 Task: Research Airbnb accommodation in Asprópyrgos, Greece from 17th November, 2023 to 21st November, 2023 for 2 adults.1  bedroom having 2 beds and 1 bathroom. Property type can be flat. Amenities needed are: wifi, washing machine. Look for 3 properties as per requirement.
Action: Mouse moved to (474, 61)
Screenshot: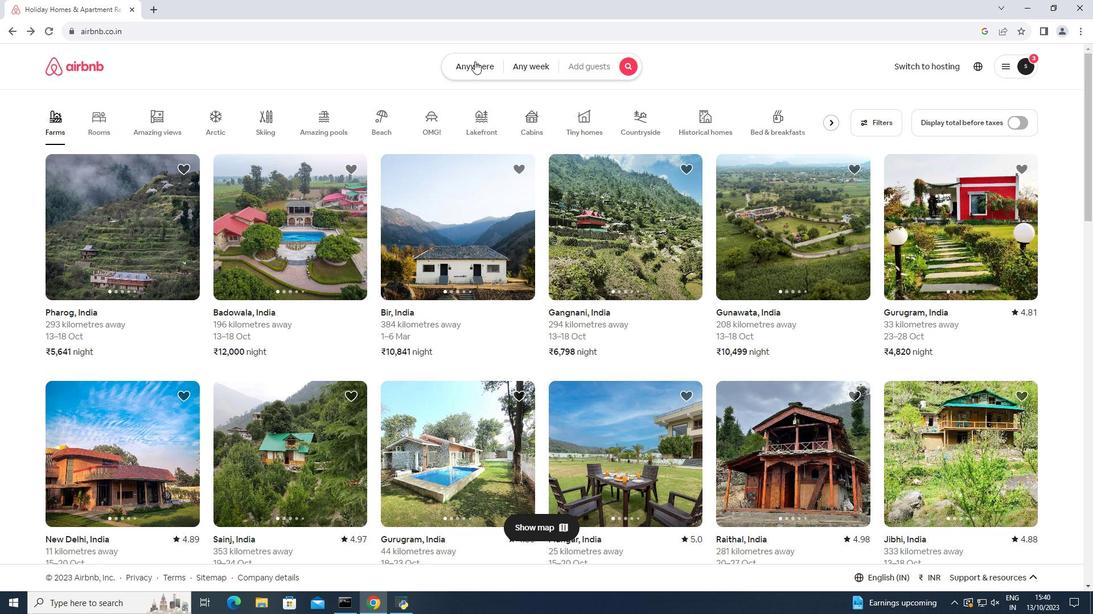 
Action: Mouse pressed left at (474, 61)
Screenshot: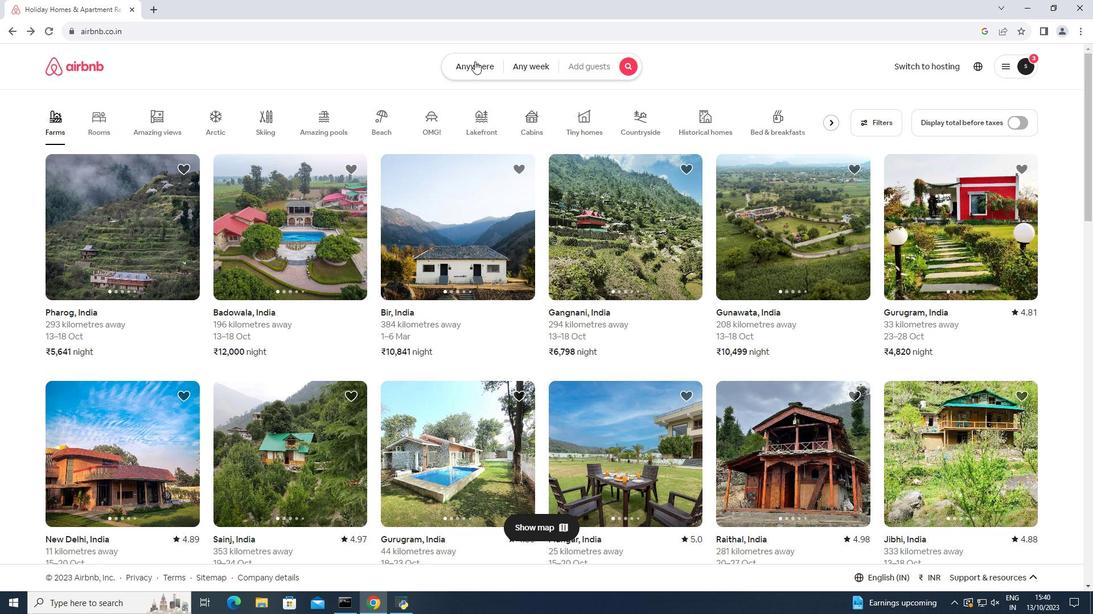 
Action: Mouse moved to (330, 108)
Screenshot: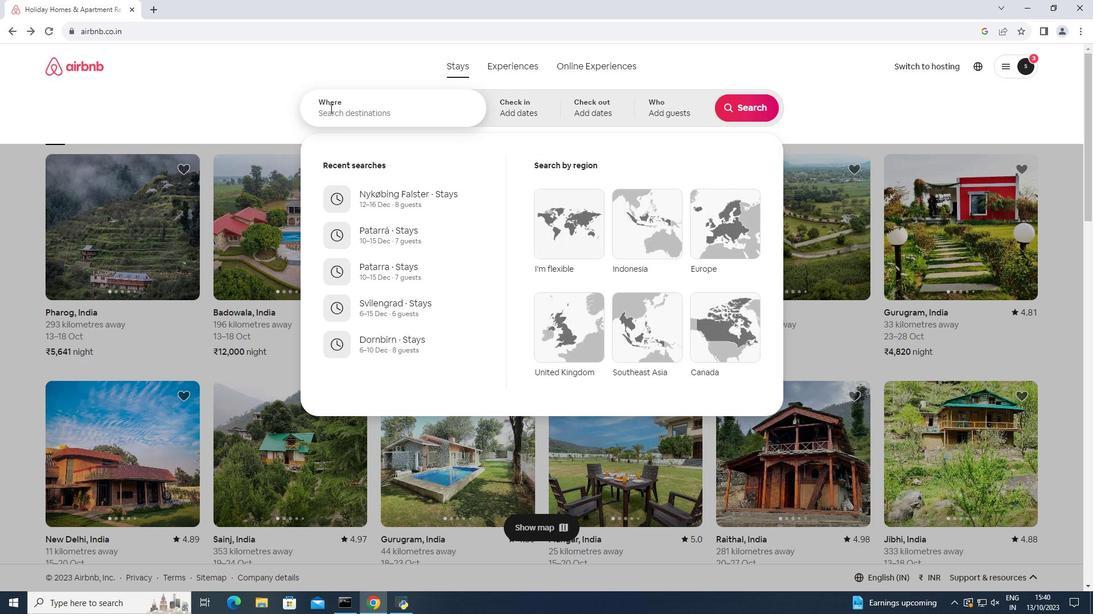 
Action: Mouse pressed left at (330, 108)
Screenshot: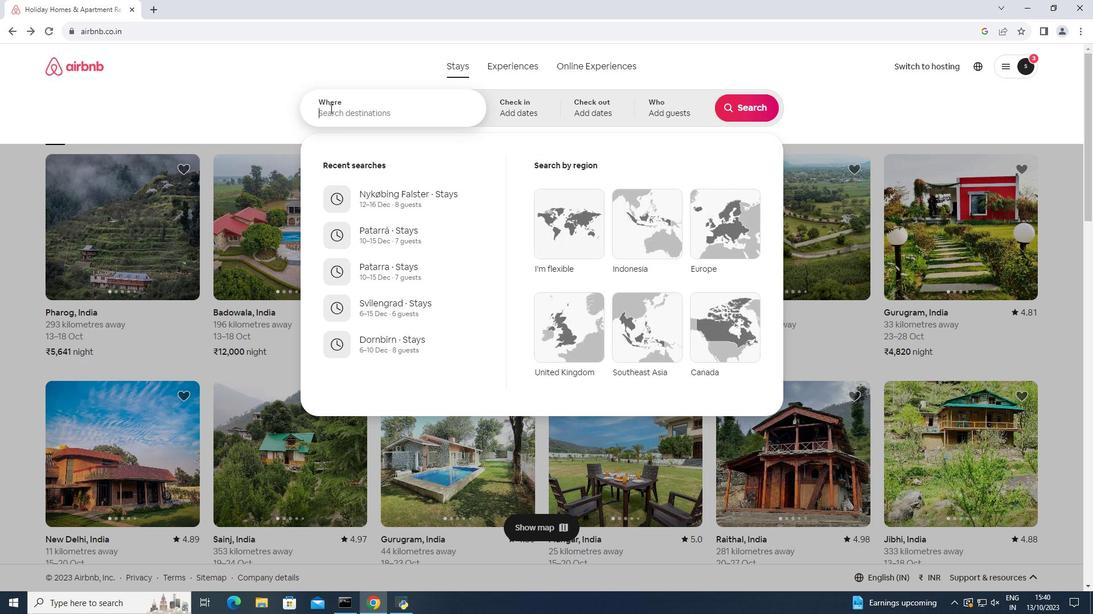 
Action: Key pressed <Key.shift>Aspropyrgos,<Key.space>
Screenshot: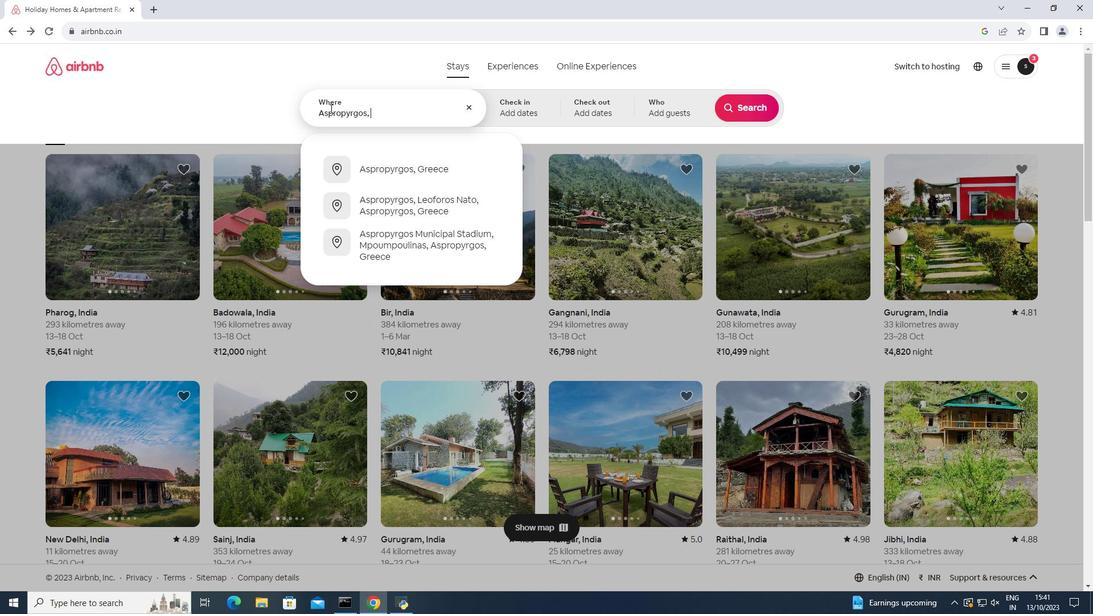 
Action: Mouse moved to (385, 167)
Screenshot: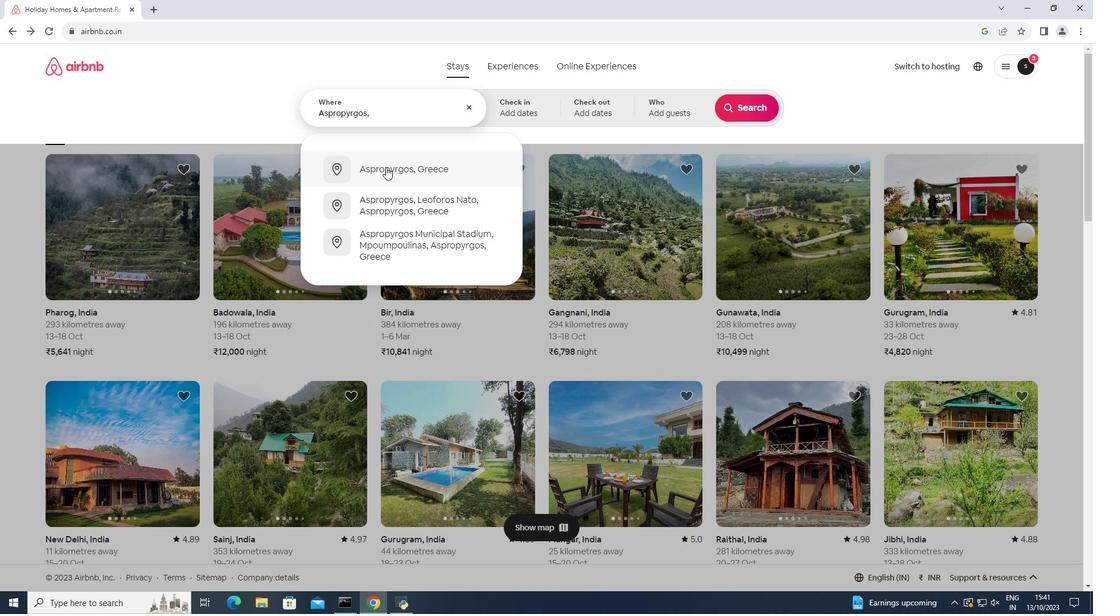
Action: Mouse pressed left at (385, 167)
Screenshot: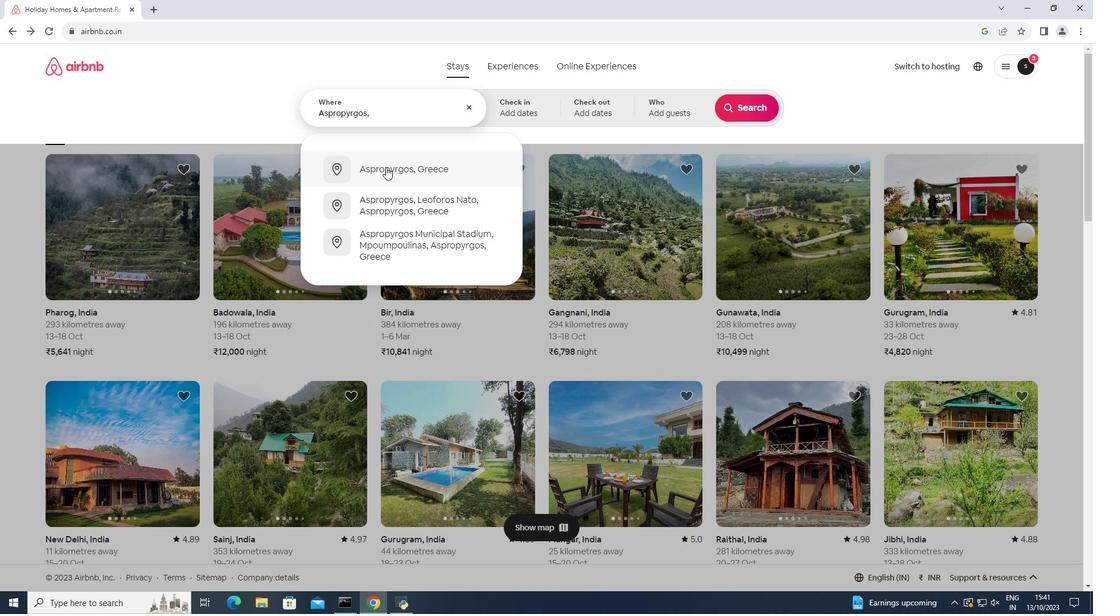 
Action: Mouse moved to (700, 302)
Screenshot: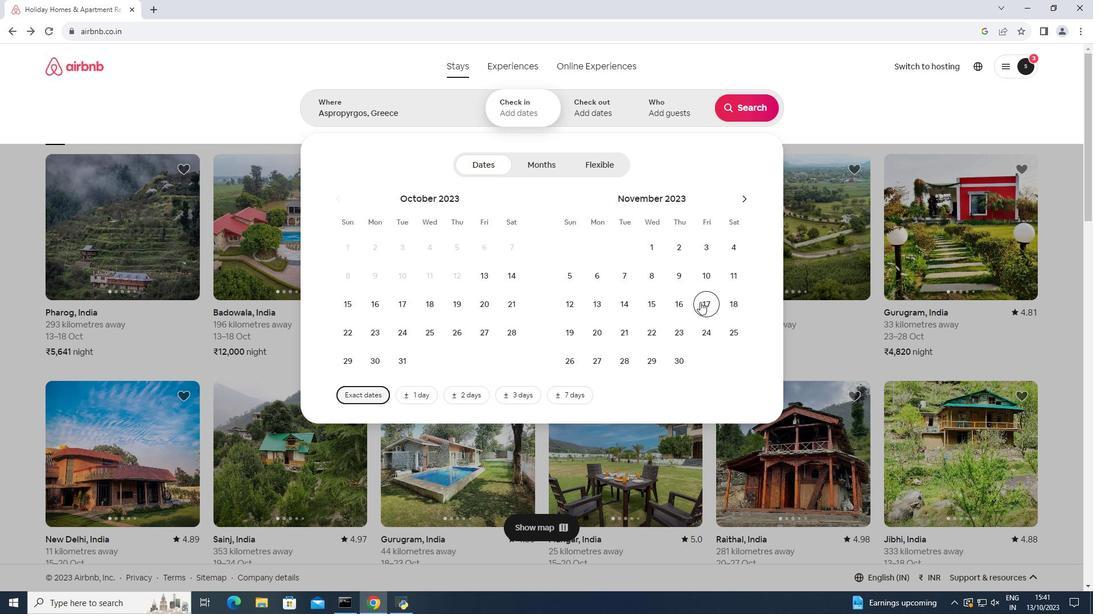 
Action: Mouse pressed left at (700, 302)
Screenshot: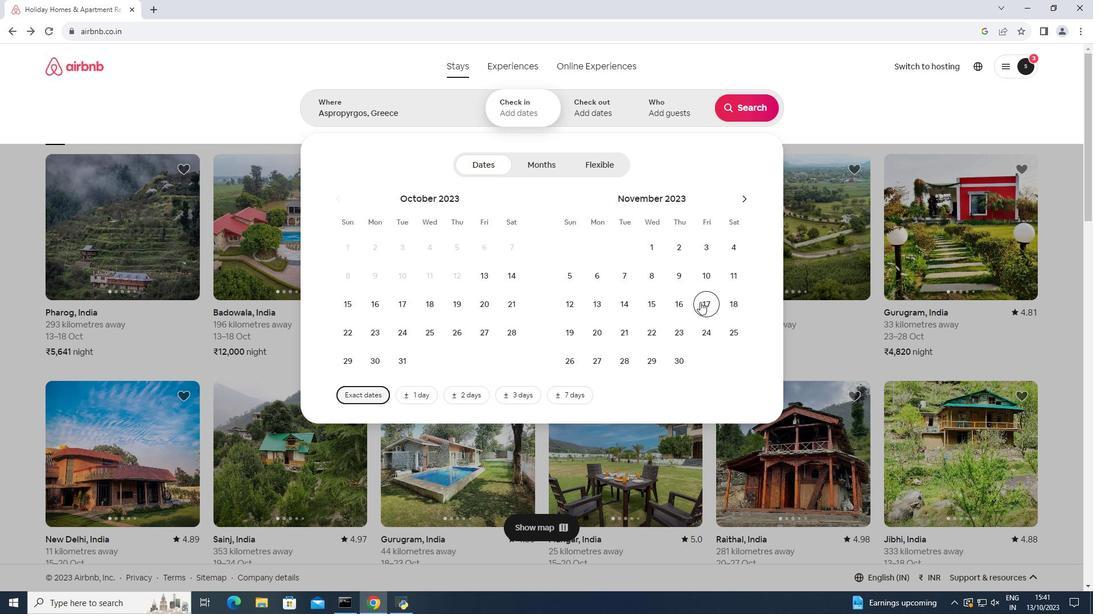 
Action: Mouse moved to (625, 334)
Screenshot: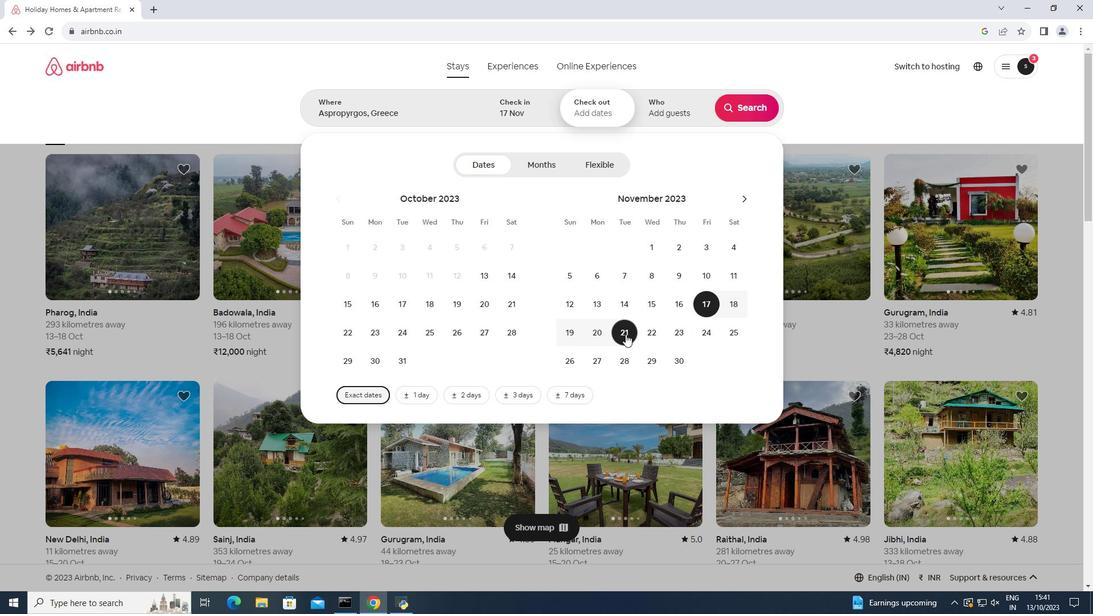 
Action: Mouse pressed left at (625, 334)
Screenshot: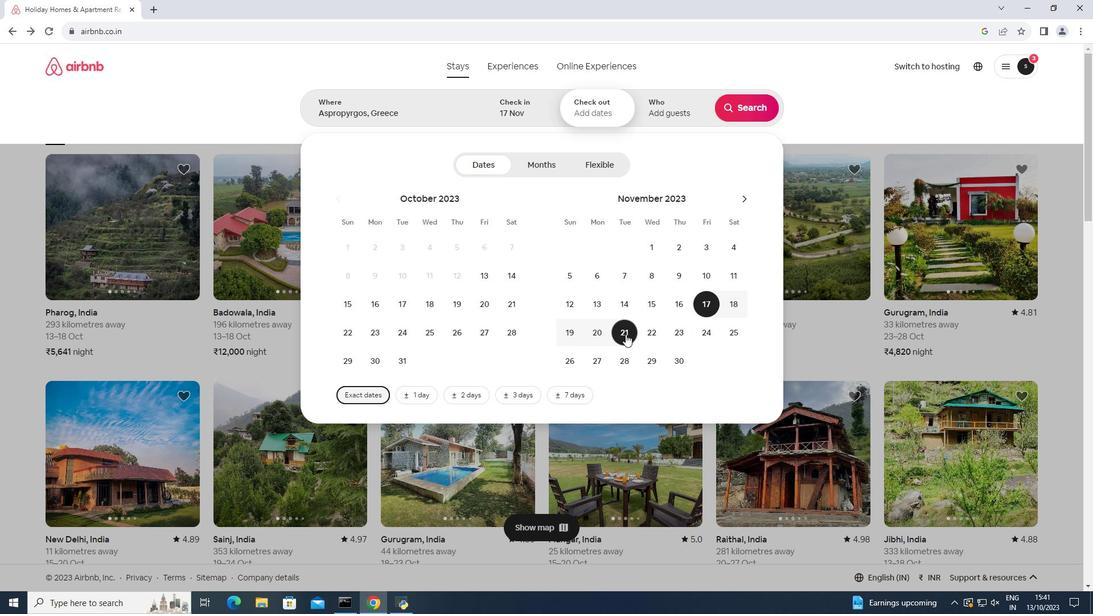 
Action: Mouse moved to (661, 101)
Screenshot: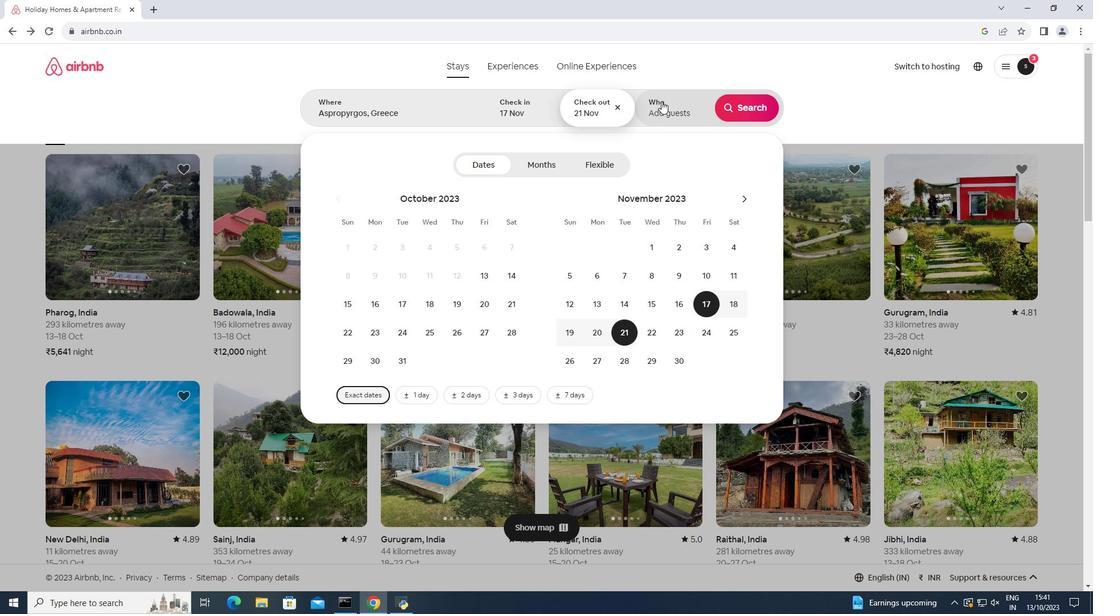 
Action: Mouse pressed left at (661, 101)
Screenshot: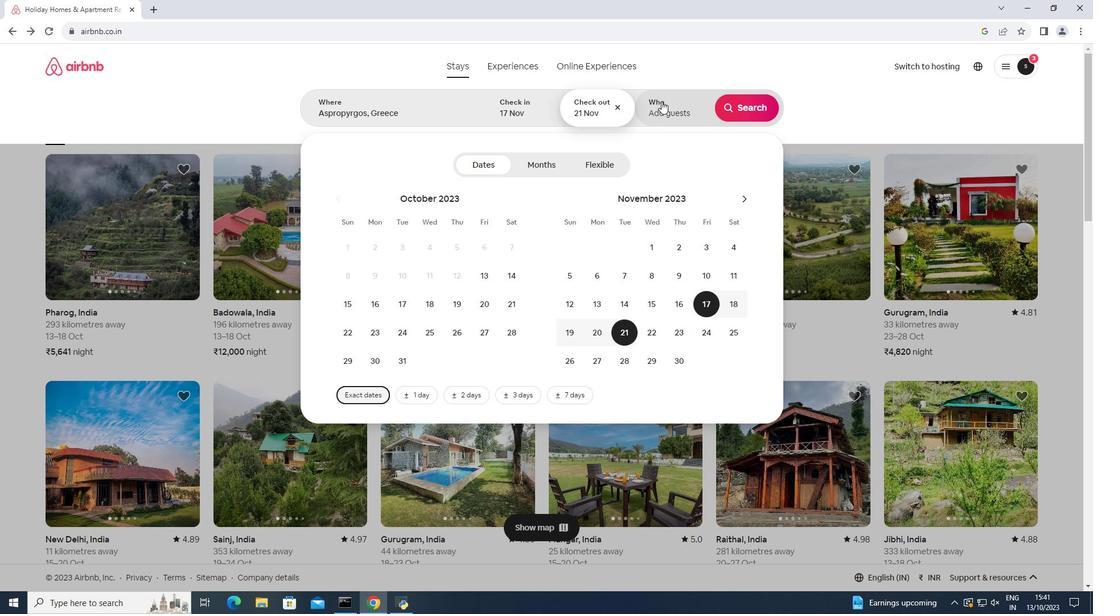 
Action: Mouse moved to (744, 164)
Screenshot: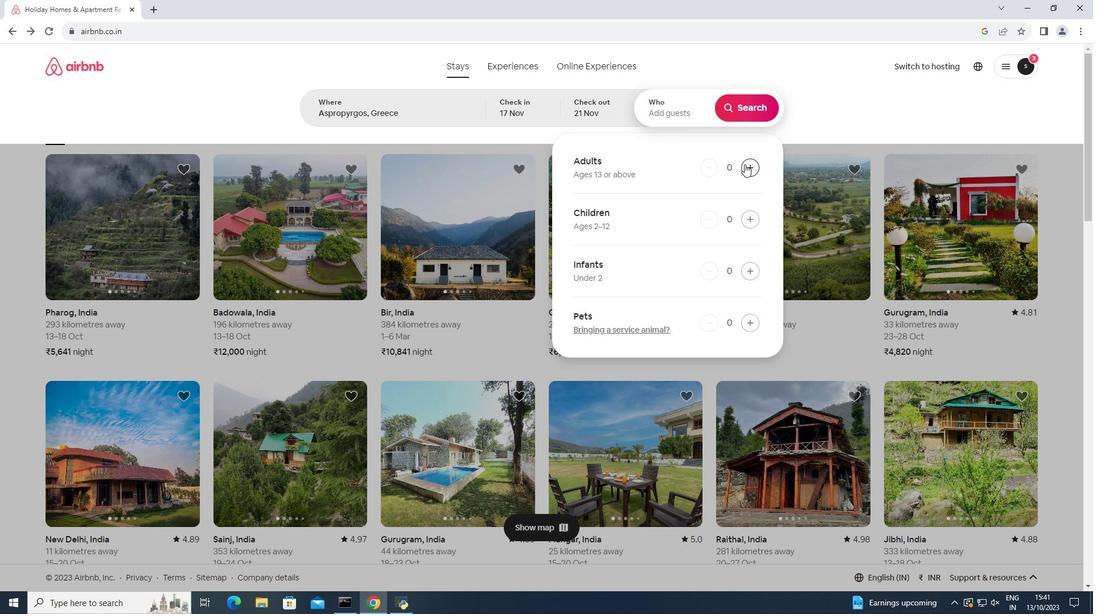
Action: Mouse pressed left at (744, 164)
Screenshot: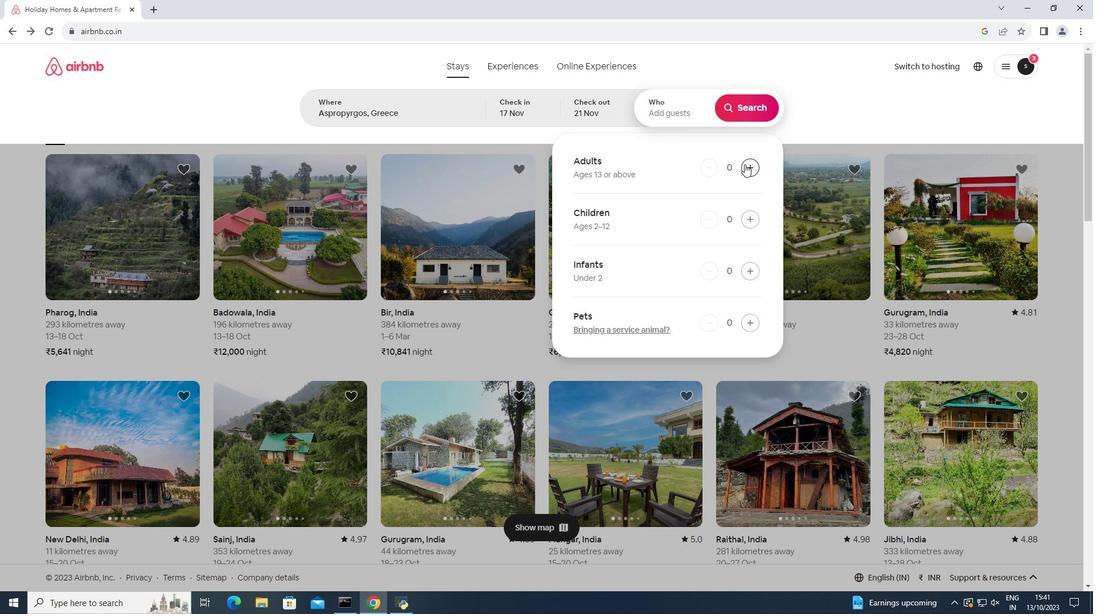 
Action: Mouse pressed left at (744, 164)
Screenshot: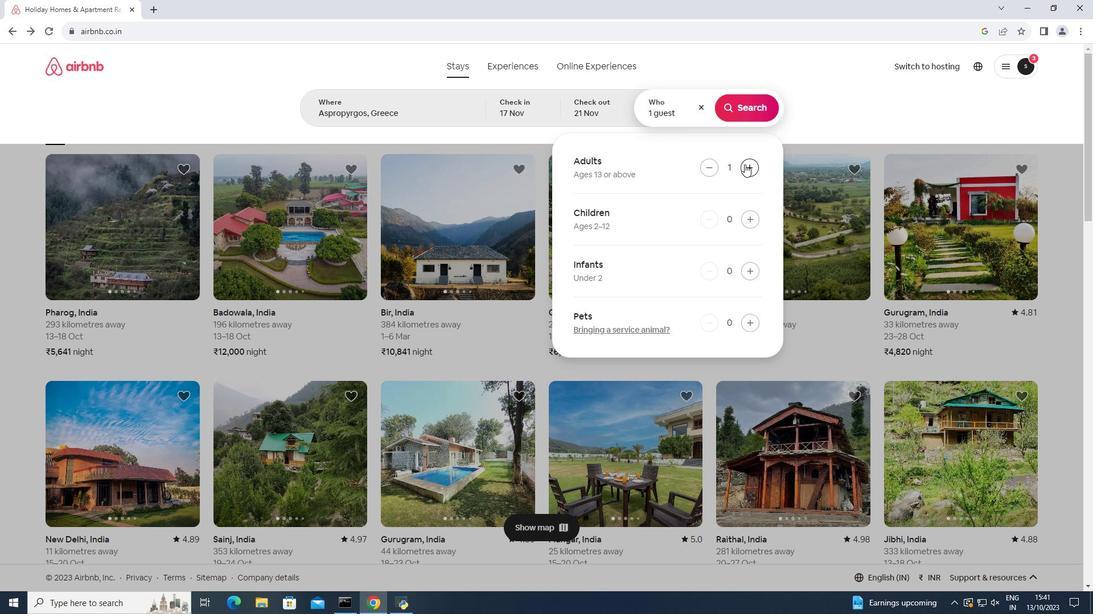 
Action: Mouse moved to (747, 102)
Screenshot: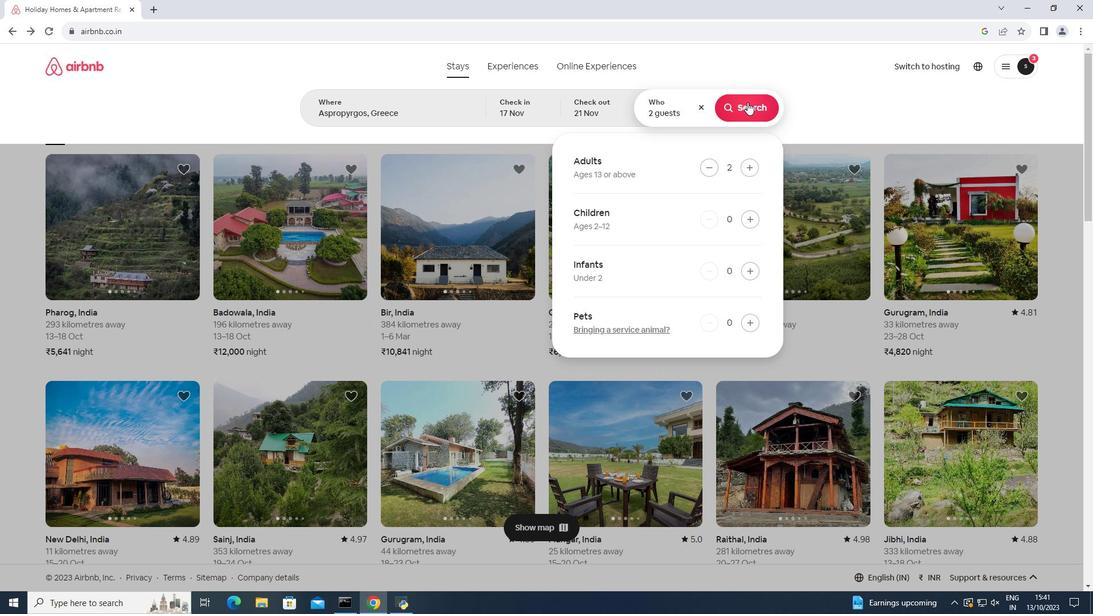 
Action: Mouse pressed left at (747, 102)
Screenshot: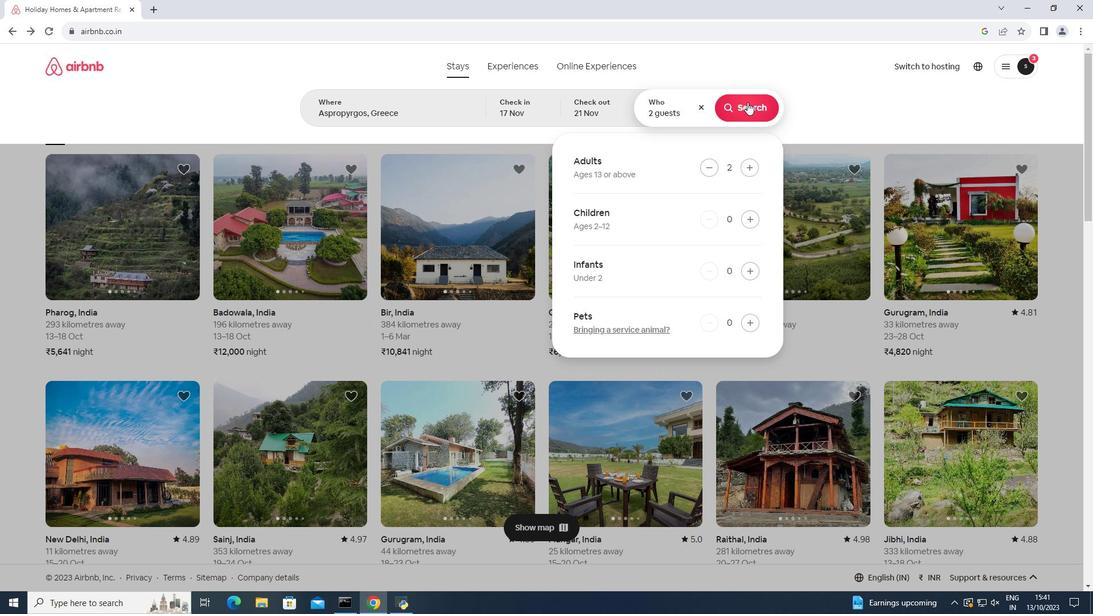 
Action: Mouse moved to (908, 105)
Screenshot: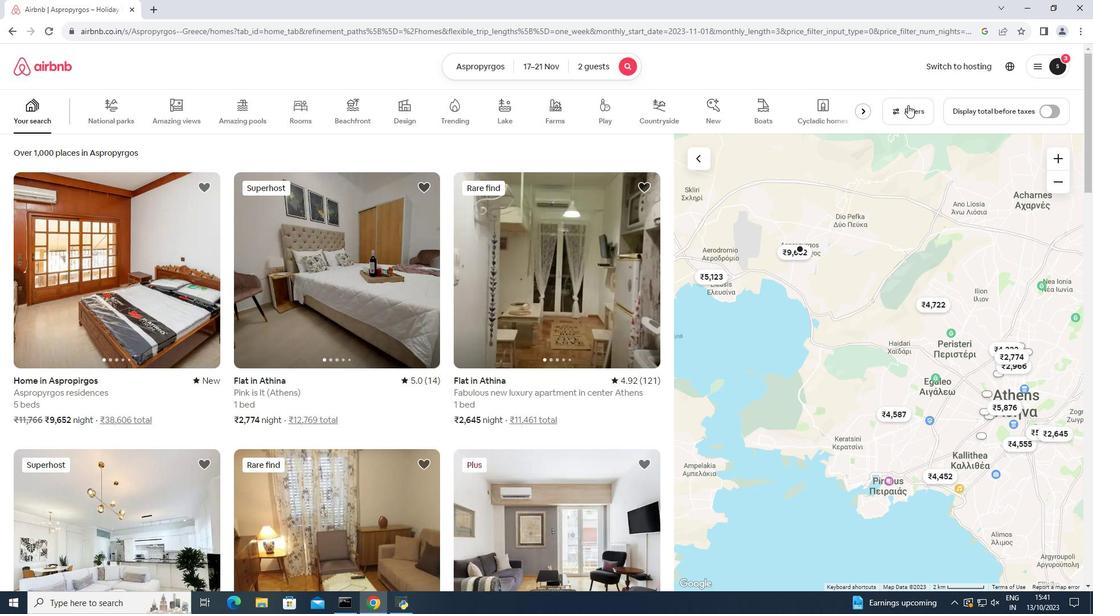 
Action: Mouse pressed left at (908, 105)
Screenshot: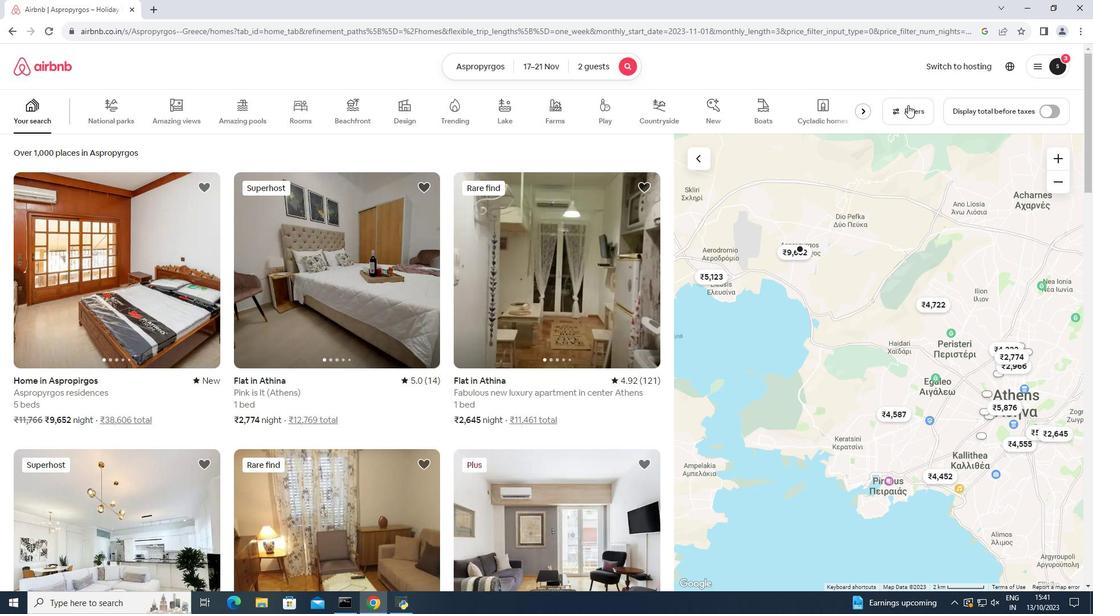 
Action: Mouse moved to (497, 259)
Screenshot: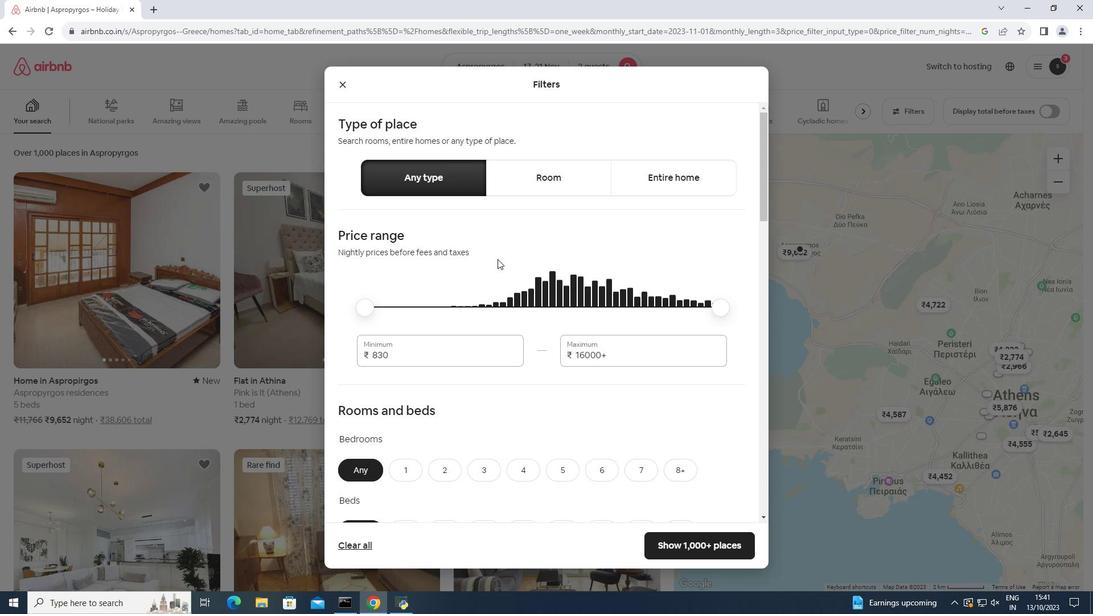 
Action: Mouse scrolled (497, 259) with delta (0, 0)
Screenshot: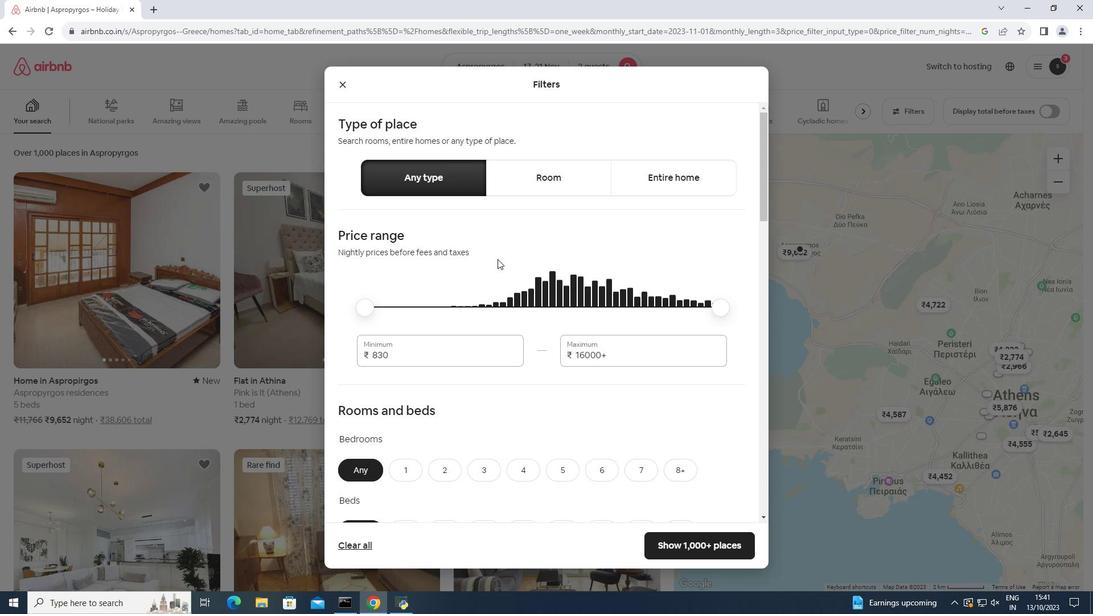
Action: Mouse scrolled (497, 259) with delta (0, 0)
Screenshot: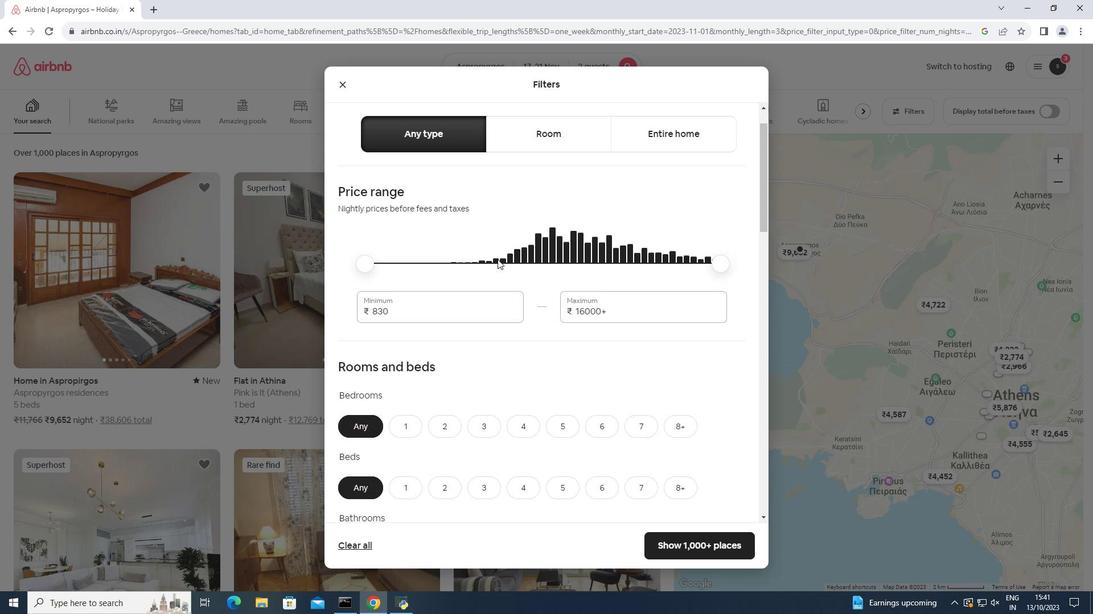 
Action: Mouse moved to (497, 258)
Screenshot: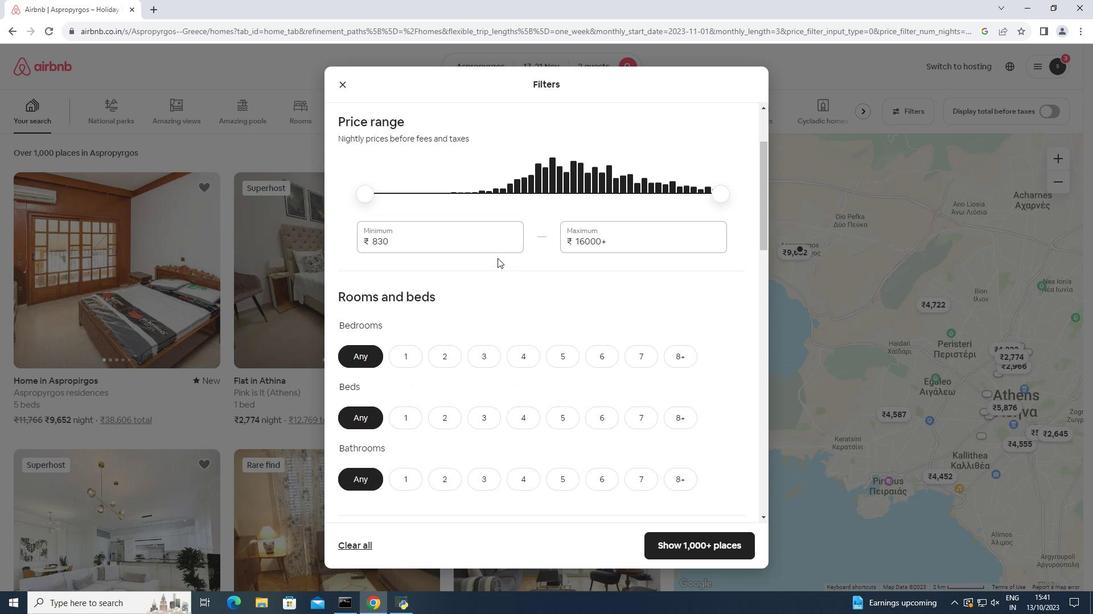 
Action: Mouse scrolled (497, 257) with delta (0, 0)
Screenshot: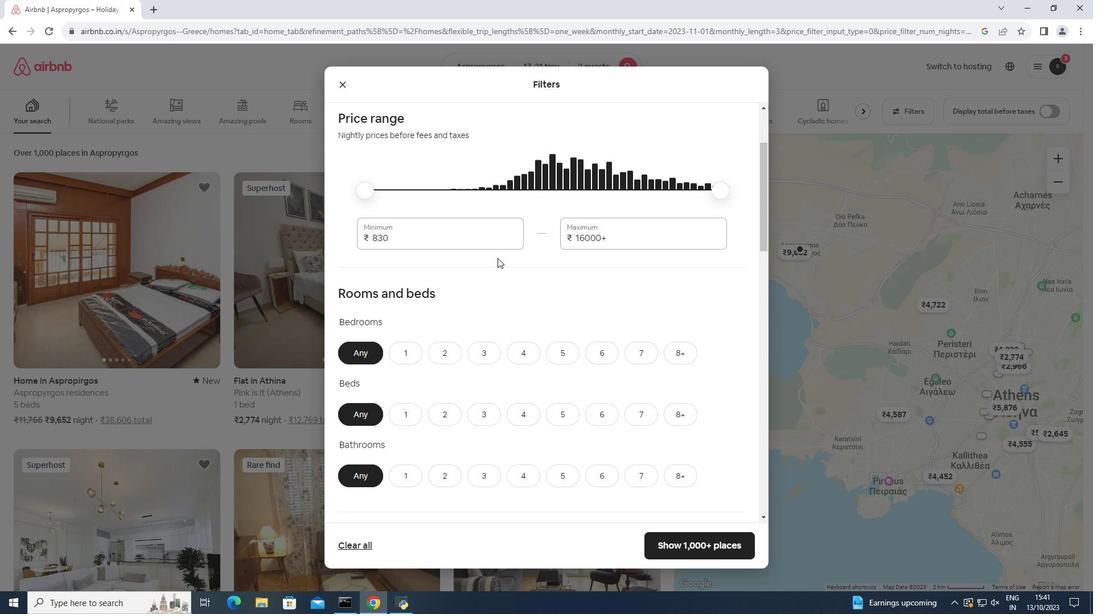 
Action: Mouse moved to (405, 297)
Screenshot: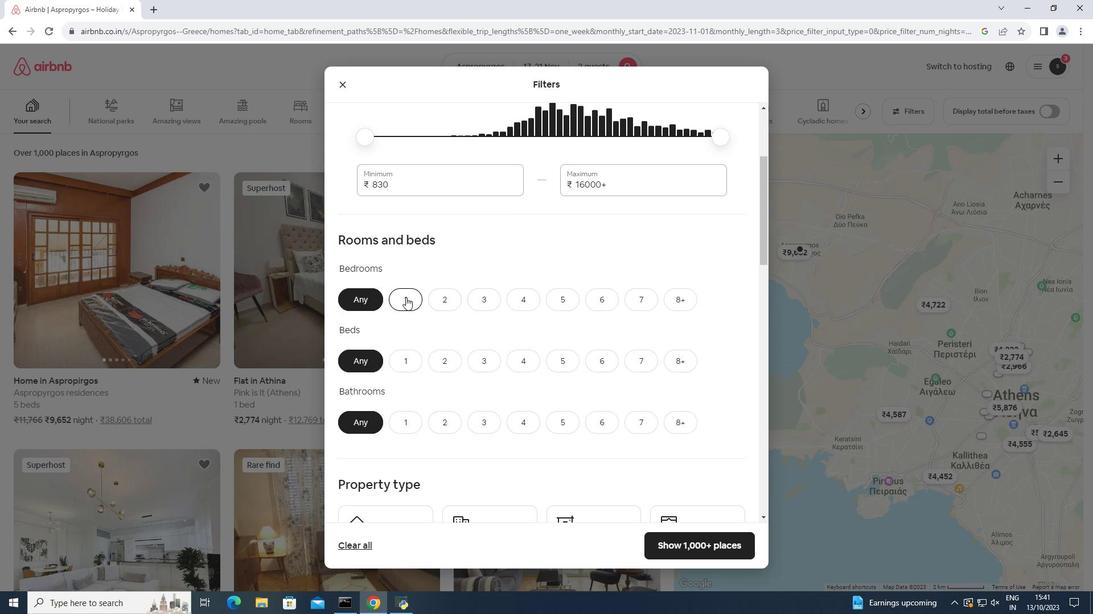 
Action: Mouse pressed left at (405, 297)
Screenshot: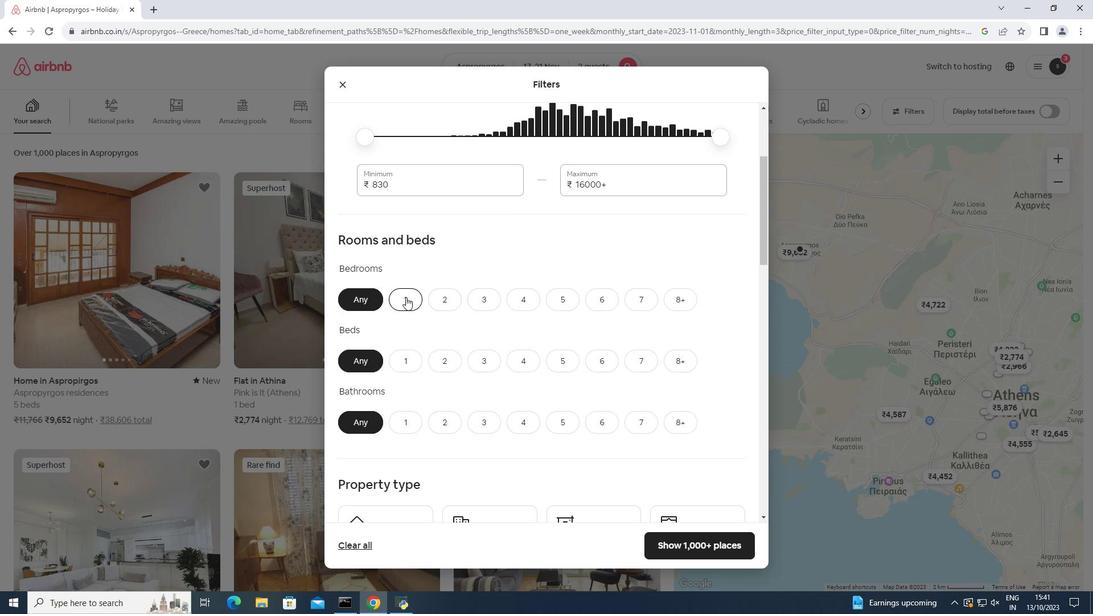 
Action: Mouse moved to (405, 359)
Screenshot: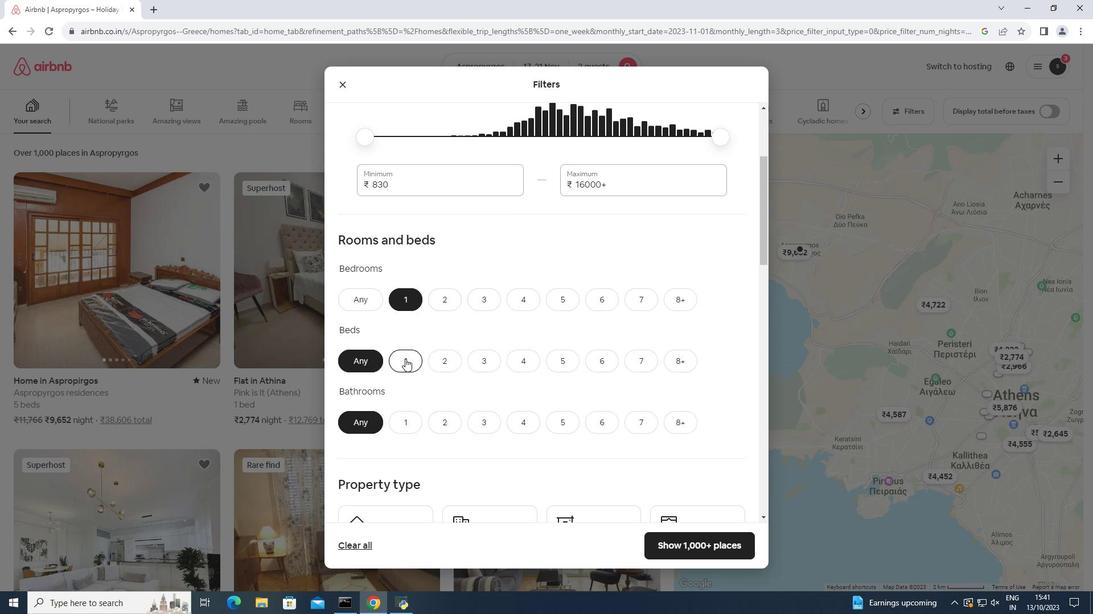 
Action: Mouse pressed left at (405, 359)
Screenshot: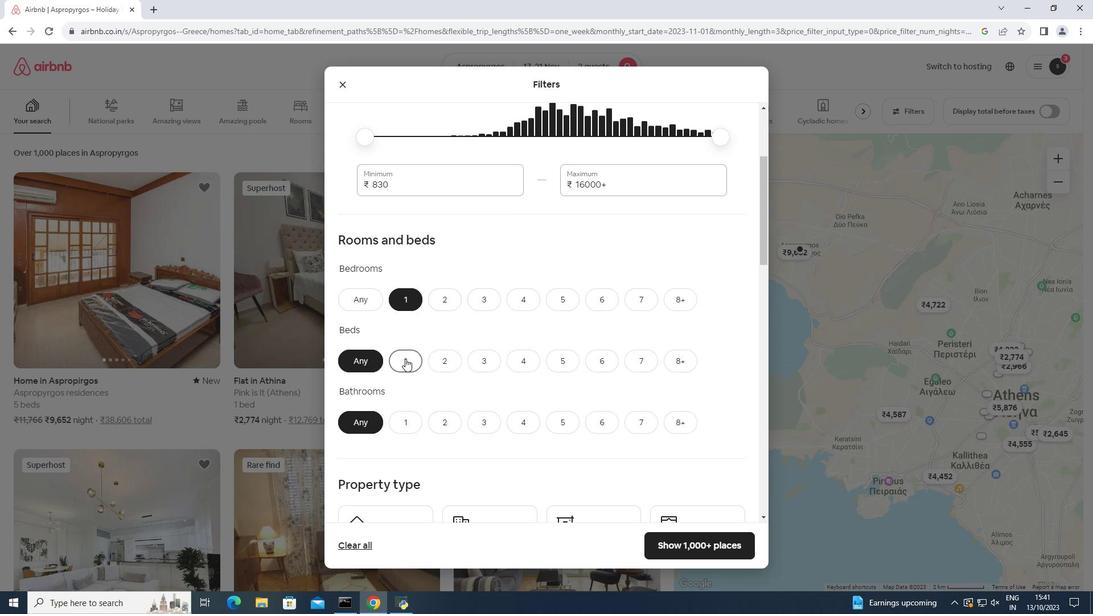 
Action: Mouse moved to (448, 358)
Screenshot: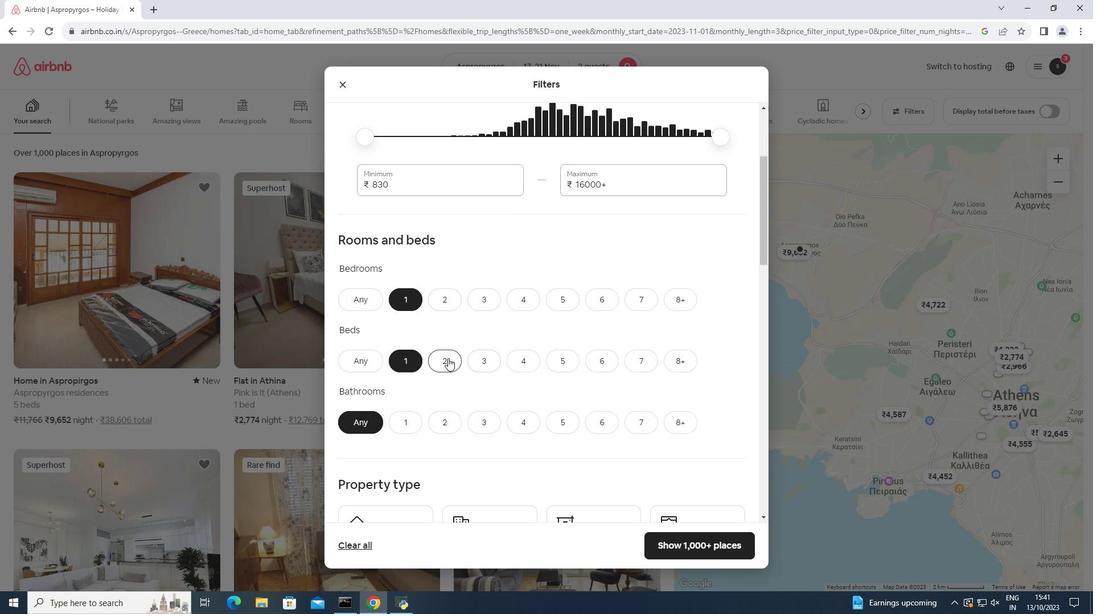 
Action: Mouse pressed left at (448, 358)
Screenshot: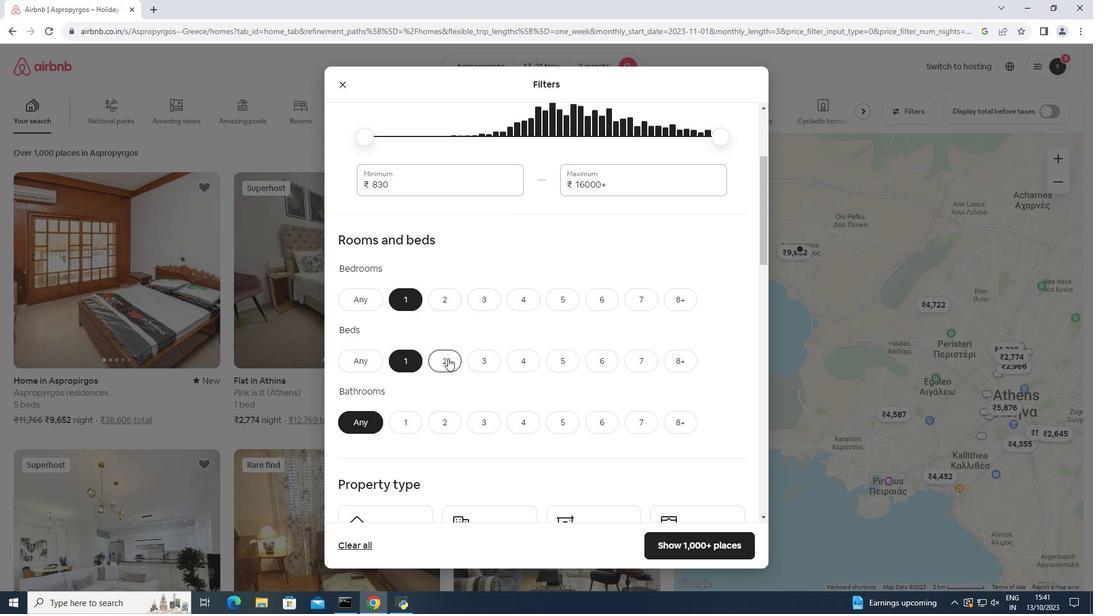 
Action: Mouse moved to (408, 418)
Screenshot: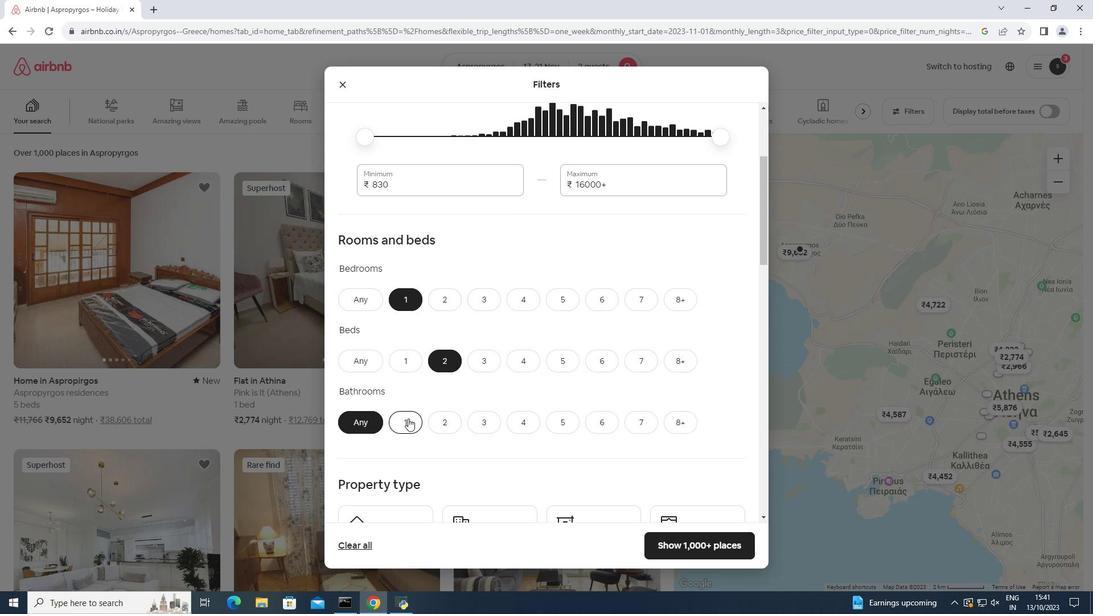 
Action: Mouse pressed left at (408, 418)
Screenshot: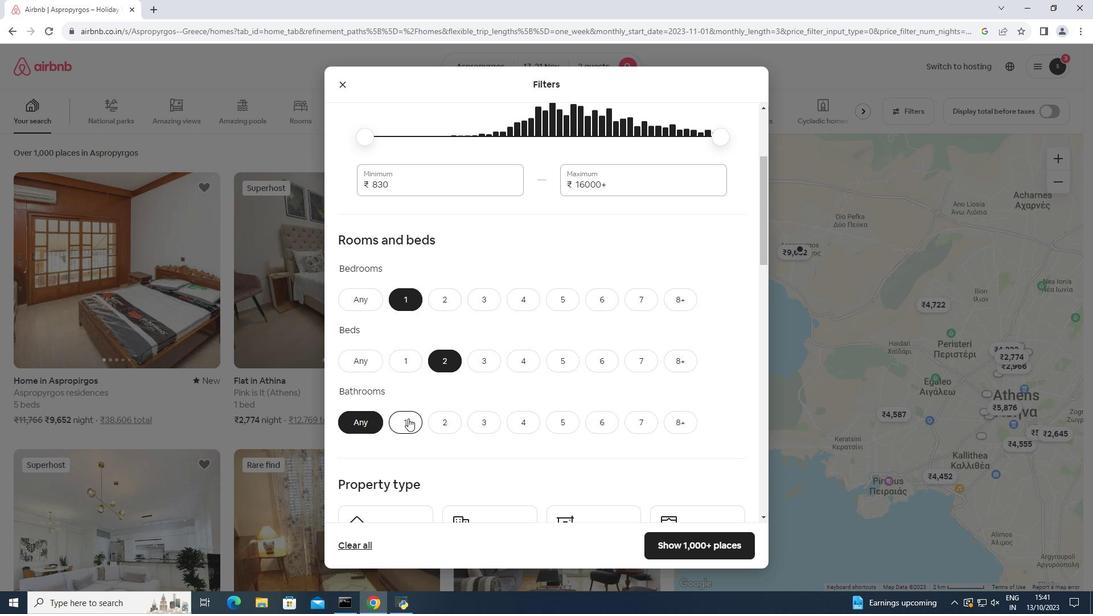 
Action: Mouse moved to (407, 416)
Screenshot: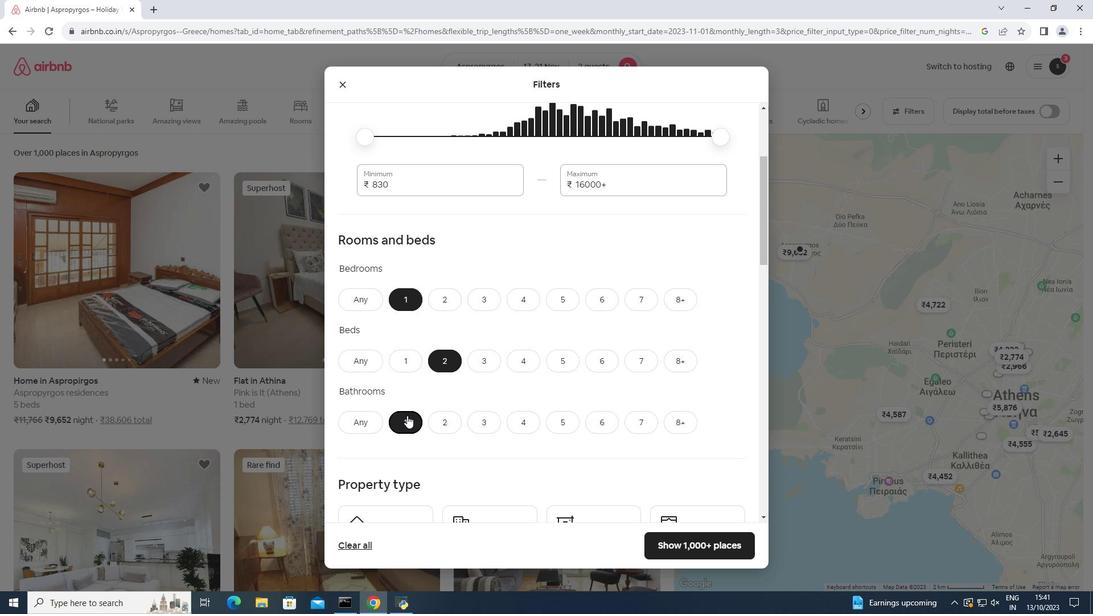 
Action: Mouse scrolled (407, 415) with delta (0, 0)
Screenshot: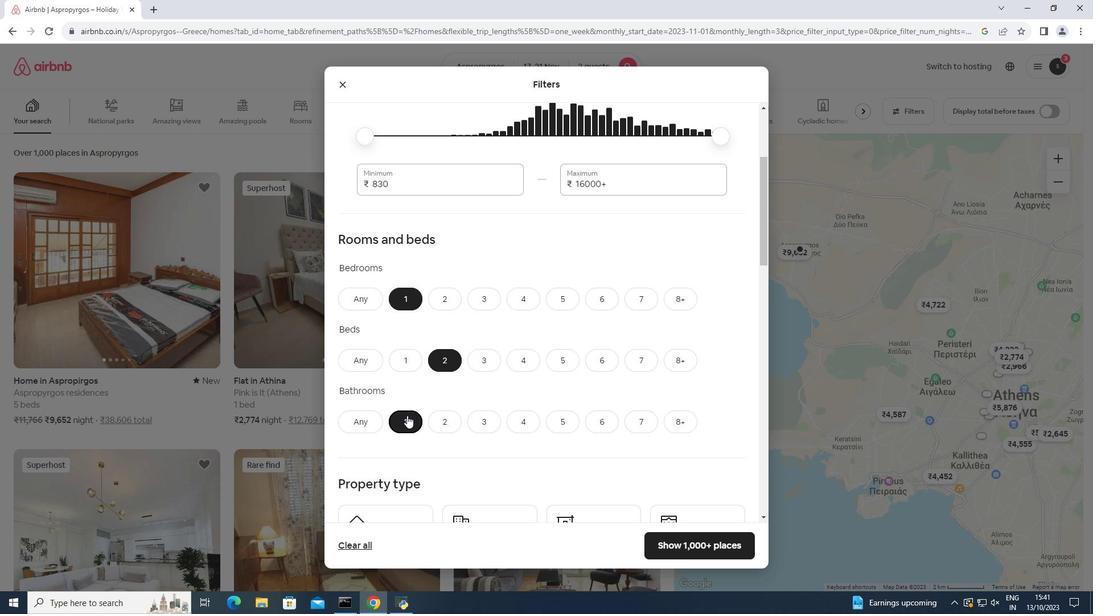 
Action: Mouse scrolled (407, 415) with delta (0, 0)
Screenshot: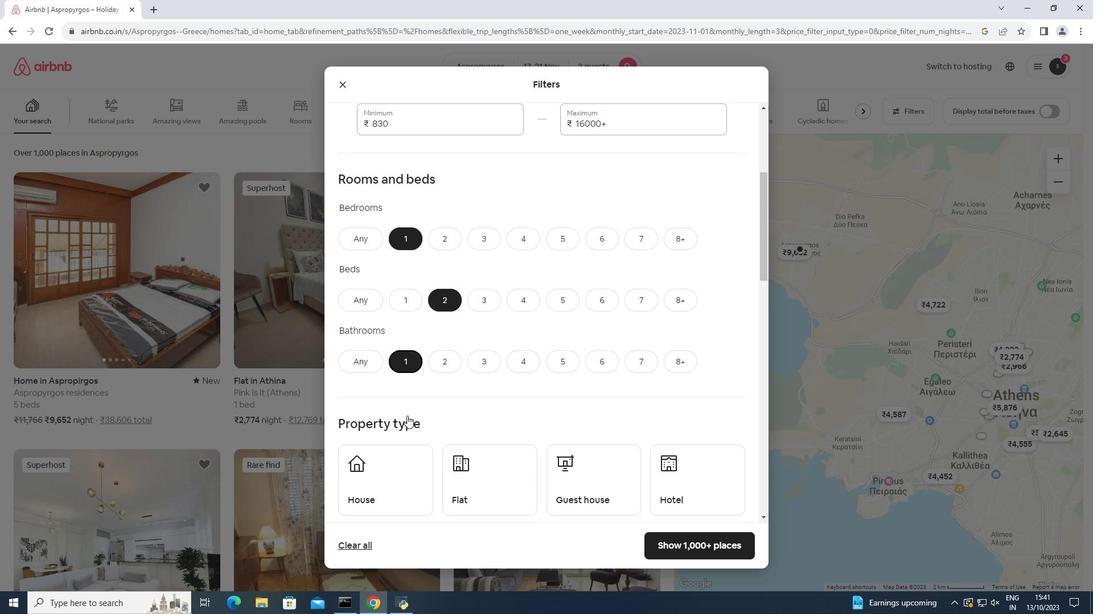 
Action: Mouse moved to (472, 429)
Screenshot: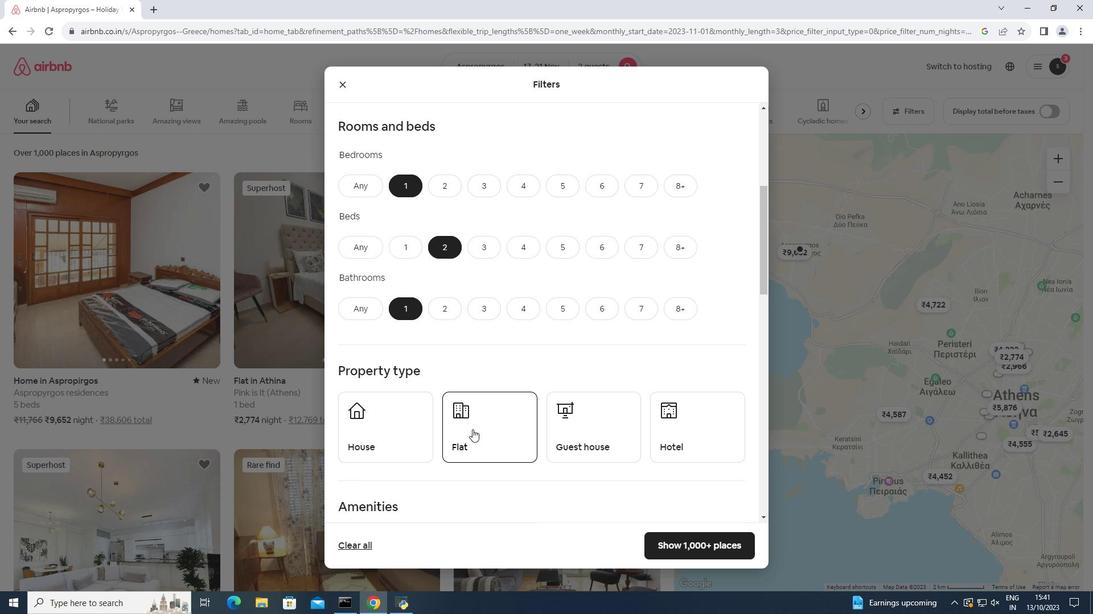 
Action: Mouse pressed left at (472, 429)
Screenshot: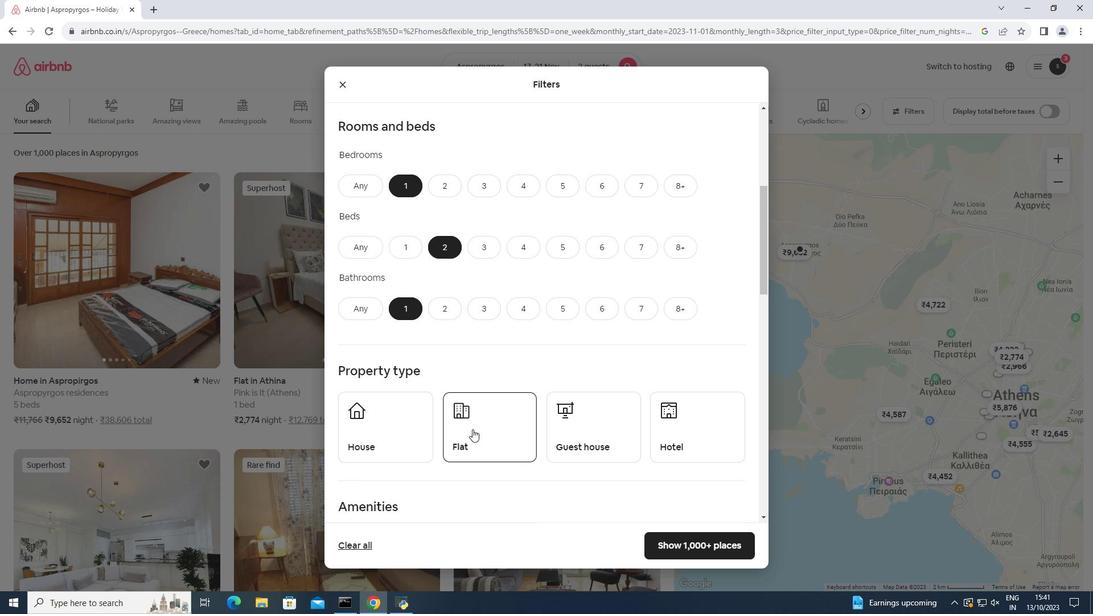 
Action: Mouse moved to (467, 418)
Screenshot: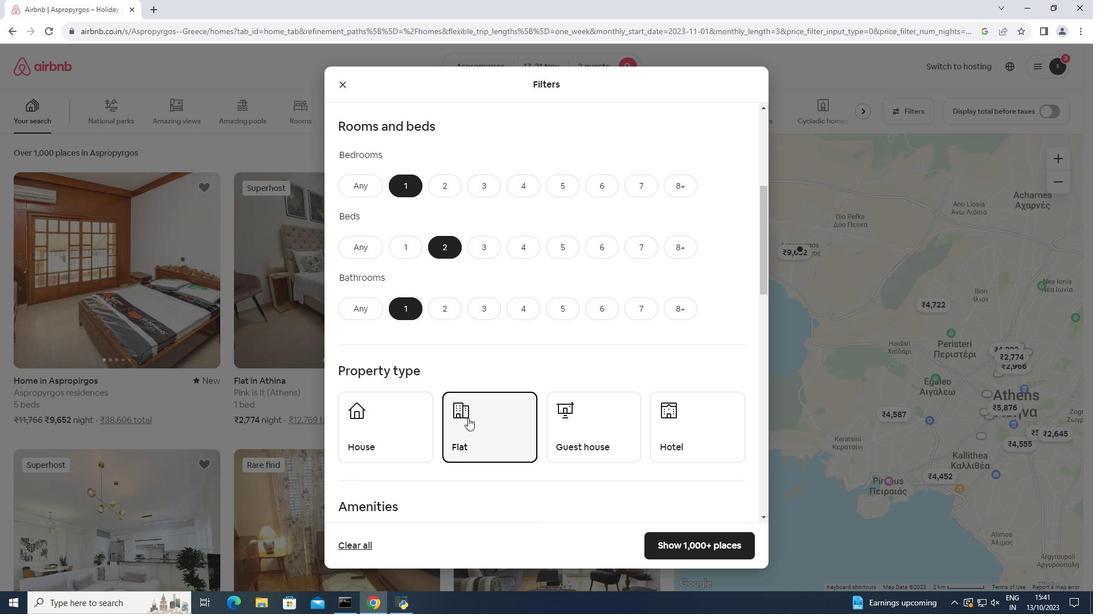 
Action: Mouse scrolled (467, 417) with delta (0, 0)
Screenshot: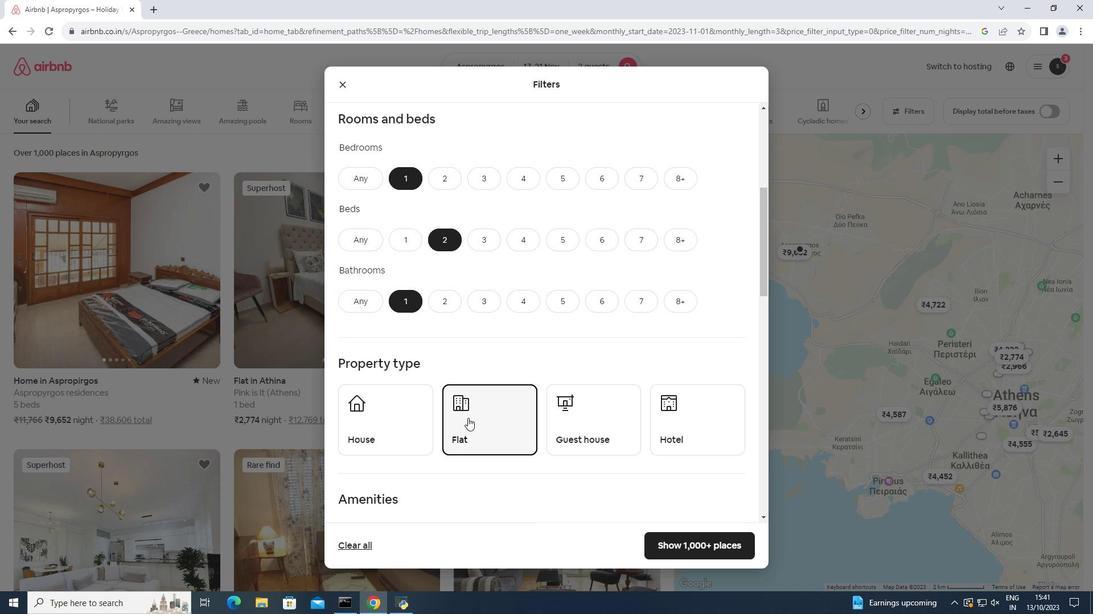 
Action: Mouse moved to (466, 418)
Screenshot: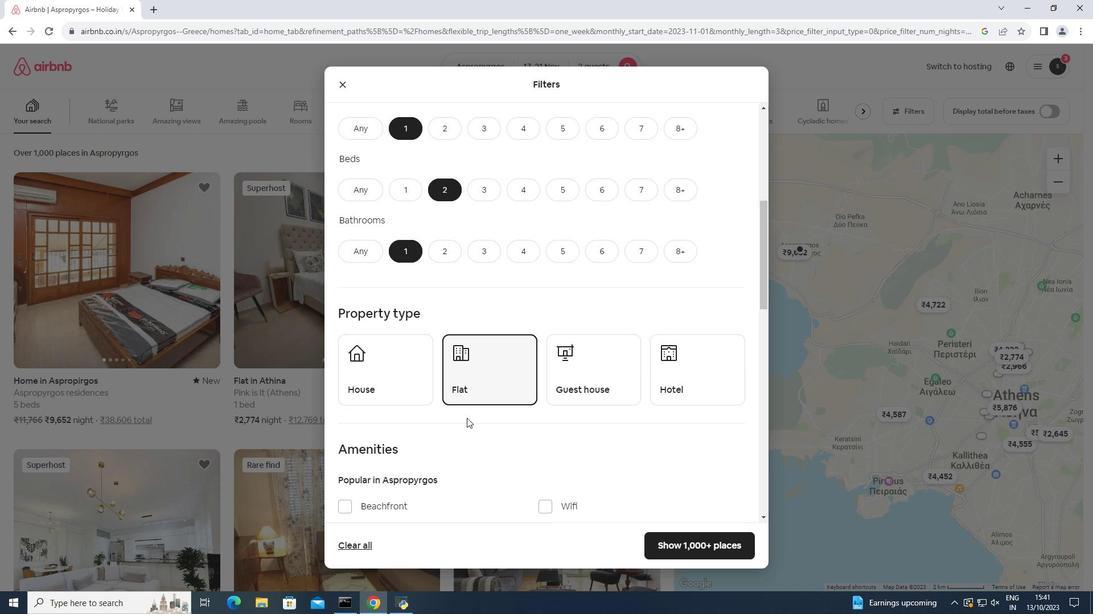 
Action: Mouse scrolled (466, 417) with delta (0, 0)
Screenshot: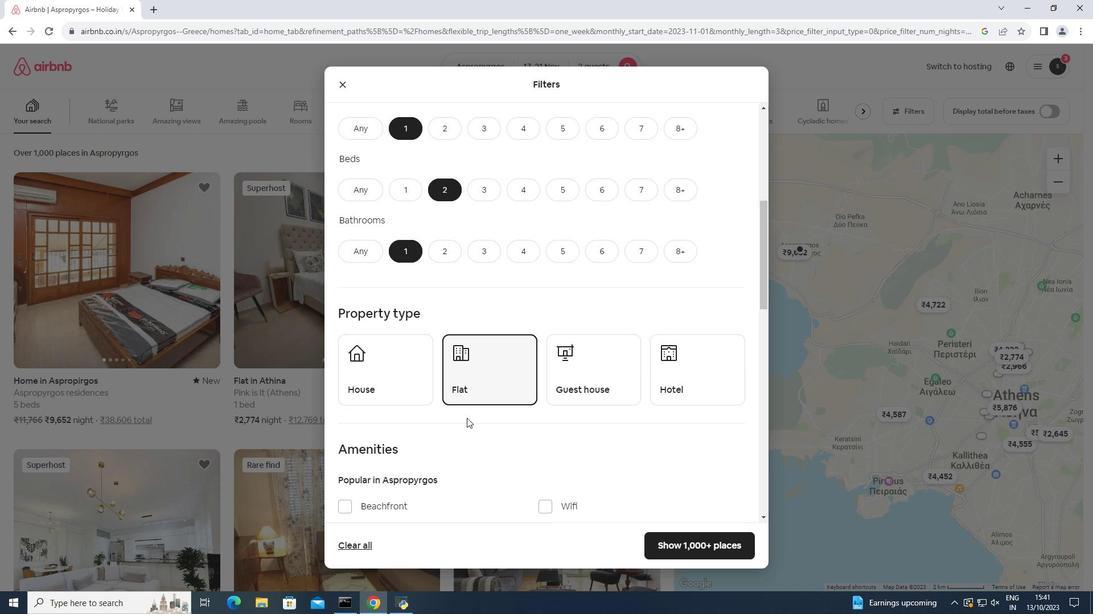 
Action: Mouse scrolled (466, 417) with delta (0, 0)
Screenshot: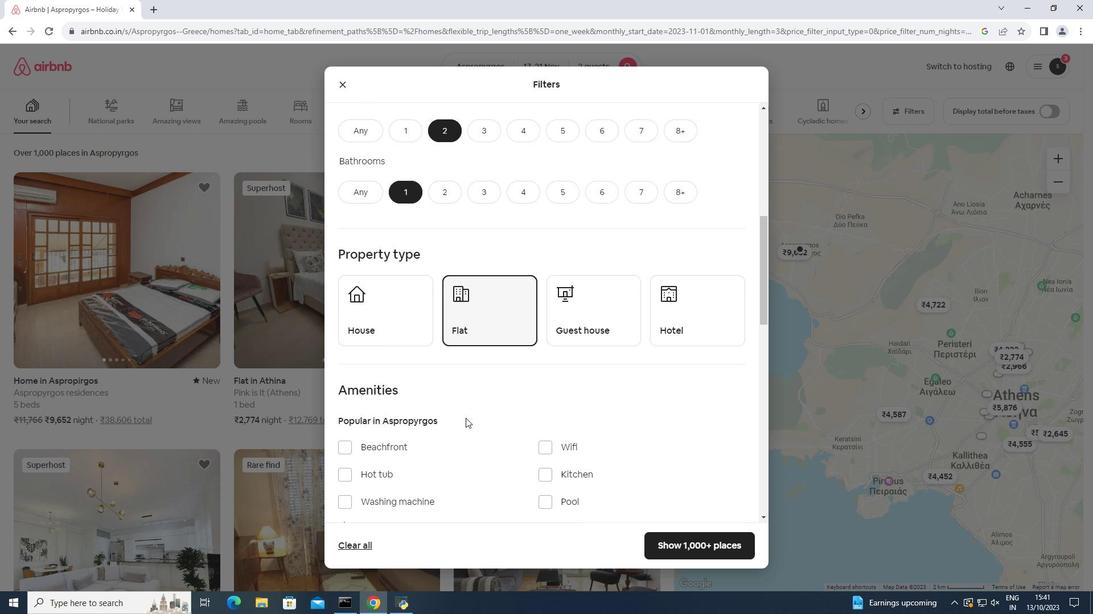 
Action: Mouse moved to (458, 413)
Screenshot: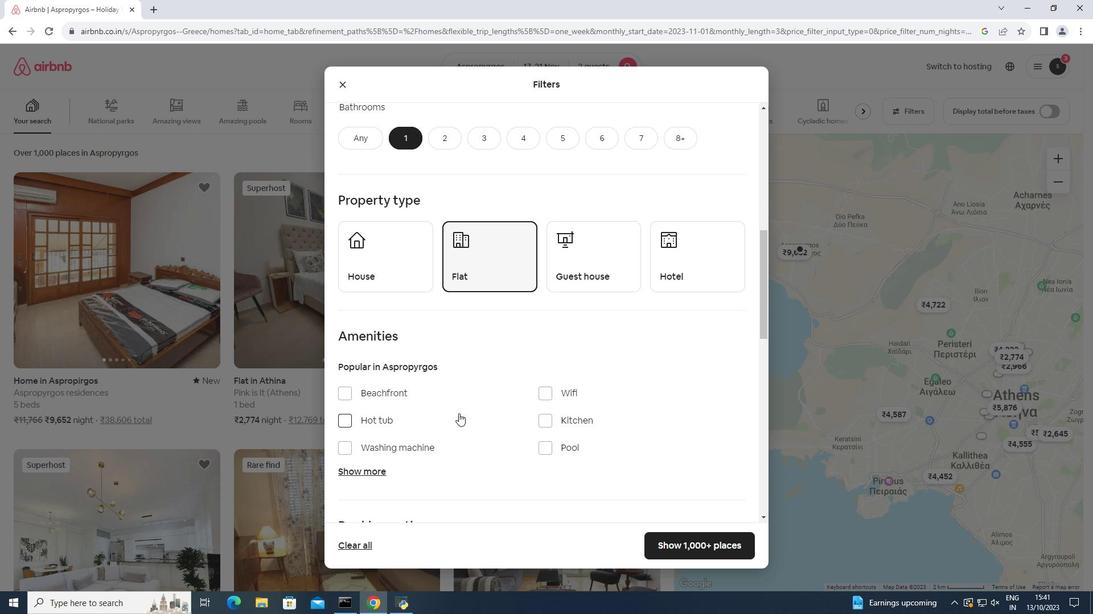 
Action: Mouse scrolled (458, 413) with delta (0, 0)
Screenshot: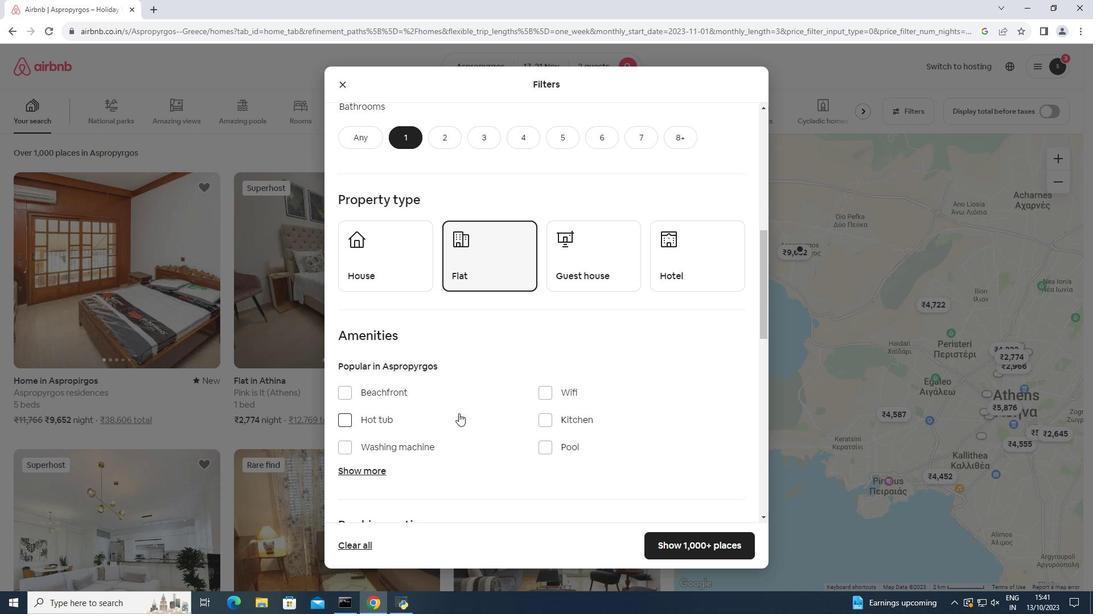 
Action: Mouse moved to (370, 415)
Screenshot: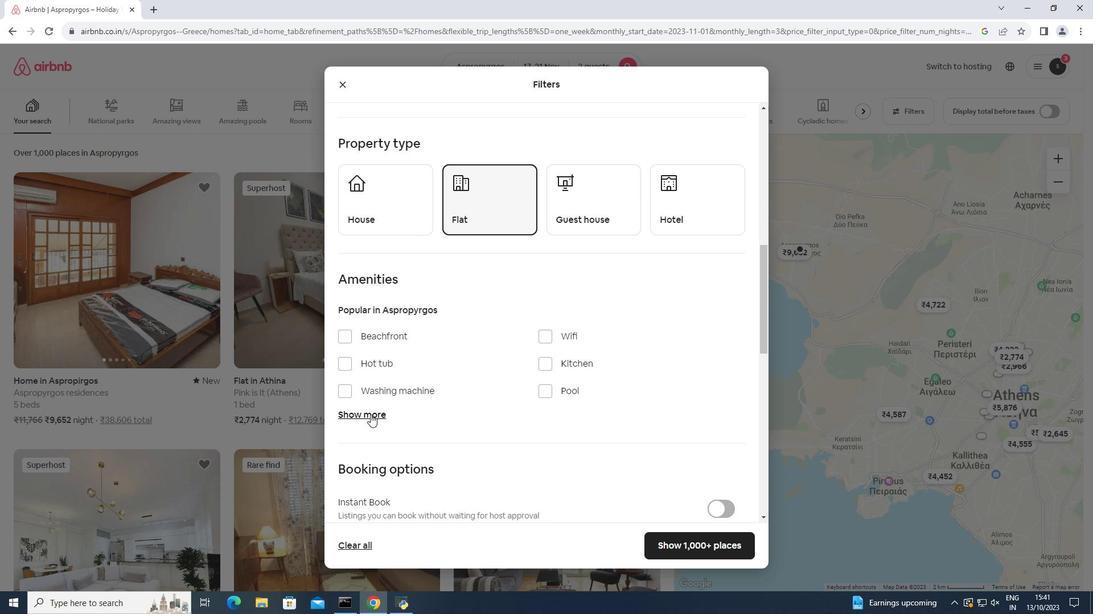 
Action: Mouse pressed left at (370, 415)
Screenshot: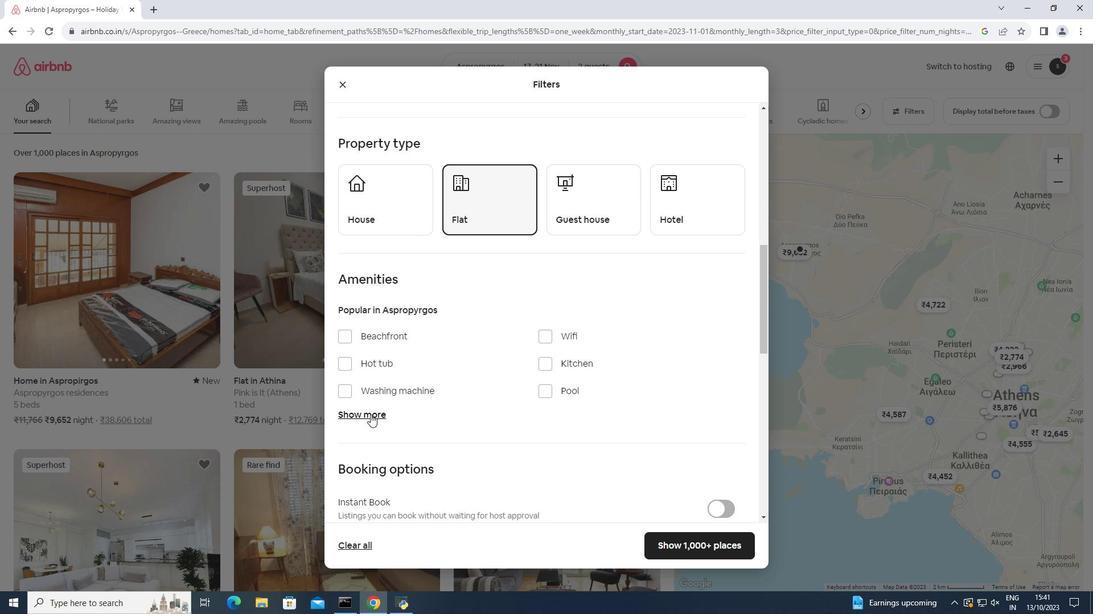 
Action: Mouse moved to (545, 338)
Screenshot: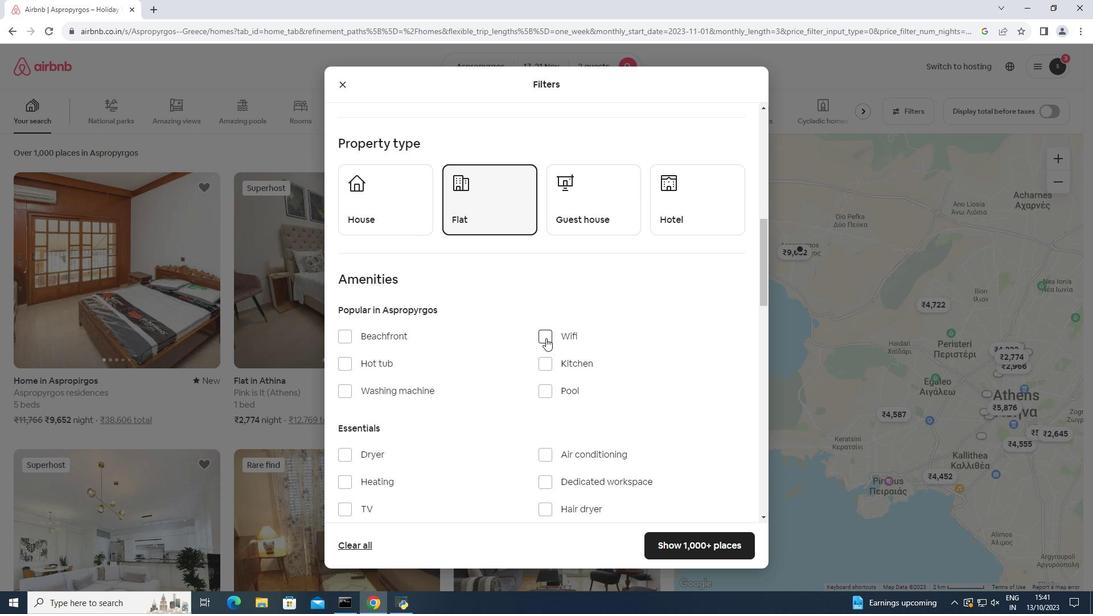 
Action: Mouse pressed left at (545, 338)
Screenshot: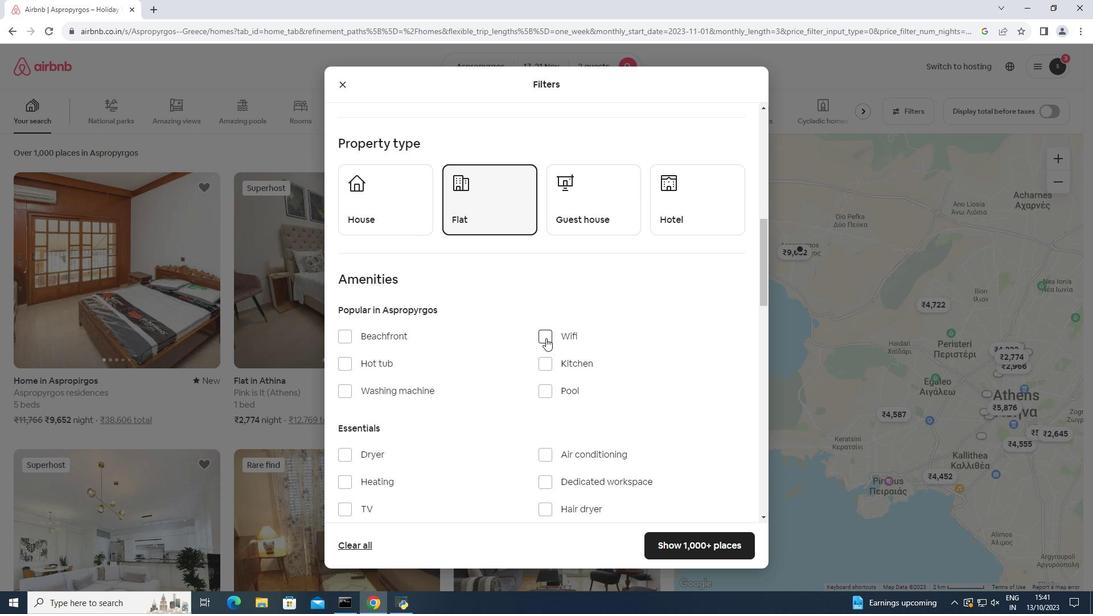 
Action: Mouse moved to (414, 330)
Screenshot: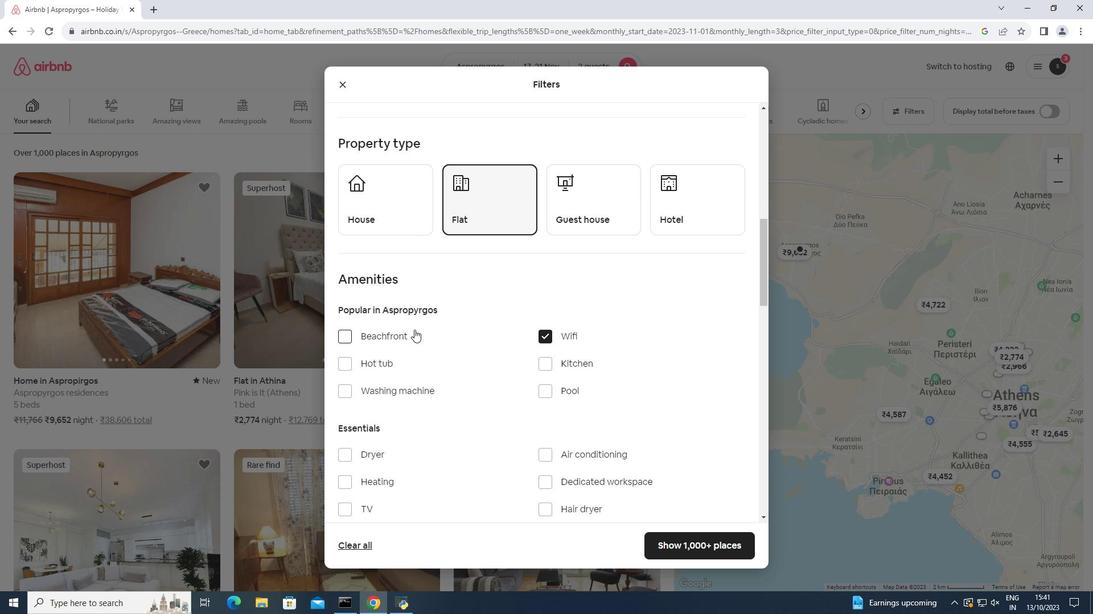 
Action: Mouse scrolled (414, 329) with delta (0, 0)
Screenshot: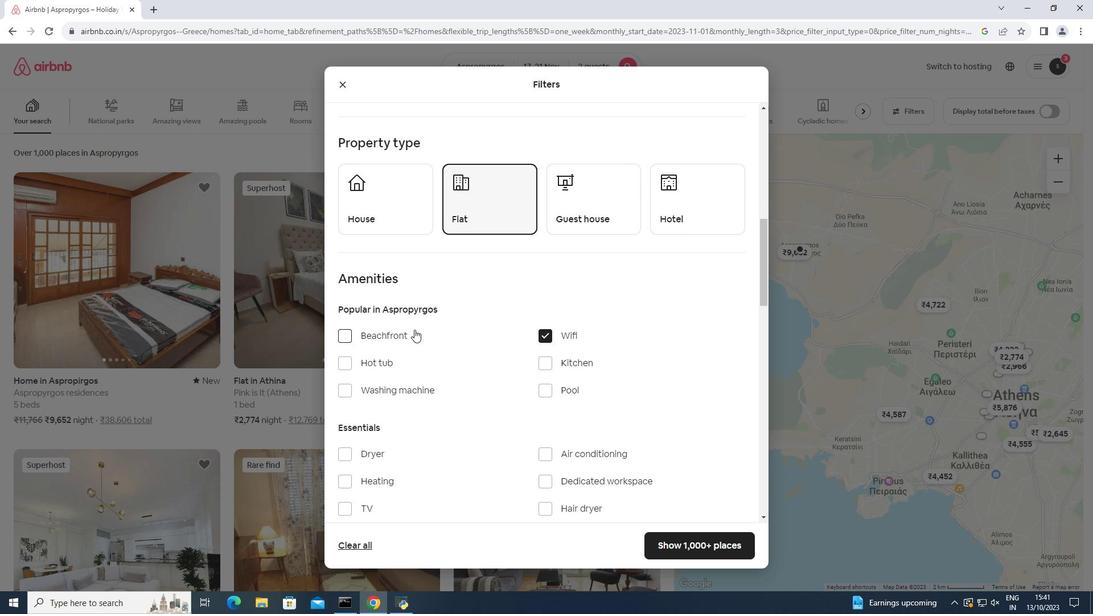 
Action: Mouse scrolled (414, 329) with delta (0, 0)
Screenshot: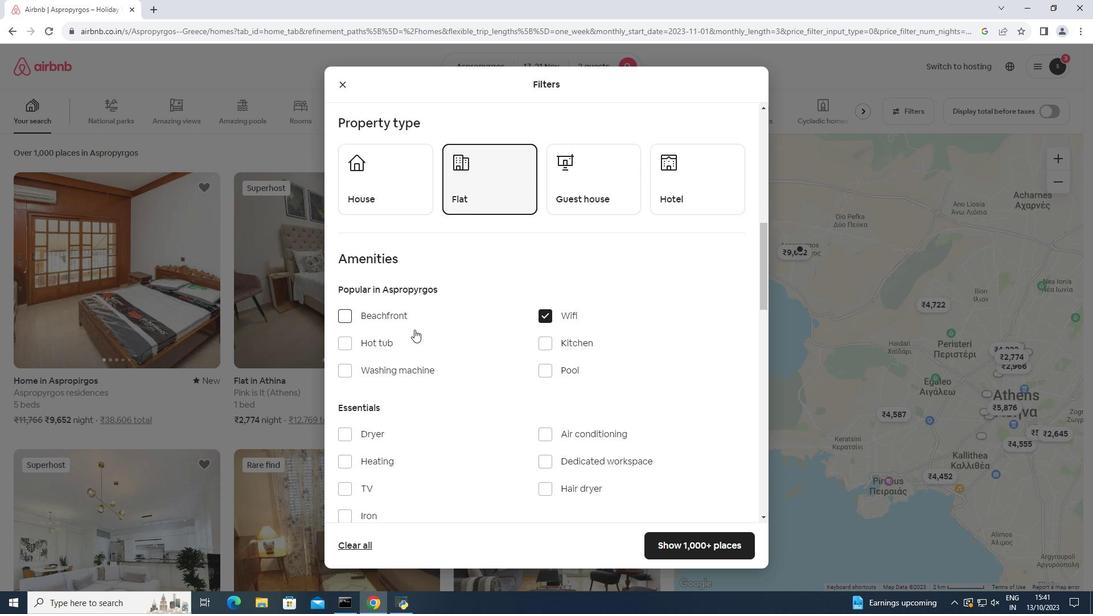 
Action: Mouse moved to (344, 273)
Screenshot: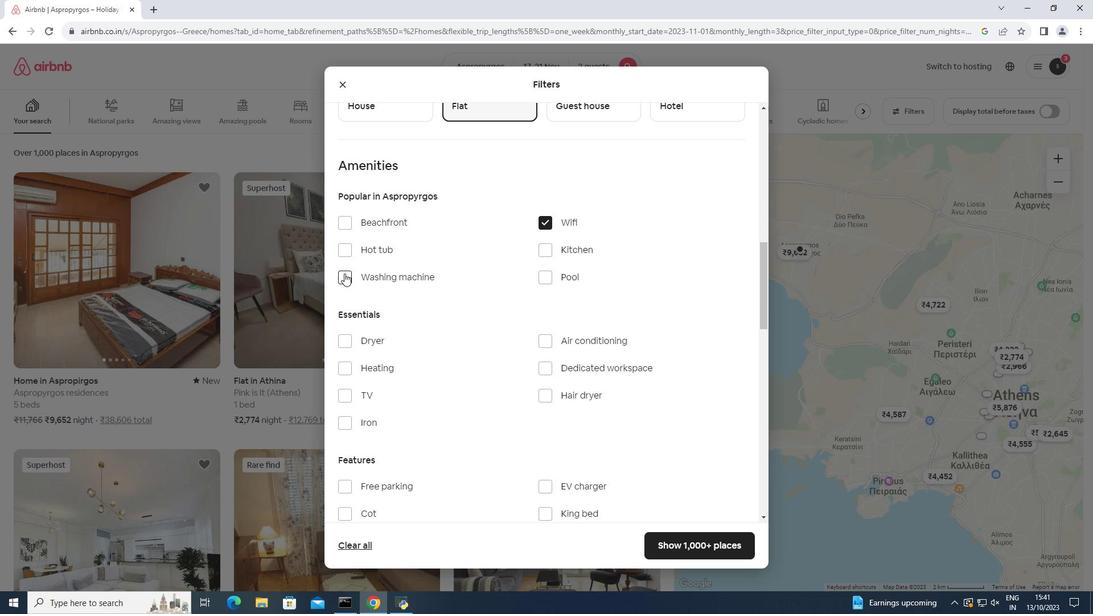 
Action: Mouse pressed left at (344, 273)
Screenshot: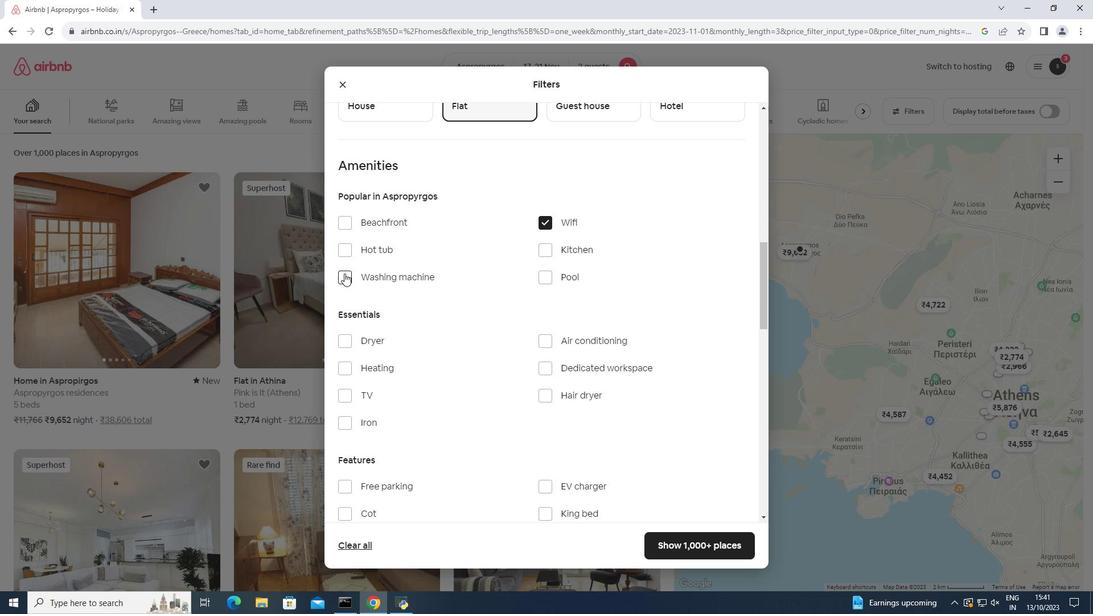 
Action: Mouse moved to (425, 336)
Screenshot: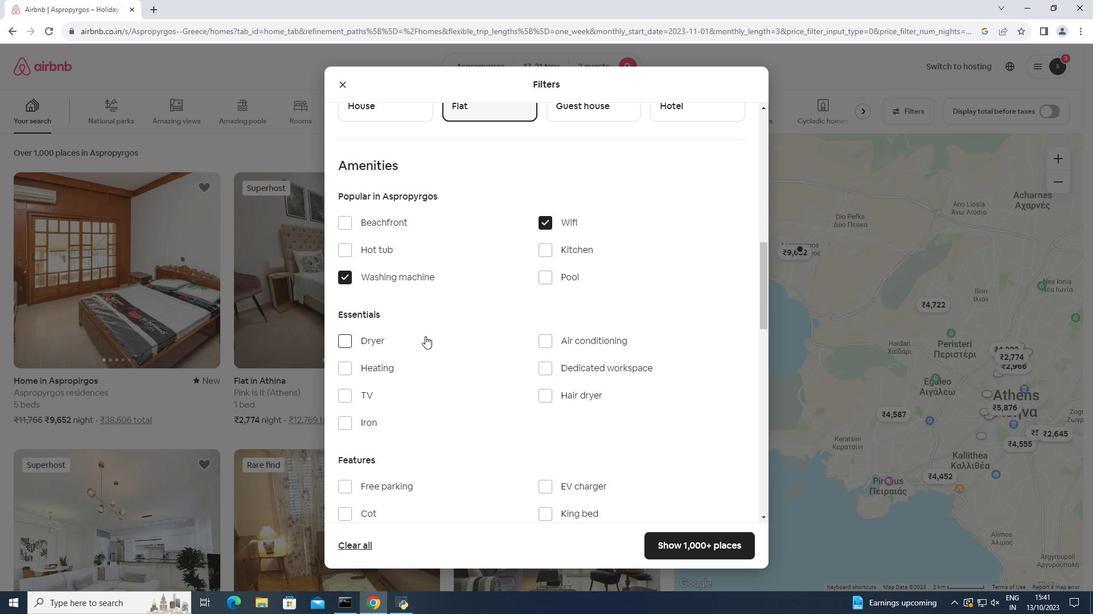 
Action: Mouse scrolled (425, 335) with delta (0, 0)
Screenshot: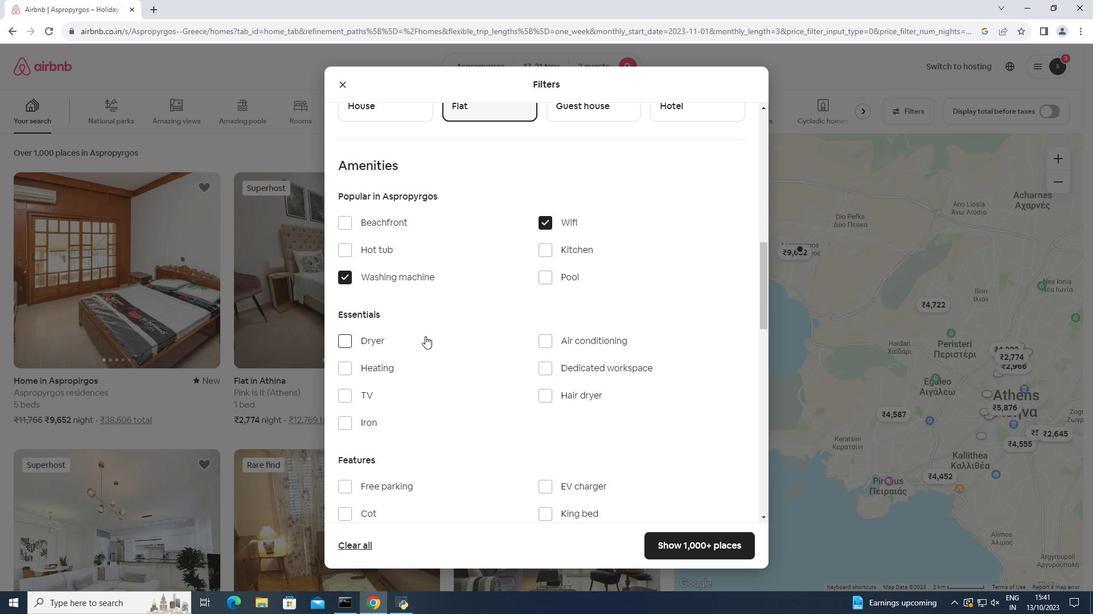 
Action: Mouse moved to (425, 337)
Screenshot: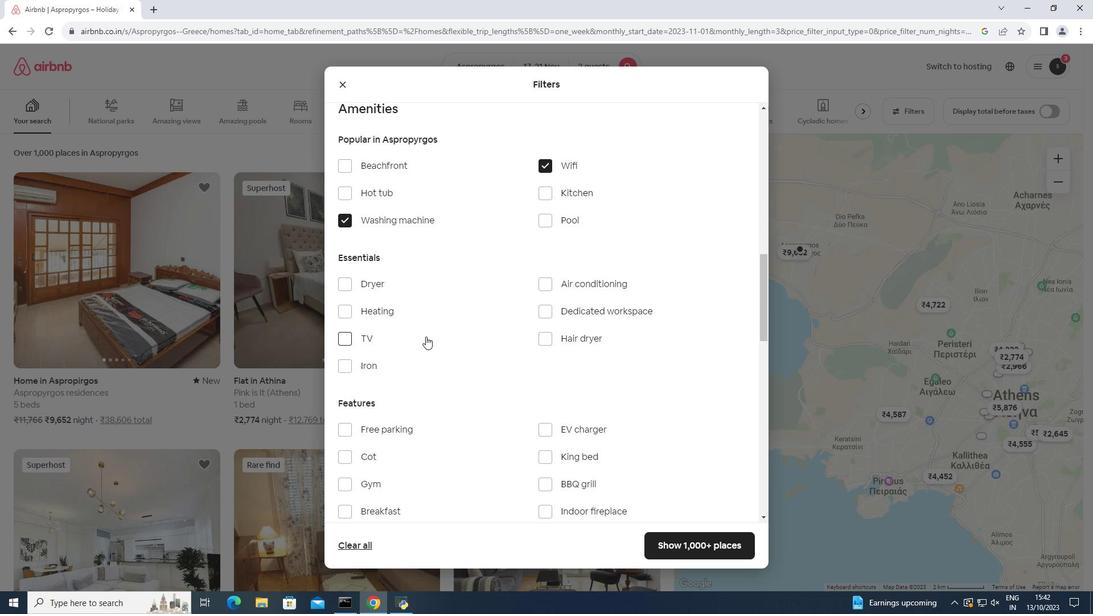 
Action: Mouse scrolled (425, 336) with delta (0, 0)
Screenshot: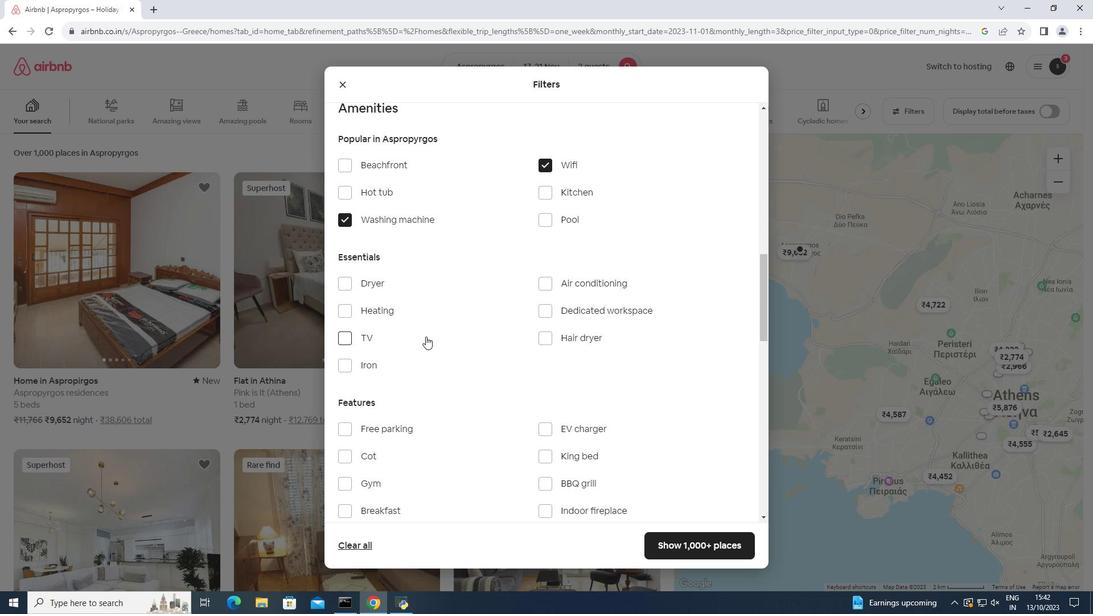 
Action: Mouse moved to (700, 543)
Screenshot: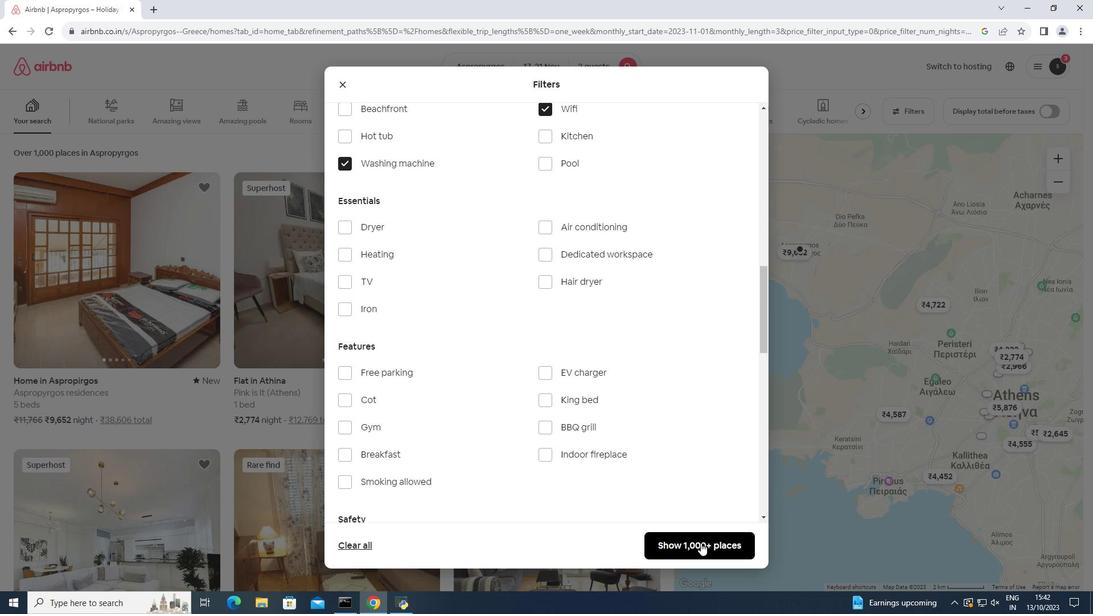 
Action: Mouse pressed left at (700, 543)
Screenshot: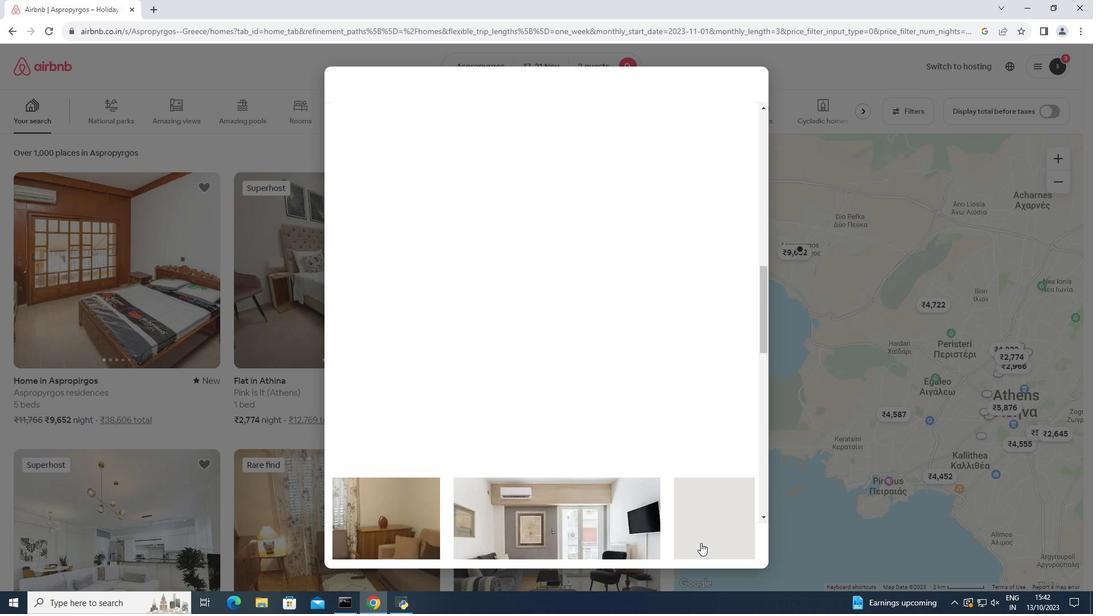 
Action: Mouse moved to (403, 371)
Screenshot: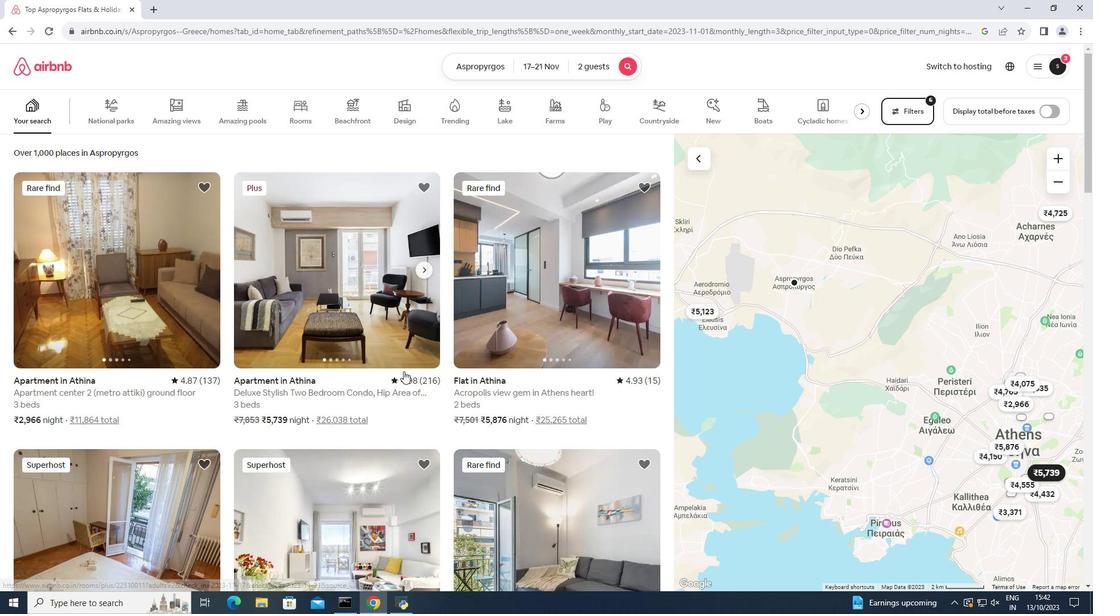 
Action: Mouse scrolled (403, 371) with delta (0, 0)
Screenshot: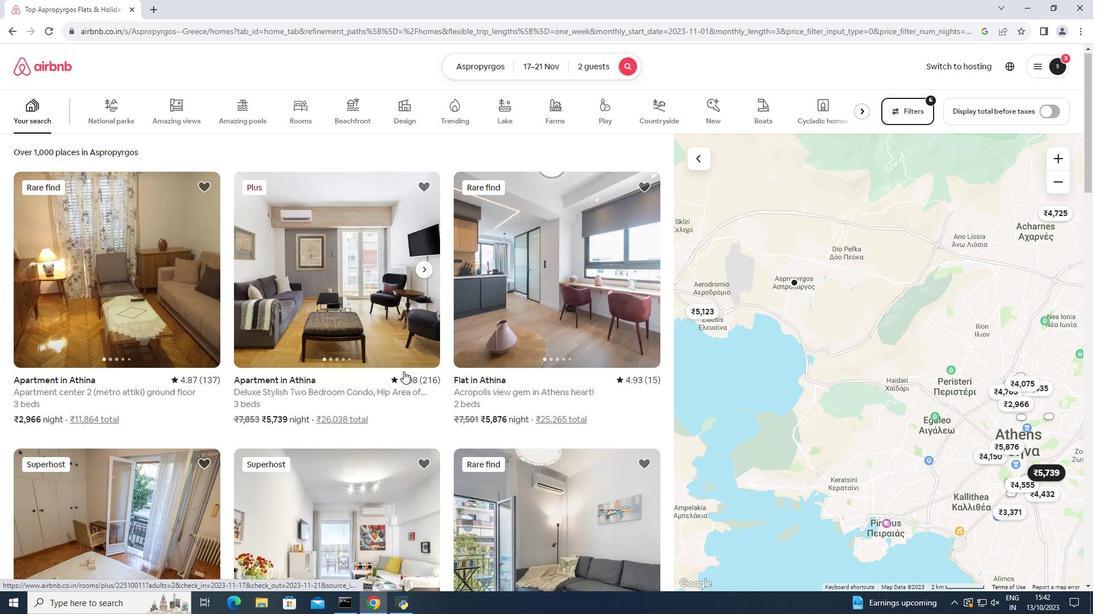 
Action: Mouse moved to (403, 371)
Screenshot: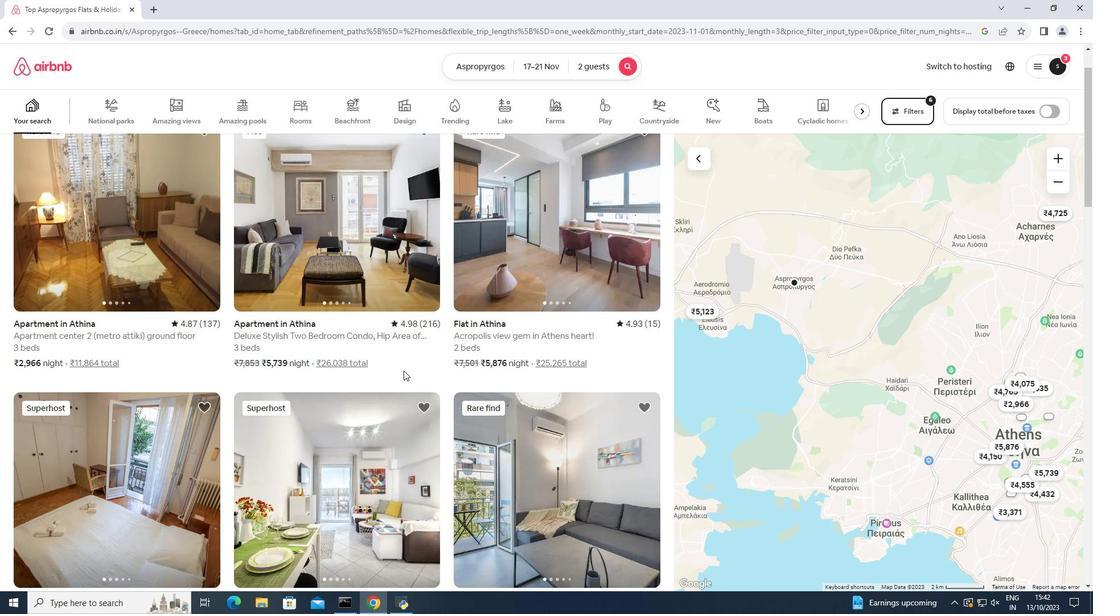 
Action: Mouse scrolled (403, 370) with delta (0, 0)
Screenshot: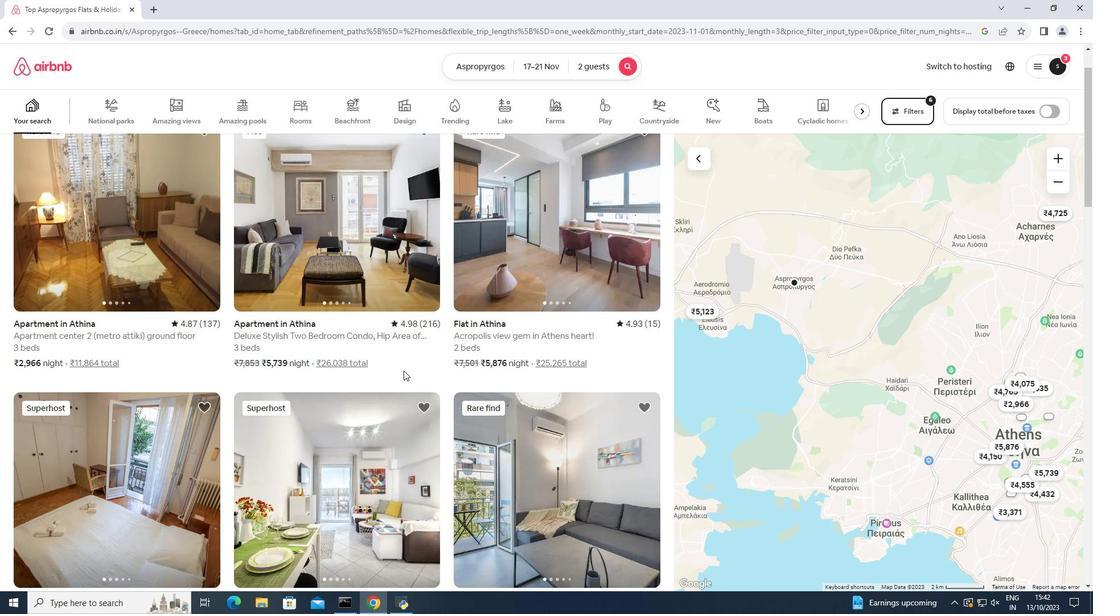 
Action: Mouse scrolled (403, 370) with delta (0, 0)
Screenshot: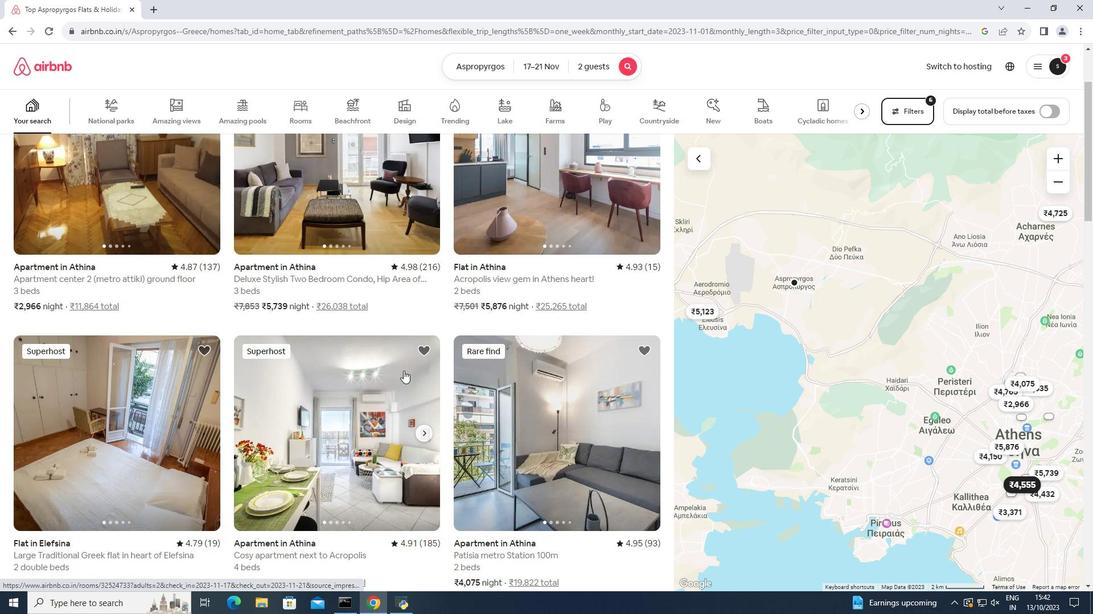 
Action: Mouse moved to (578, 157)
Screenshot: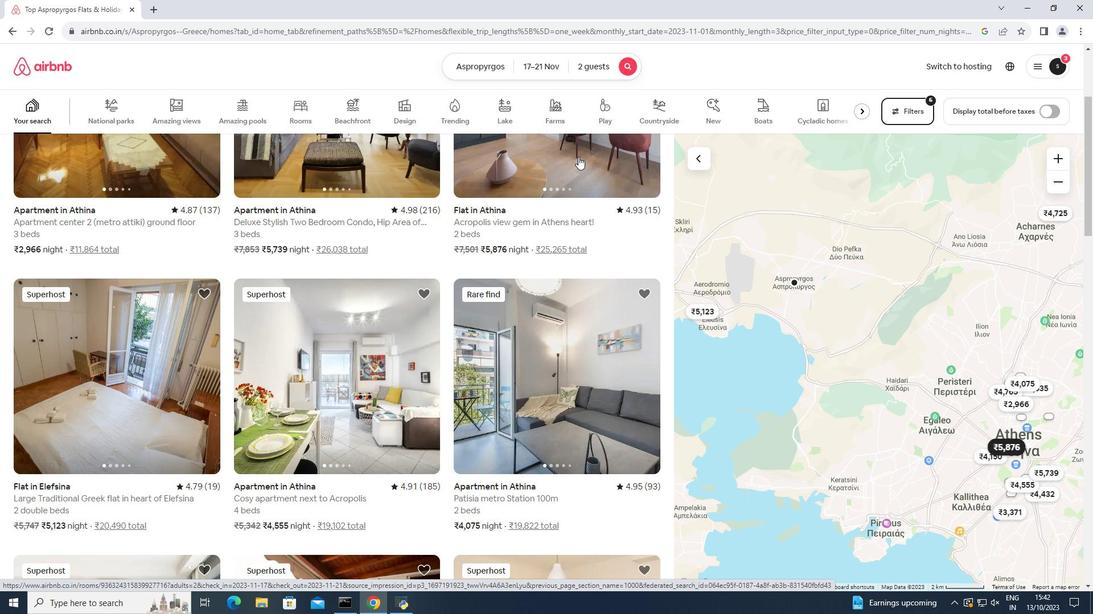 
Action: Mouse pressed left at (578, 157)
Screenshot: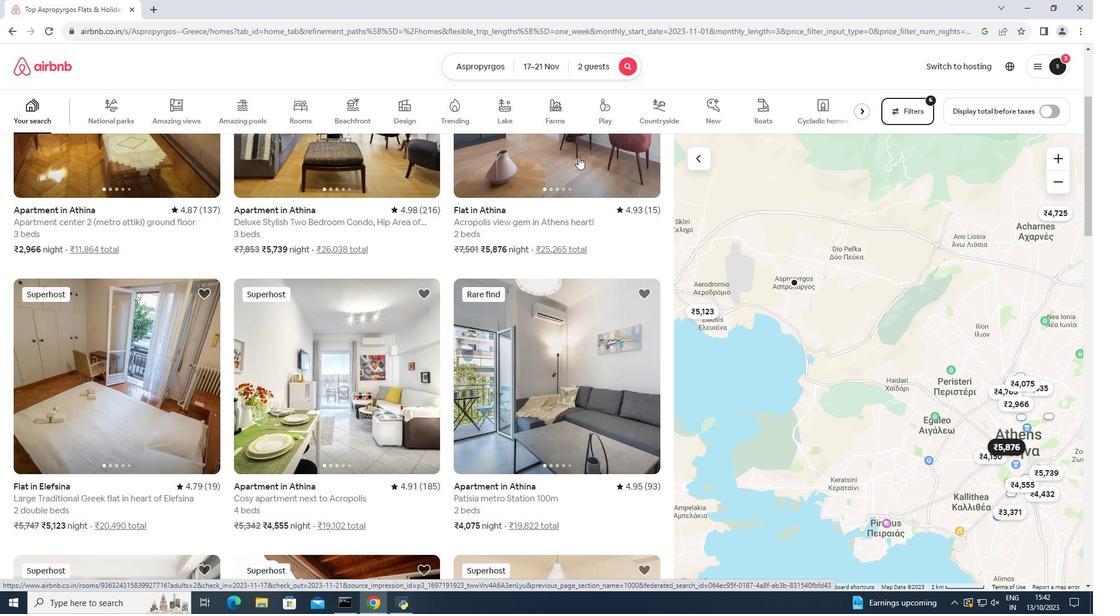 
Action: Mouse moved to (445, 265)
Screenshot: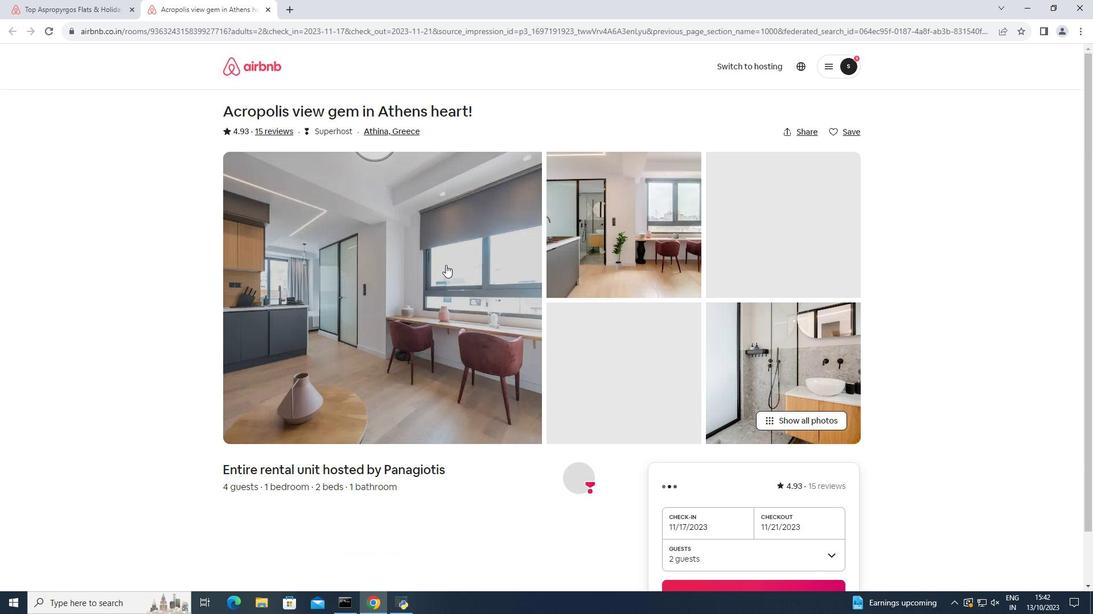 
Action: Mouse pressed left at (445, 265)
Screenshot: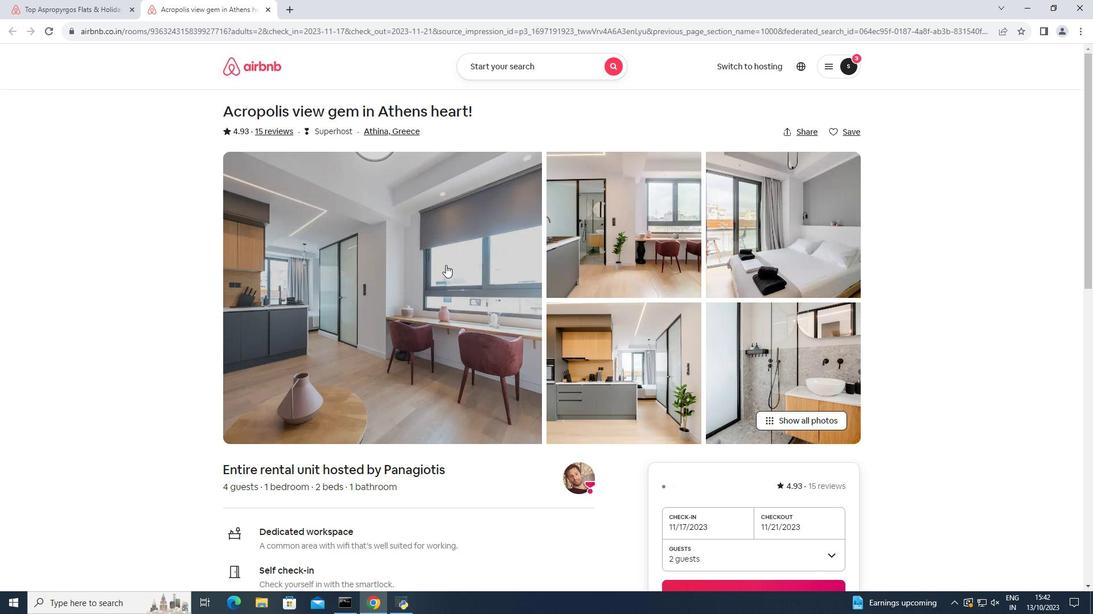 
Action: Mouse moved to (447, 265)
Screenshot: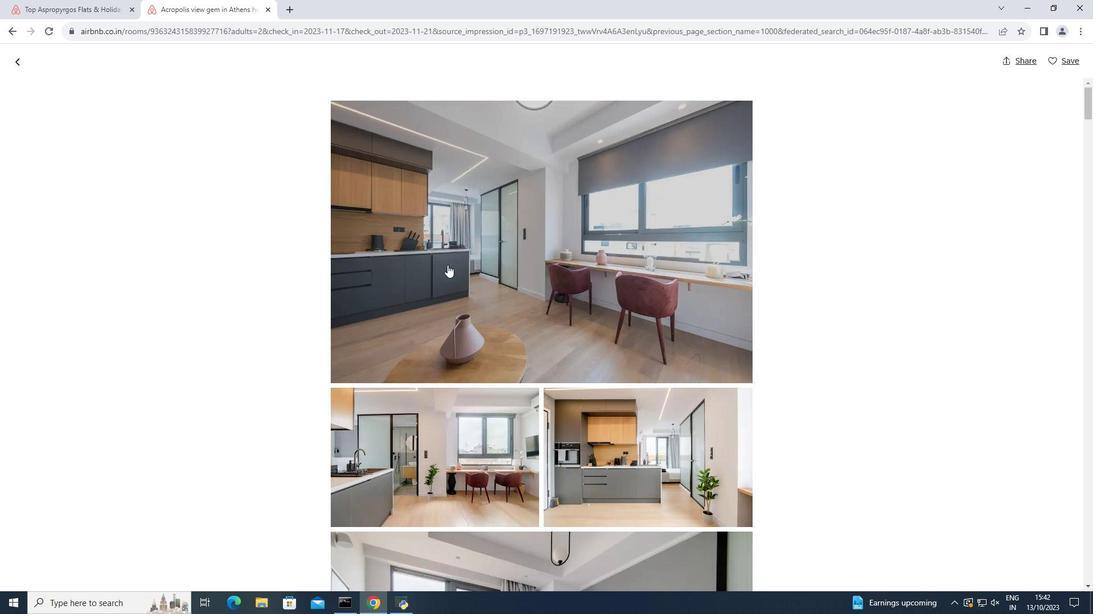 
Action: Mouse scrolled (447, 264) with delta (0, 0)
Screenshot: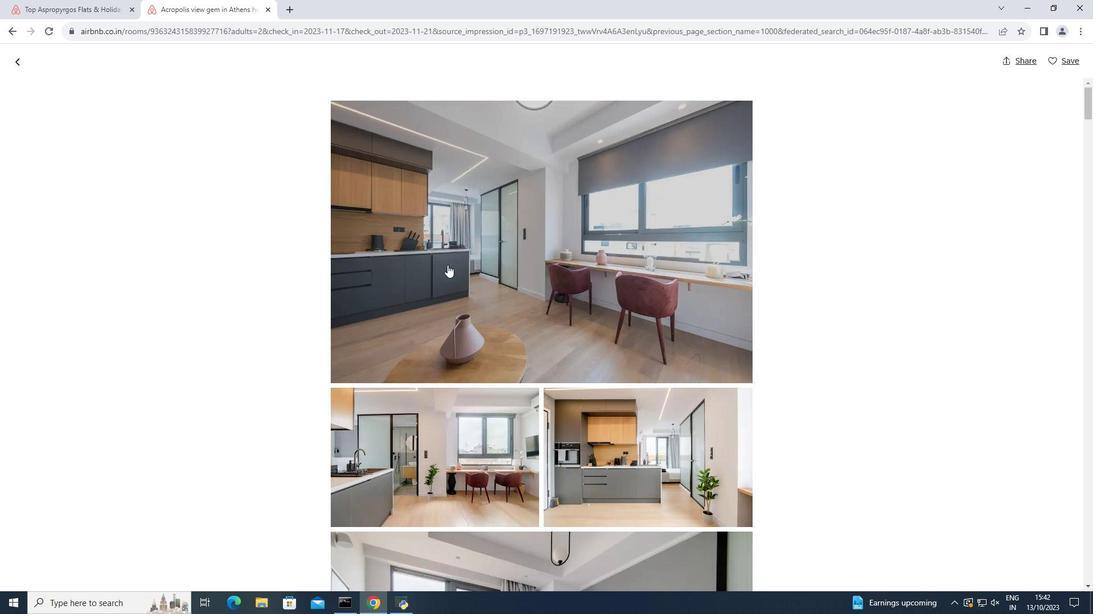 
Action: Mouse scrolled (447, 264) with delta (0, 0)
Screenshot: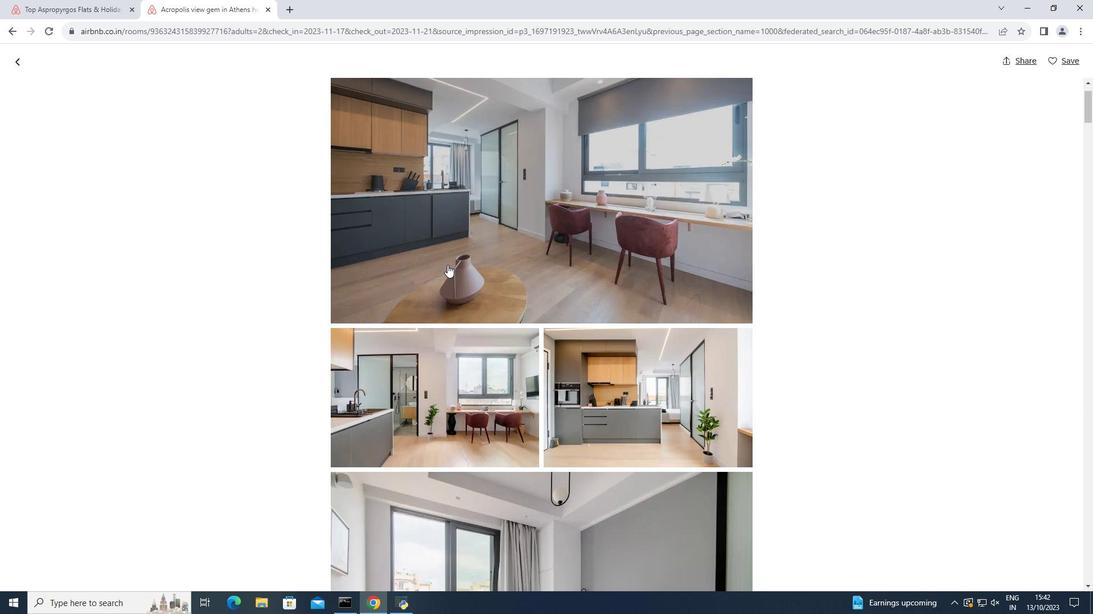 
Action: Mouse scrolled (447, 264) with delta (0, 0)
Screenshot: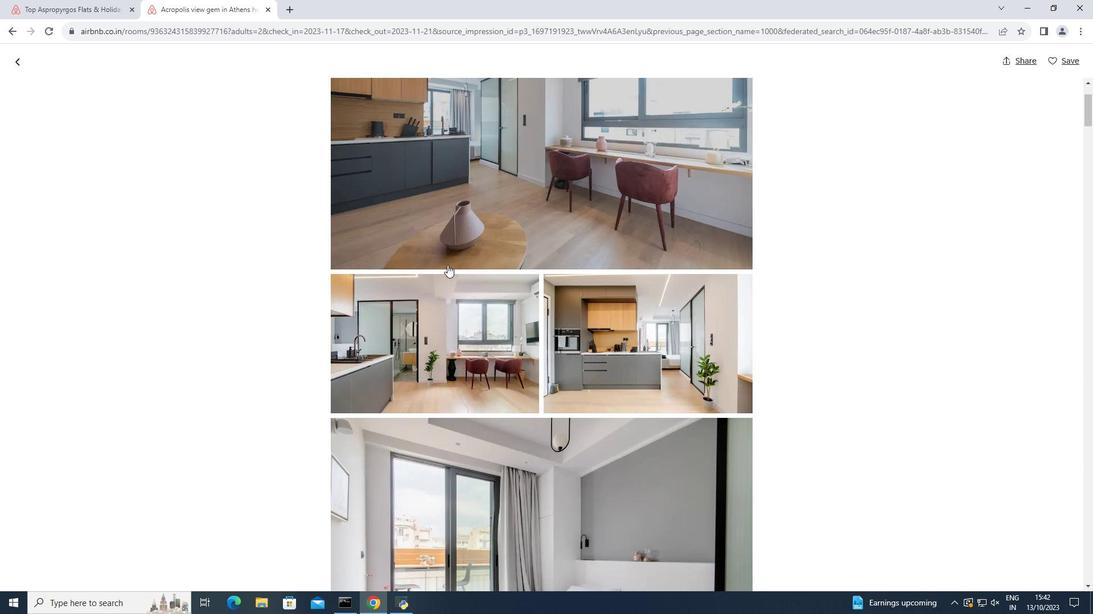 
Action: Mouse scrolled (447, 264) with delta (0, 0)
Screenshot: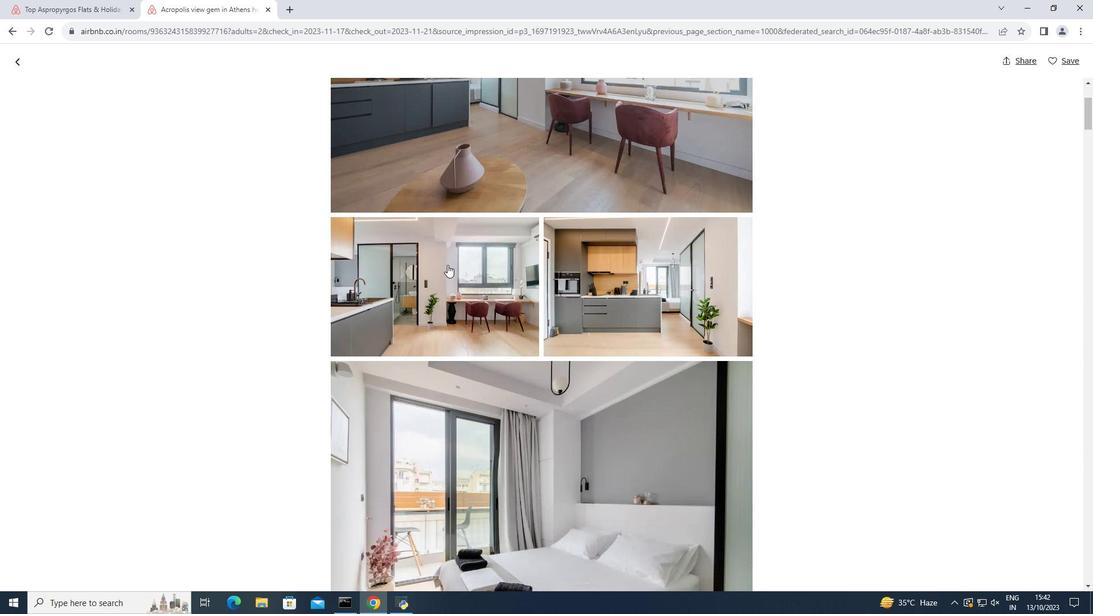 
Action: Mouse scrolled (447, 264) with delta (0, 0)
Screenshot: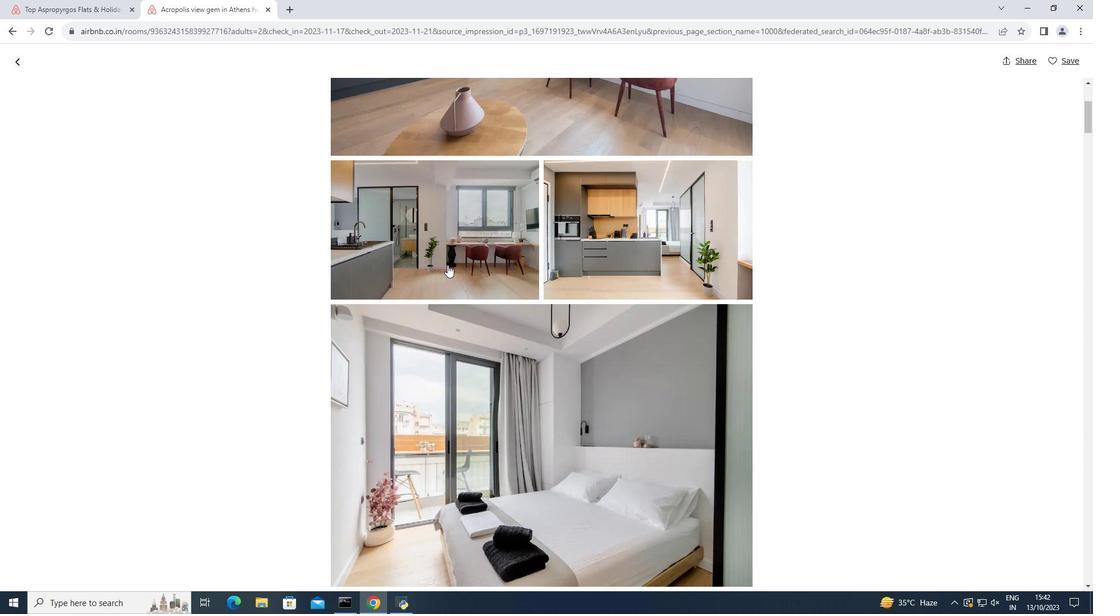 
Action: Mouse scrolled (447, 264) with delta (0, 0)
Screenshot: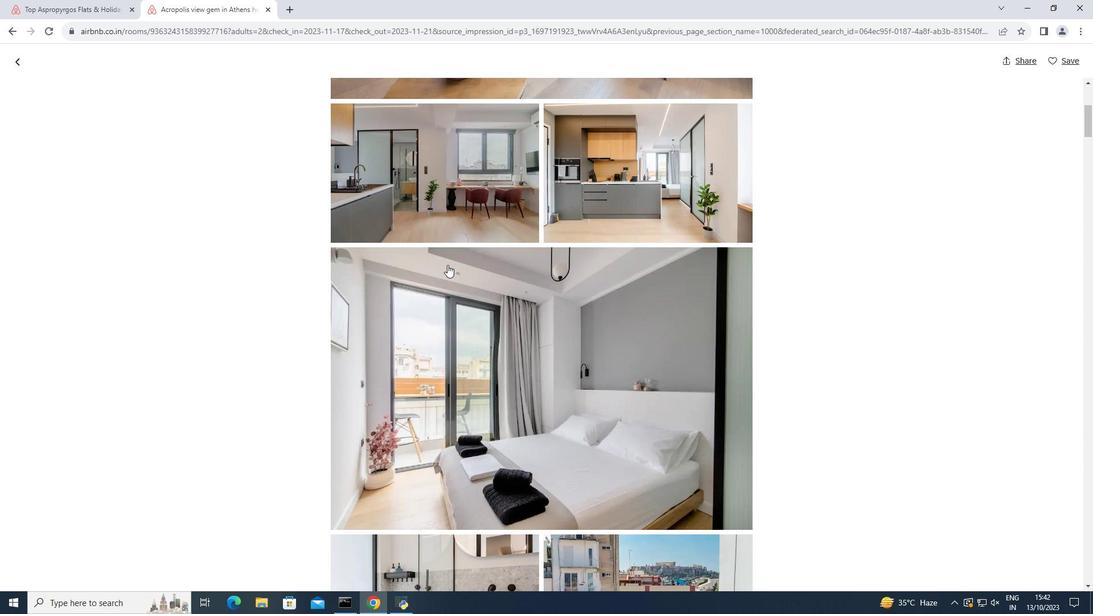 
Action: Mouse moved to (447, 265)
Screenshot: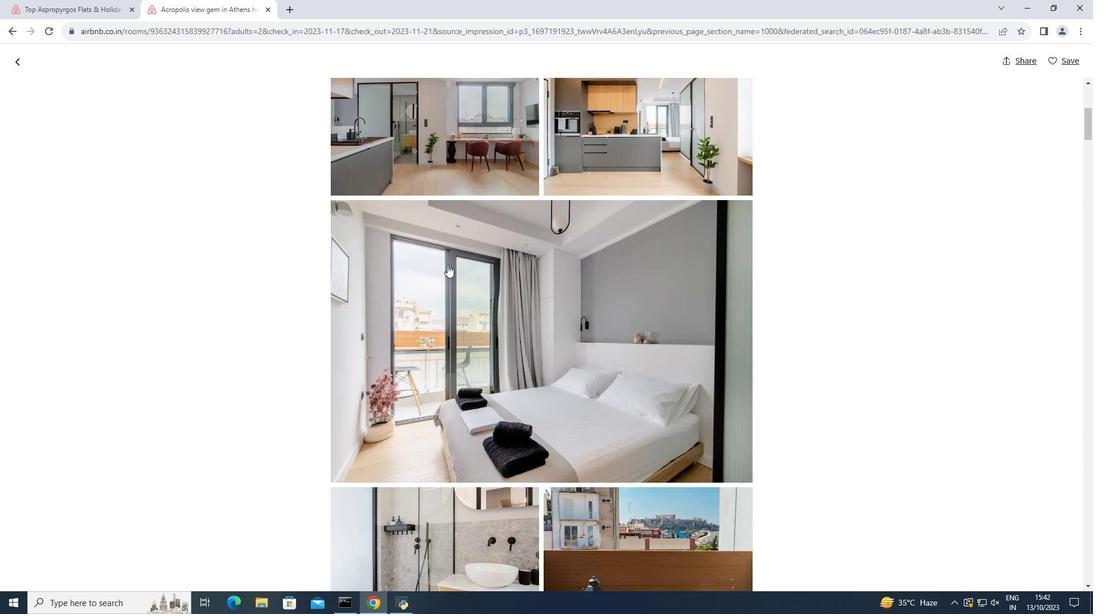 
Action: Mouse scrolled (447, 264) with delta (0, 0)
Screenshot: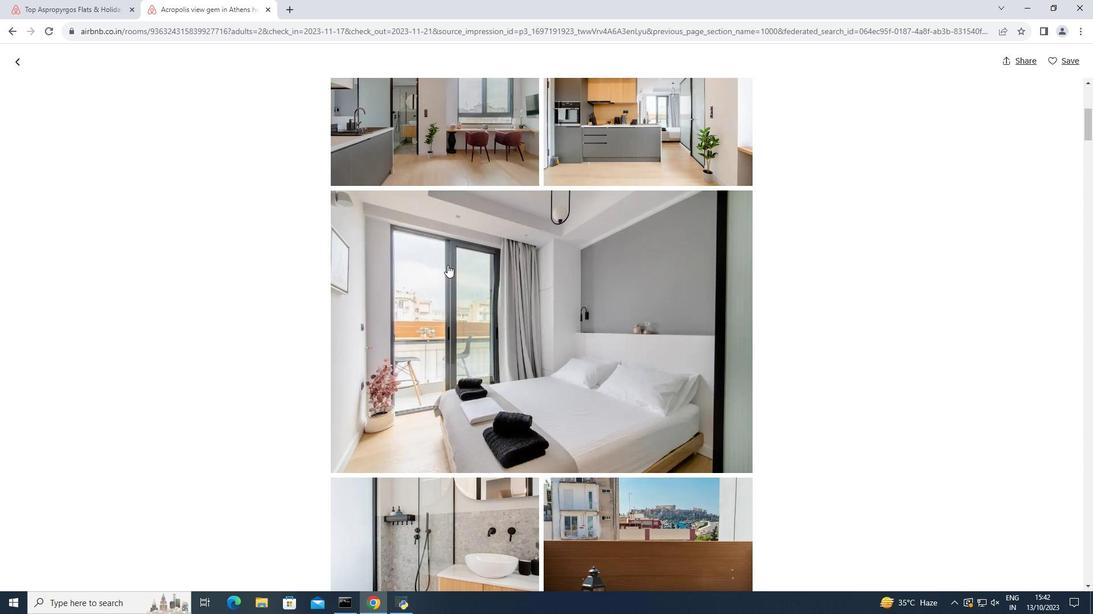 
Action: Mouse scrolled (447, 264) with delta (0, 0)
Screenshot: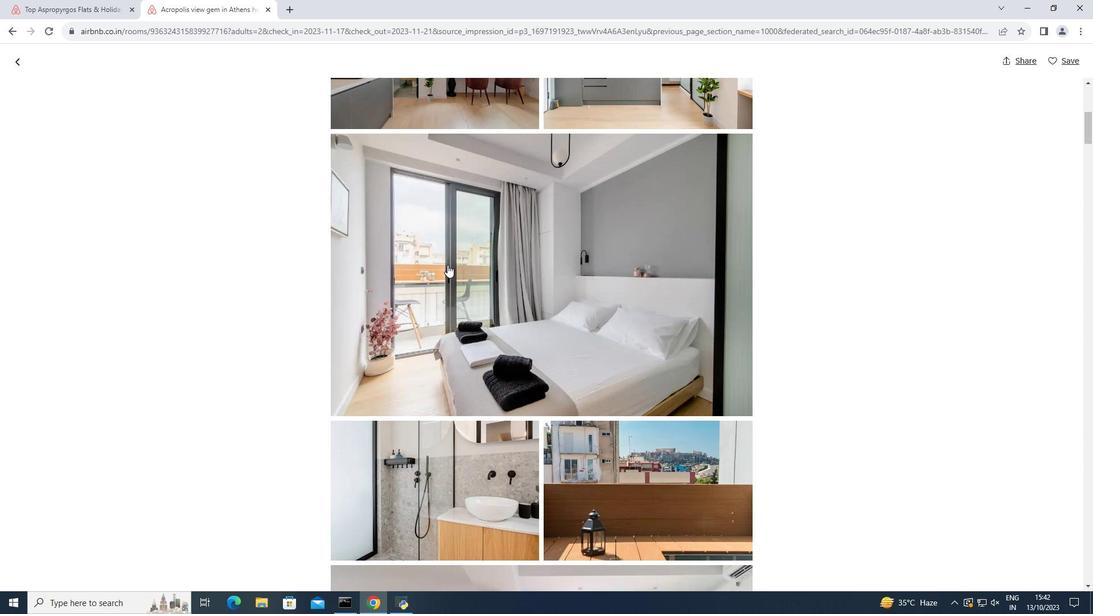 
Action: Mouse scrolled (447, 264) with delta (0, 0)
Screenshot: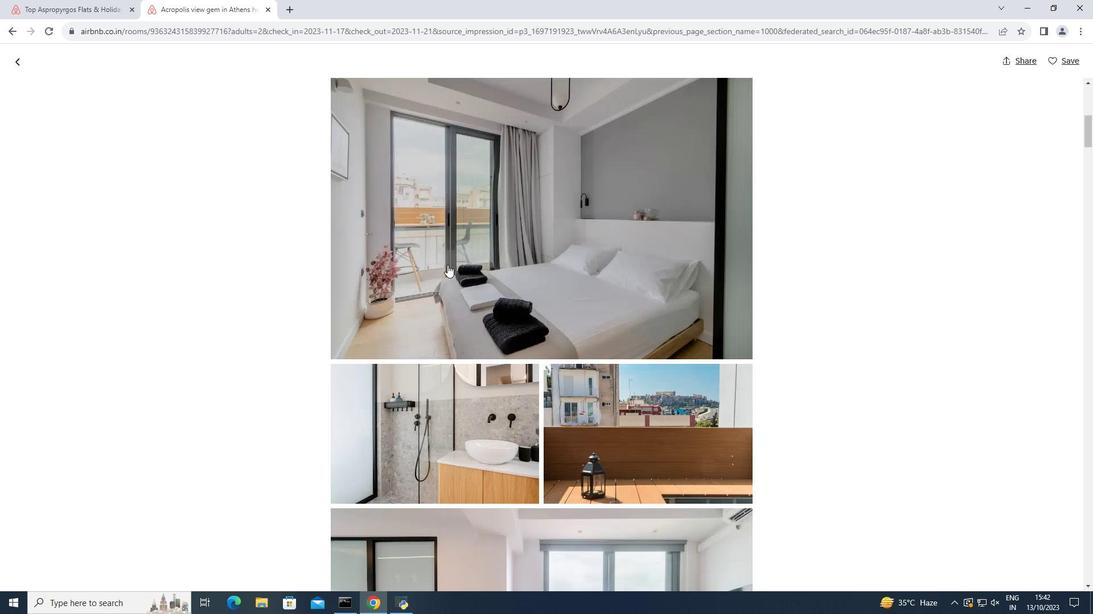 
Action: Mouse scrolled (447, 264) with delta (0, 0)
Screenshot: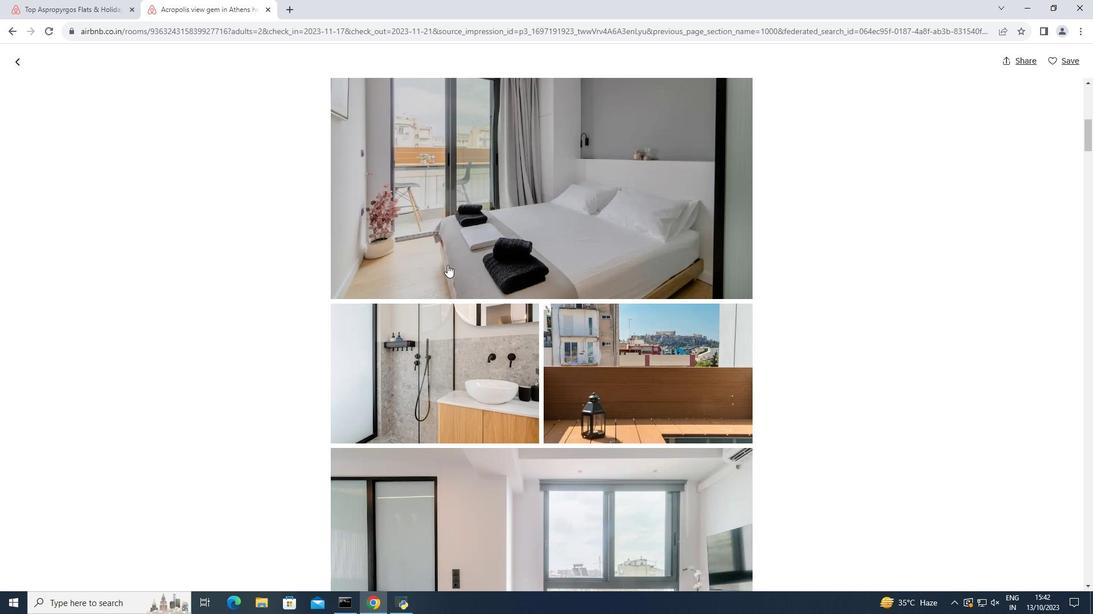 
Action: Mouse scrolled (447, 264) with delta (0, 0)
Screenshot: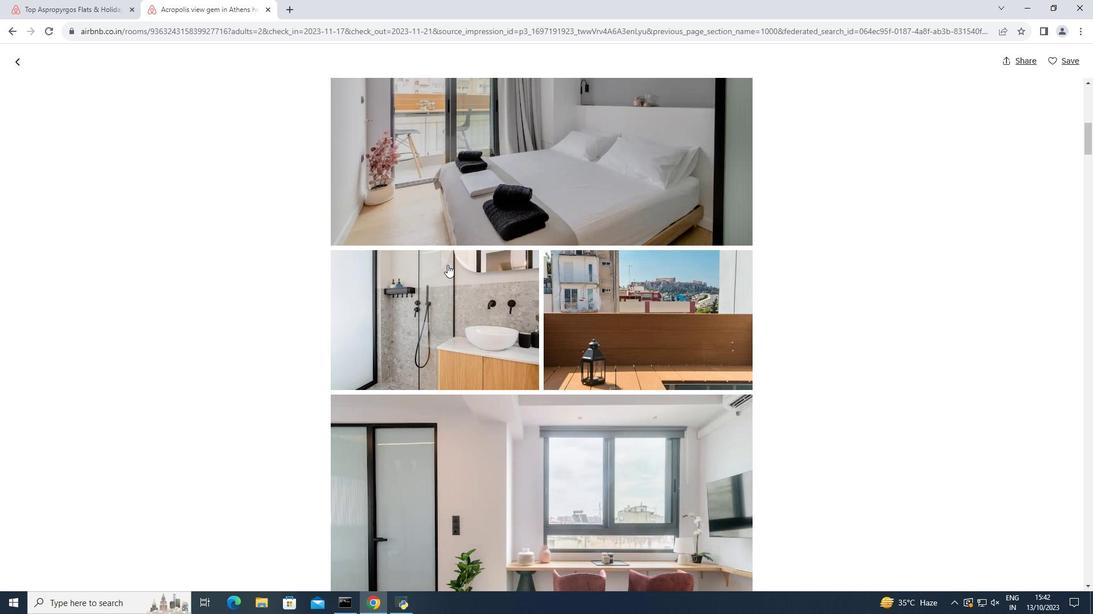 
Action: Mouse scrolled (447, 264) with delta (0, 0)
Screenshot: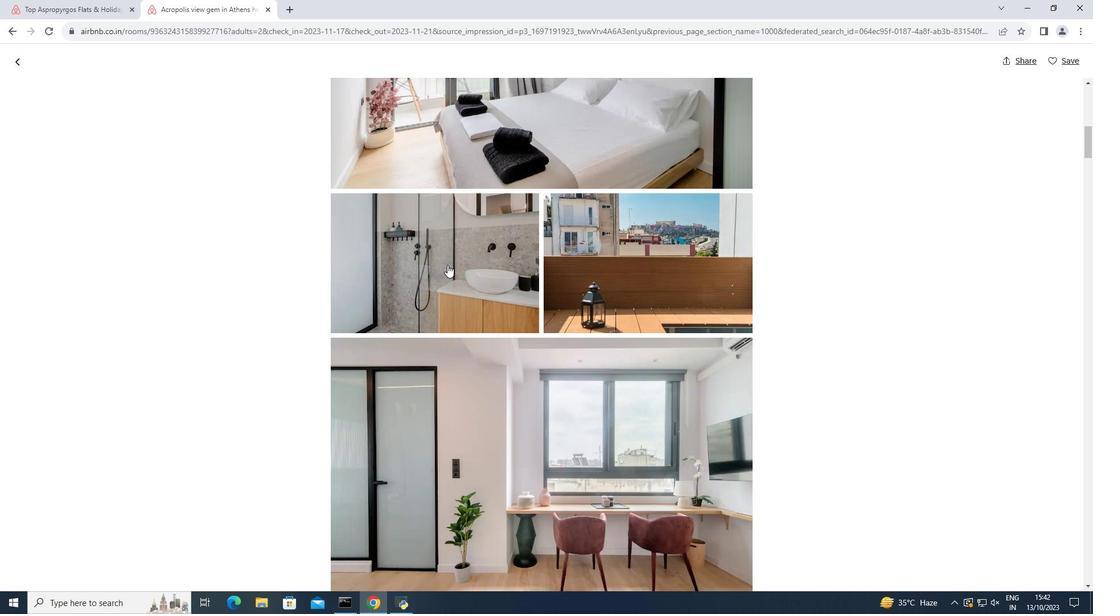 
Action: Mouse scrolled (447, 264) with delta (0, 0)
Screenshot: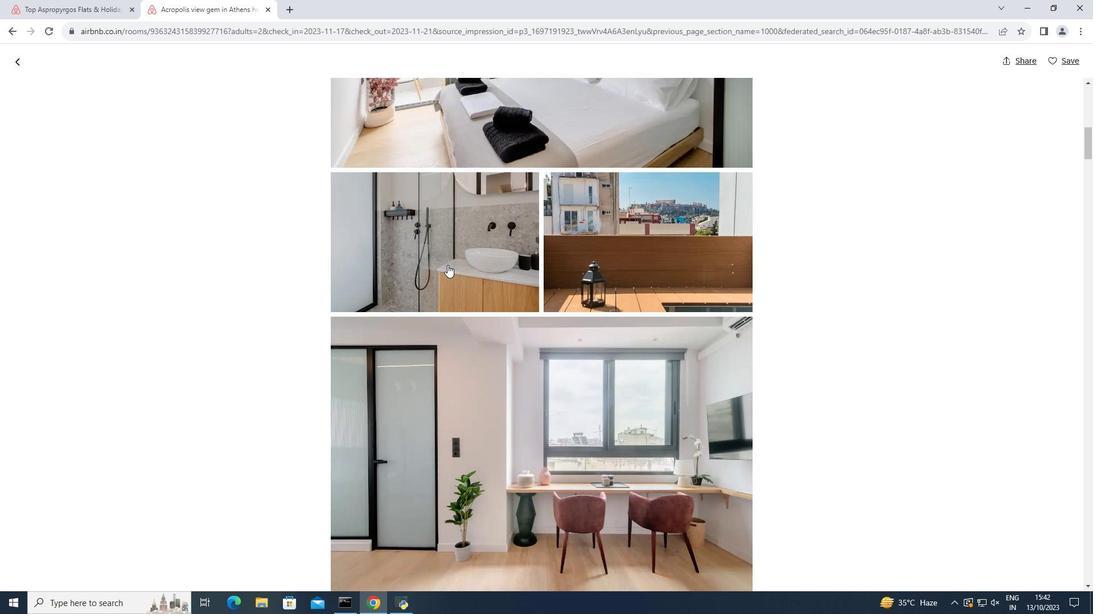 
Action: Mouse scrolled (447, 264) with delta (0, 0)
Screenshot: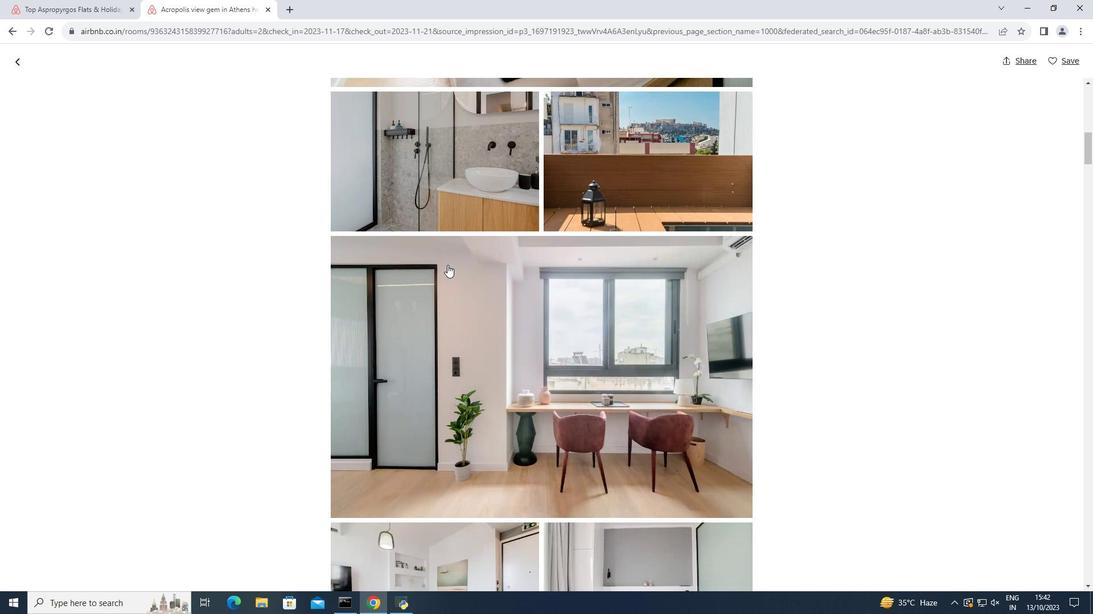 
Action: Mouse scrolled (447, 264) with delta (0, 0)
Screenshot: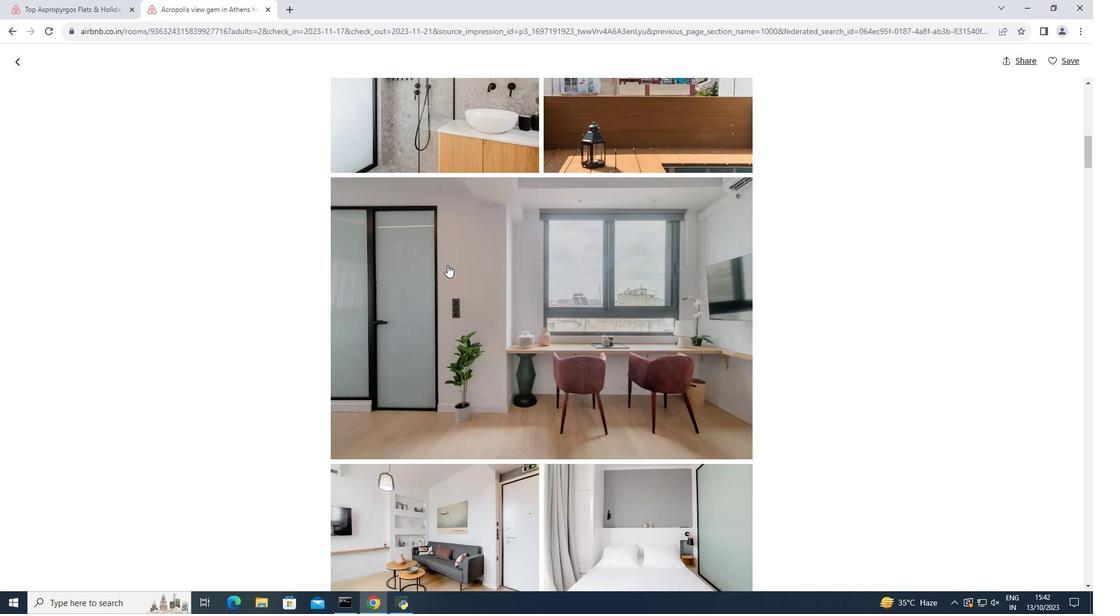 
Action: Mouse scrolled (447, 264) with delta (0, 0)
Screenshot: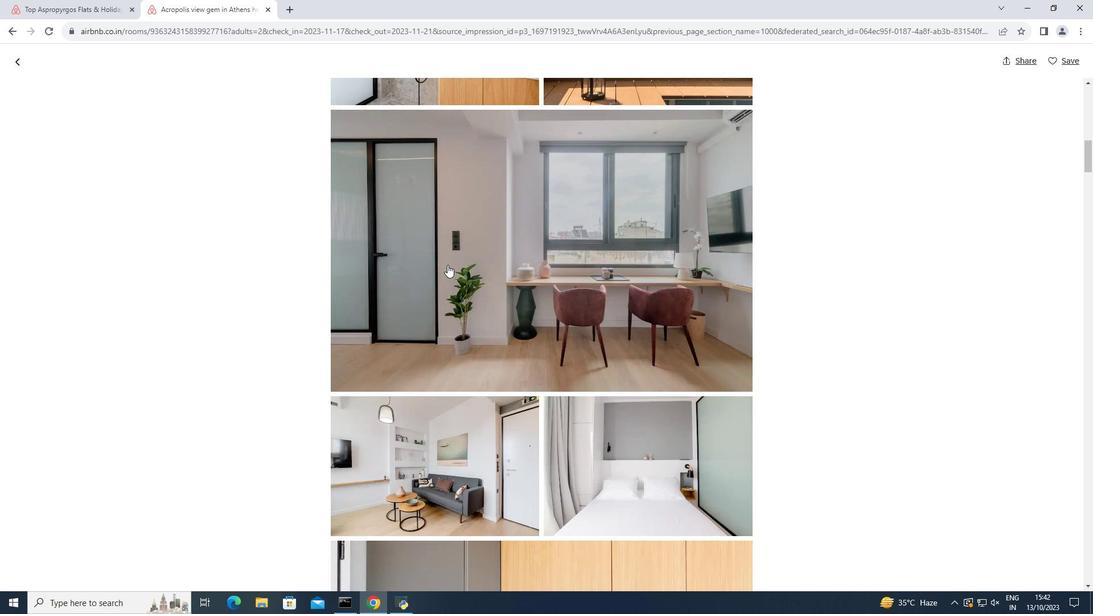 
Action: Mouse scrolled (447, 264) with delta (0, 0)
Screenshot: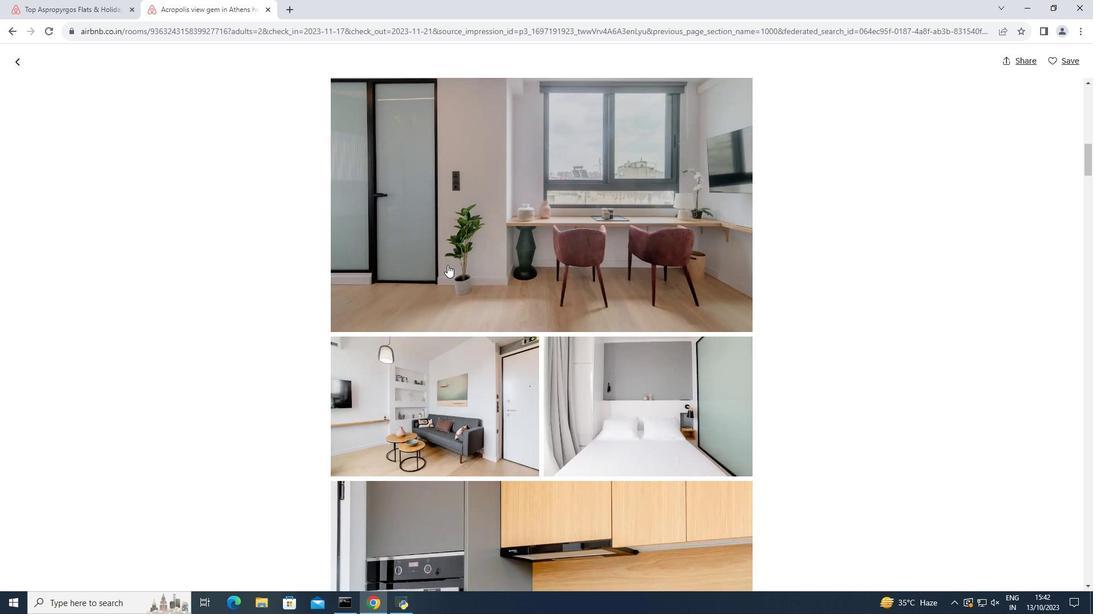 
Action: Mouse moved to (447, 265)
Screenshot: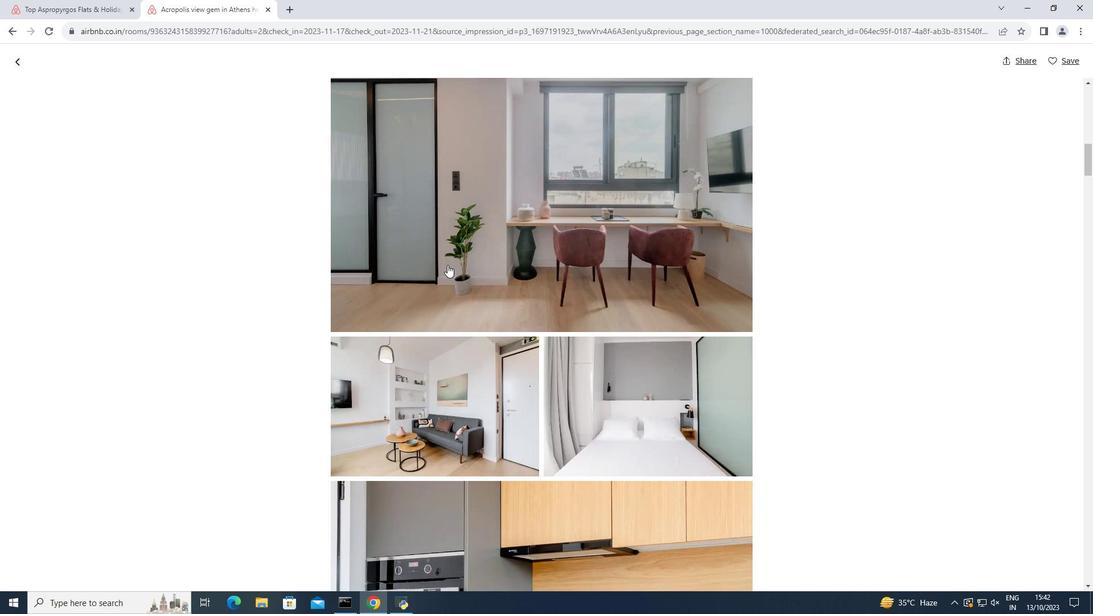 
Action: Mouse scrolled (447, 264) with delta (0, 0)
Screenshot: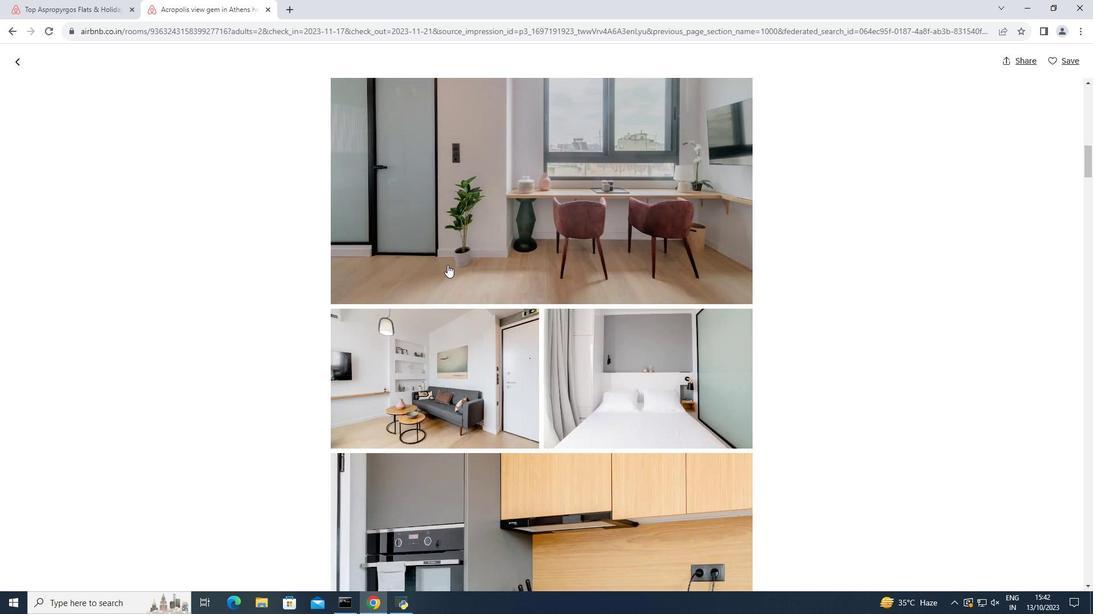 
Action: Mouse scrolled (447, 264) with delta (0, 0)
Screenshot: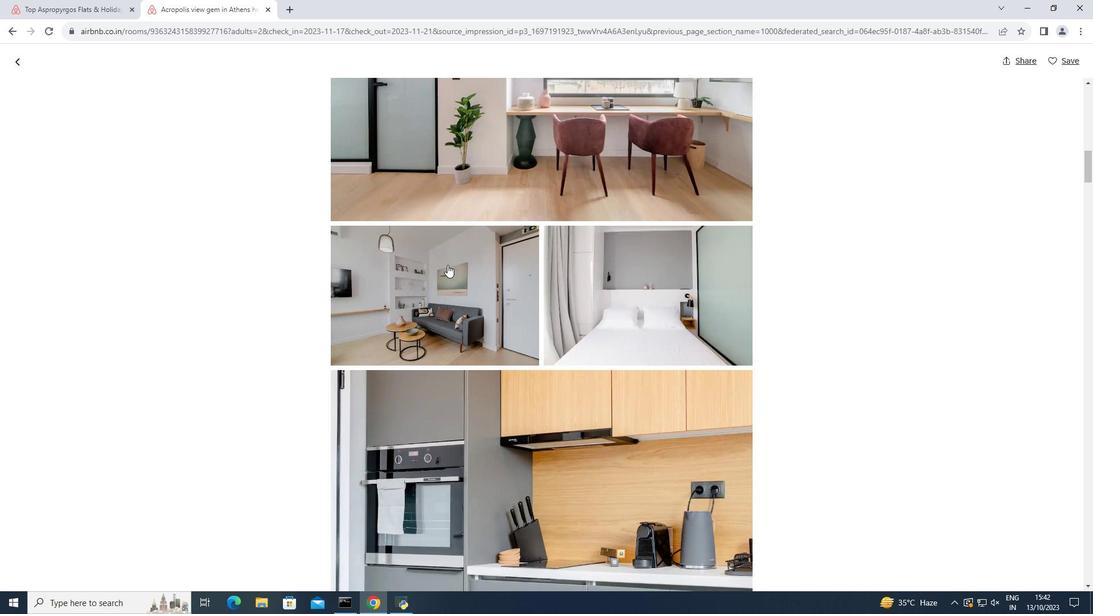 
Action: Mouse scrolled (447, 264) with delta (0, 0)
Screenshot: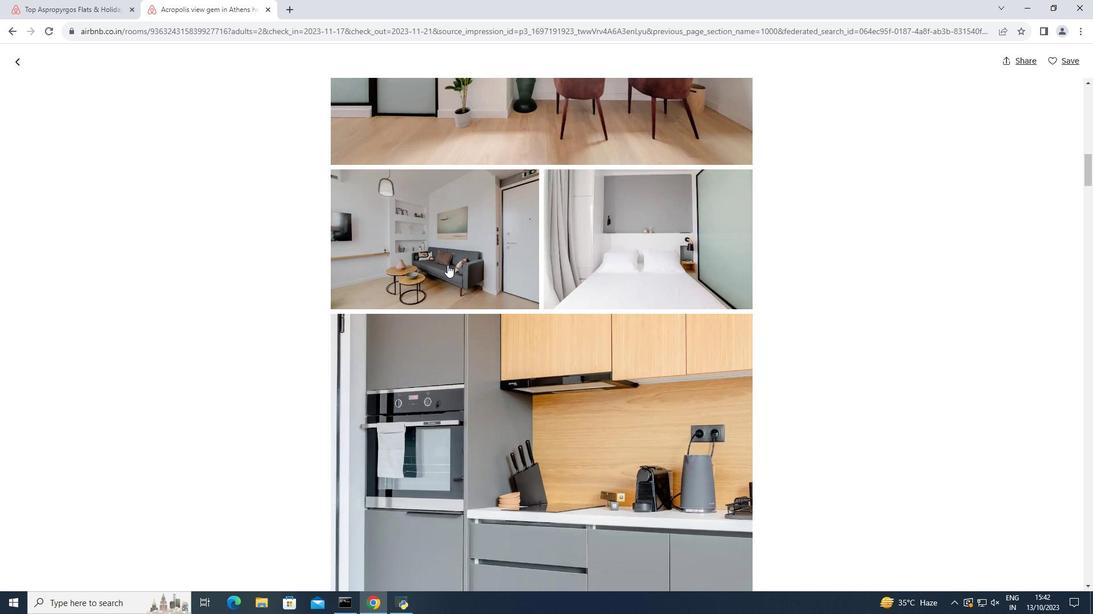 
Action: Mouse moved to (447, 265)
Screenshot: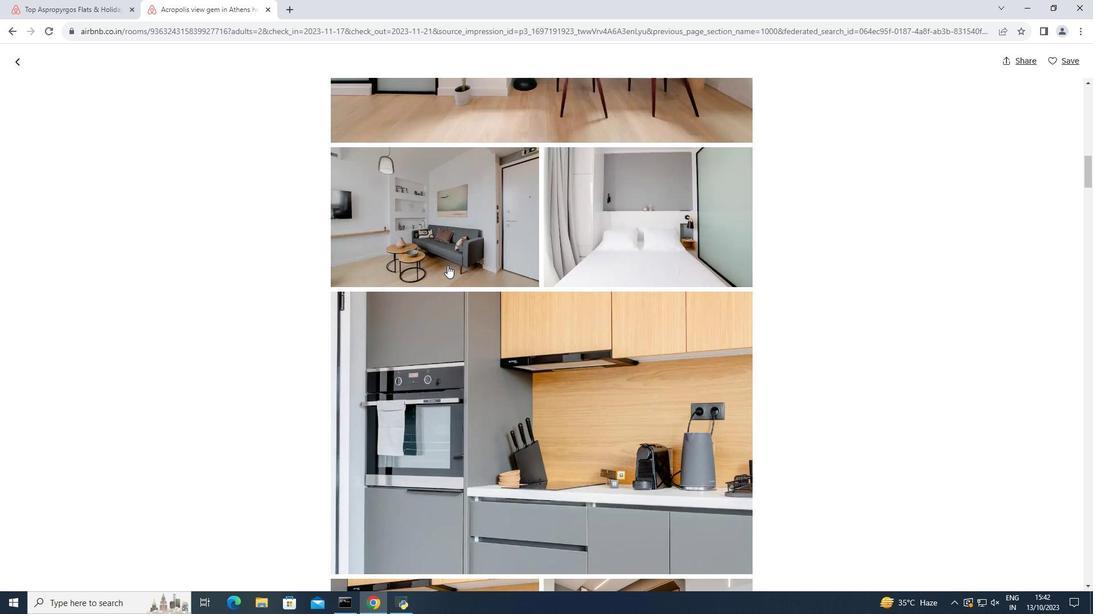 
Action: Mouse scrolled (447, 265) with delta (0, 0)
Screenshot: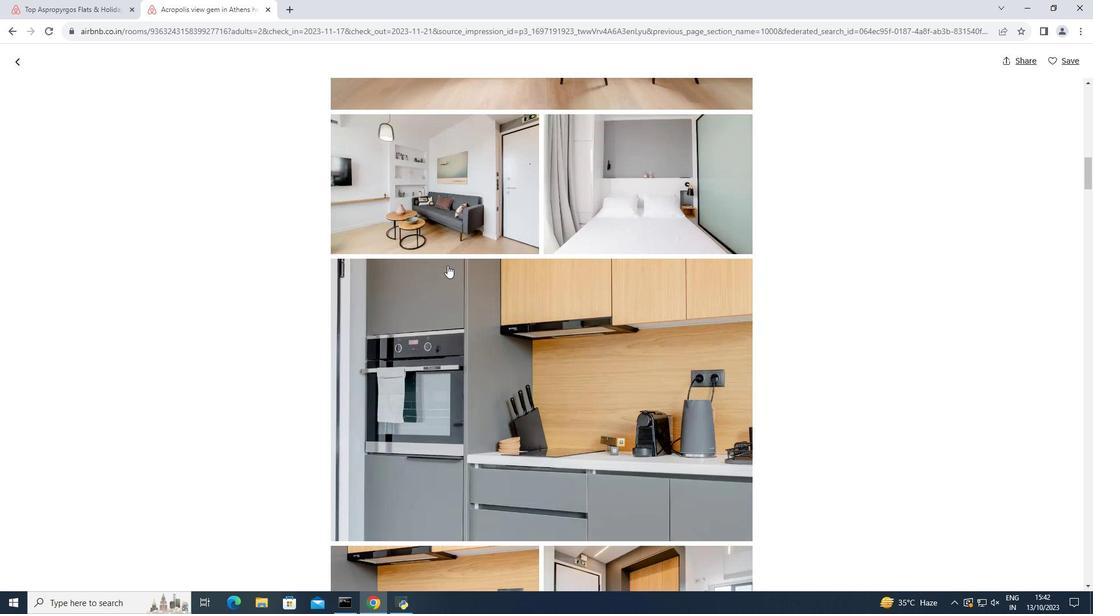 
Action: Mouse scrolled (447, 265) with delta (0, 0)
Screenshot: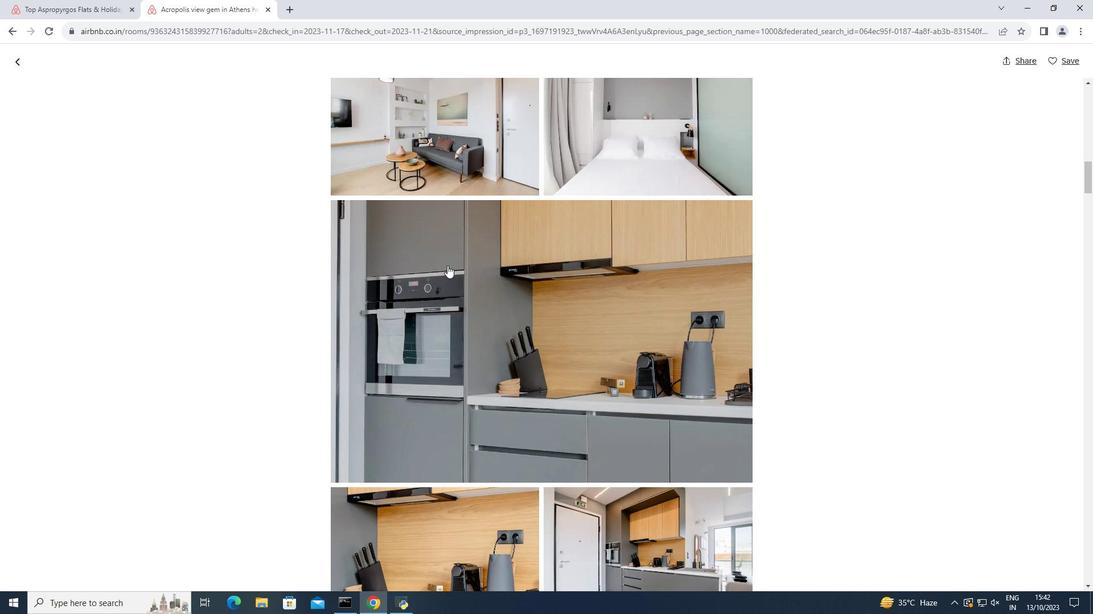 
Action: Mouse scrolled (447, 265) with delta (0, 0)
Screenshot: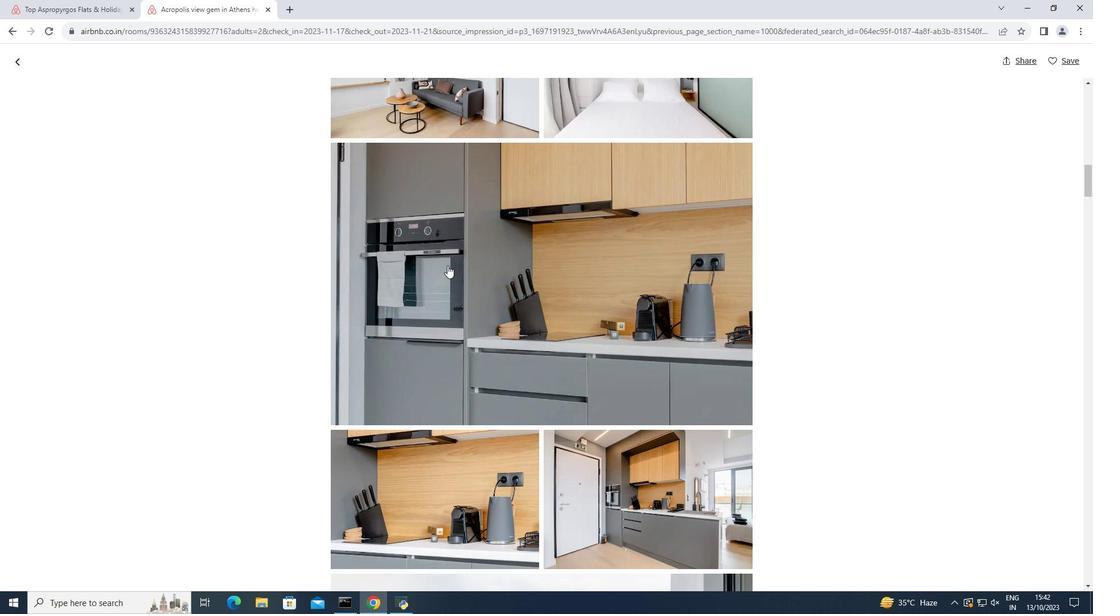 
Action: Mouse scrolled (447, 265) with delta (0, 0)
Screenshot: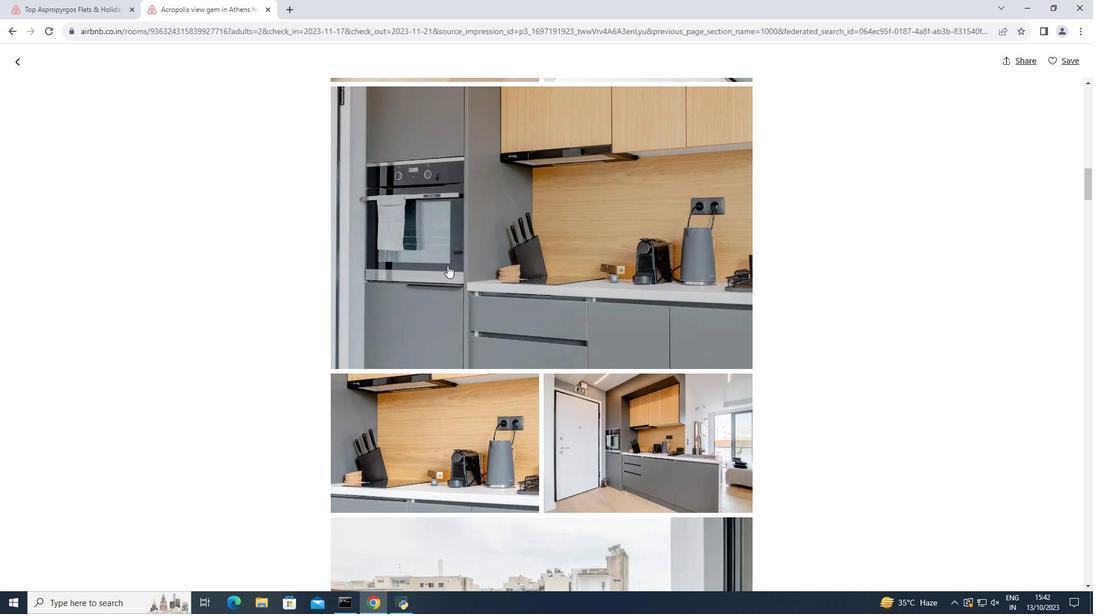 
Action: Mouse scrolled (447, 265) with delta (0, 0)
Screenshot: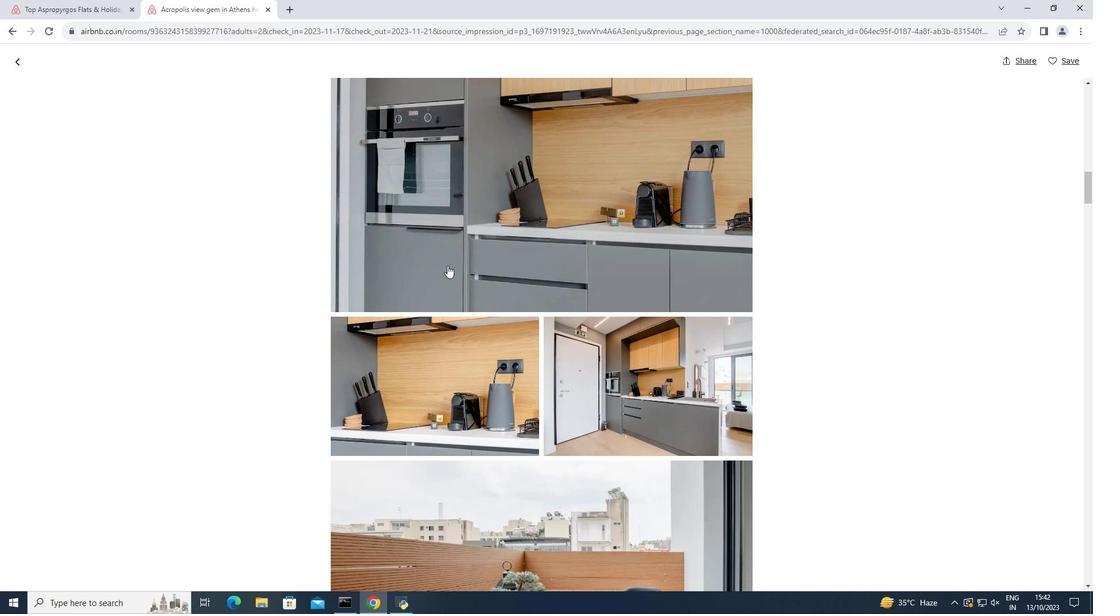 
Action: Mouse scrolled (447, 265) with delta (0, 0)
Screenshot: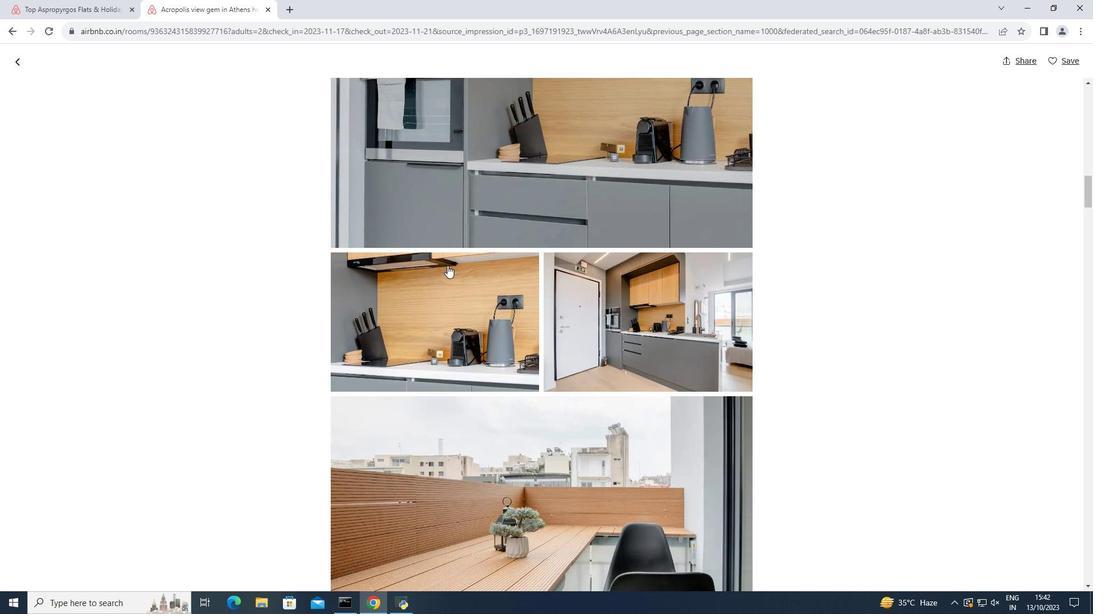 
Action: Mouse scrolled (447, 265) with delta (0, 0)
Screenshot: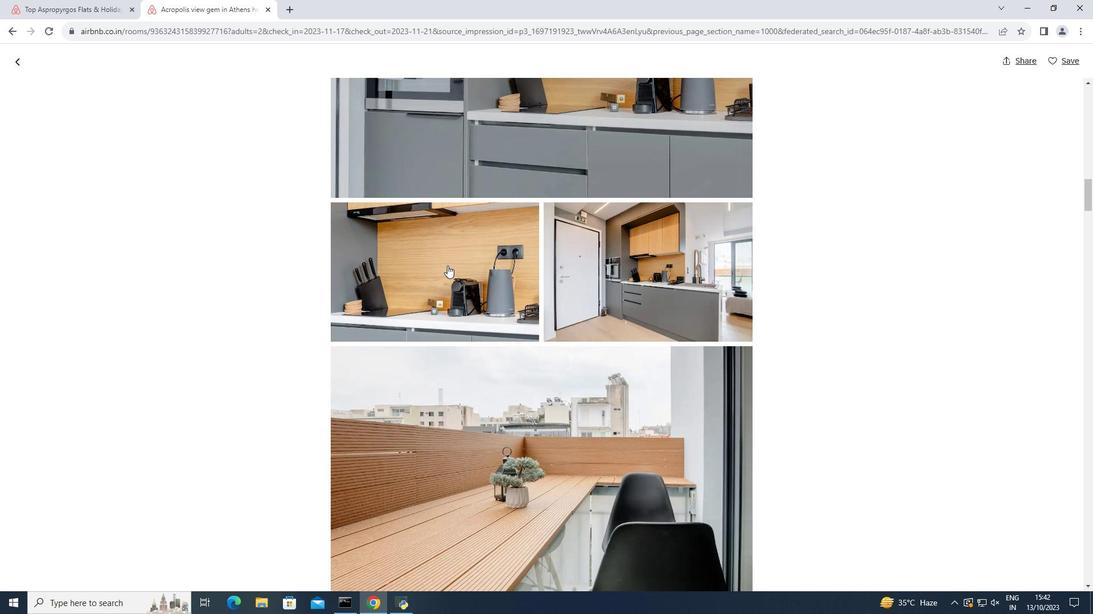 
Action: Mouse scrolled (447, 265) with delta (0, 0)
Screenshot: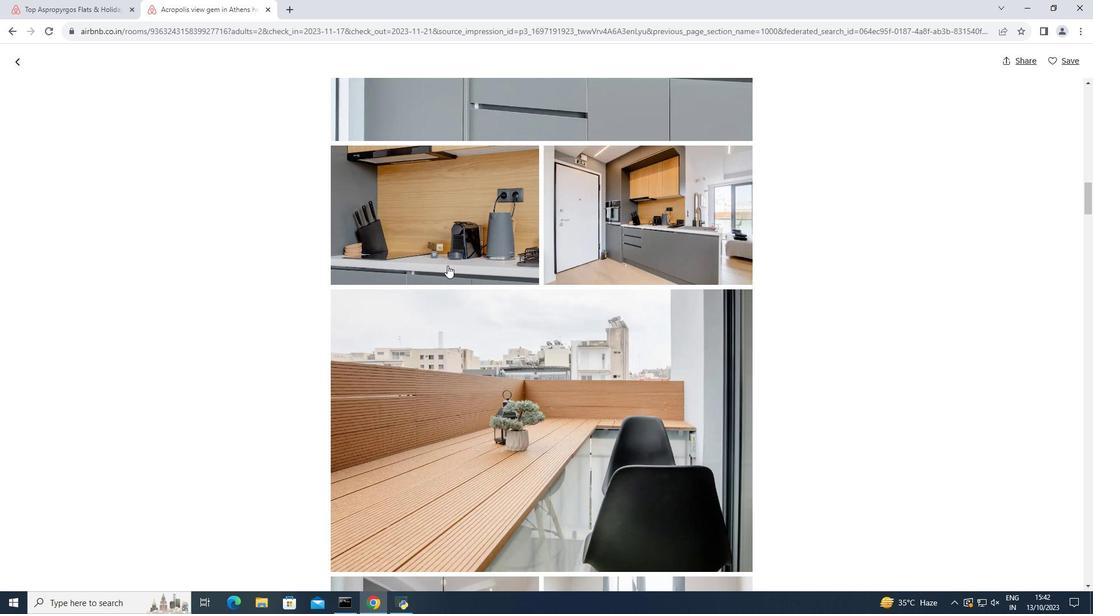 
Action: Mouse scrolled (447, 265) with delta (0, 0)
Screenshot: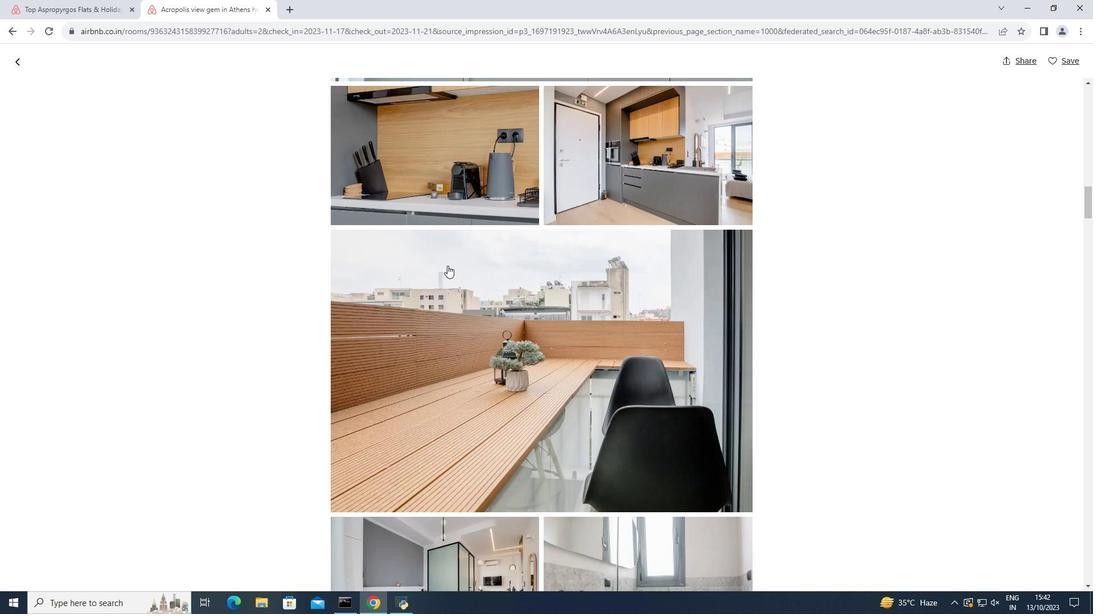 
Action: Mouse scrolled (447, 265) with delta (0, 0)
Screenshot: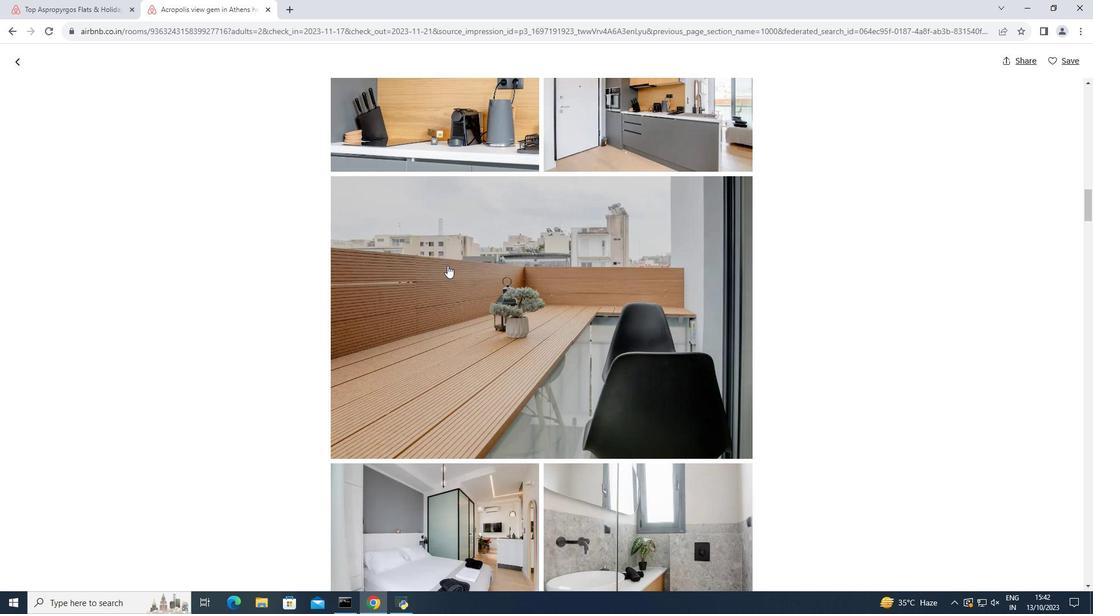 
Action: Mouse scrolled (447, 265) with delta (0, 0)
Screenshot: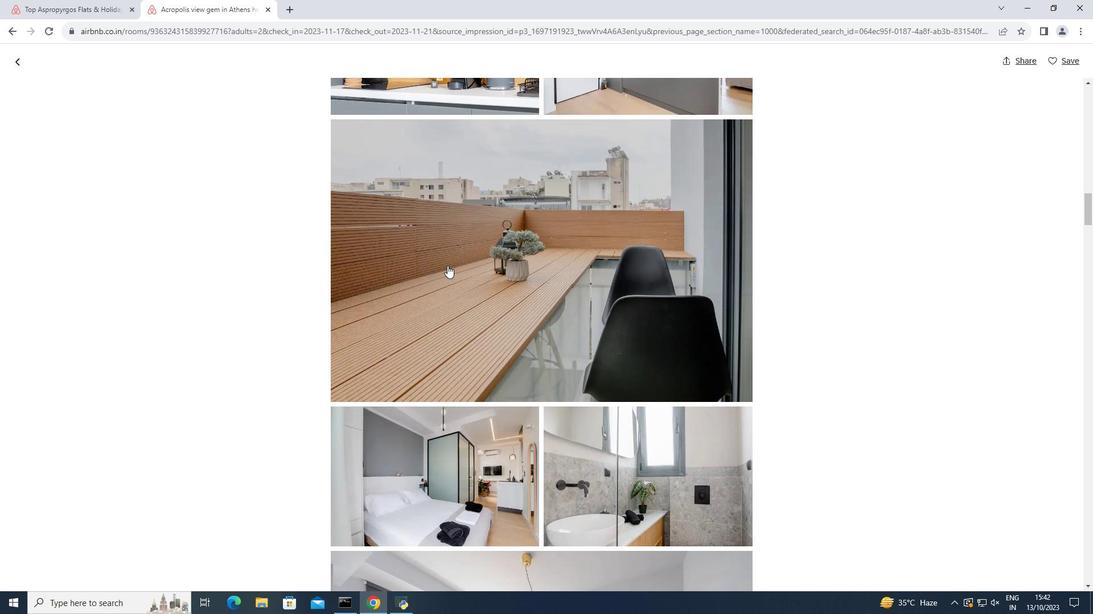 
Action: Mouse scrolled (447, 265) with delta (0, 0)
Screenshot: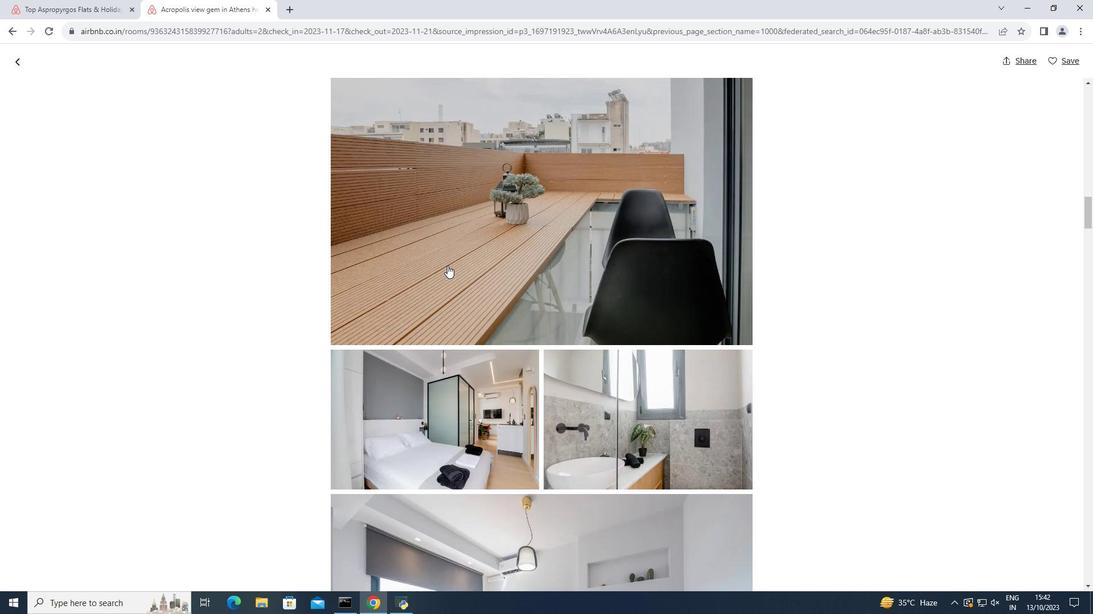 
Action: Mouse scrolled (447, 265) with delta (0, 0)
Screenshot: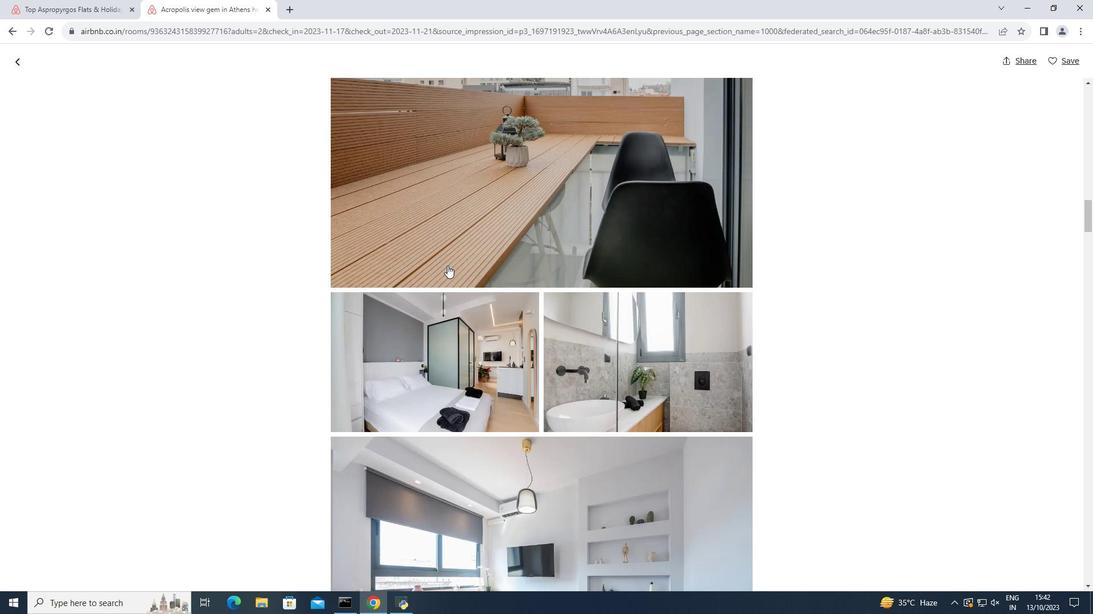 
Action: Mouse scrolled (447, 265) with delta (0, 0)
Screenshot: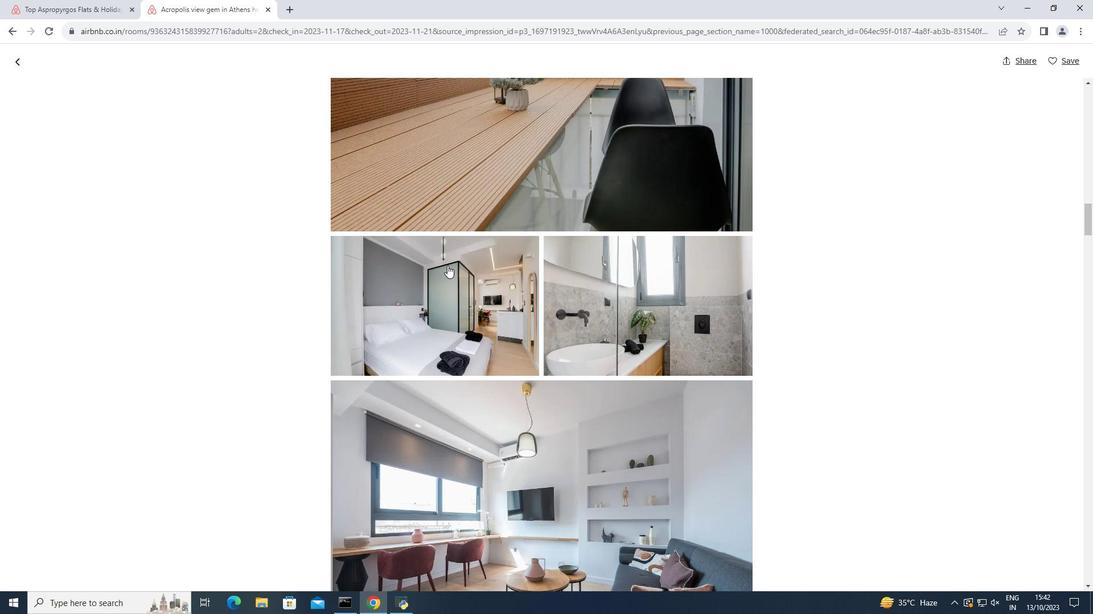 
Action: Mouse scrolled (447, 265) with delta (0, 0)
Screenshot: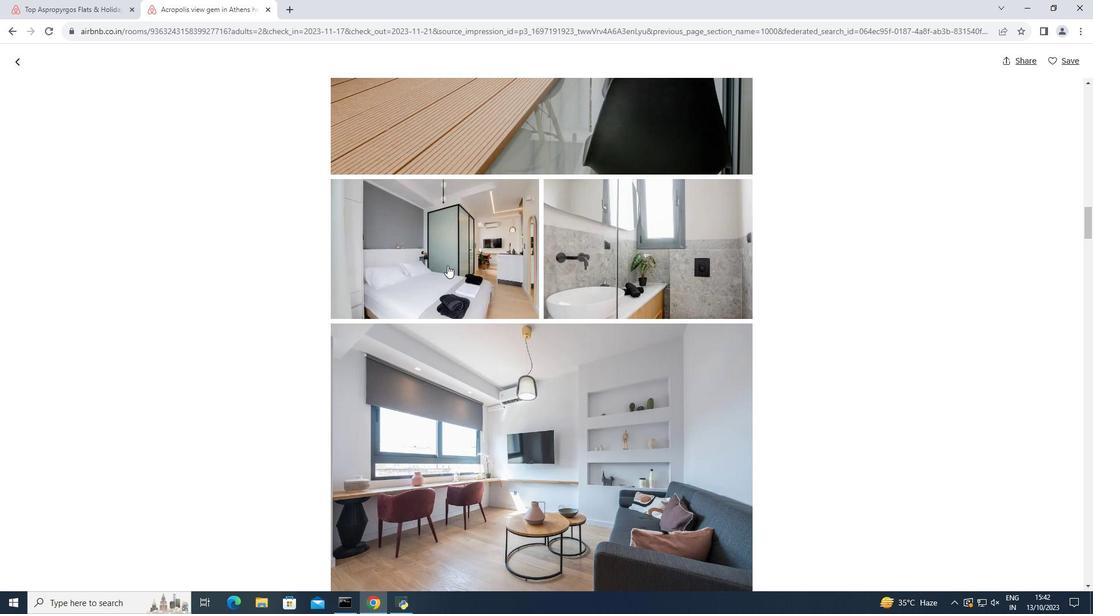 
Action: Mouse scrolled (447, 265) with delta (0, 0)
Screenshot: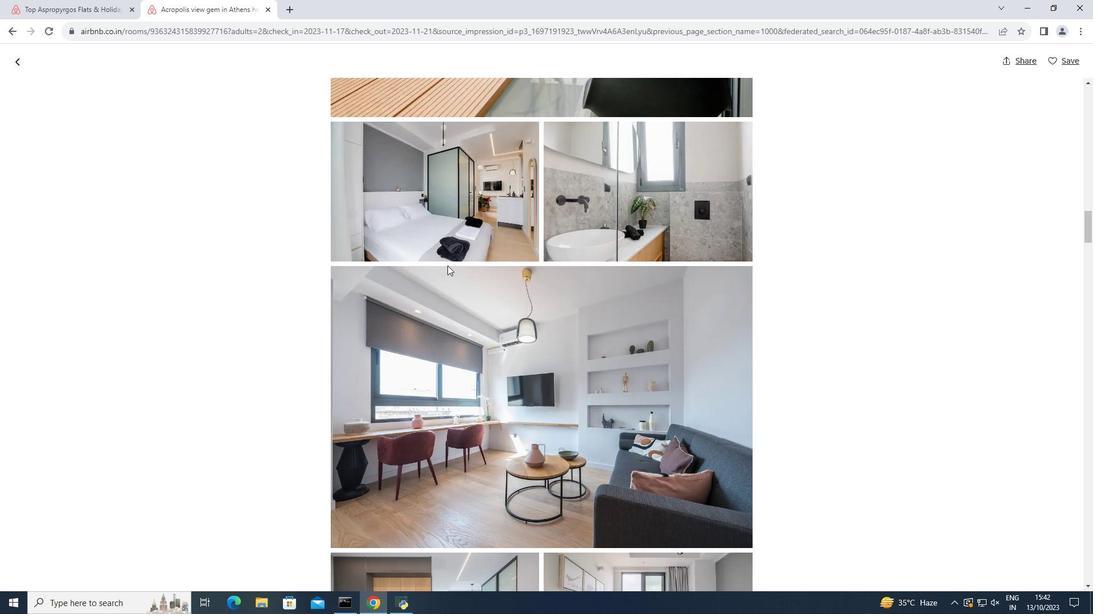 
Action: Mouse scrolled (447, 265) with delta (0, 0)
Screenshot: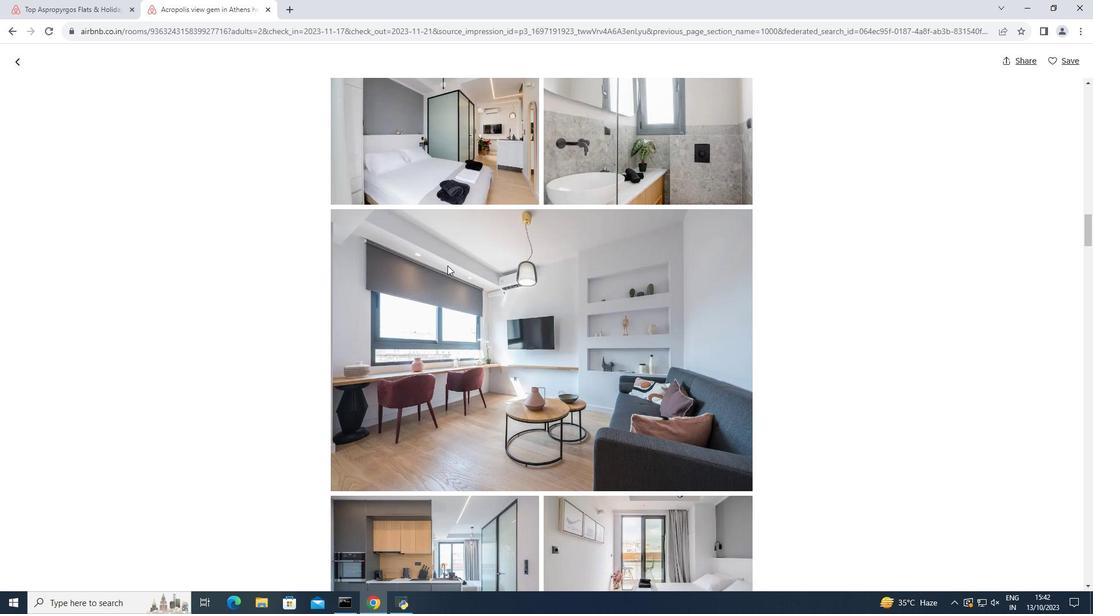 
Action: Mouse scrolled (447, 265) with delta (0, 0)
Screenshot: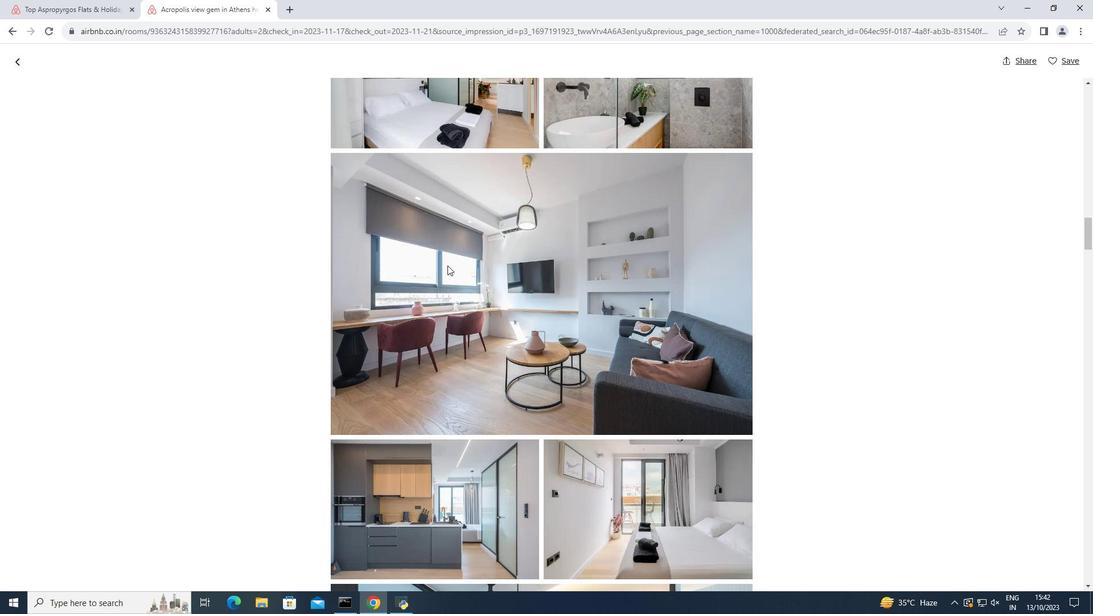 
Action: Mouse scrolled (447, 265) with delta (0, 0)
Screenshot: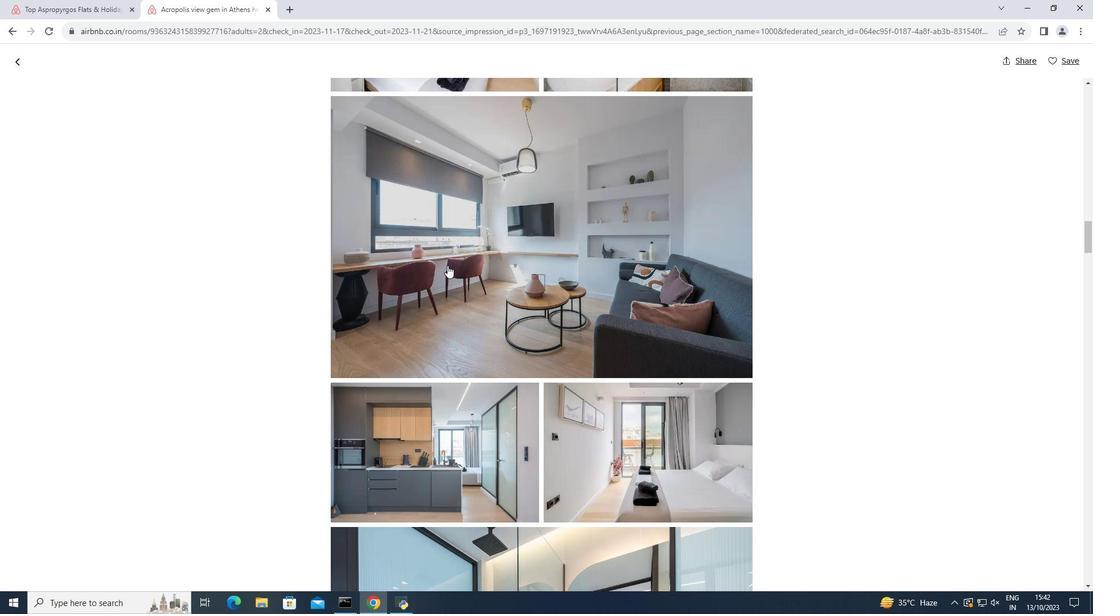 
Action: Mouse scrolled (447, 265) with delta (0, 0)
Screenshot: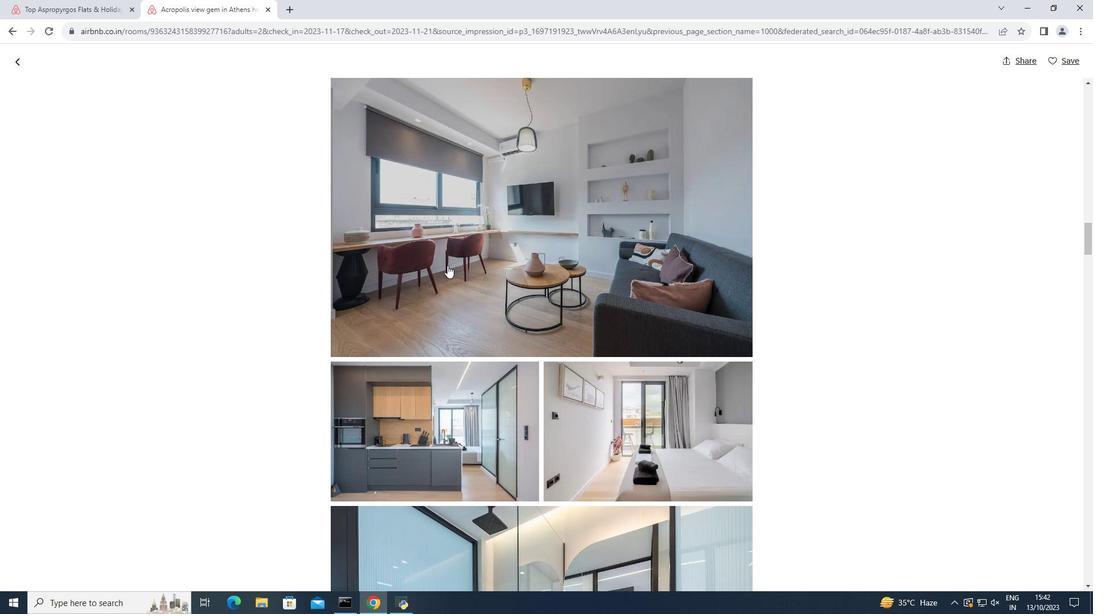 
Action: Mouse scrolled (447, 265) with delta (0, 0)
Screenshot: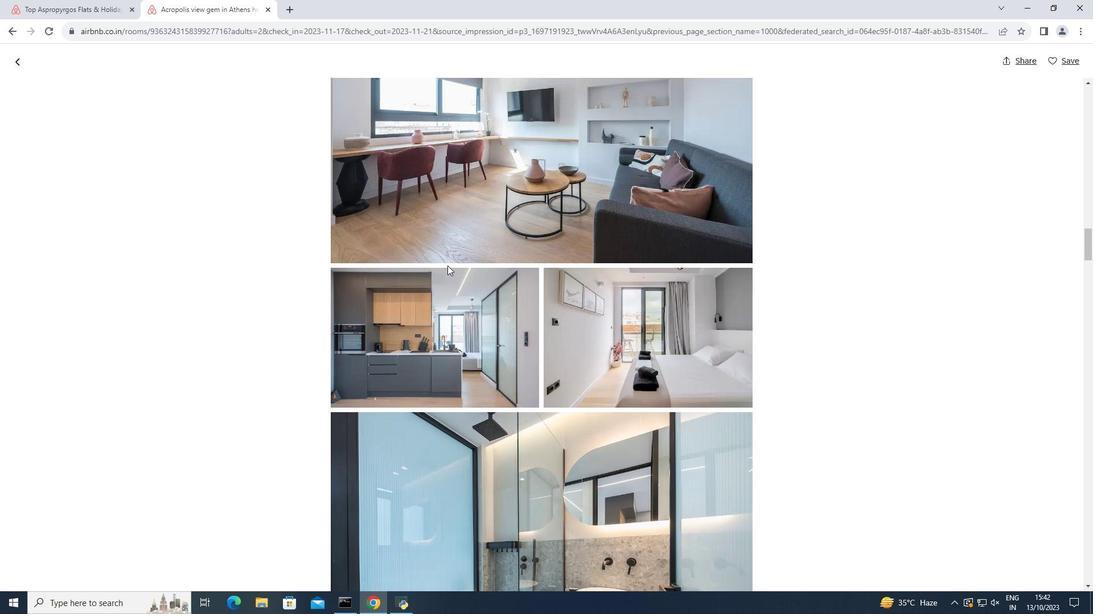 
Action: Mouse scrolled (447, 265) with delta (0, 0)
Screenshot: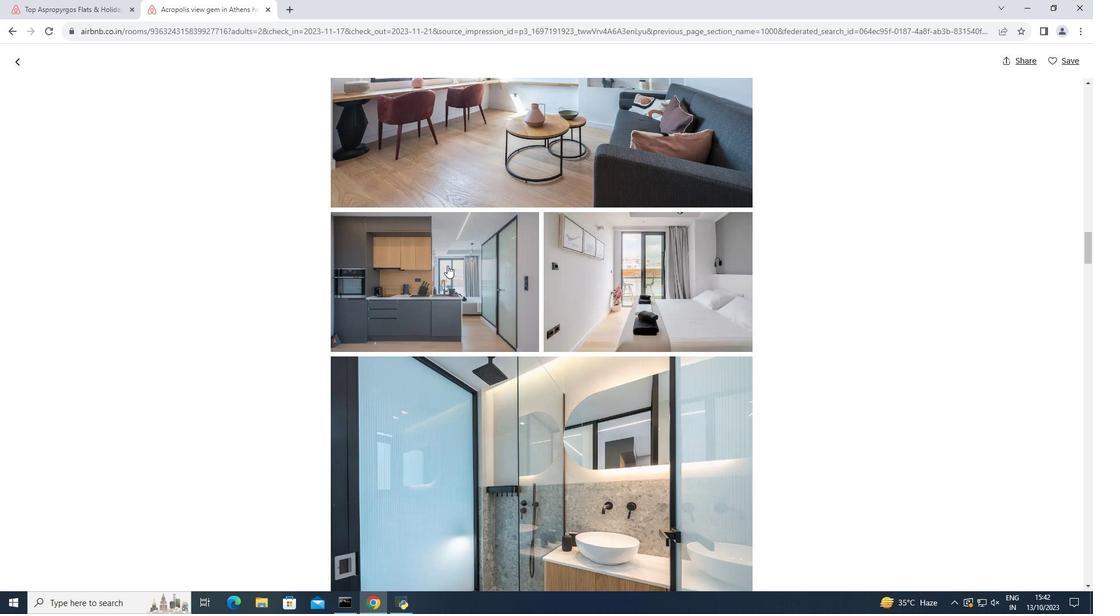 
Action: Mouse scrolled (447, 265) with delta (0, 0)
Screenshot: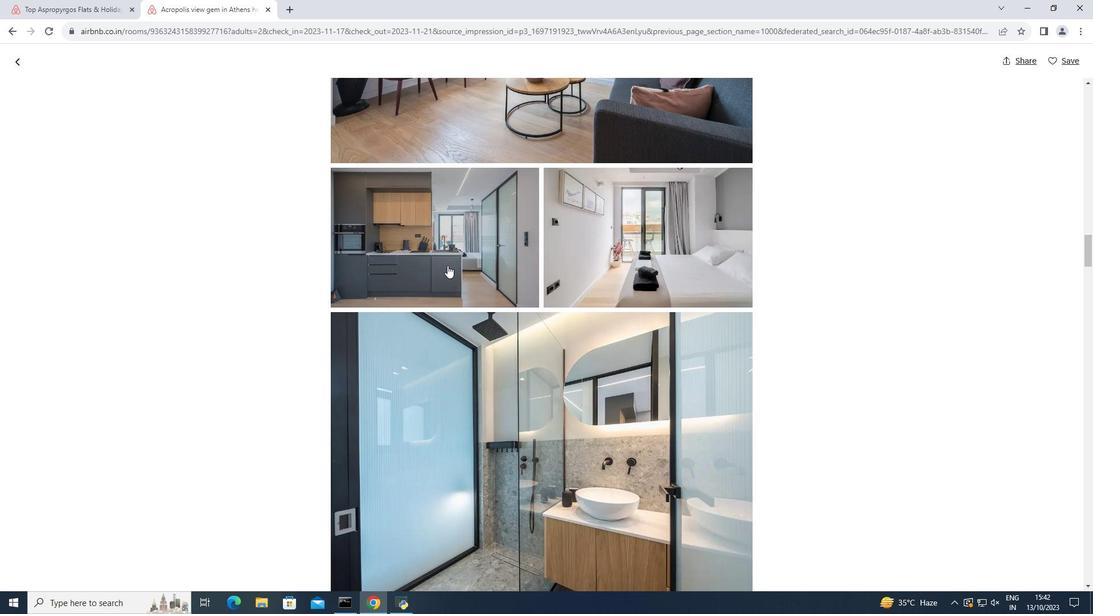
Action: Mouse scrolled (447, 265) with delta (0, 0)
Screenshot: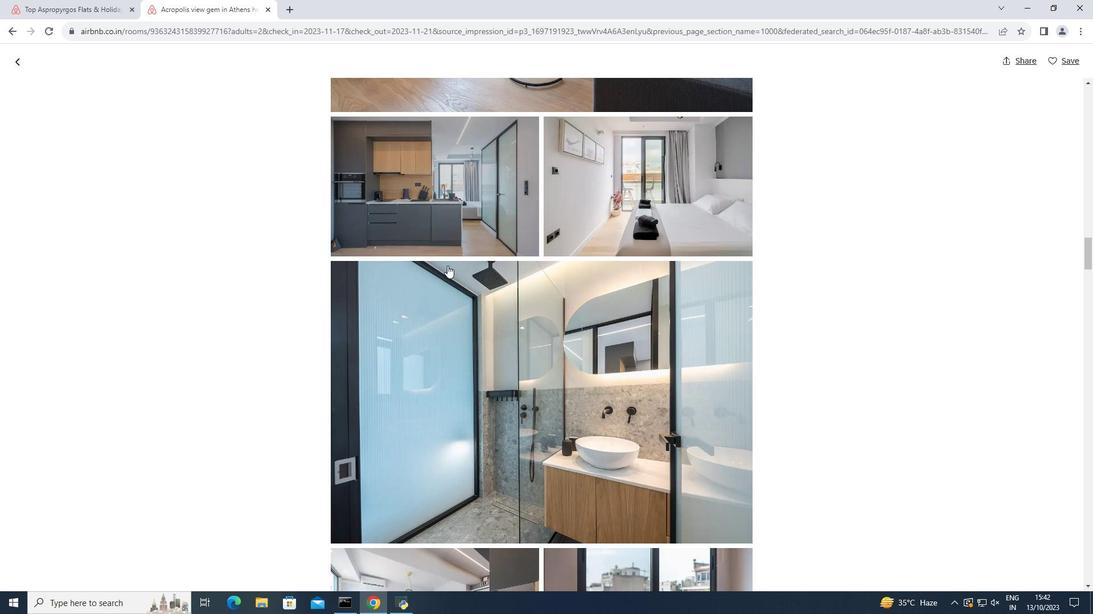 
Action: Mouse scrolled (447, 265) with delta (0, 0)
Screenshot: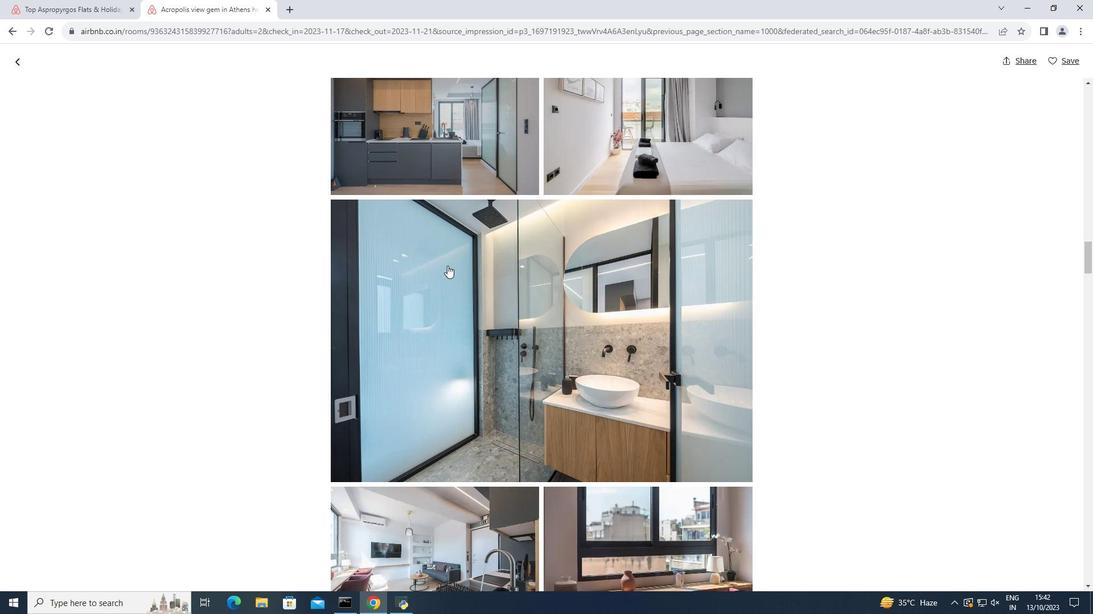 
Action: Mouse scrolled (447, 265) with delta (0, 0)
Screenshot: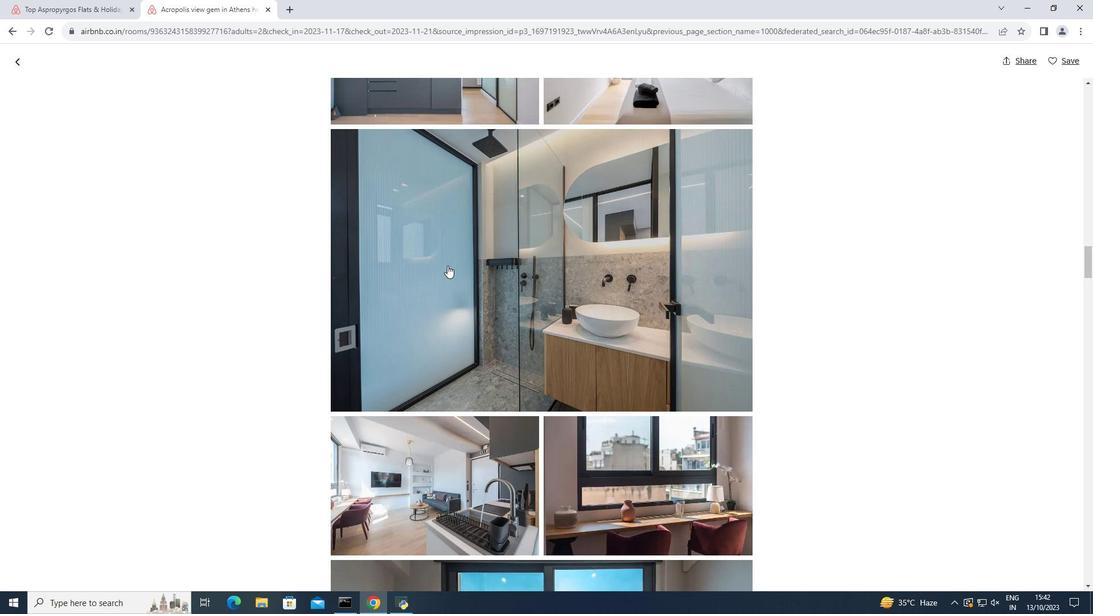 
Action: Mouse scrolled (447, 265) with delta (0, 0)
Screenshot: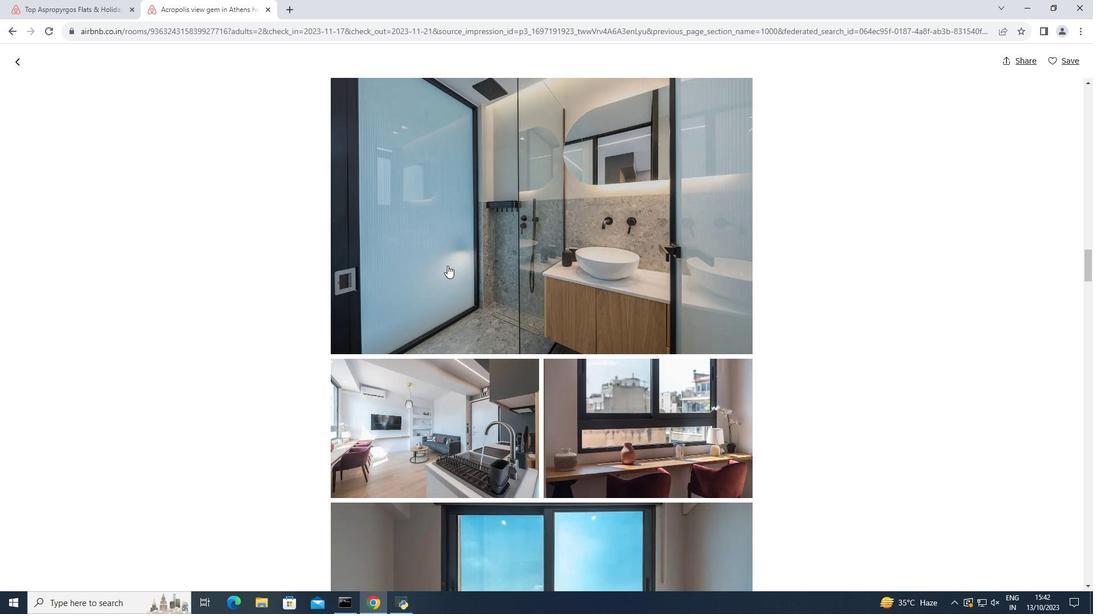 
Action: Mouse scrolled (447, 265) with delta (0, 0)
Screenshot: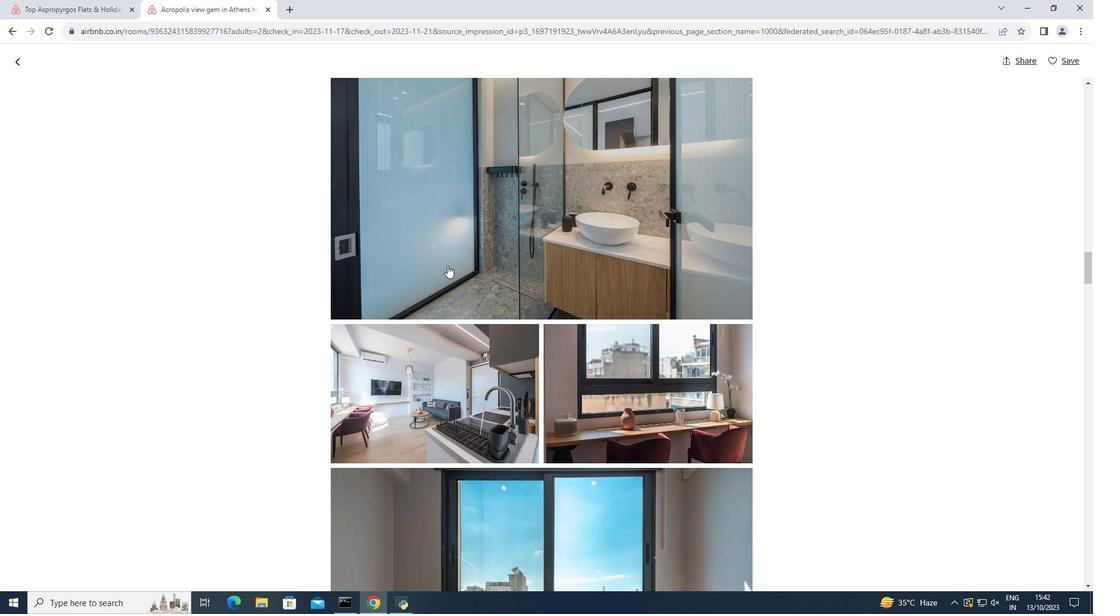 
Action: Mouse scrolled (447, 265) with delta (0, 0)
Screenshot: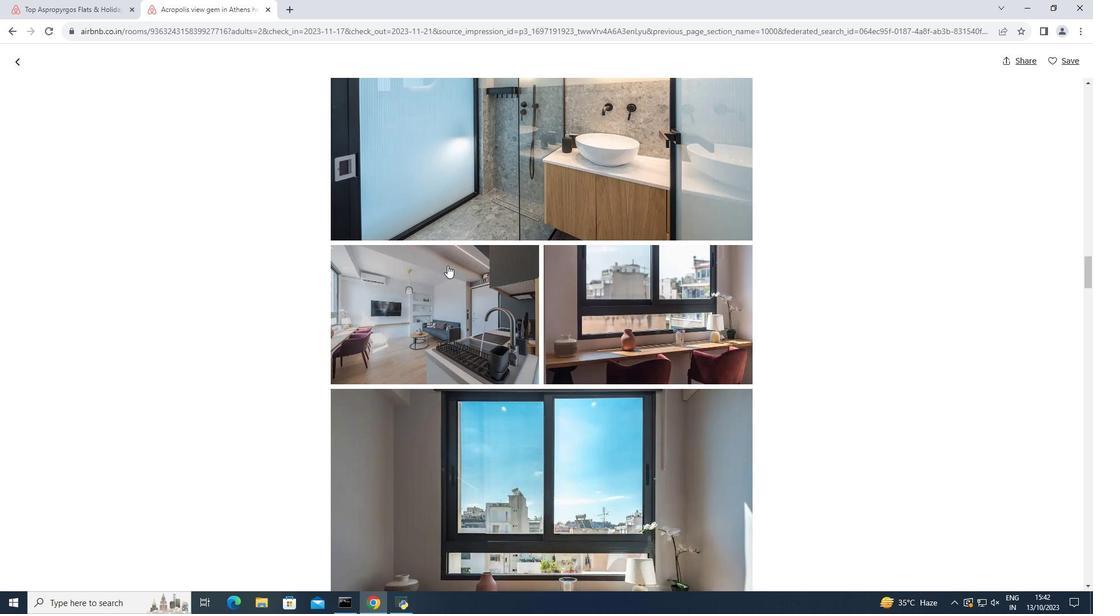 
Action: Mouse scrolled (447, 265) with delta (0, 0)
Screenshot: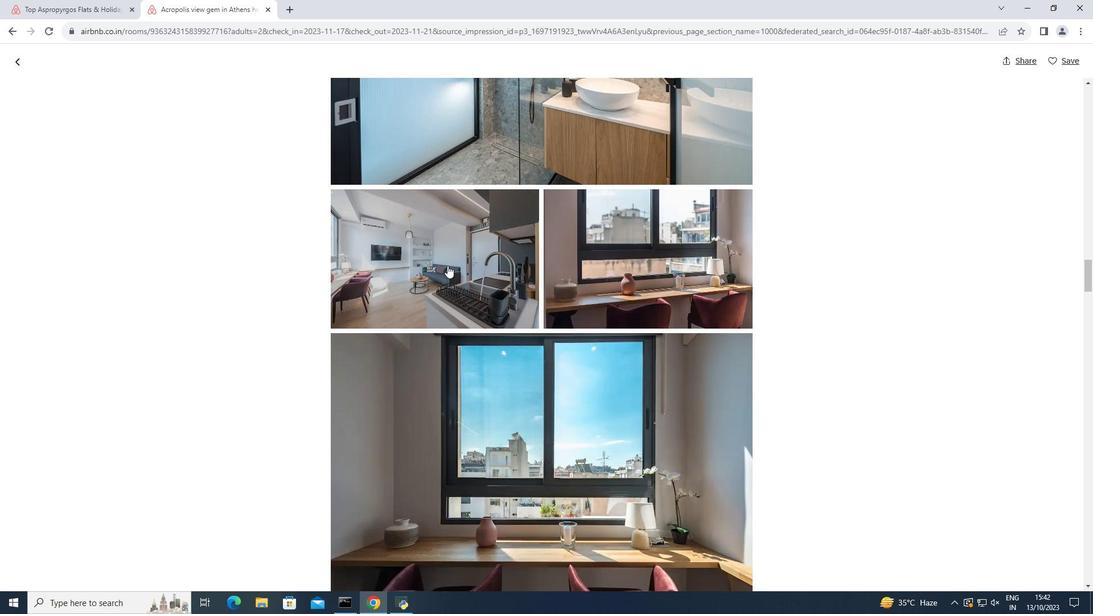 
Action: Mouse scrolled (447, 265) with delta (0, 0)
Screenshot: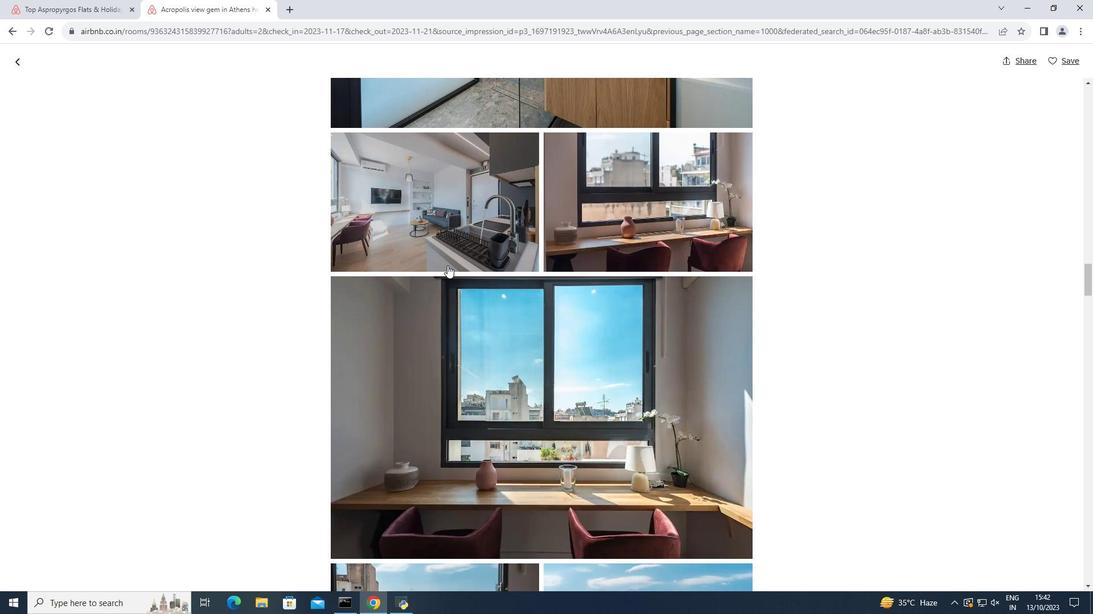 
Action: Mouse scrolled (447, 265) with delta (0, 0)
Screenshot: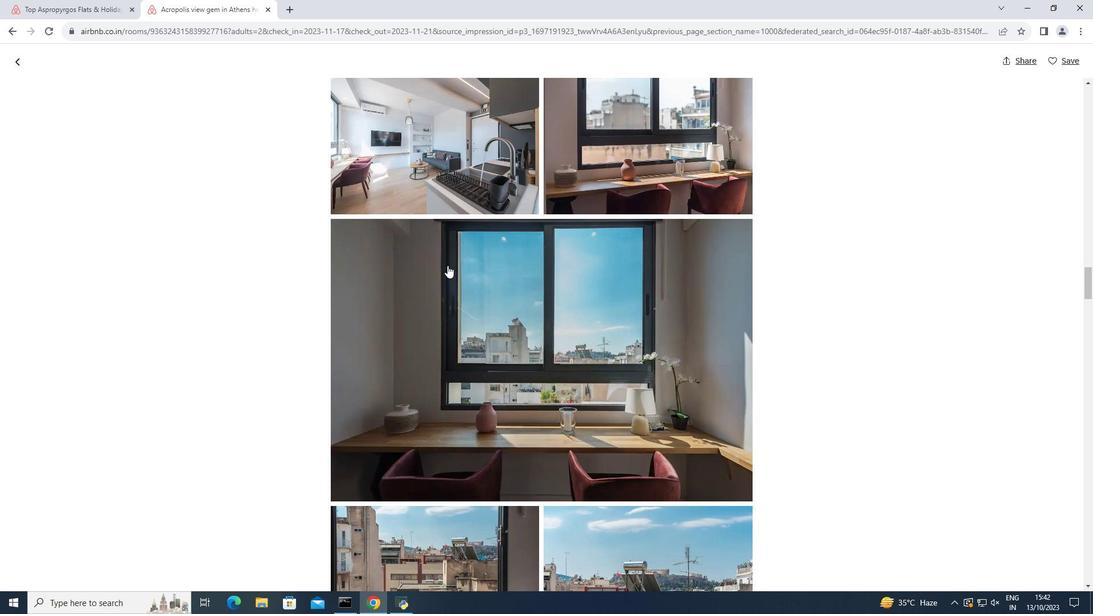 
Action: Mouse scrolled (447, 265) with delta (0, 0)
Screenshot: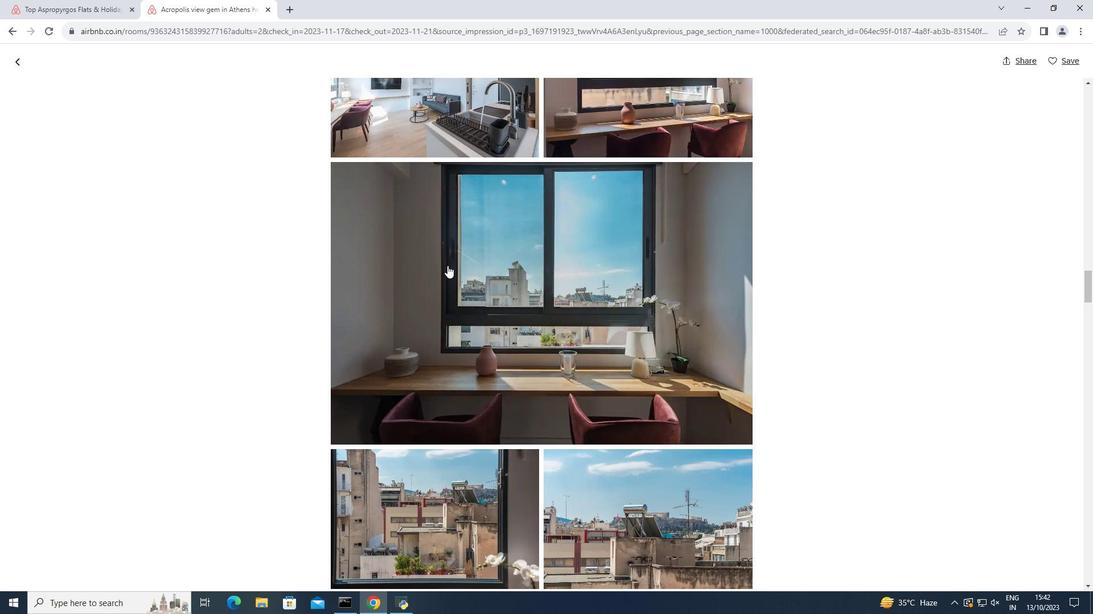 
Action: Mouse scrolled (447, 265) with delta (0, 0)
Screenshot: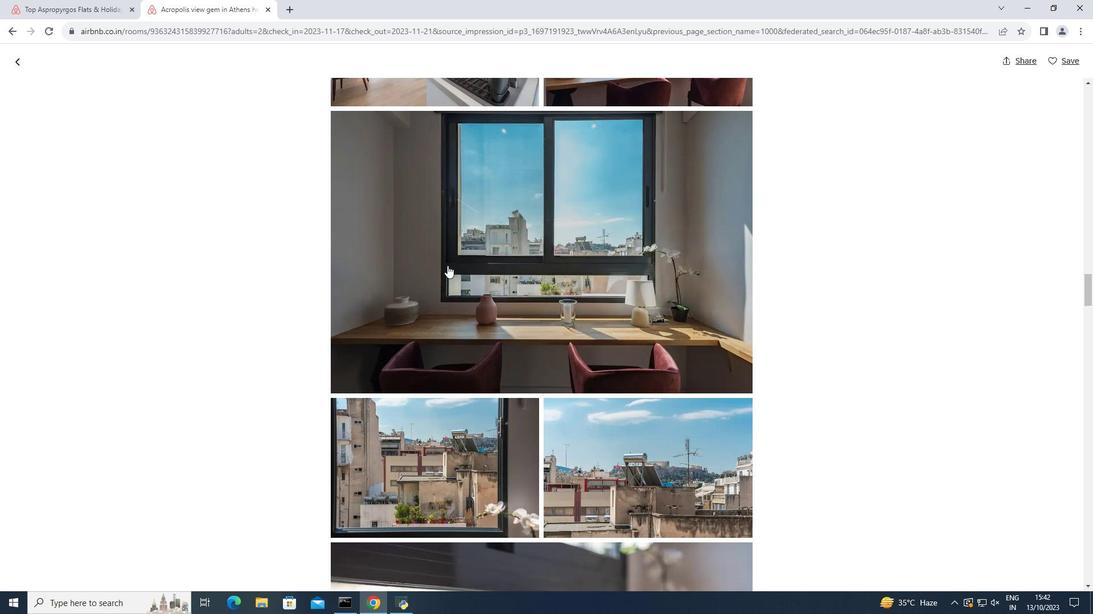 
Action: Mouse scrolled (447, 265) with delta (0, 0)
Screenshot: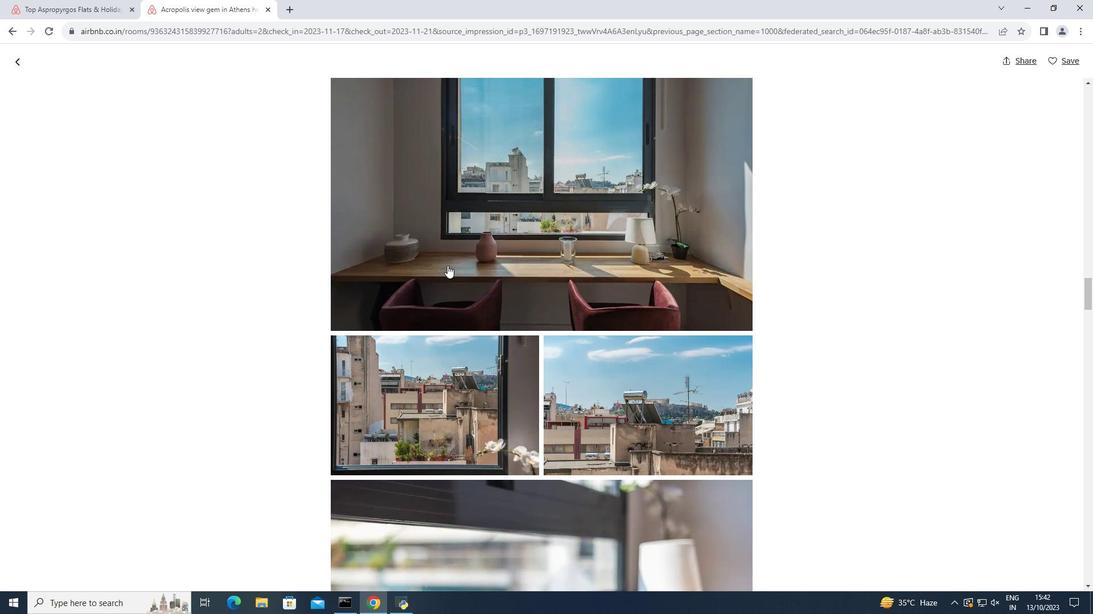 
Action: Mouse scrolled (447, 265) with delta (0, 0)
Screenshot: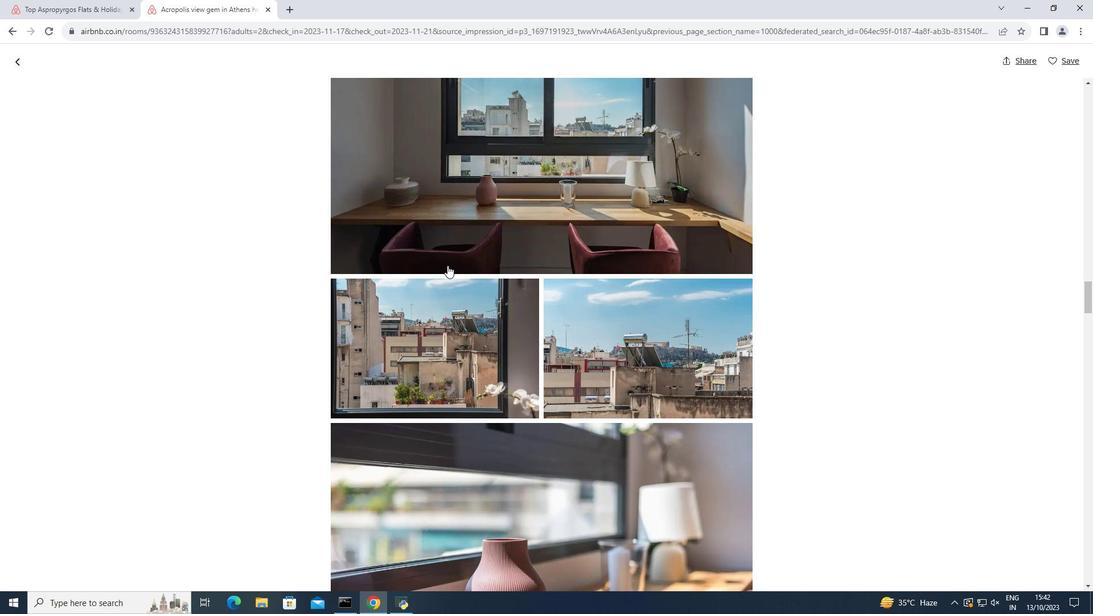 
Action: Mouse scrolled (447, 265) with delta (0, 0)
Screenshot: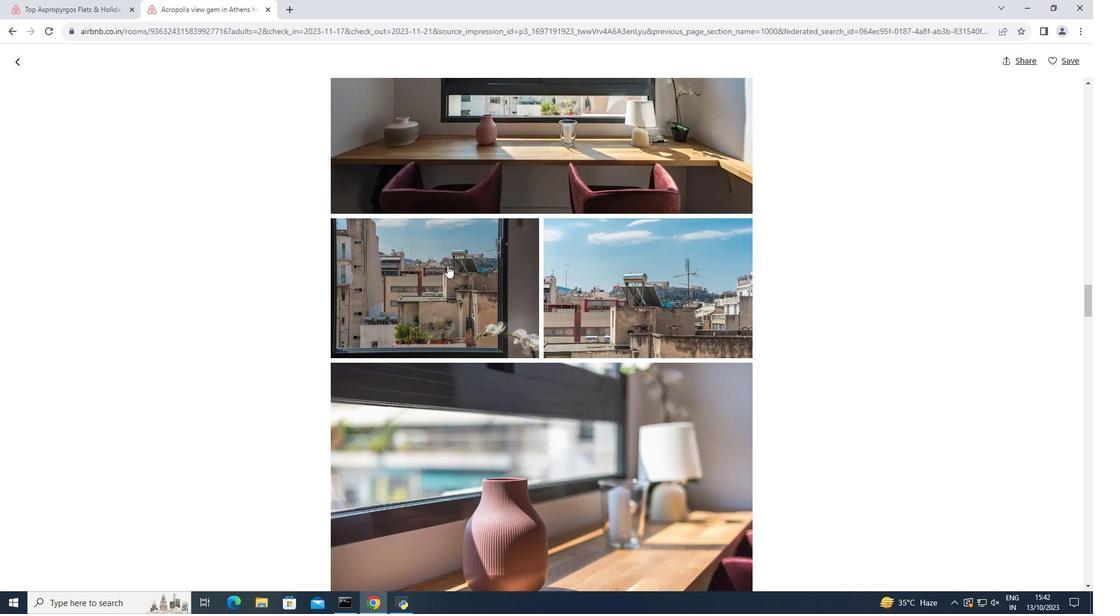 
Action: Mouse scrolled (447, 265) with delta (0, 0)
Screenshot: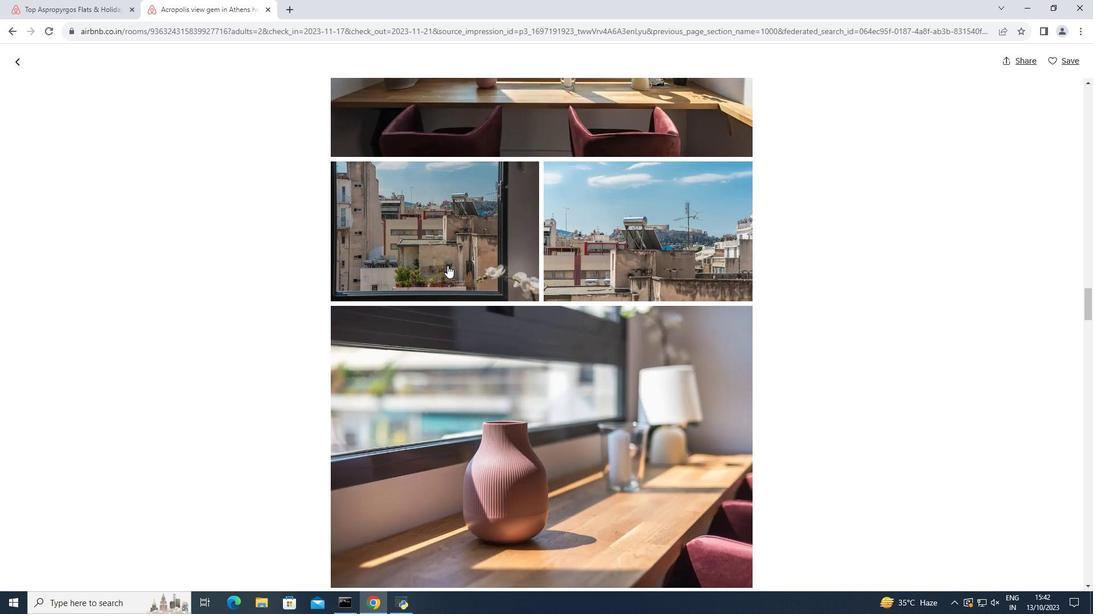 
Action: Mouse scrolled (447, 265) with delta (0, 0)
Screenshot: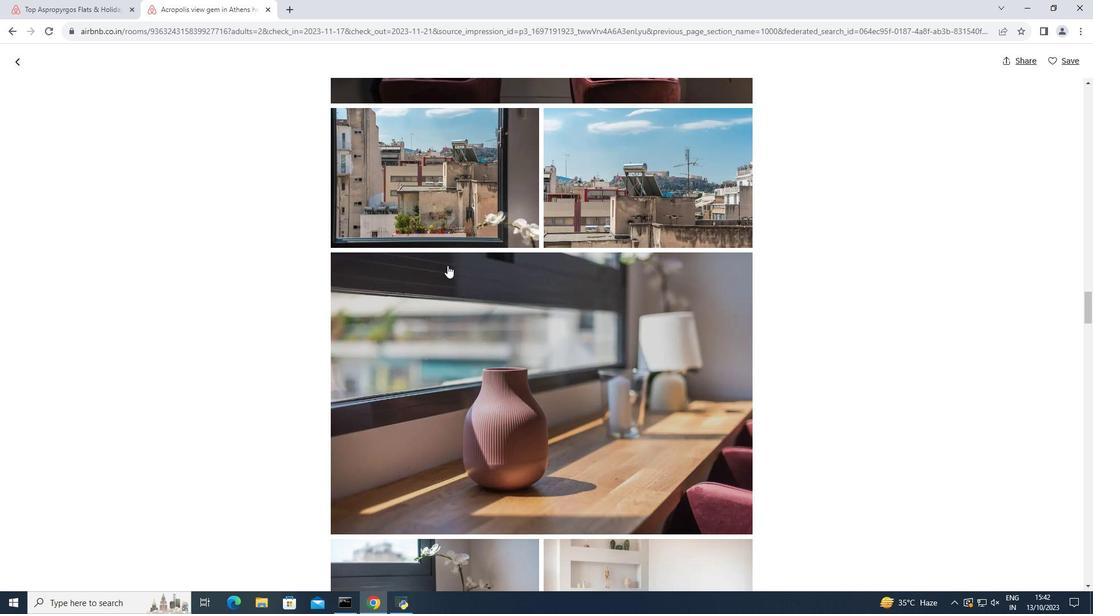 
Action: Mouse scrolled (447, 265) with delta (0, 0)
Screenshot: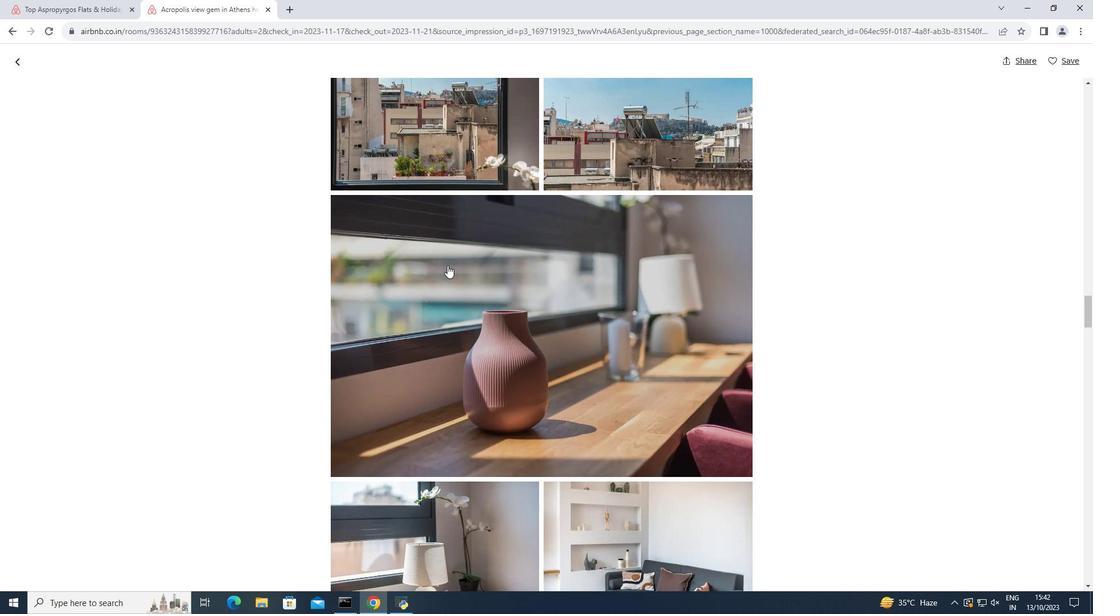 
Action: Mouse scrolled (447, 265) with delta (0, 0)
Screenshot: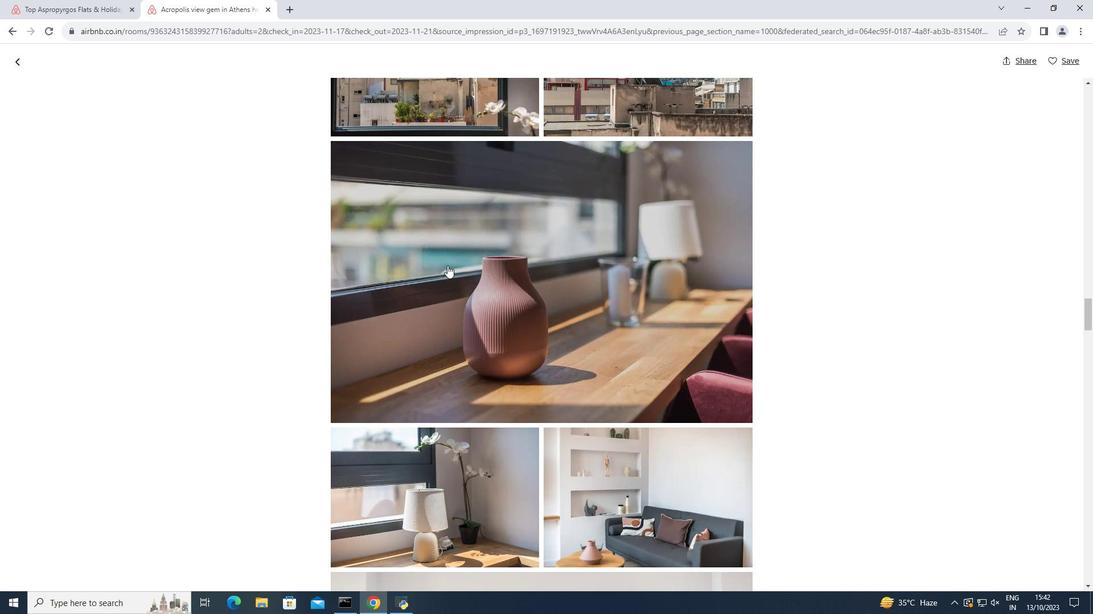 
Action: Mouse scrolled (447, 265) with delta (0, 0)
Screenshot: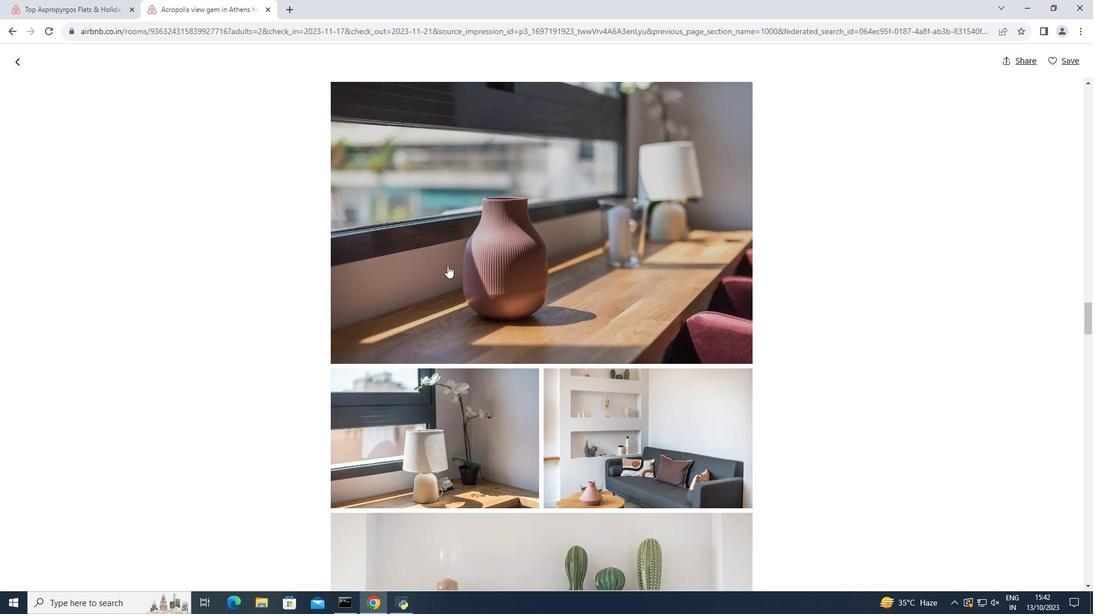 
Action: Mouse scrolled (447, 265) with delta (0, 0)
Screenshot: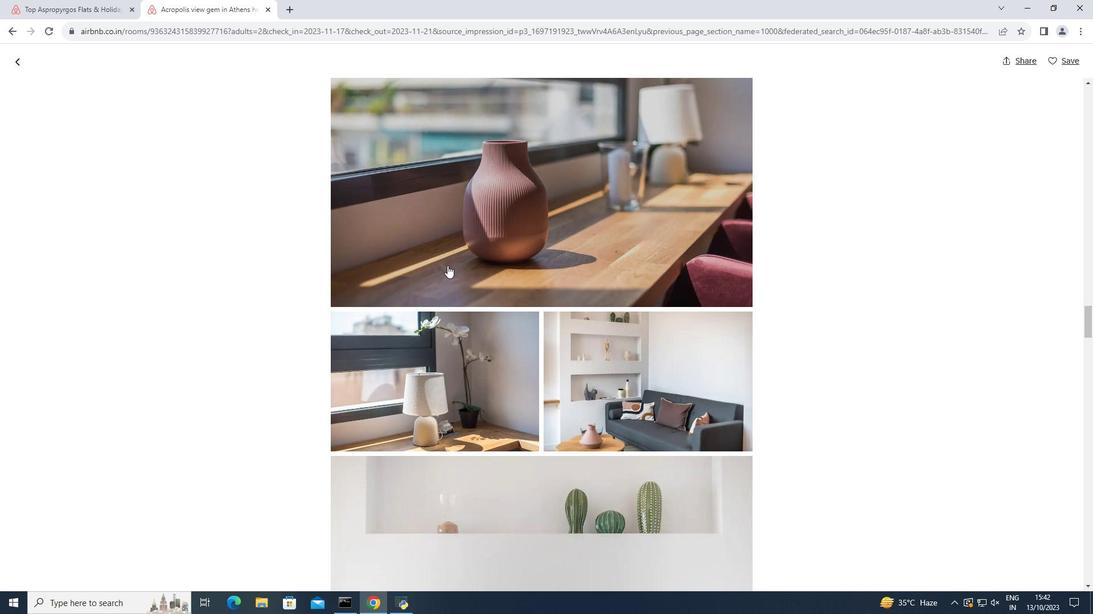
Action: Mouse scrolled (447, 265) with delta (0, 0)
Screenshot: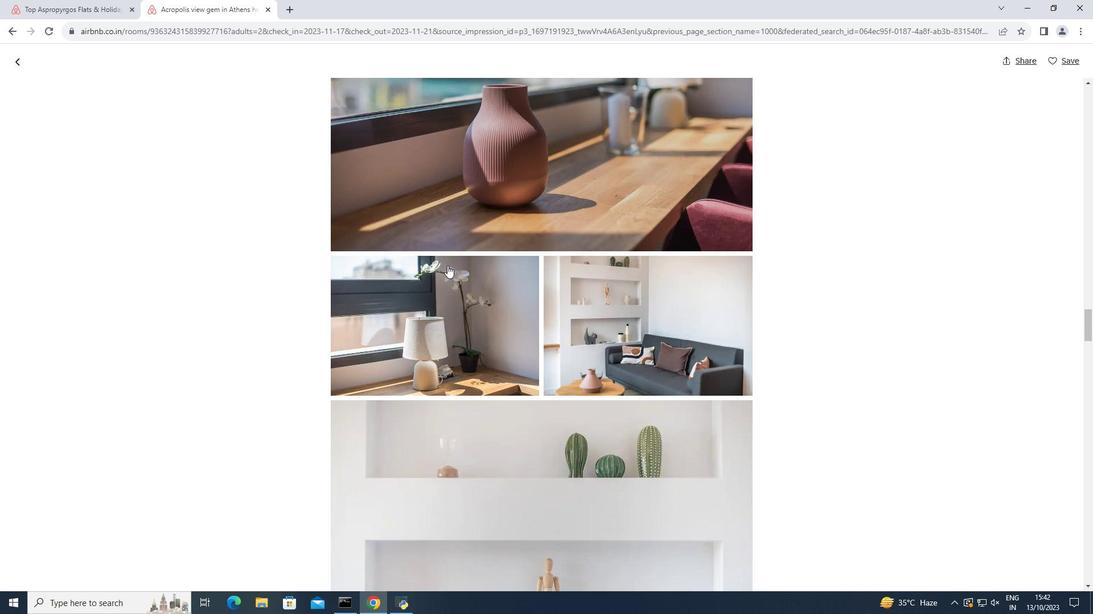 
Action: Mouse scrolled (447, 265) with delta (0, 0)
Screenshot: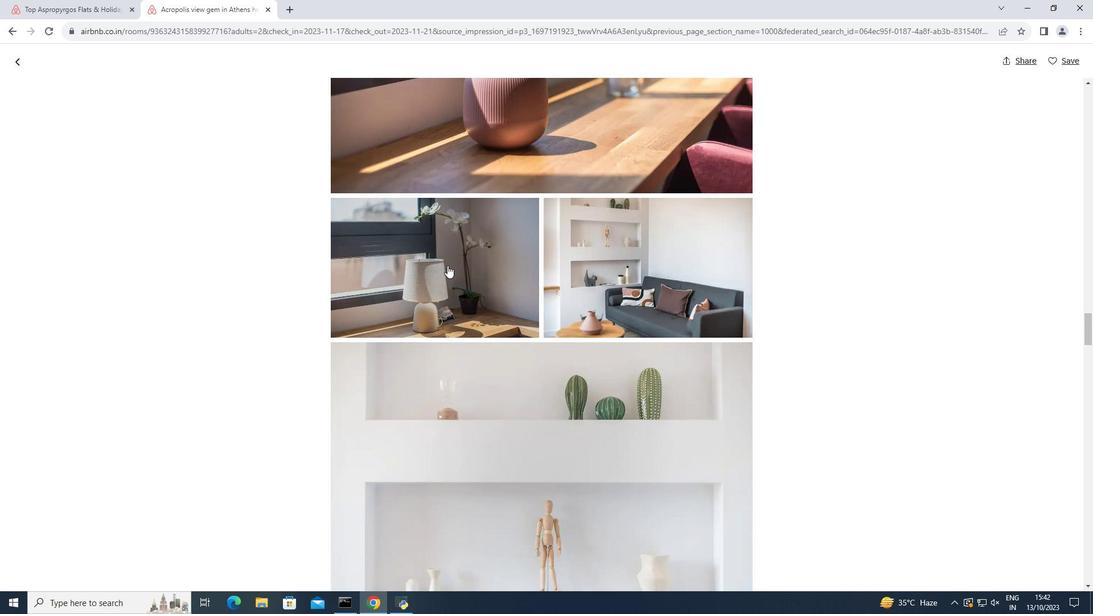 
Action: Mouse scrolled (447, 265) with delta (0, 0)
Screenshot: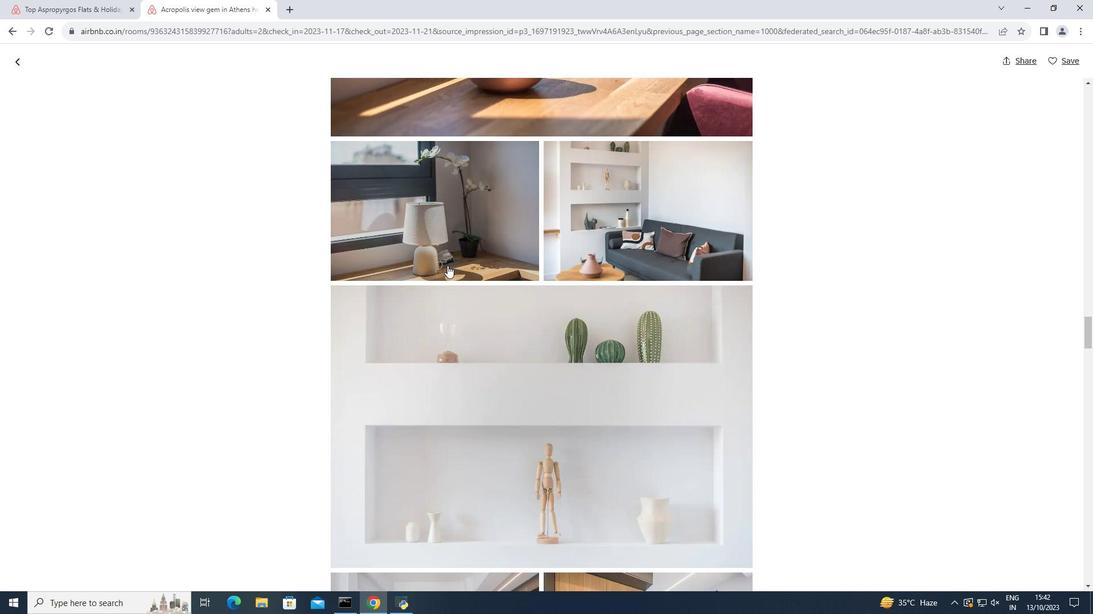 
Action: Mouse scrolled (447, 265) with delta (0, 0)
Screenshot: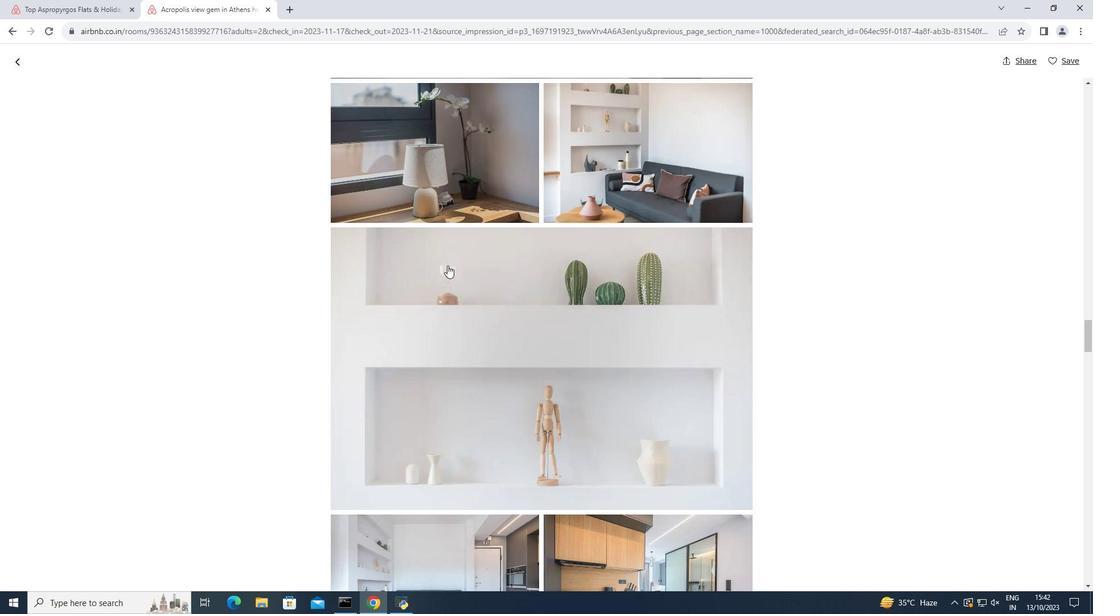 
Action: Mouse moved to (447, 265)
Screenshot: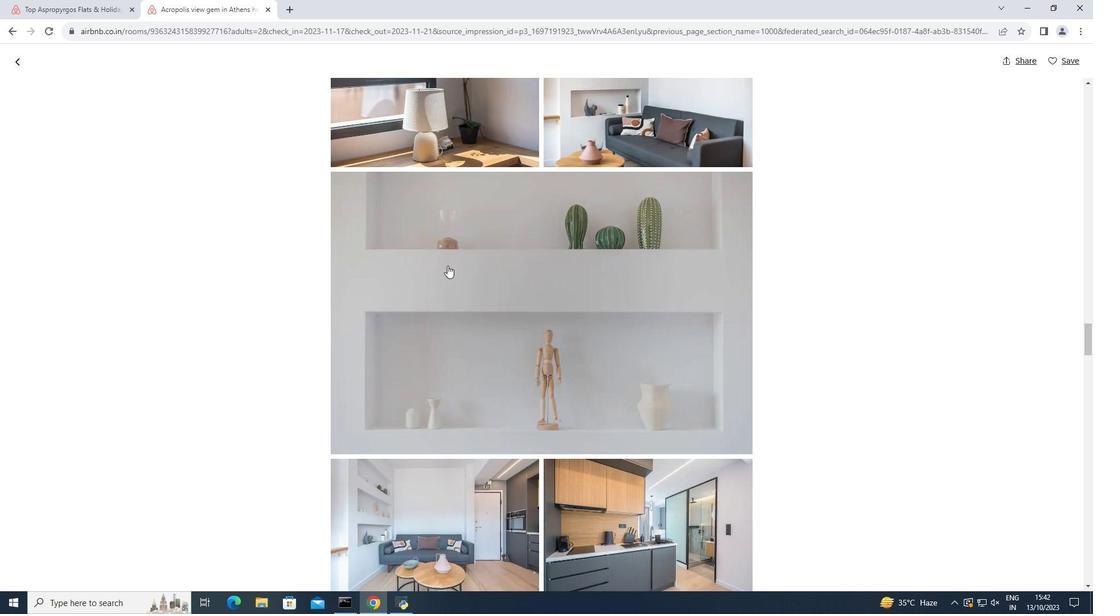 
Action: Mouse scrolled (447, 265) with delta (0, 0)
Screenshot: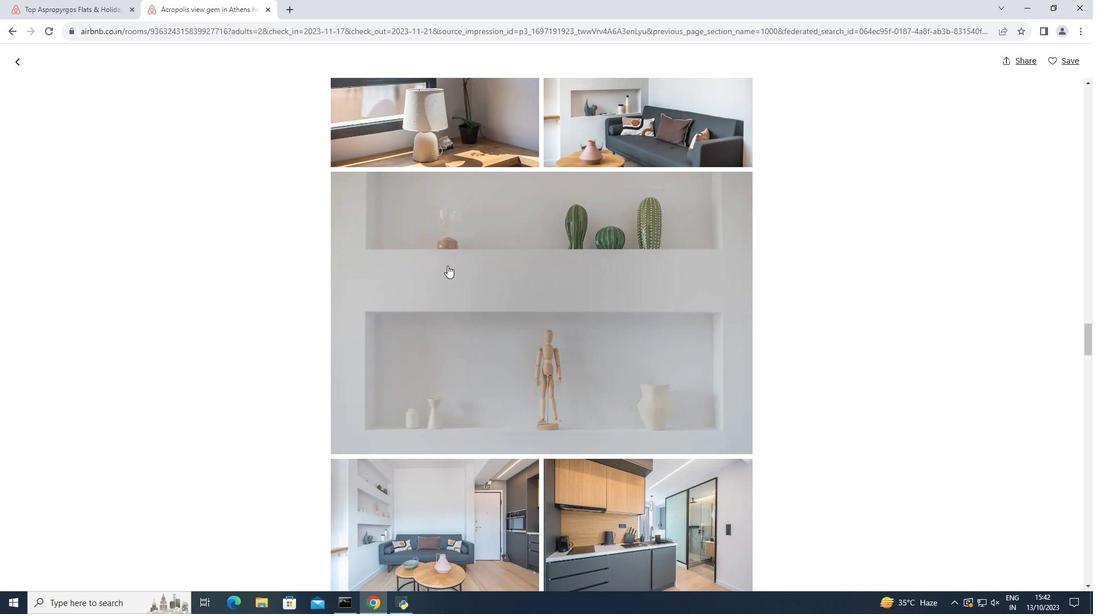 
Action: Mouse scrolled (447, 265) with delta (0, 0)
Screenshot: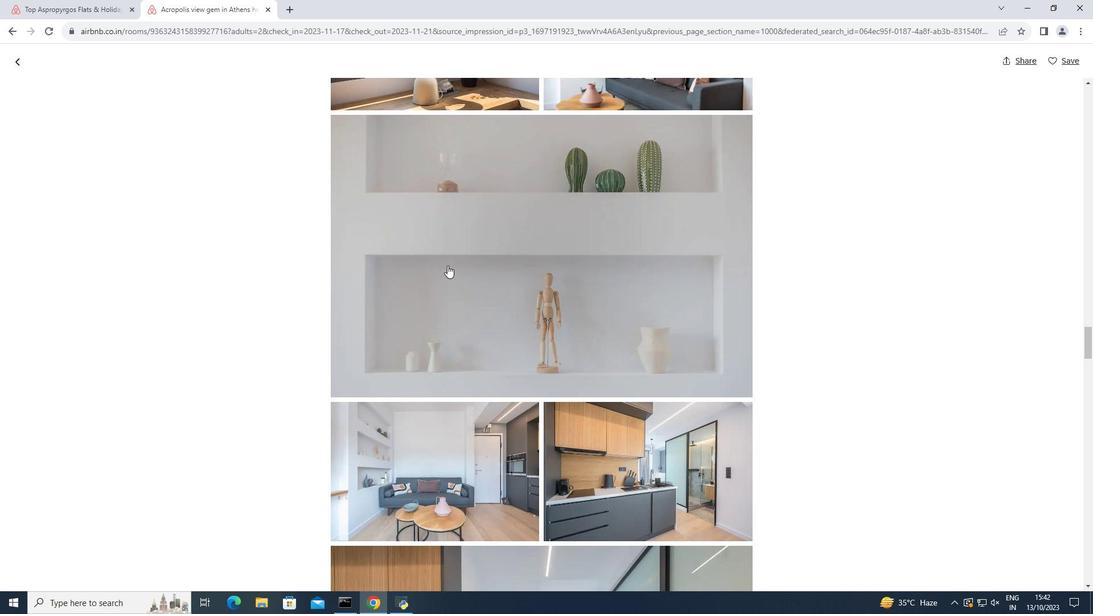 
Action: Mouse scrolled (447, 265) with delta (0, 0)
Screenshot: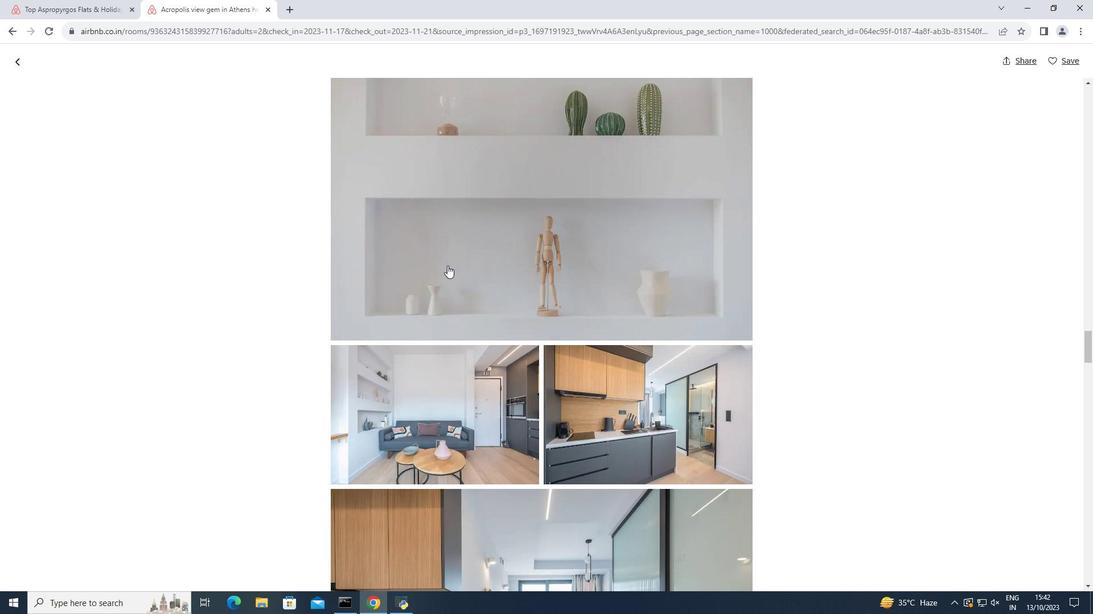 
Action: Mouse scrolled (447, 265) with delta (0, 0)
Screenshot: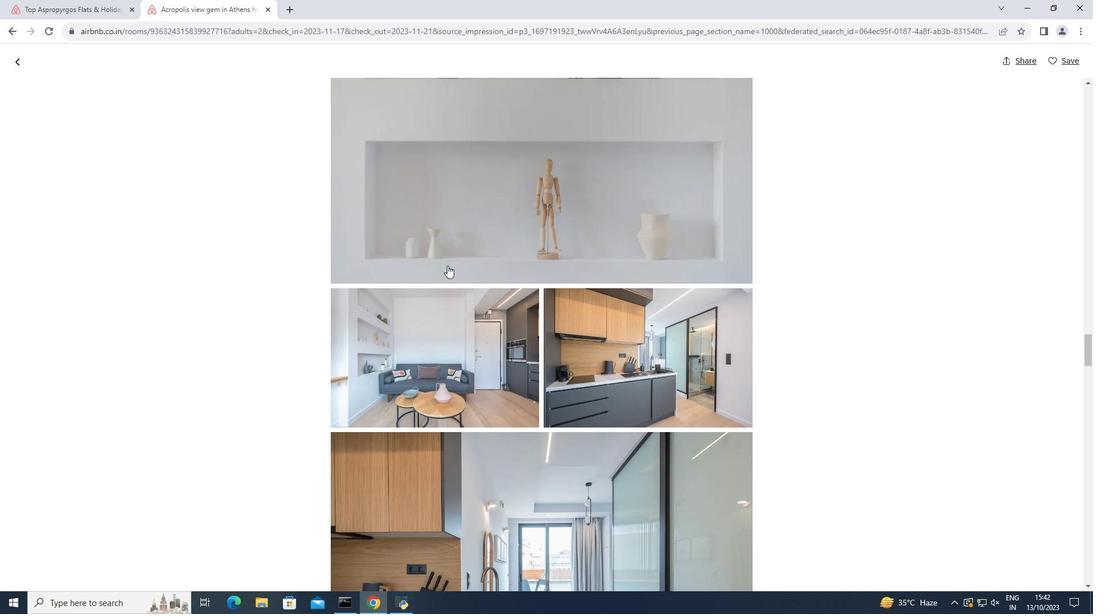 
Action: Mouse scrolled (447, 265) with delta (0, 0)
Screenshot: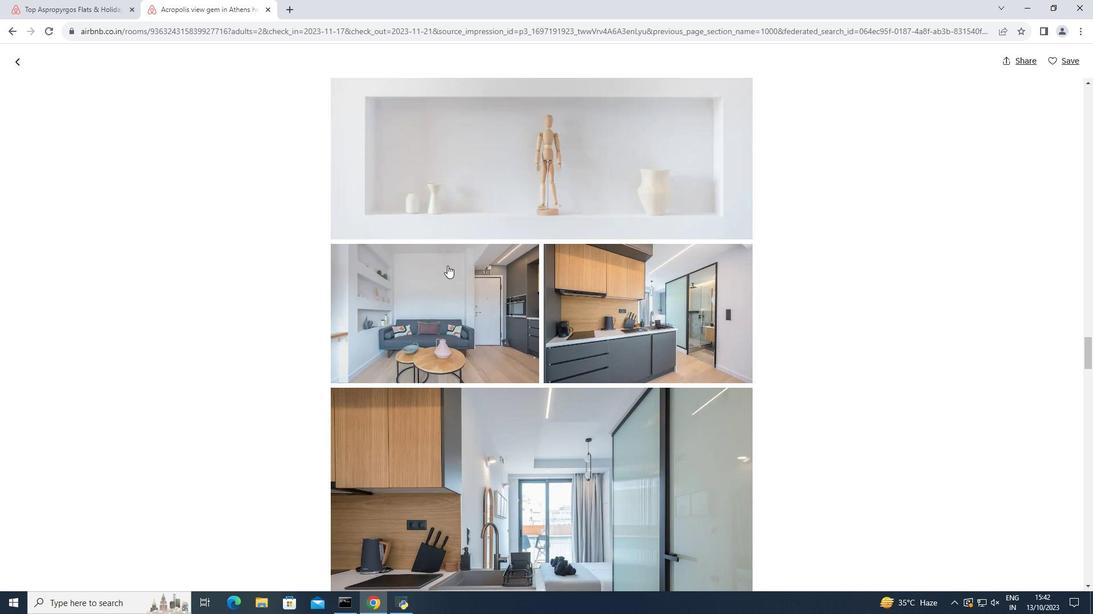 
Action: Mouse scrolled (447, 265) with delta (0, 0)
Screenshot: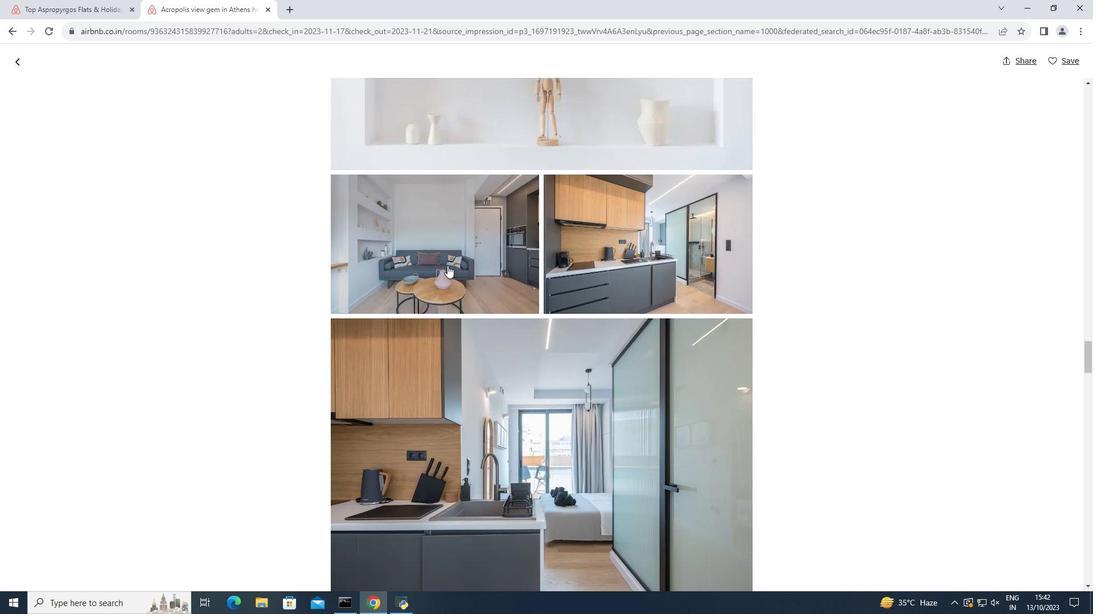 
Action: Mouse scrolled (447, 265) with delta (0, 0)
Screenshot: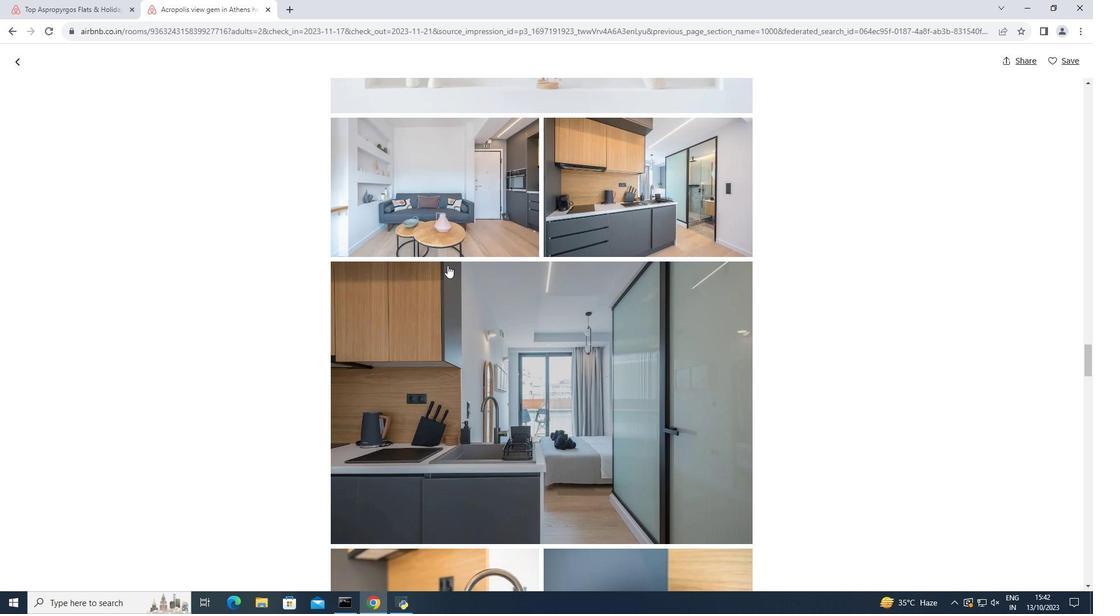 
Action: Mouse scrolled (447, 265) with delta (0, 0)
Screenshot: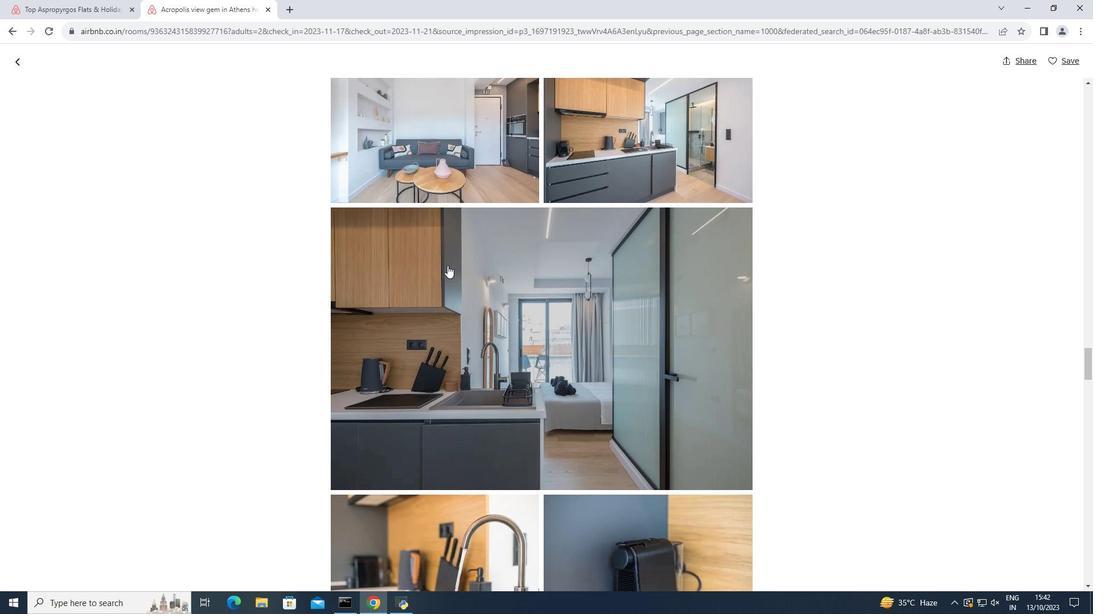 
Action: Mouse scrolled (447, 265) with delta (0, 0)
Screenshot: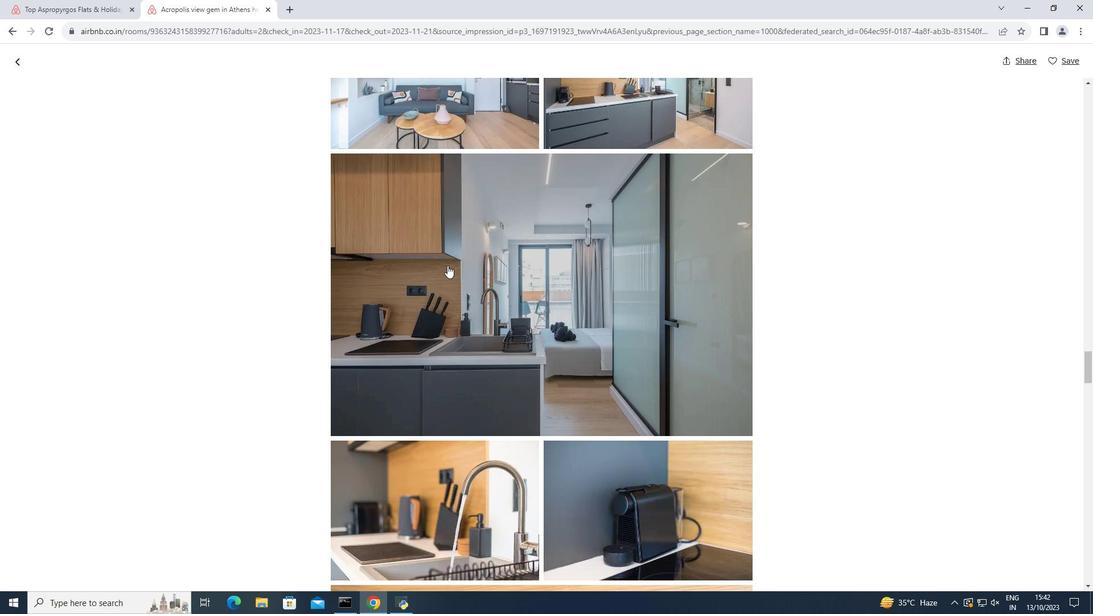 
Action: Mouse scrolled (447, 265) with delta (0, 0)
Screenshot: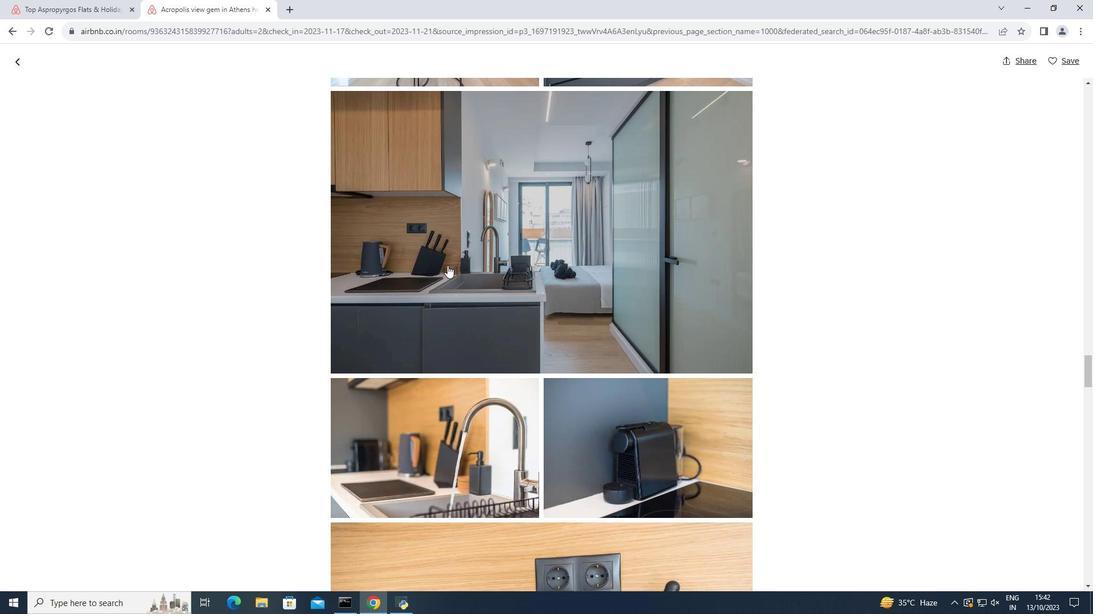 
Action: Mouse scrolled (447, 265) with delta (0, 0)
Screenshot: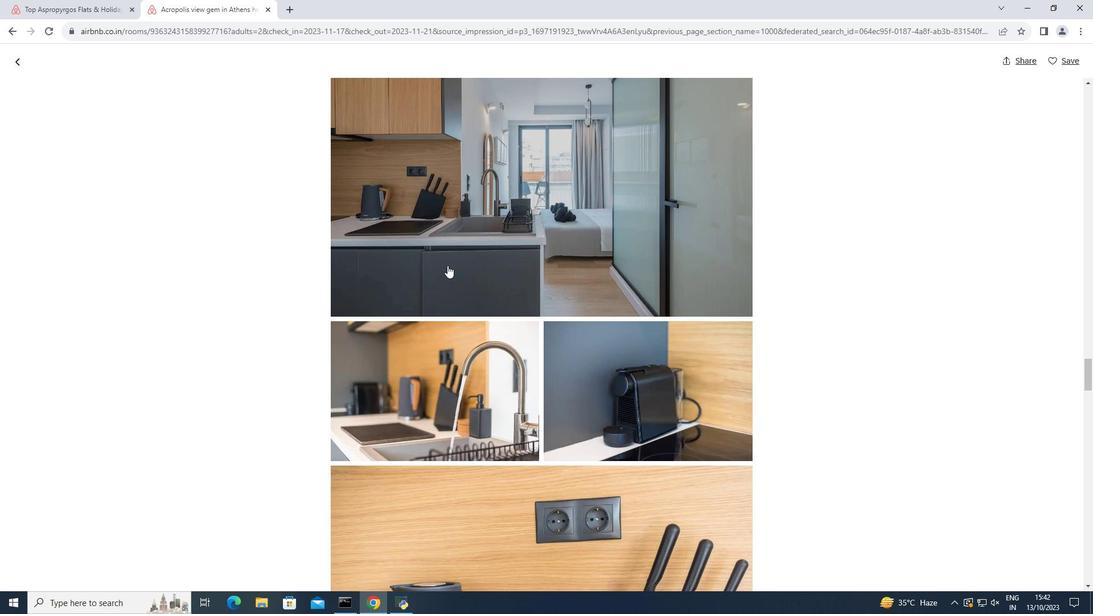 
Action: Mouse moved to (447, 266)
Screenshot: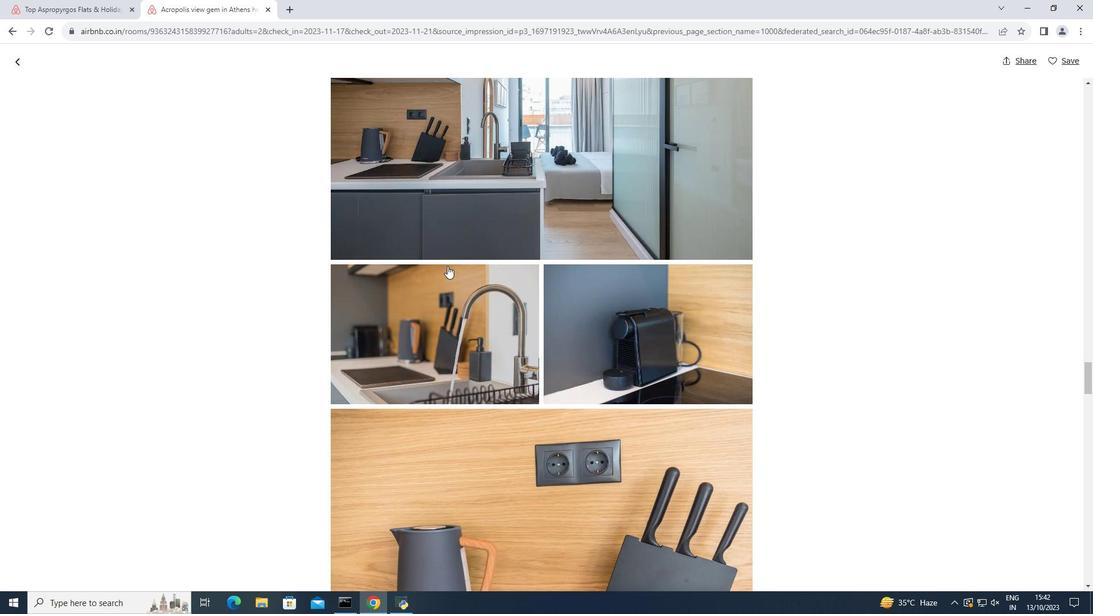 
Action: Mouse scrolled (447, 265) with delta (0, 0)
Screenshot: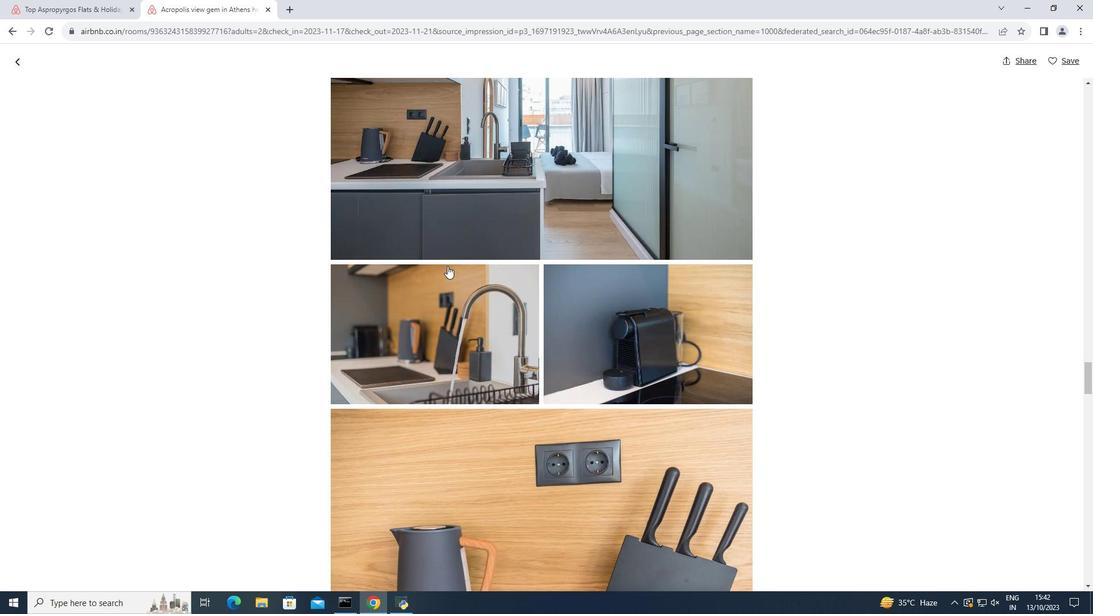 
Action: Mouse moved to (446, 266)
Screenshot: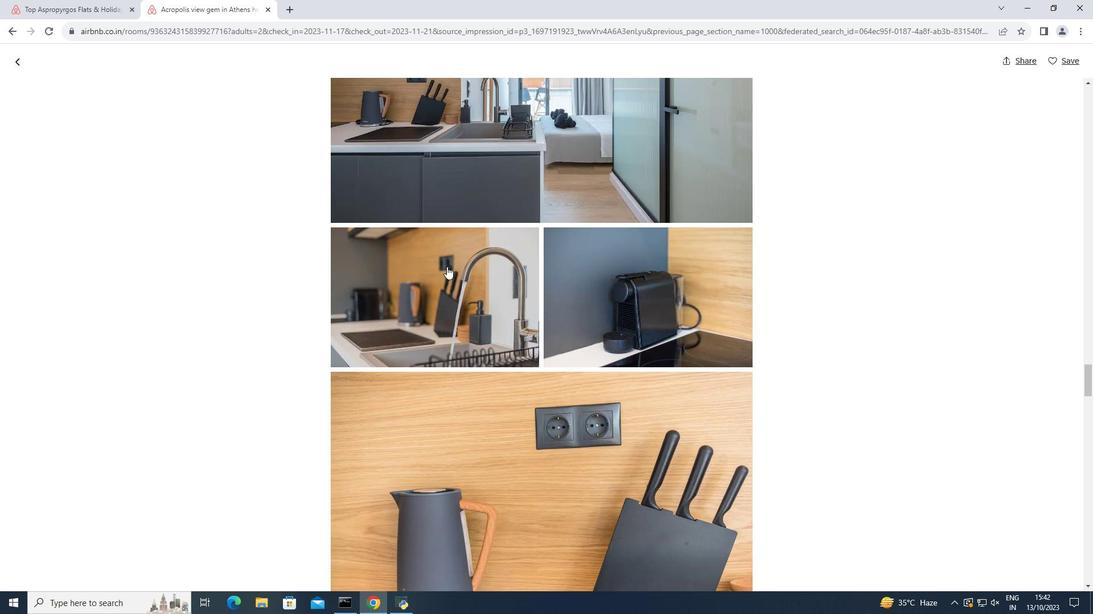 
Action: Mouse scrolled (446, 266) with delta (0, 0)
Screenshot: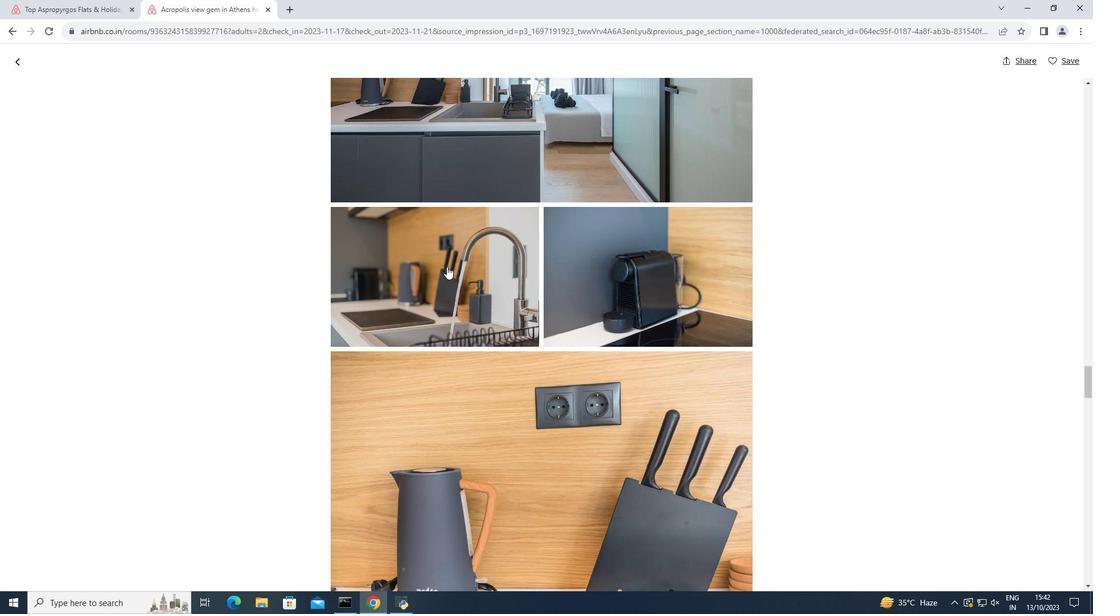 
Action: Mouse moved to (446, 266)
Screenshot: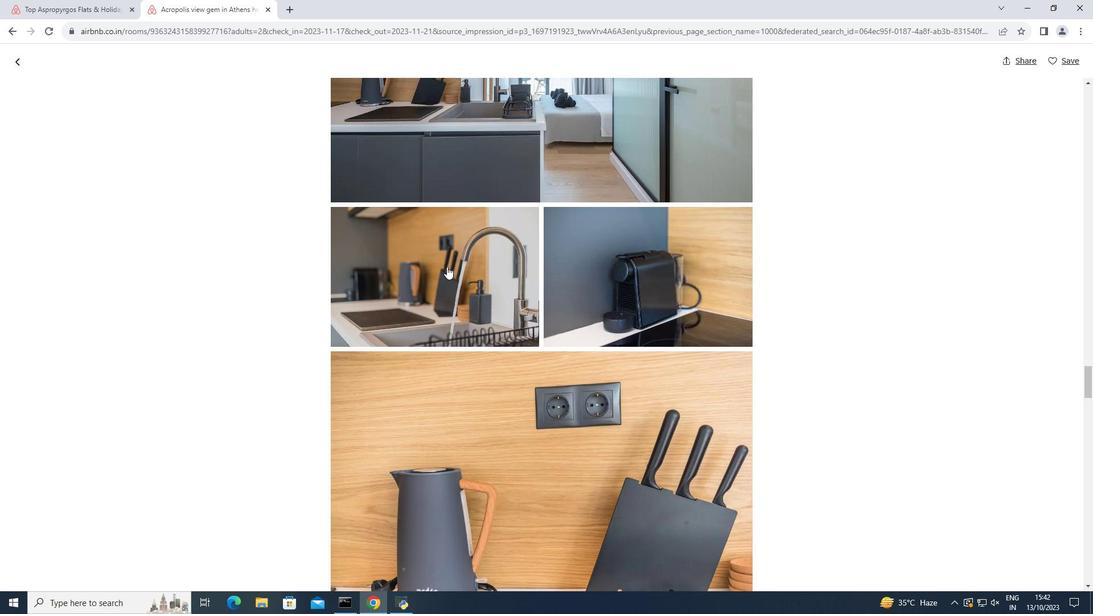 
Action: Mouse scrolled (446, 266) with delta (0, 0)
Screenshot: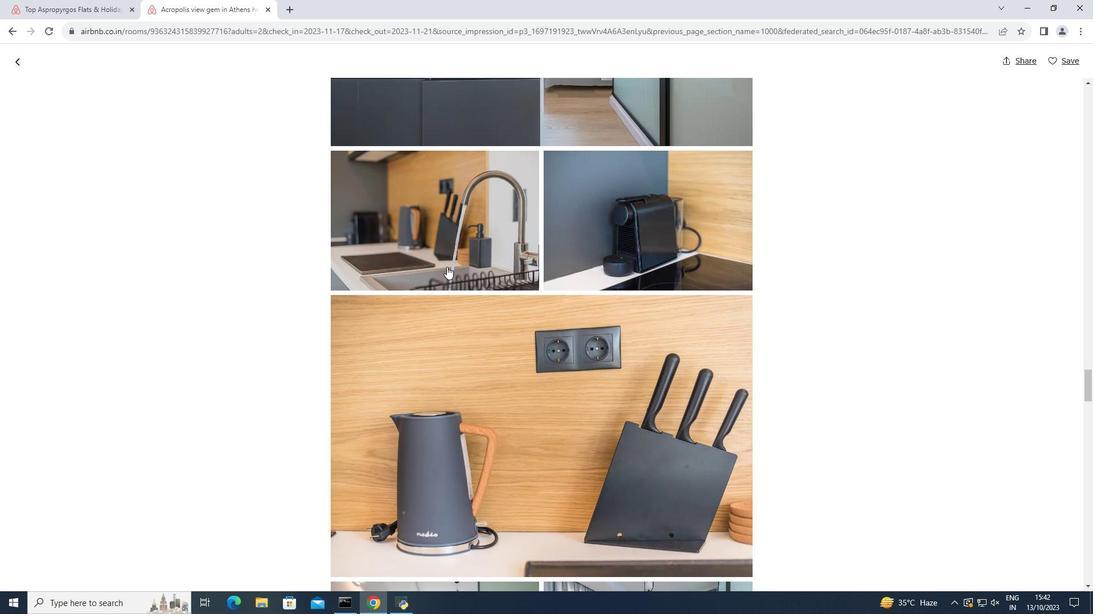 
Action: Mouse scrolled (446, 266) with delta (0, 0)
Screenshot: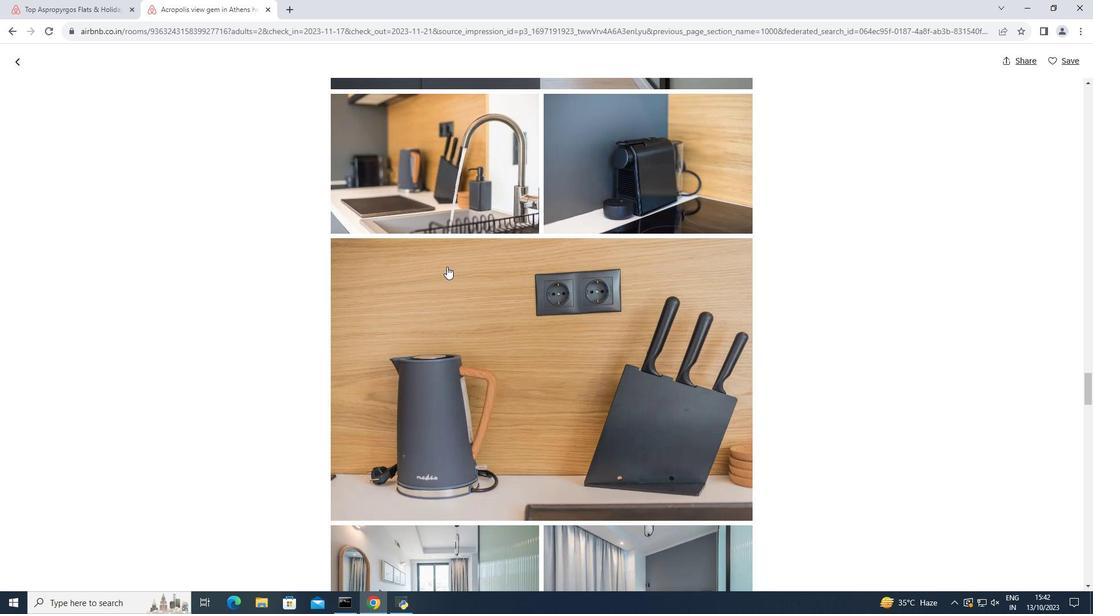 
Action: Mouse scrolled (446, 266) with delta (0, 0)
Screenshot: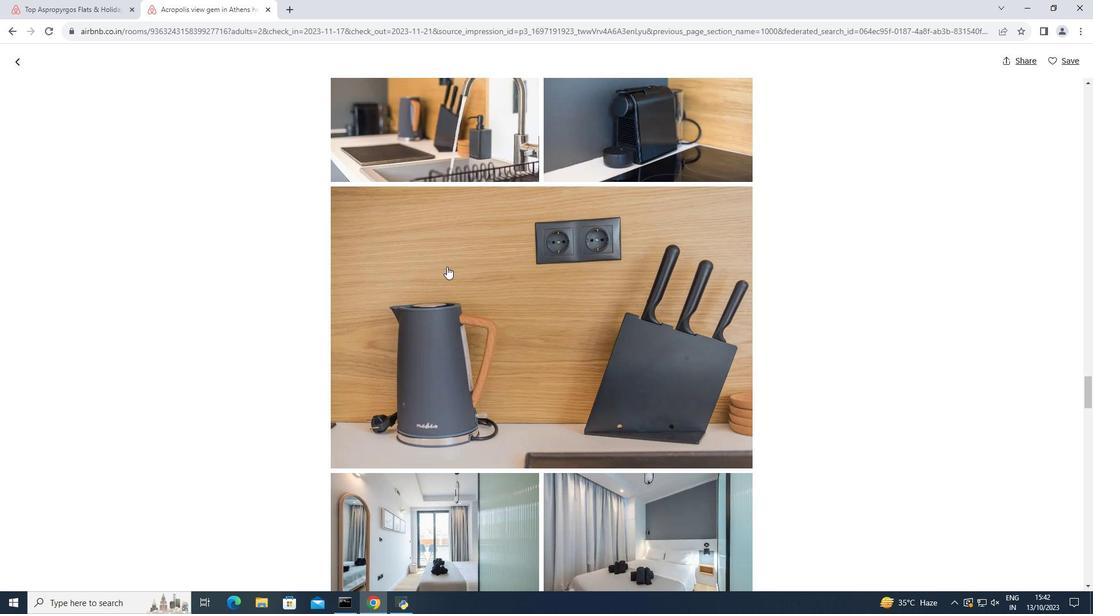 
Action: Mouse scrolled (446, 266) with delta (0, 0)
Screenshot: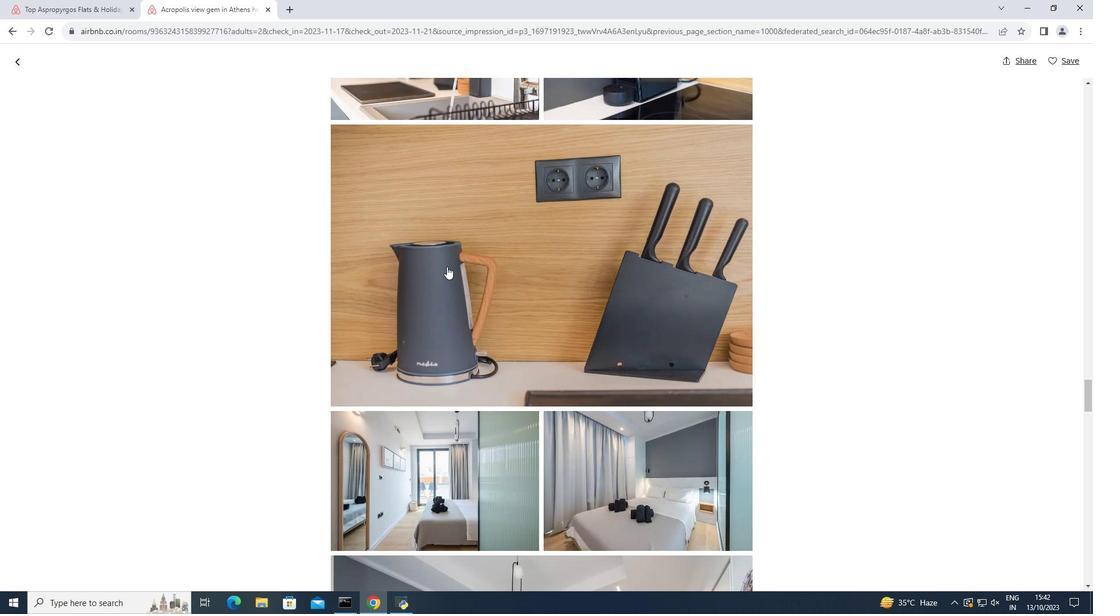 
Action: Mouse scrolled (446, 266) with delta (0, 0)
Screenshot: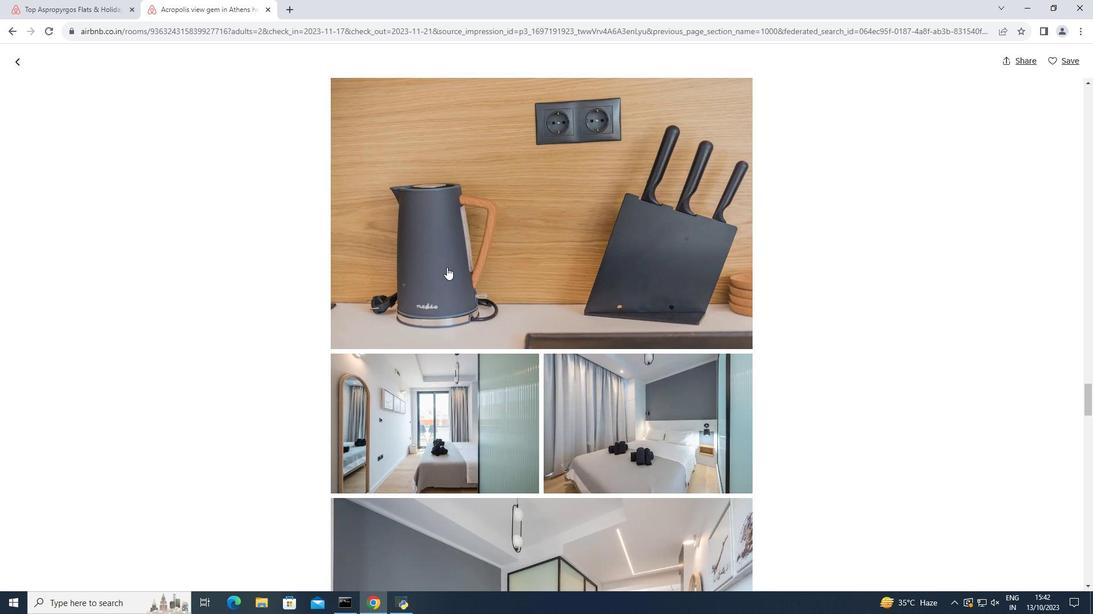 
Action: Mouse moved to (446, 267)
Screenshot: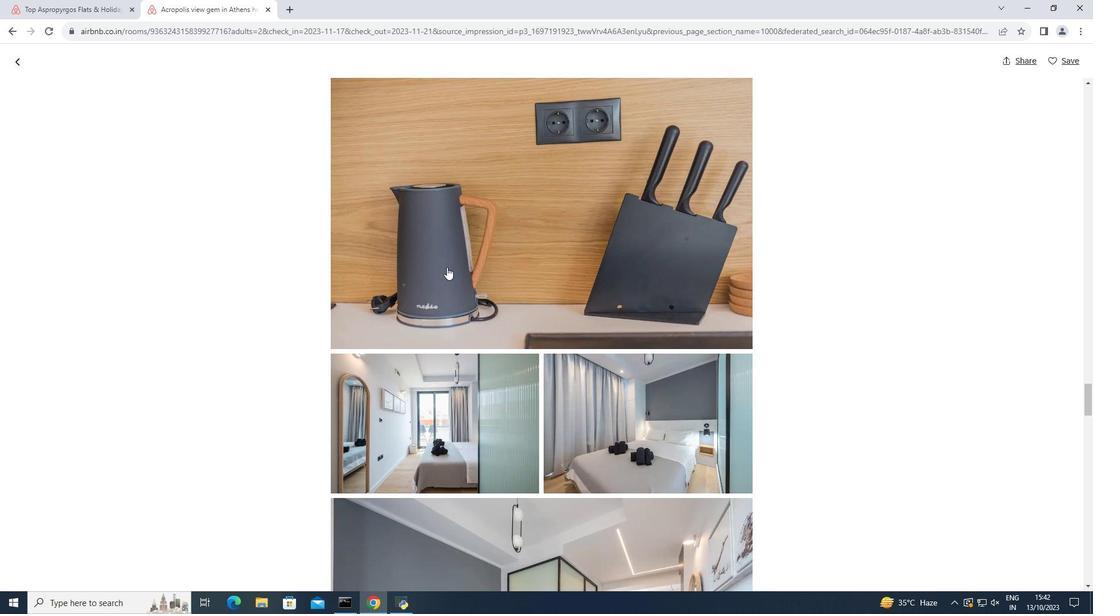 
Action: Mouse scrolled (446, 266) with delta (0, 0)
Screenshot: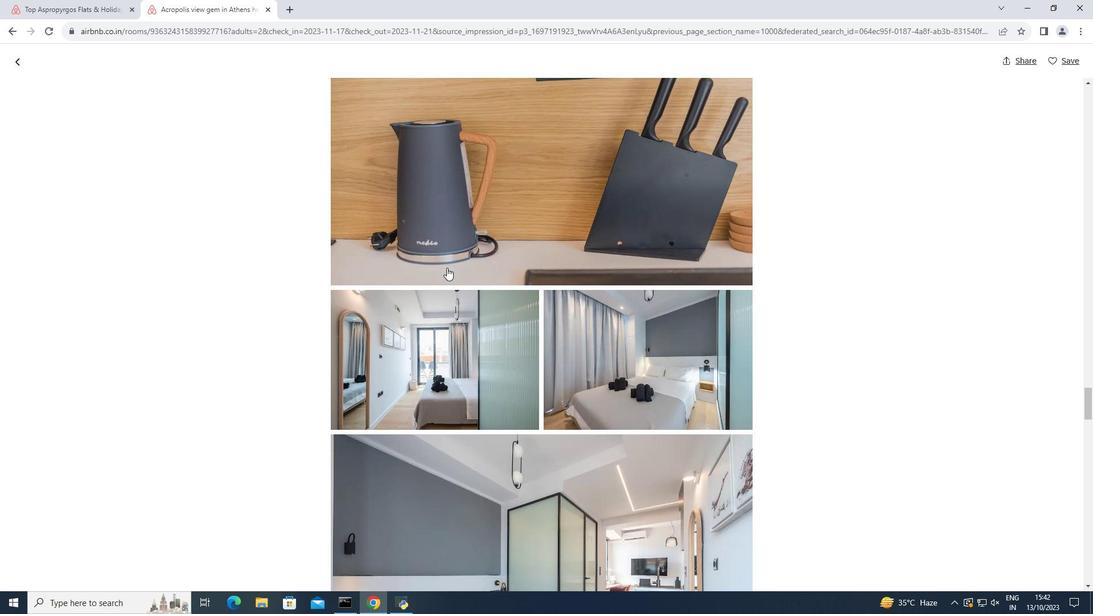 
Action: Mouse moved to (446, 268)
Screenshot: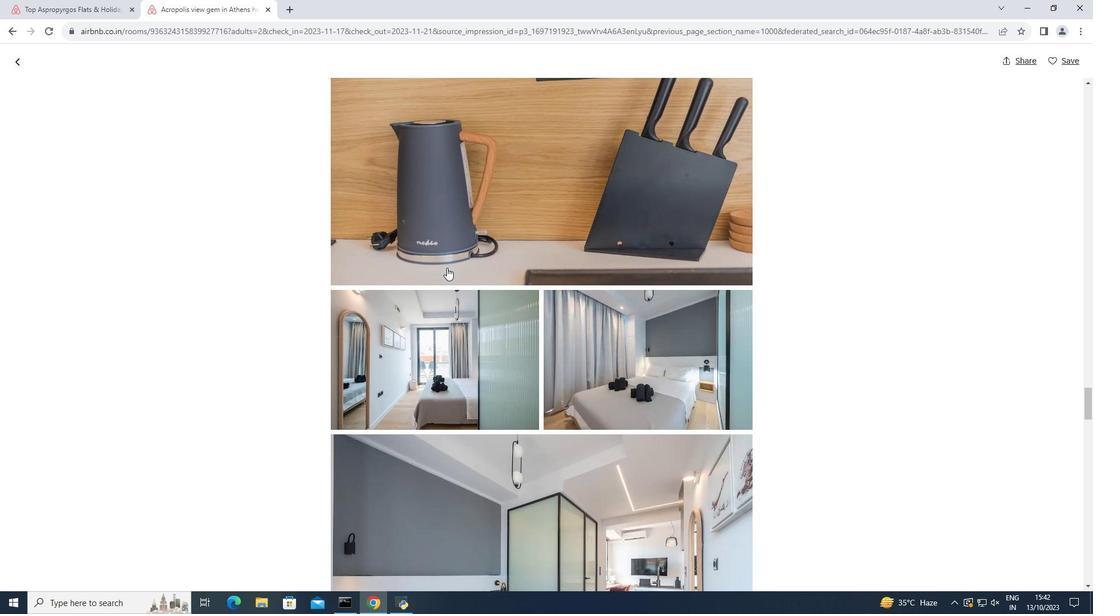 
Action: Mouse scrolled (446, 268) with delta (0, 0)
Screenshot: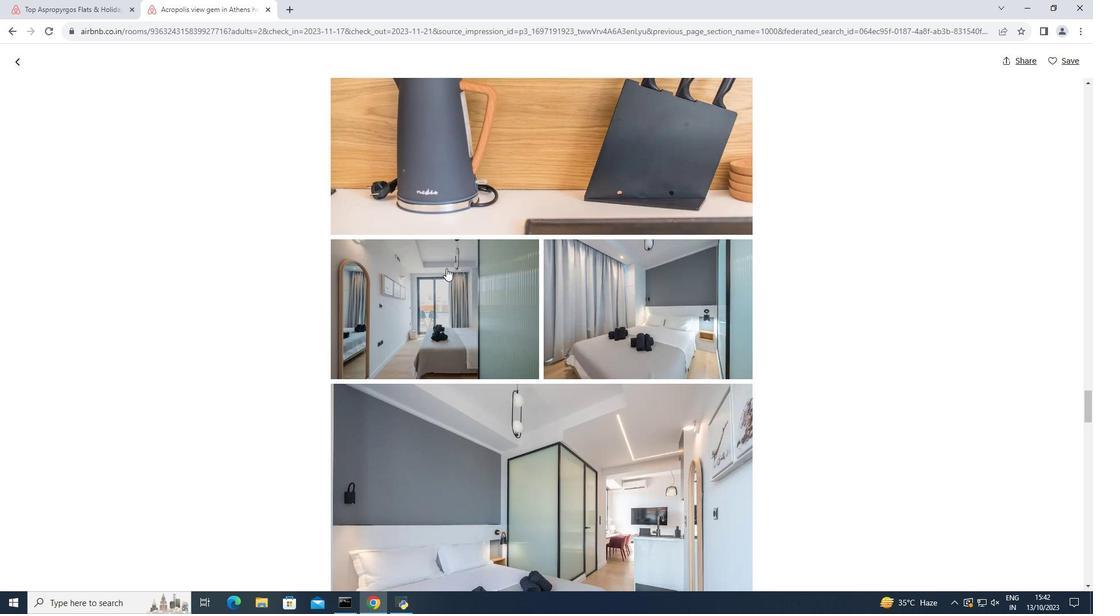 
Action: Mouse scrolled (446, 268) with delta (0, 0)
Screenshot: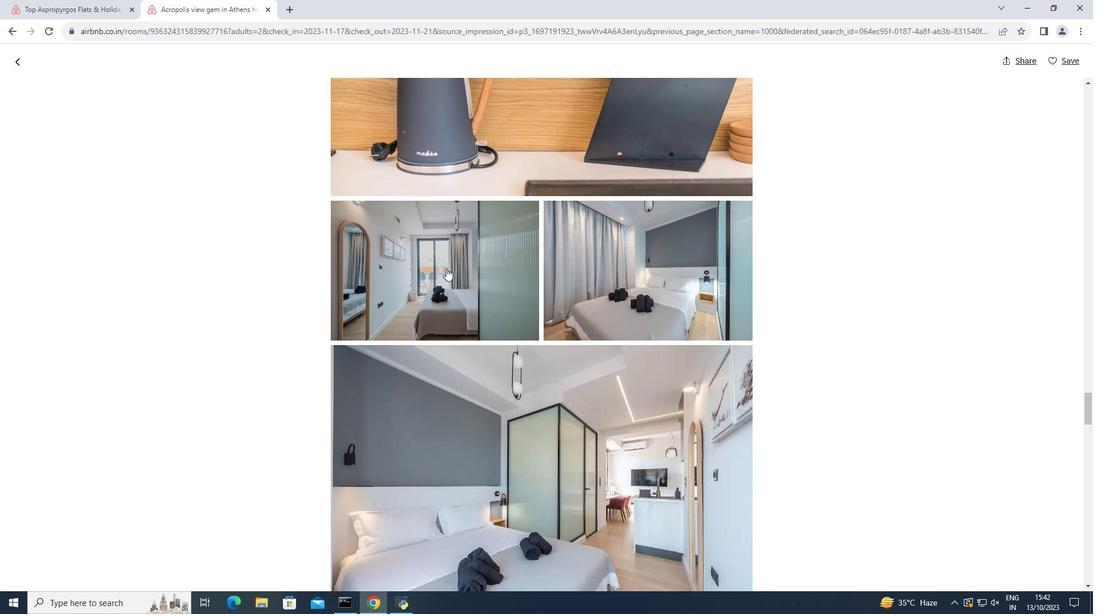 
Action: Mouse scrolled (446, 268) with delta (0, 0)
Screenshot: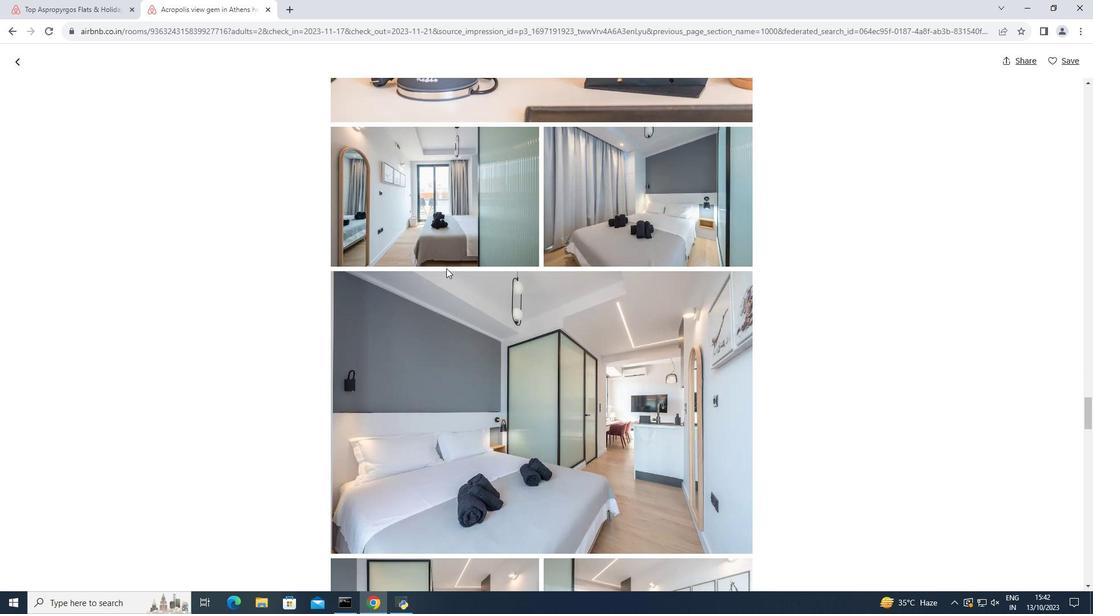 
Action: Mouse scrolled (446, 268) with delta (0, 0)
Screenshot: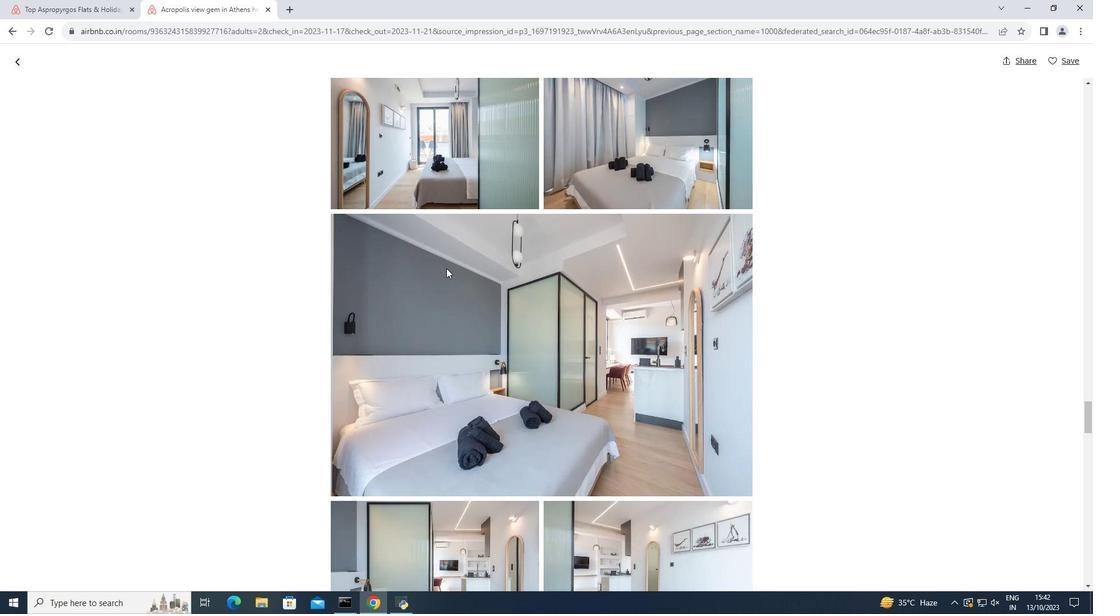 
Action: Mouse scrolled (446, 268) with delta (0, 0)
Screenshot: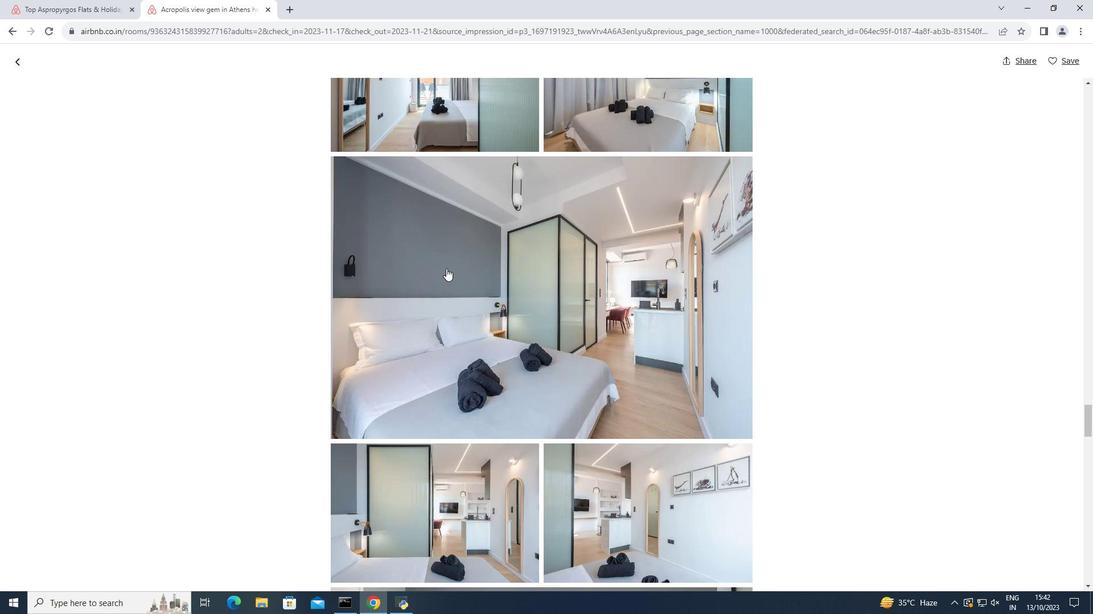 
Action: Mouse moved to (445, 269)
Screenshot: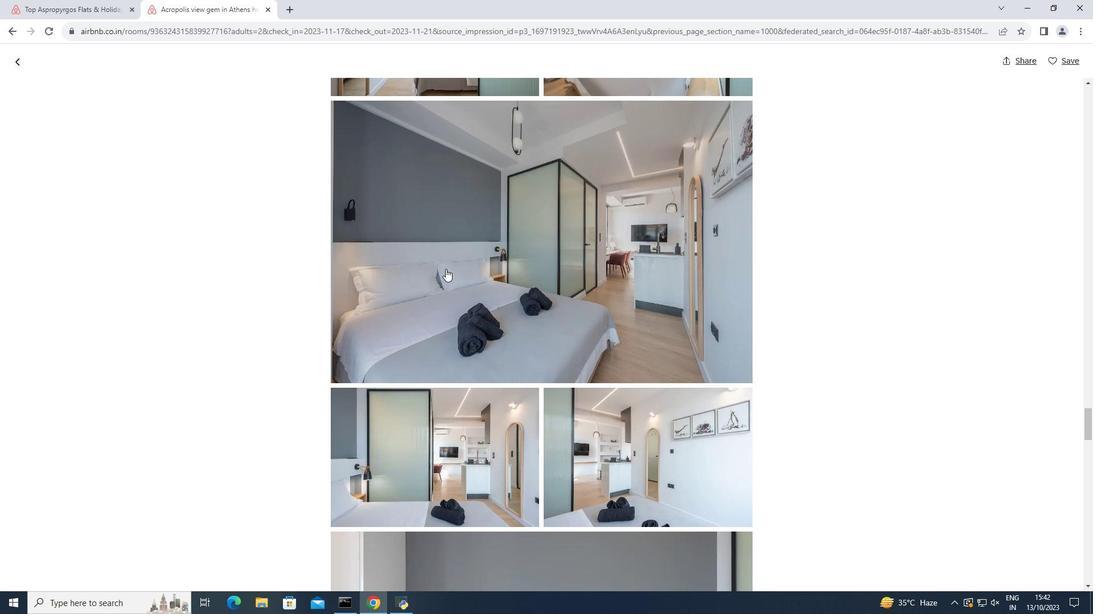 
Action: Mouse scrolled (445, 268) with delta (0, 0)
Screenshot: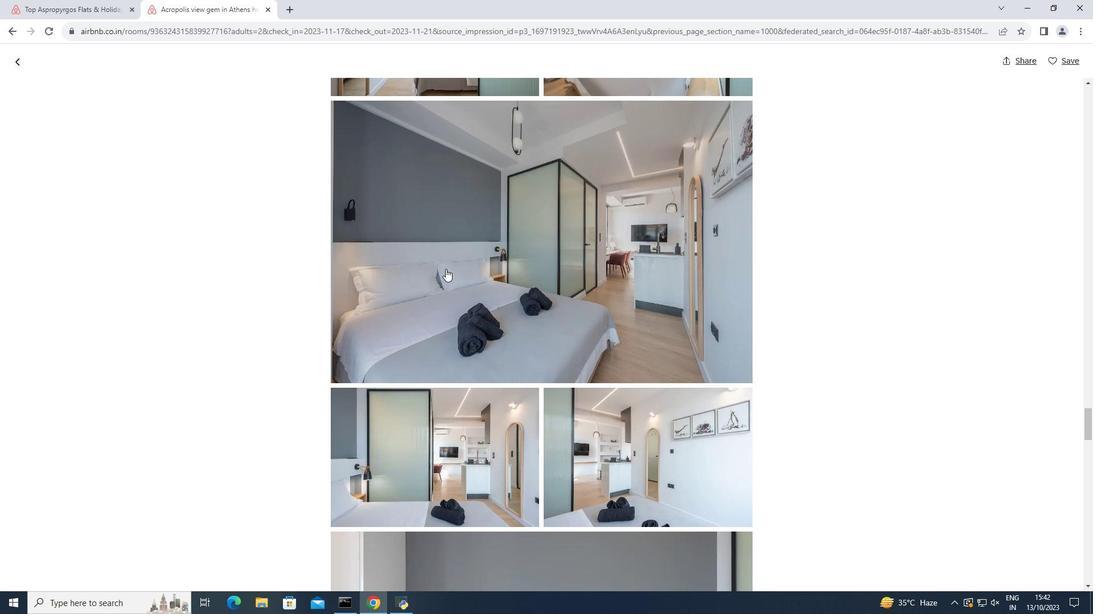 
Action: Mouse scrolled (445, 268) with delta (0, 0)
Screenshot: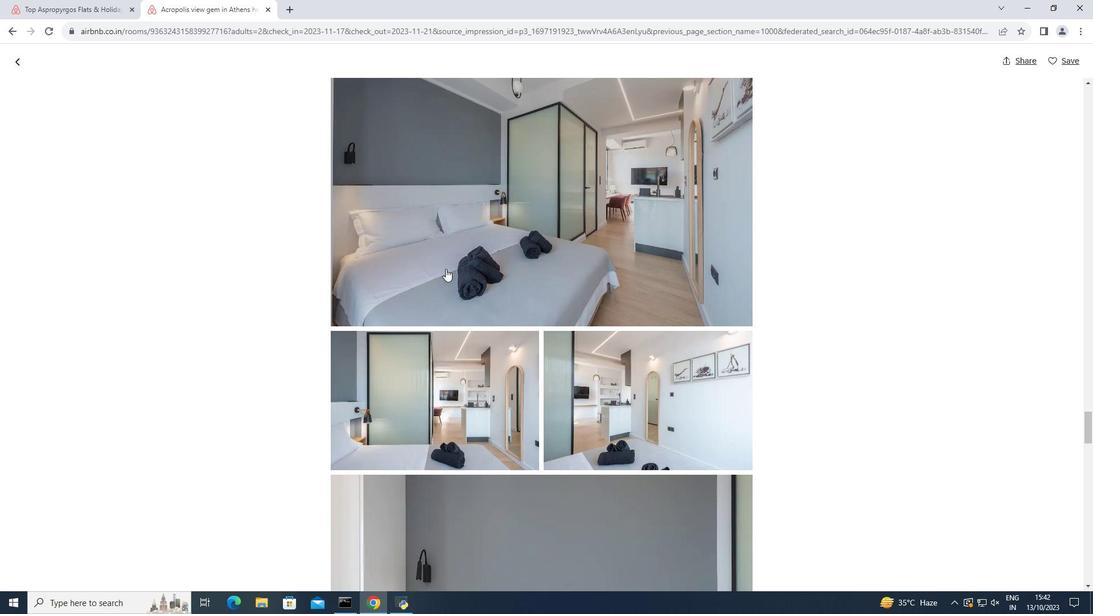 
Action: Mouse moved to (445, 270)
Screenshot: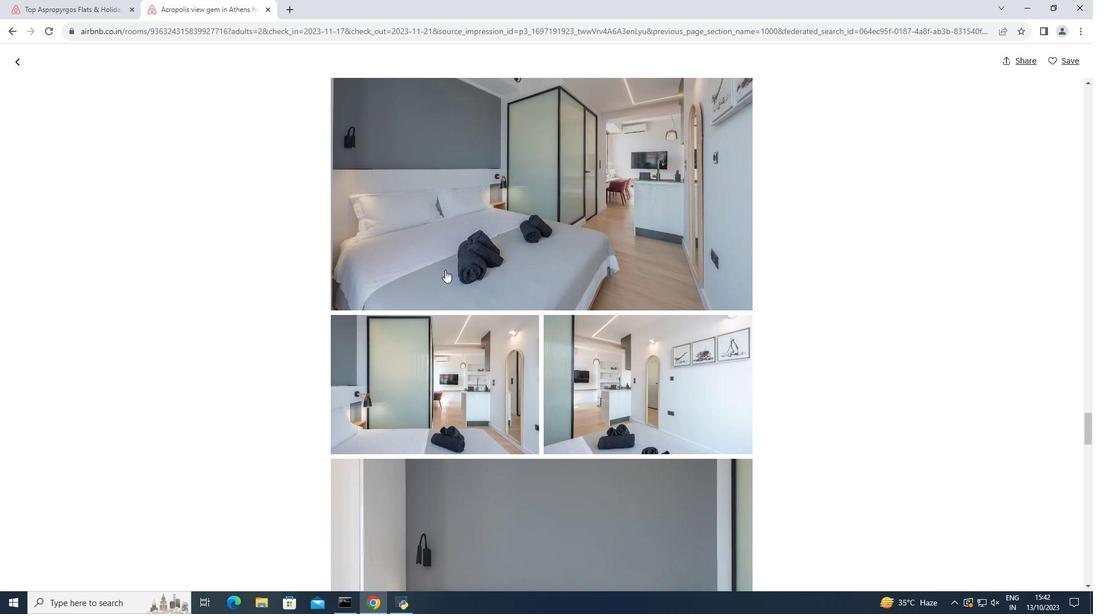 
Action: Mouse scrolled (445, 269) with delta (0, 0)
Screenshot: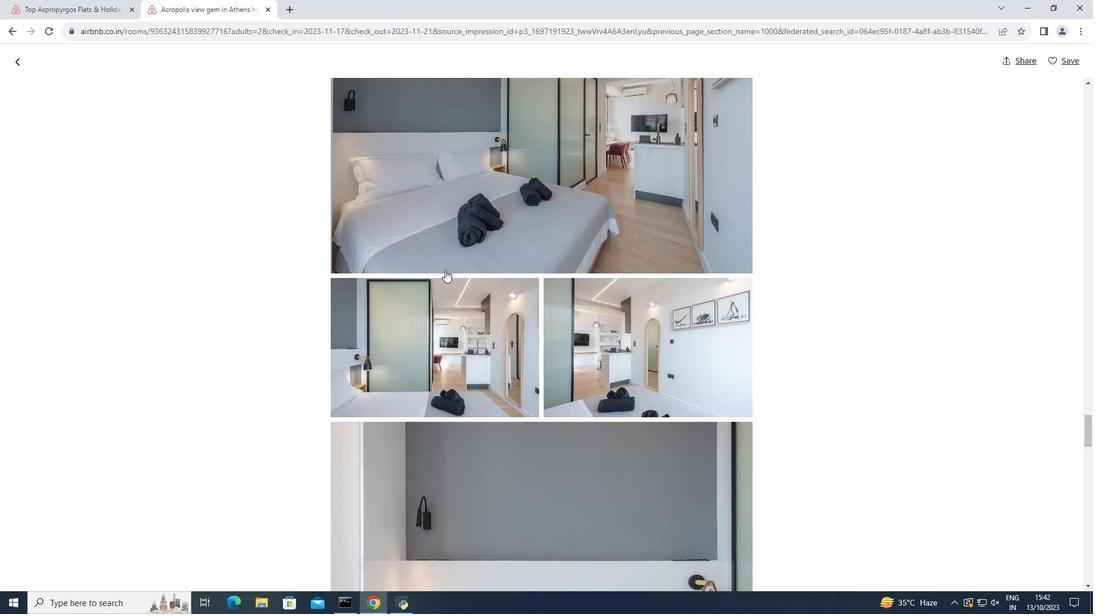 
Action: Mouse scrolled (445, 269) with delta (0, 0)
Screenshot: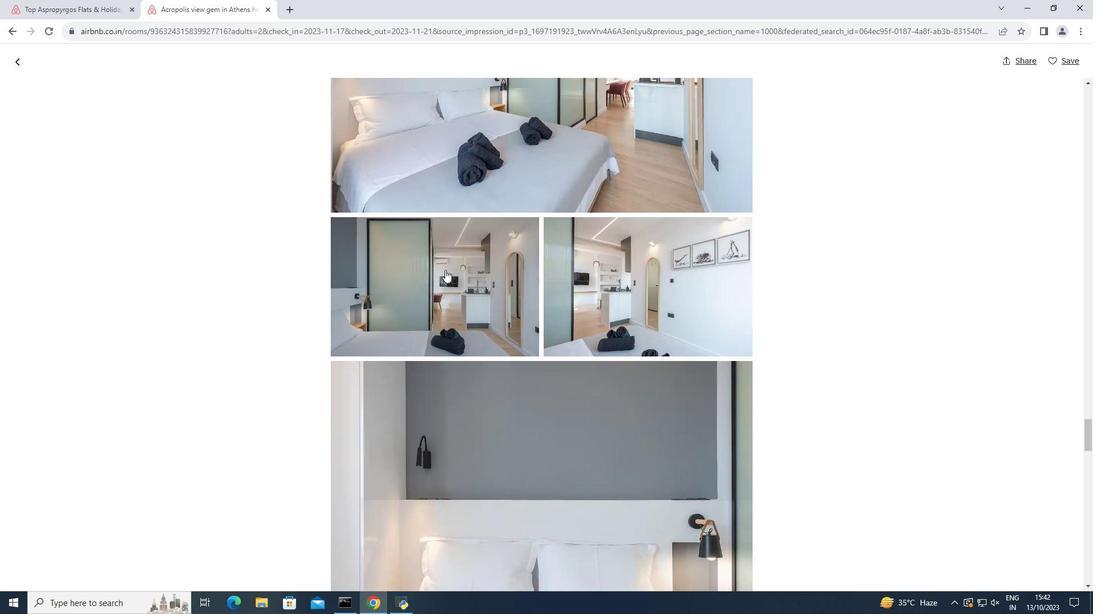 
Action: Mouse scrolled (445, 269) with delta (0, 0)
Screenshot: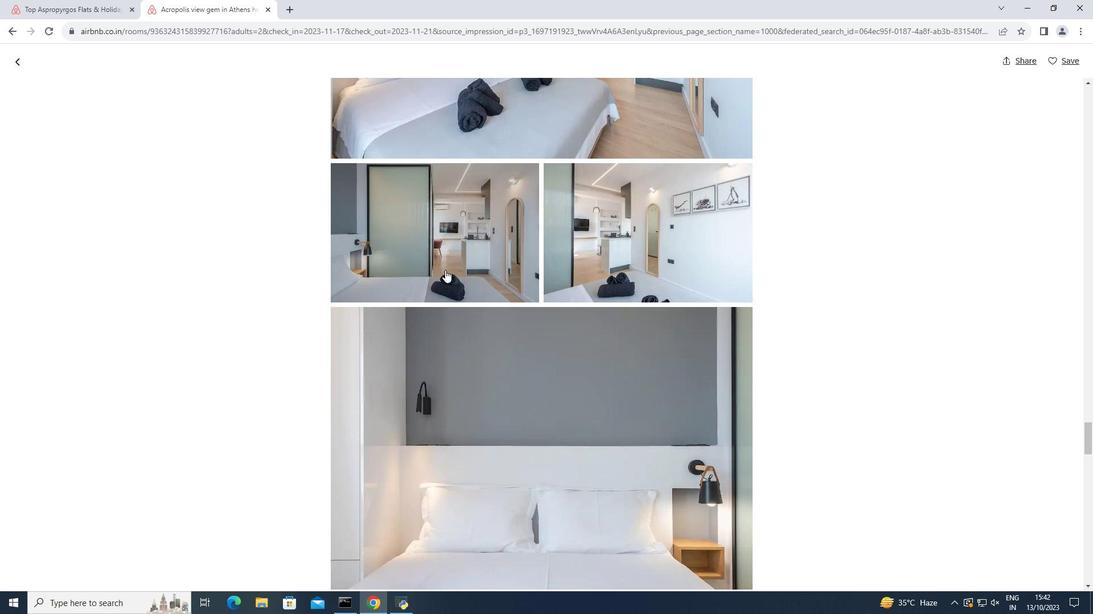 
Action: Mouse scrolled (445, 269) with delta (0, 0)
Screenshot: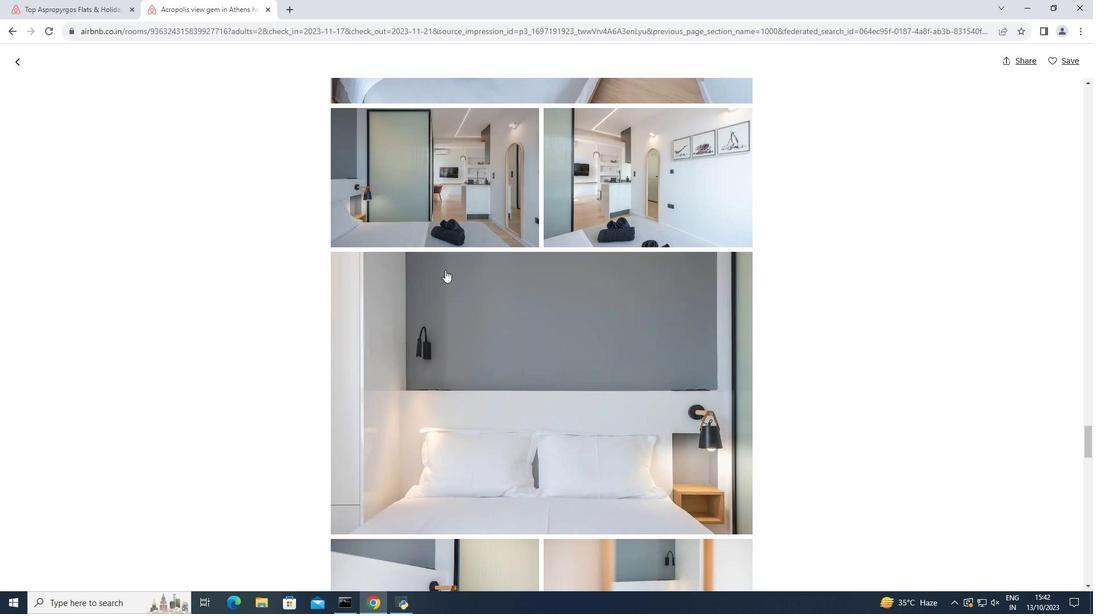 
Action: Mouse scrolled (445, 269) with delta (0, 0)
Screenshot: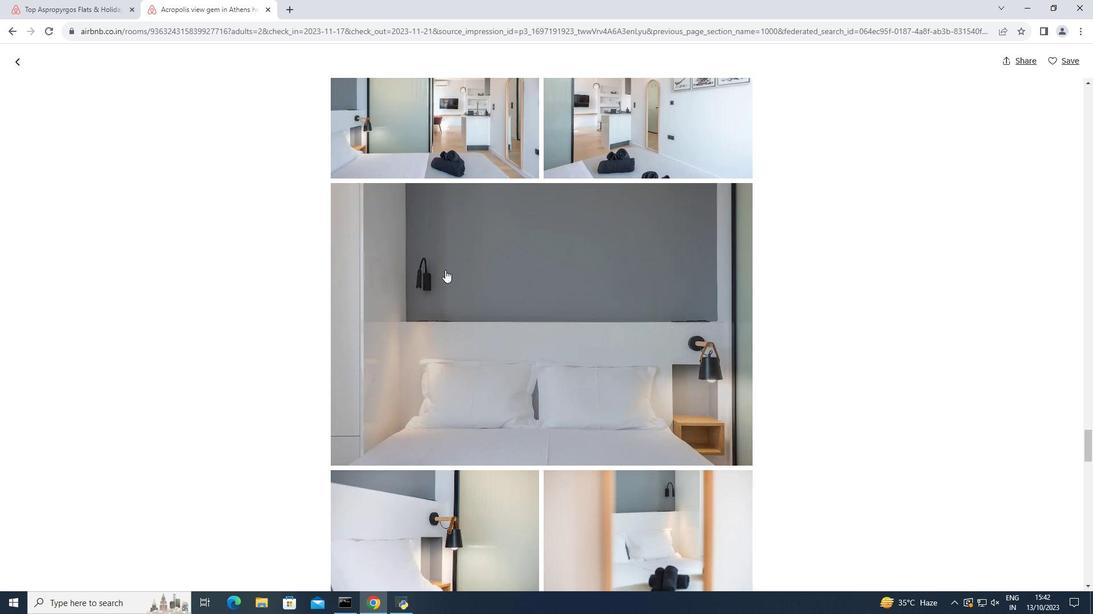 
Action: Mouse scrolled (445, 269) with delta (0, 0)
Screenshot: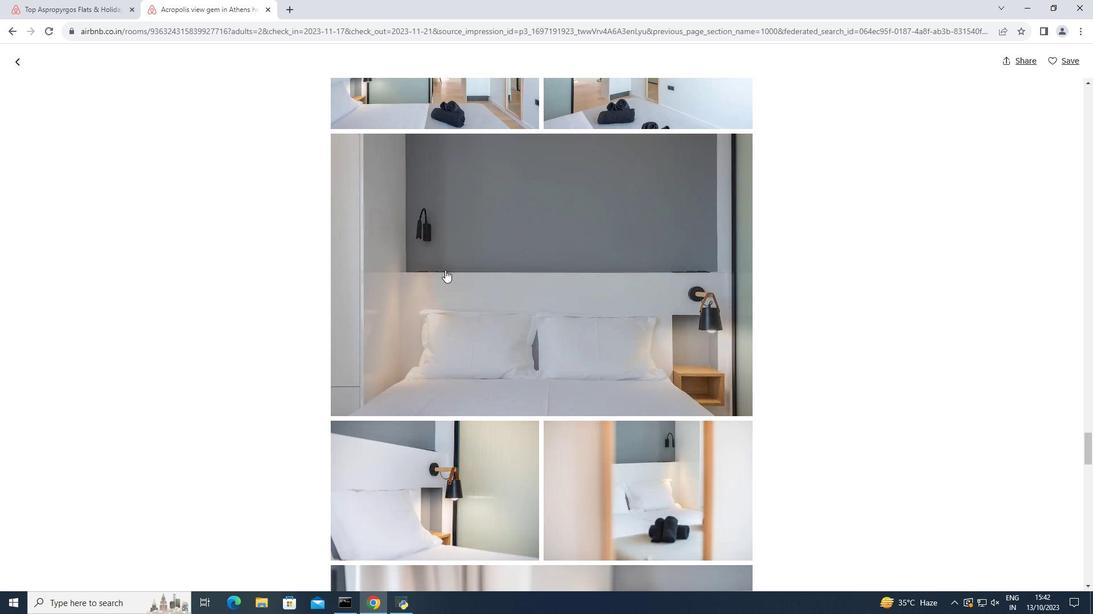 
Action: Mouse scrolled (445, 269) with delta (0, 0)
Screenshot: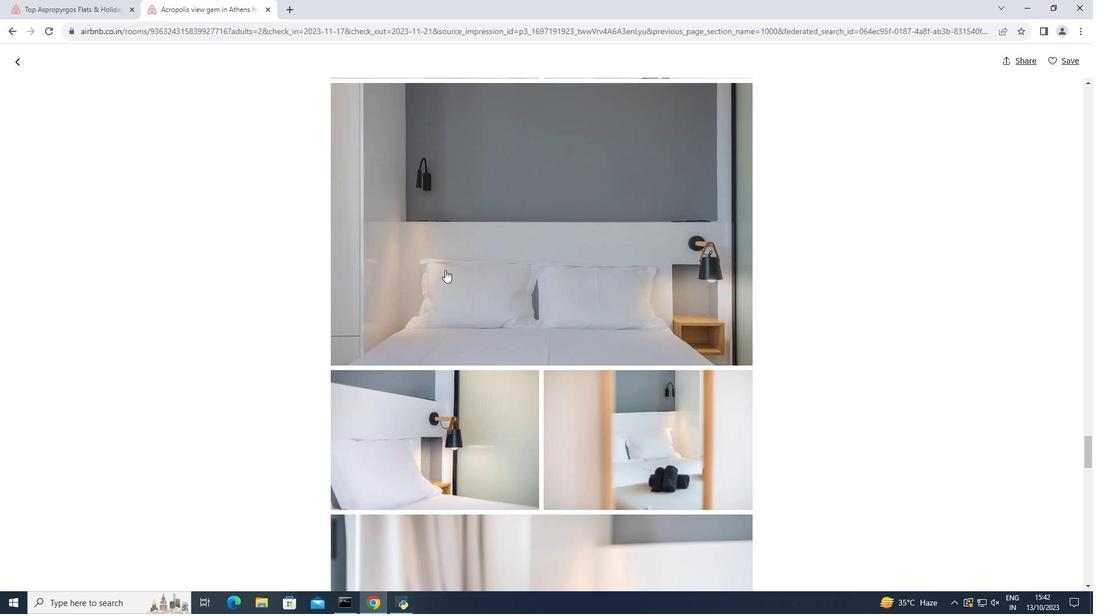 
Action: Mouse moved to (445, 271)
Screenshot: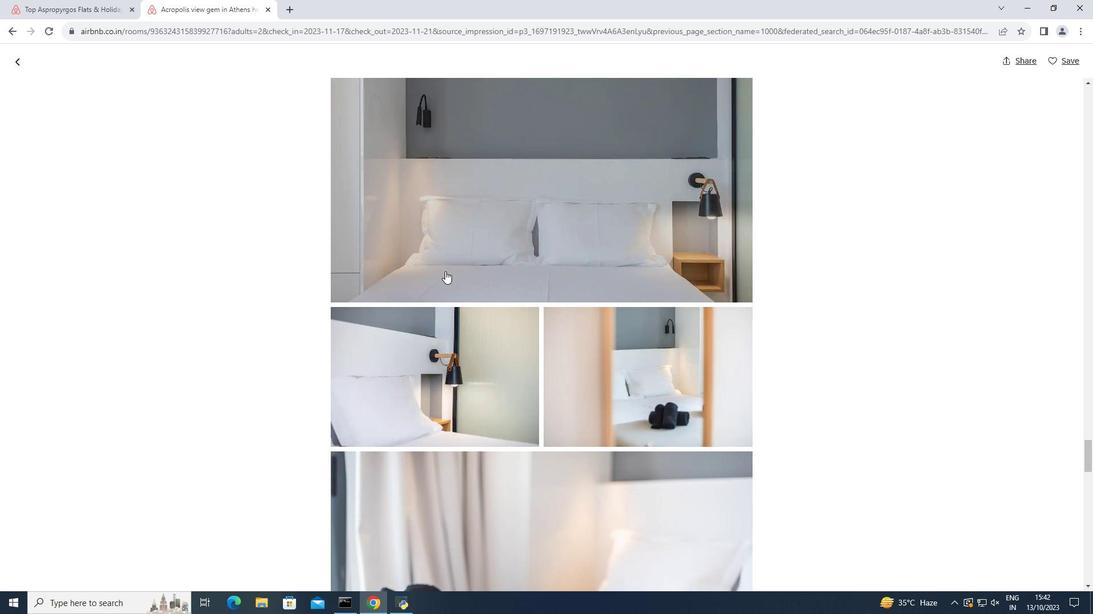 
Action: Mouse scrolled (445, 270) with delta (0, 0)
Screenshot: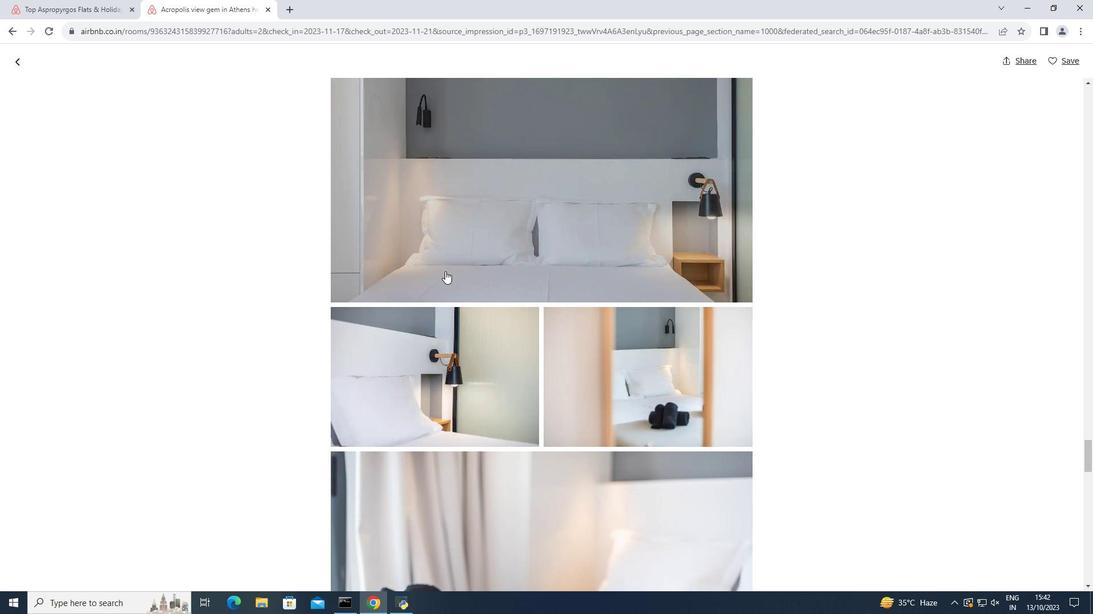 
Action: Mouse scrolled (445, 270) with delta (0, 0)
Screenshot: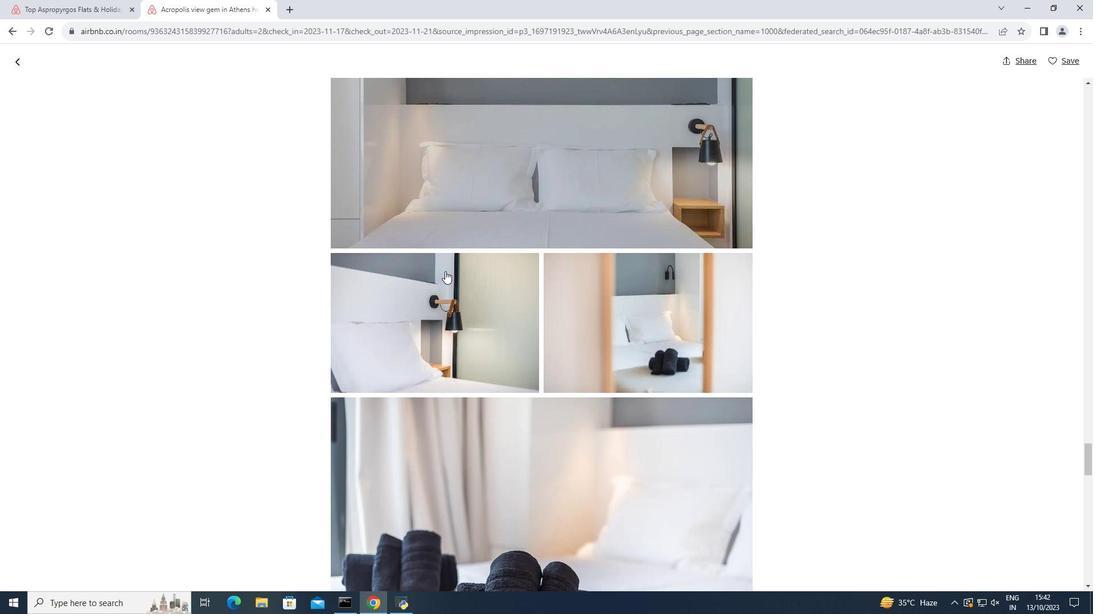 
Action: Mouse scrolled (445, 270) with delta (0, 0)
Screenshot: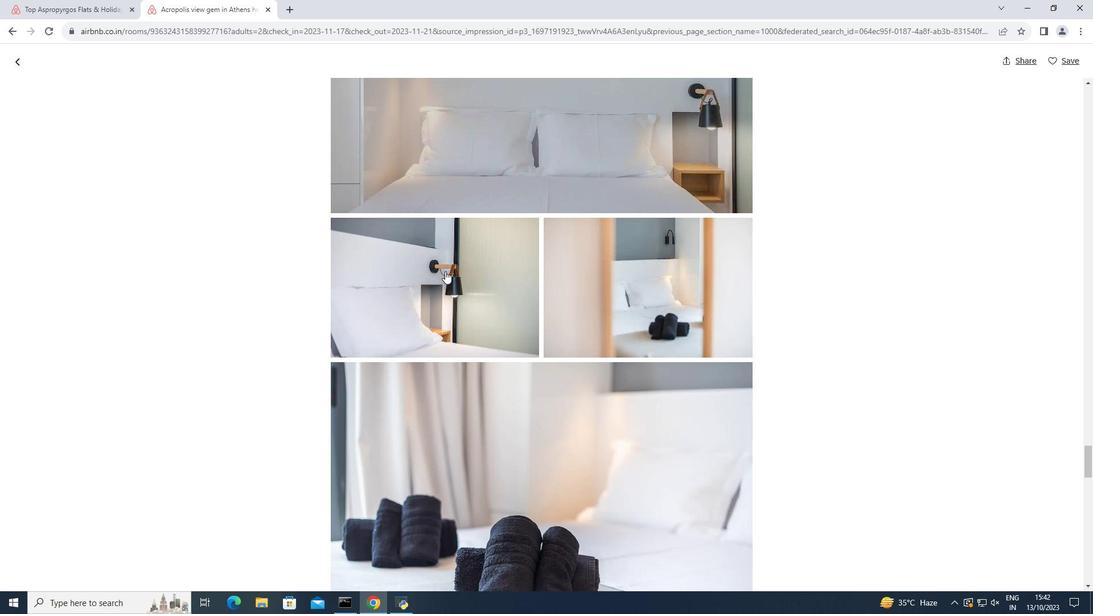 
Action: Mouse scrolled (445, 270) with delta (0, 0)
Screenshot: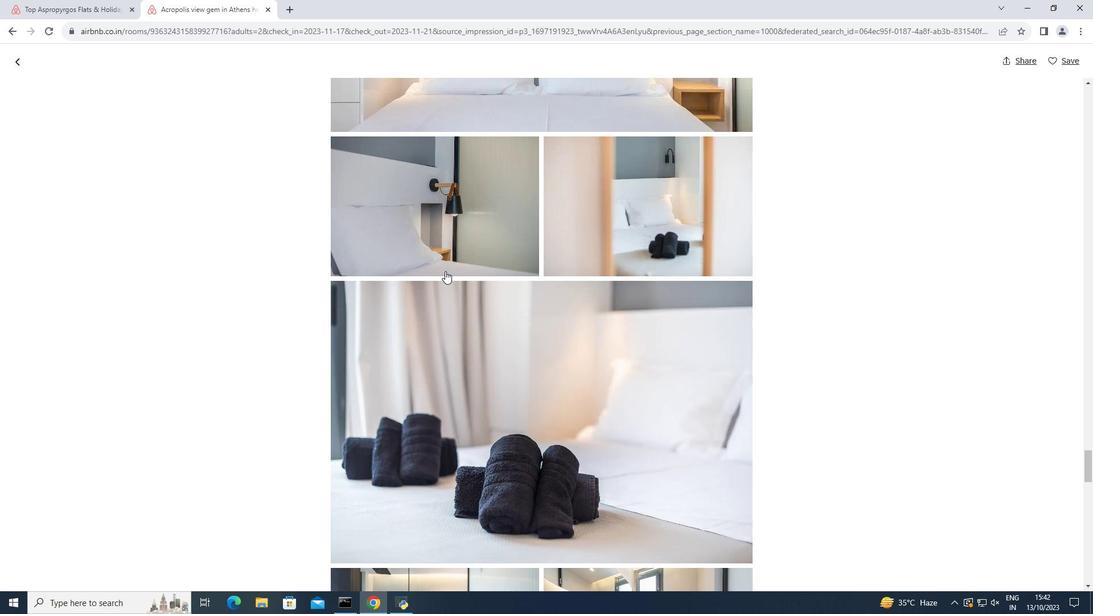 
Action: Mouse scrolled (445, 270) with delta (0, 0)
Screenshot: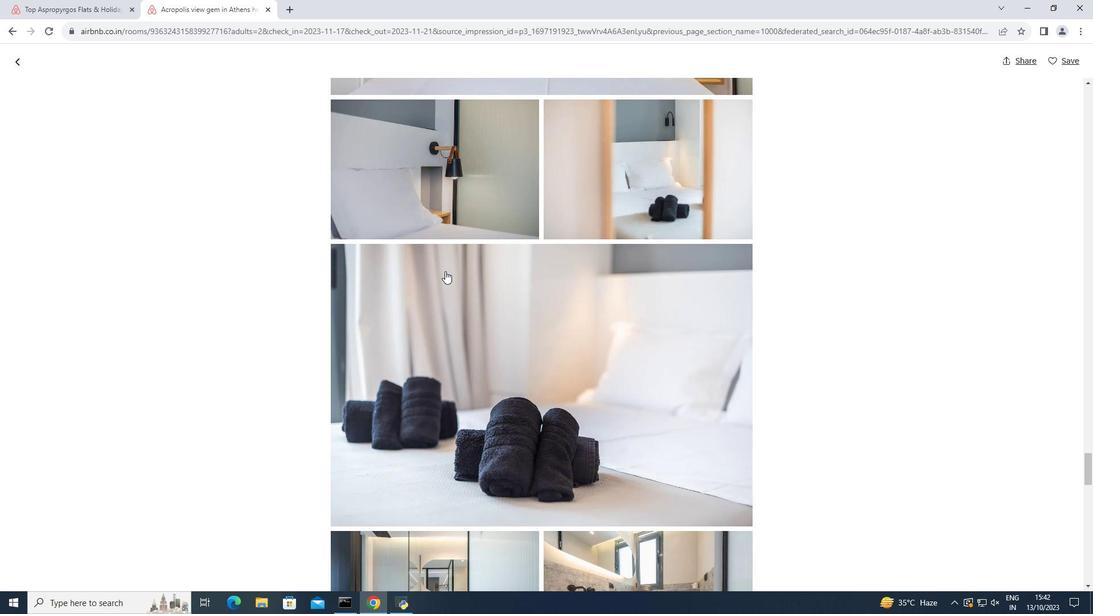 
Action: Mouse scrolled (445, 270) with delta (0, 0)
Screenshot: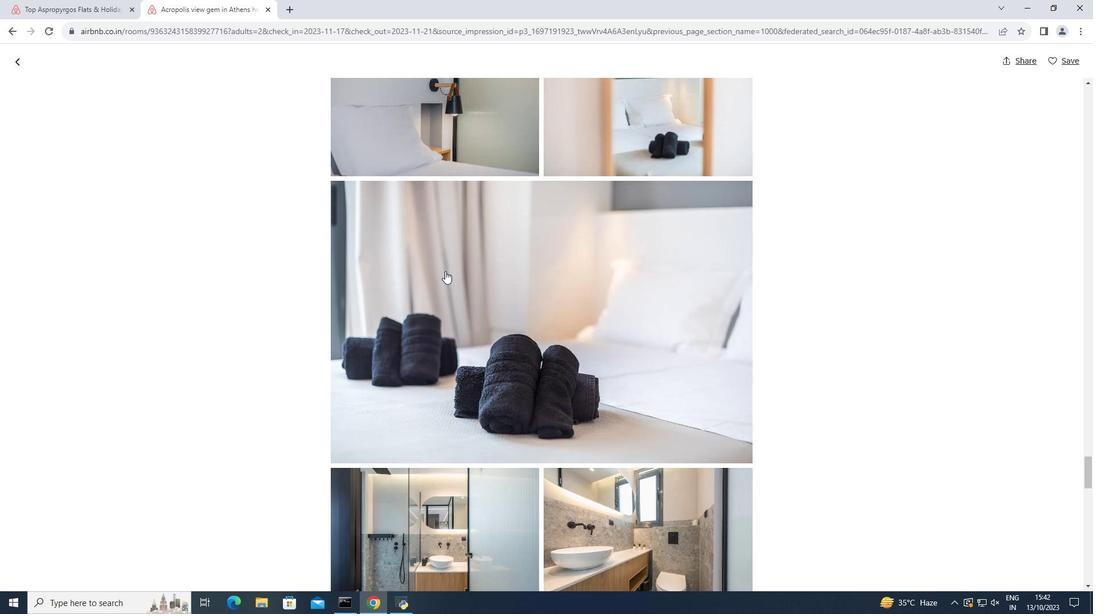 
Action: Mouse scrolled (445, 270) with delta (0, 0)
Screenshot: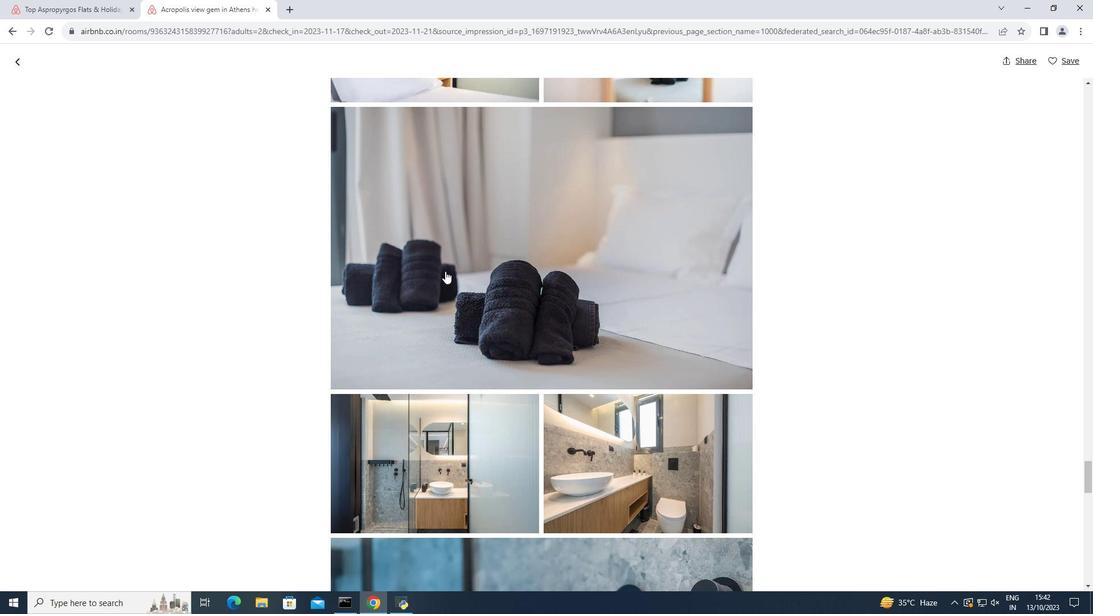 
Action: Mouse scrolled (445, 270) with delta (0, 0)
Screenshot: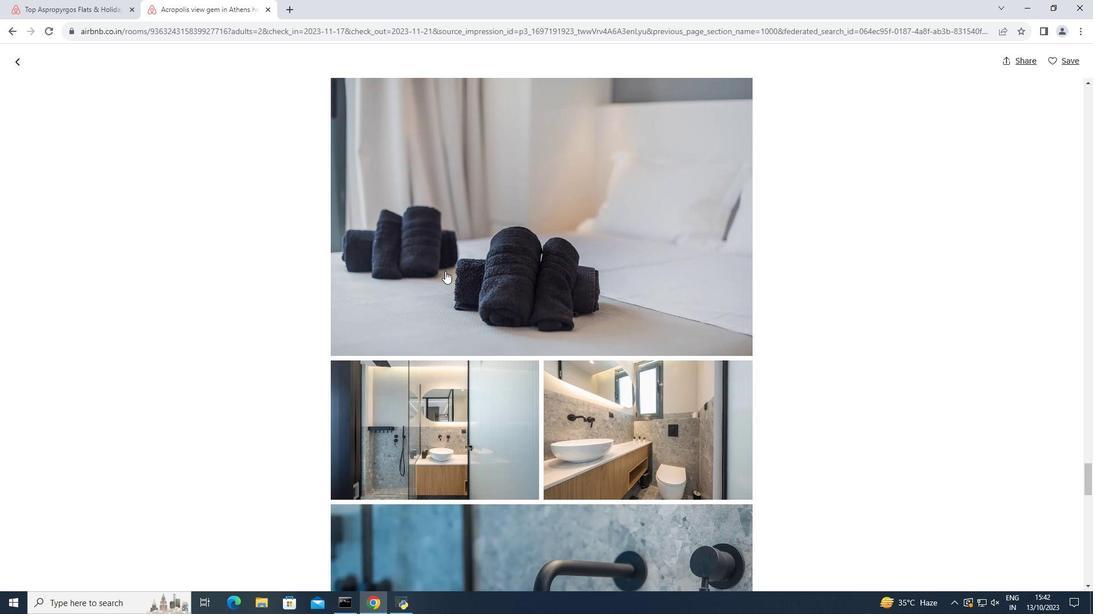 
Action: Mouse scrolled (445, 270) with delta (0, 0)
Screenshot: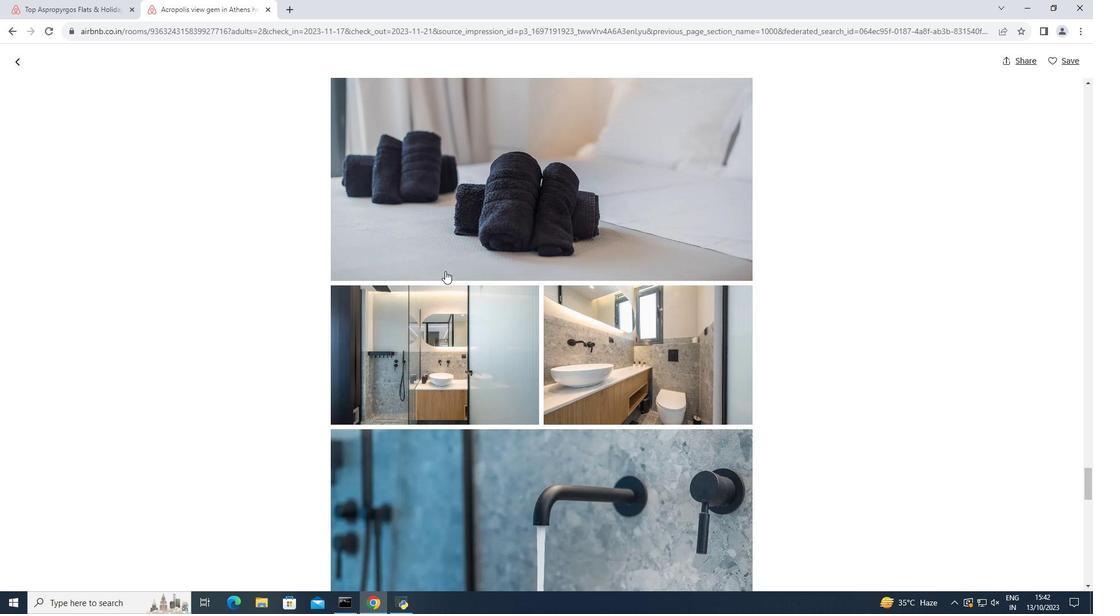 
Action: Mouse scrolled (445, 270) with delta (0, 0)
Screenshot: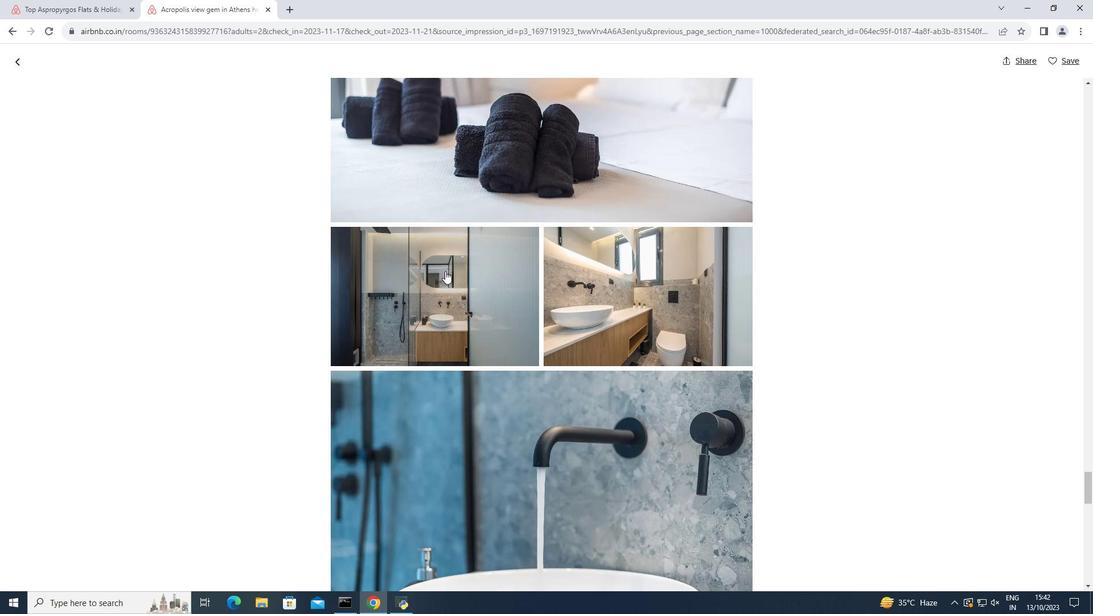 
Action: Mouse scrolled (445, 270) with delta (0, 0)
Screenshot: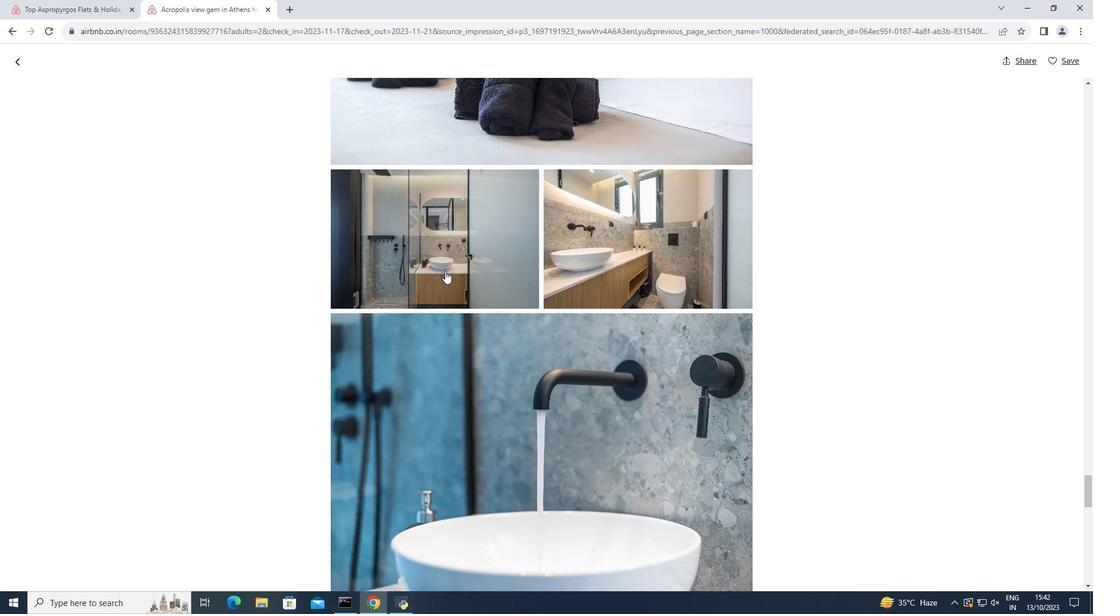 
Action: Mouse scrolled (445, 270) with delta (0, 0)
Screenshot: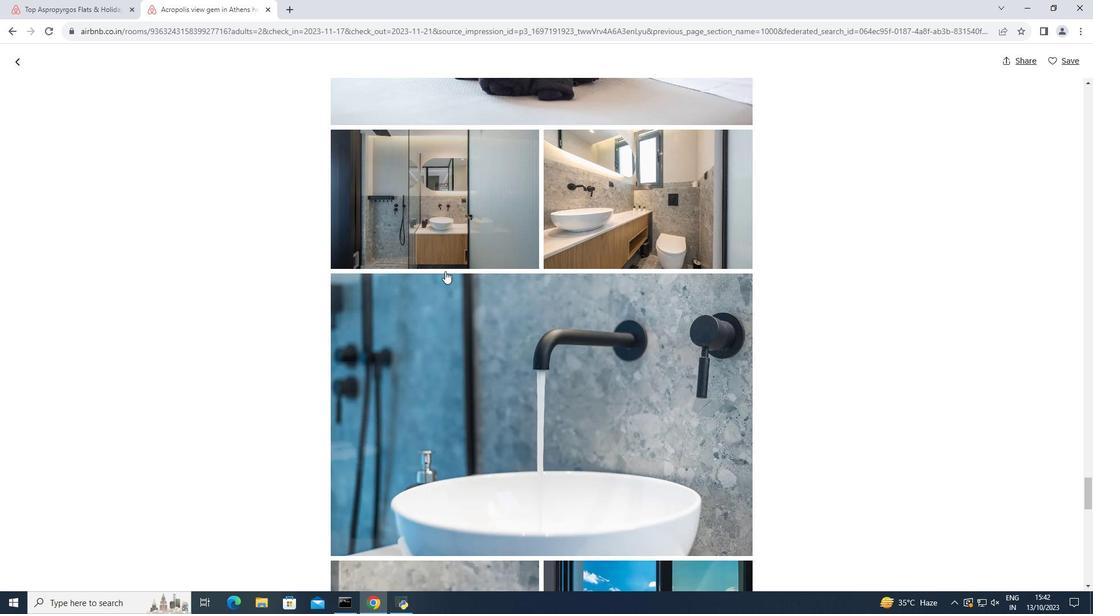 
Action: Mouse scrolled (445, 270) with delta (0, 0)
Screenshot: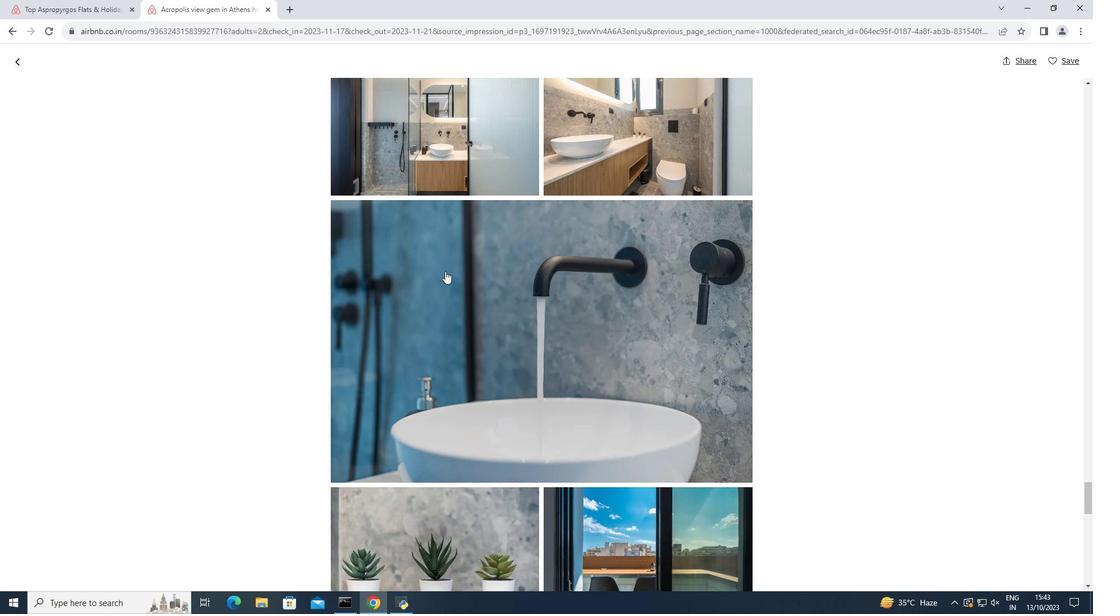 
Action: Mouse scrolled (445, 270) with delta (0, 0)
Screenshot: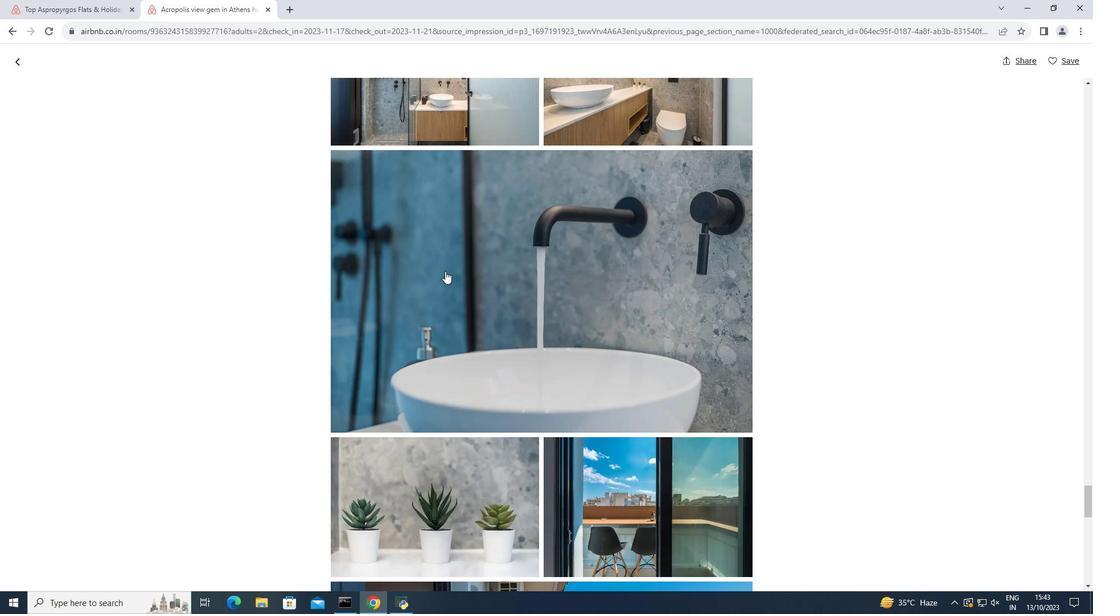 
Action: Mouse scrolled (445, 270) with delta (0, 0)
Screenshot: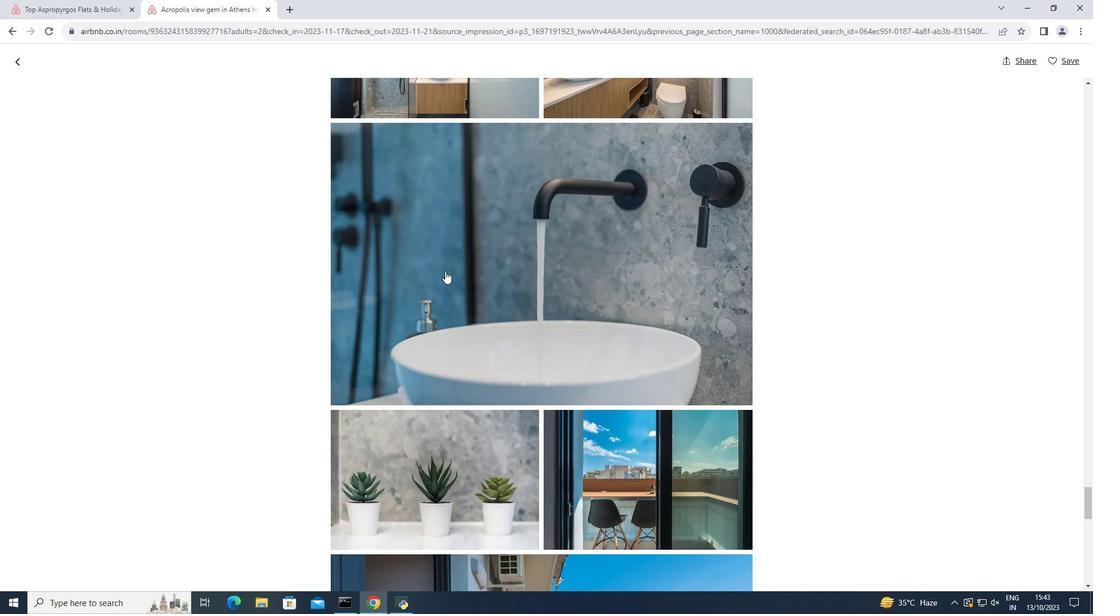 
Action: Mouse scrolled (445, 270) with delta (0, 0)
Screenshot: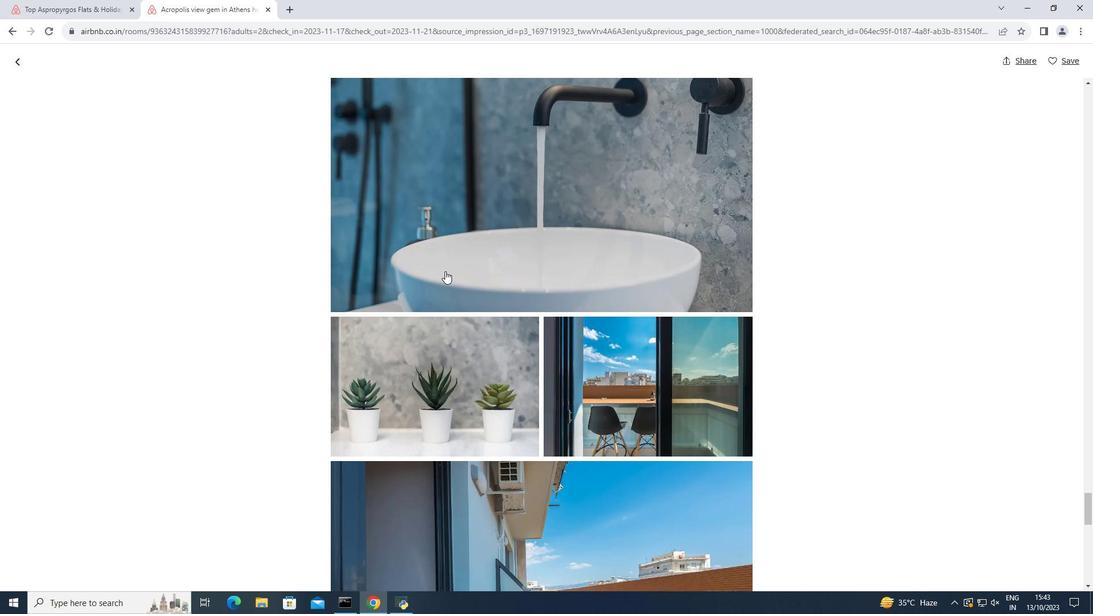 
Action: Mouse scrolled (445, 270) with delta (0, 0)
Screenshot: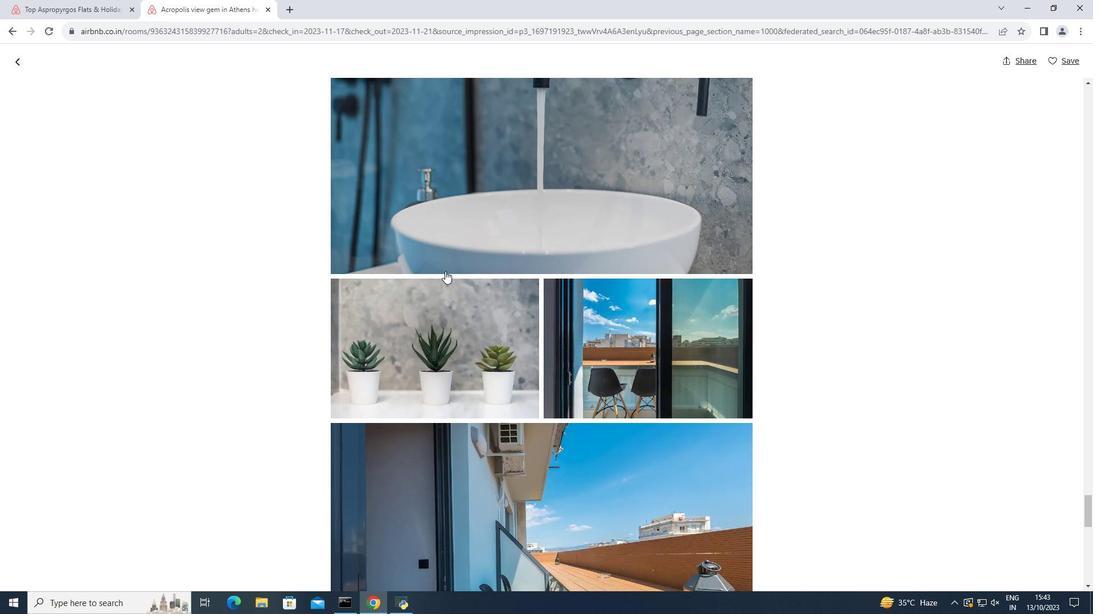 
Action: Mouse scrolled (445, 270) with delta (0, 0)
Screenshot: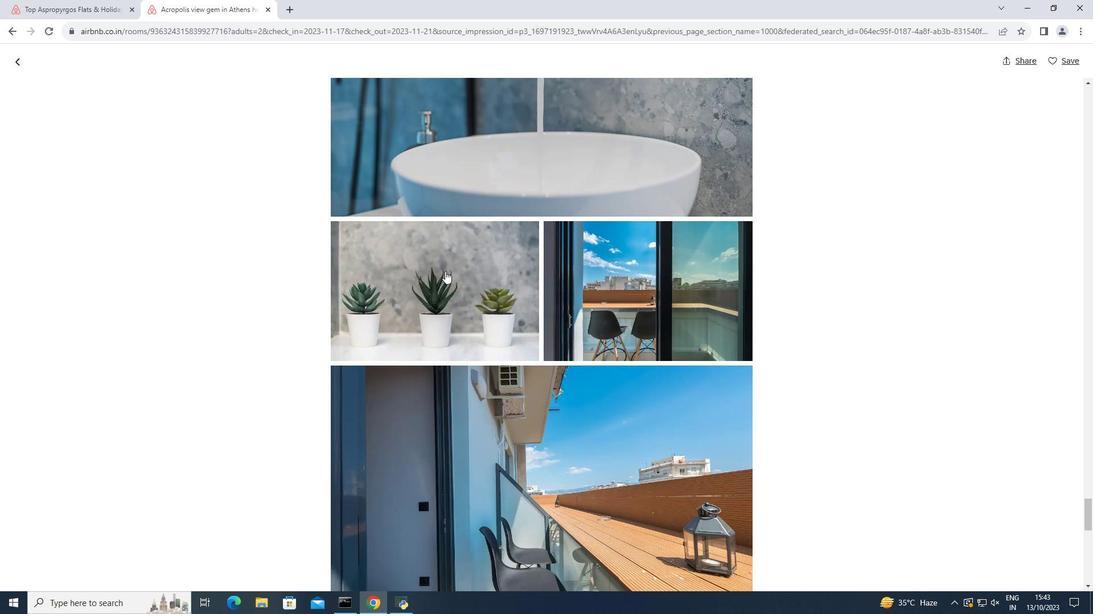 
Action: Mouse scrolled (445, 270) with delta (0, 0)
Screenshot: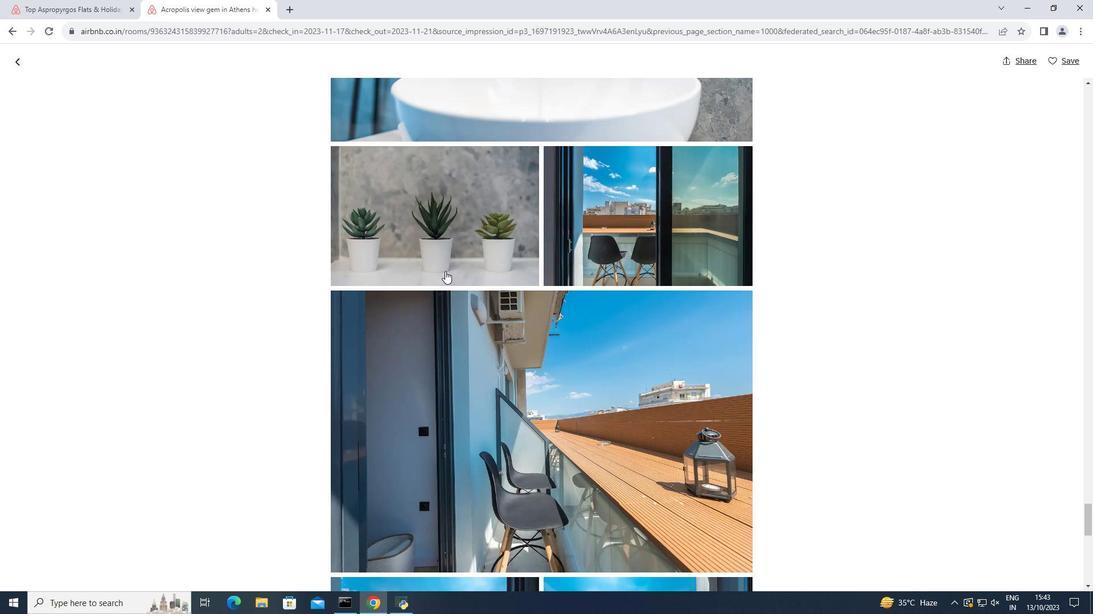 
Action: Mouse scrolled (445, 270) with delta (0, 0)
Screenshot: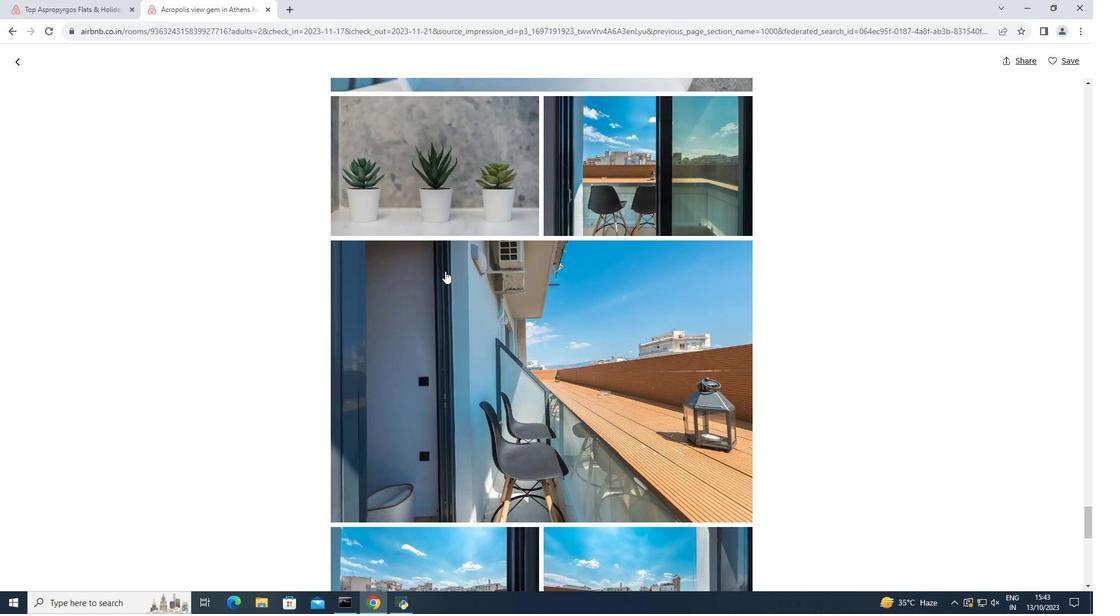 
Action: Mouse moved to (444, 272)
Screenshot: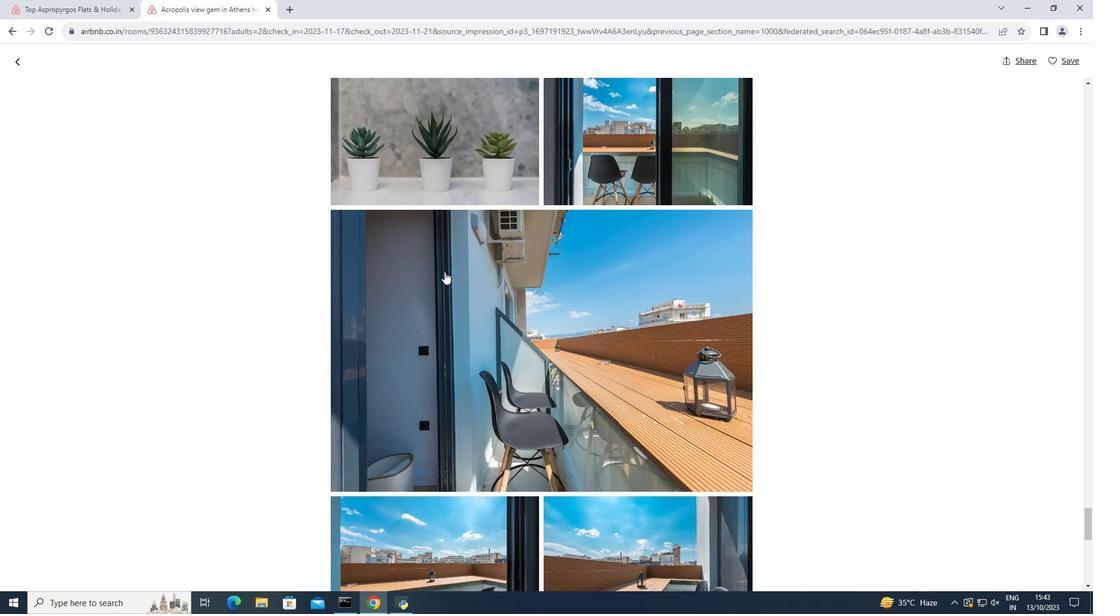 
Action: Mouse scrolled (444, 271) with delta (0, 0)
Screenshot: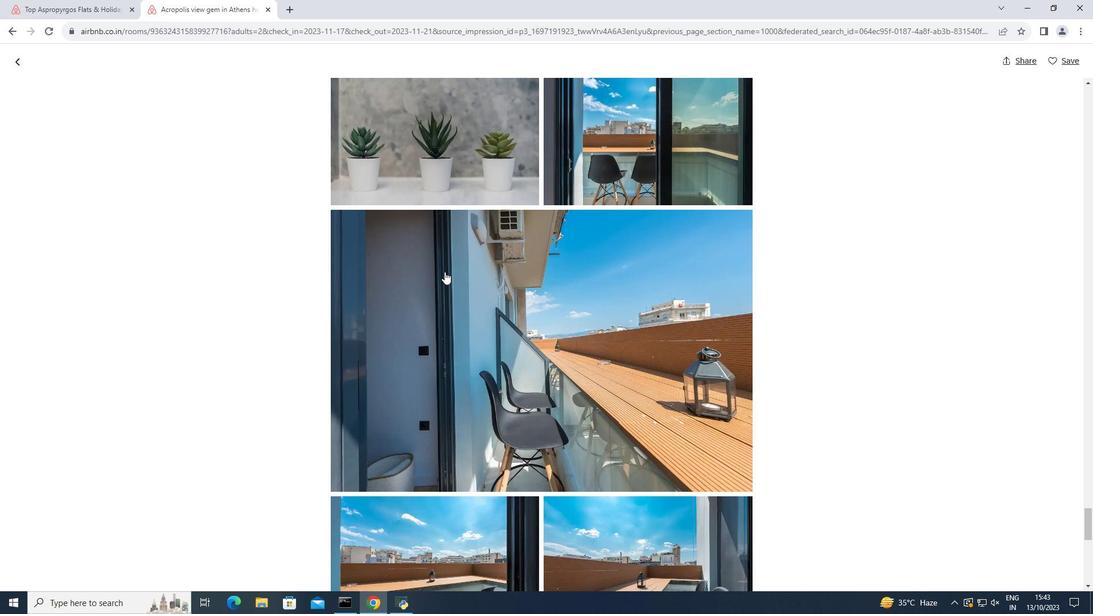 
Action: Mouse scrolled (444, 271) with delta (0, 0)
Screenshot: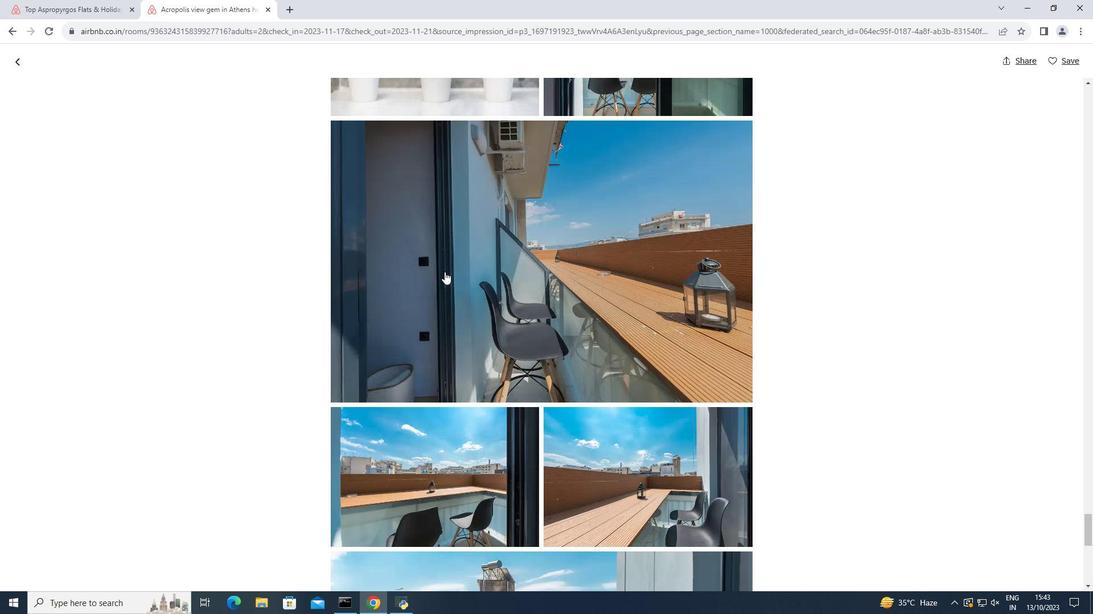 
Action: Mouse scrolled (444, 271) with delta (0, 0)
Screenshot: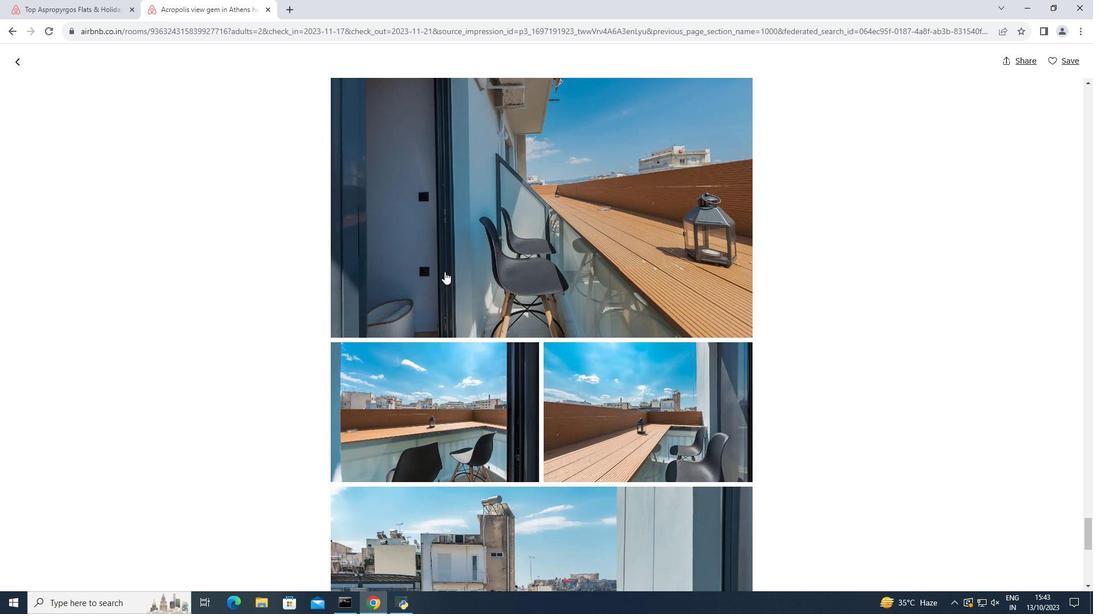 
Action: Mouse scrolled (444, 271) with delta (0, 0)
Screenshot: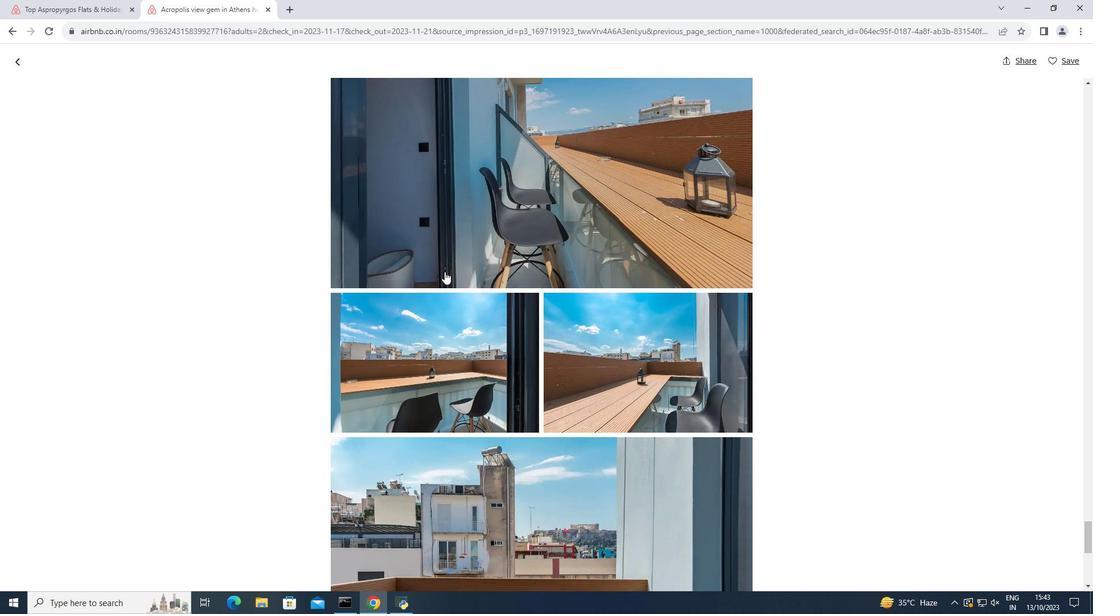 
Action: Mouse scrolled (444, 271) with delta (0, 0)
Screenshot: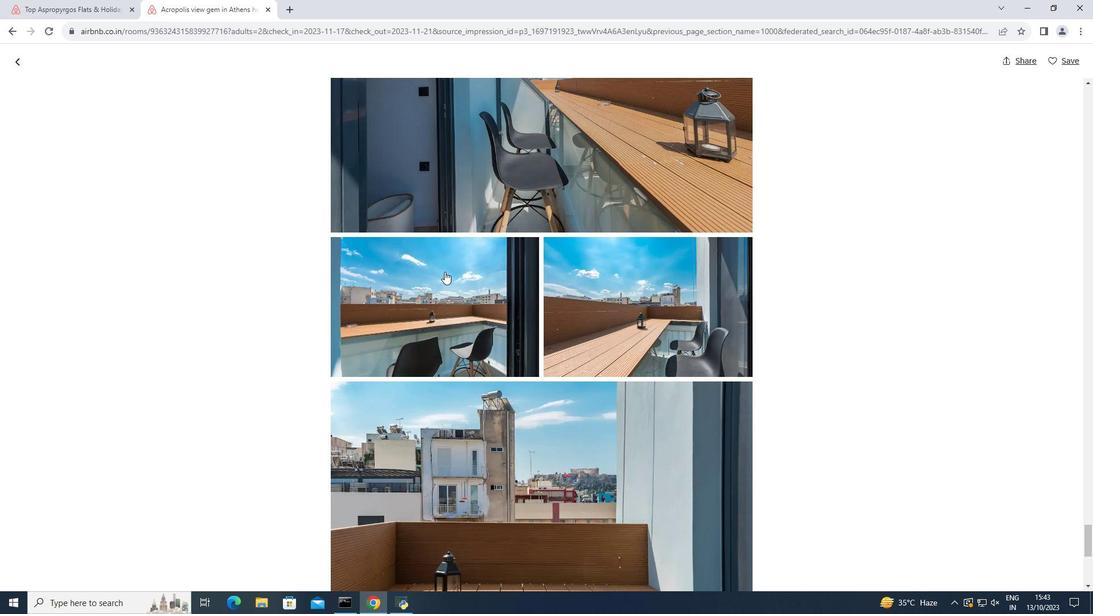 
Action: Mouse scrolled (444, 271) with delta (0, 0)
Screenshot: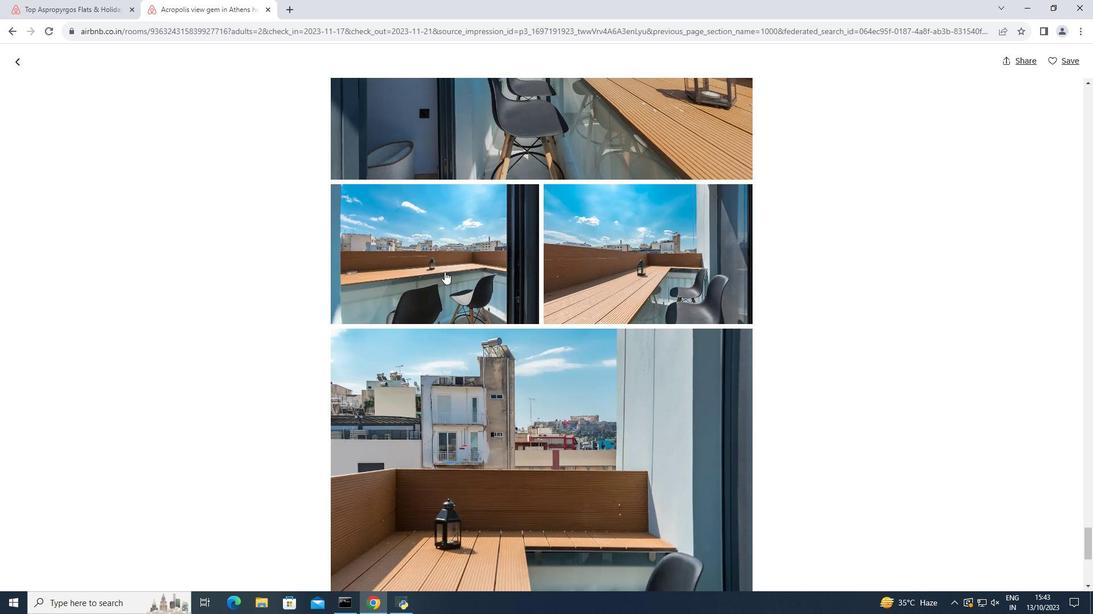 
Action: Mouse scrolled (444, 271) with delta (0, 0)
Screenshot: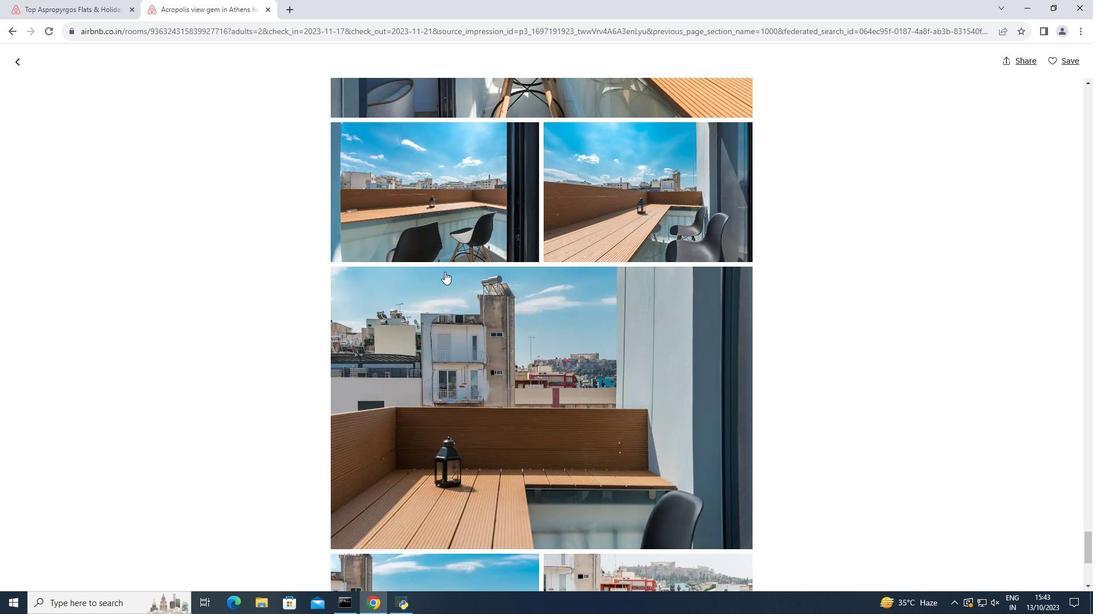 
Action: Mouse scrolled (444, 271) with delta (0, 0)
Screenshot: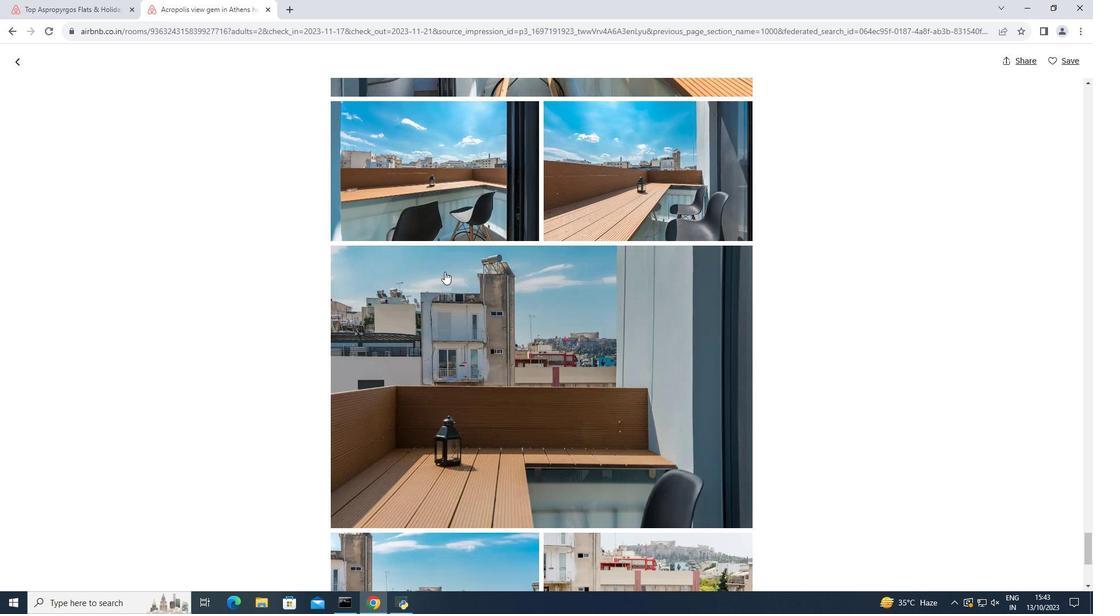 
Action: Mouse scrolled (444, 271) with delta (0, 0)
Screenshot: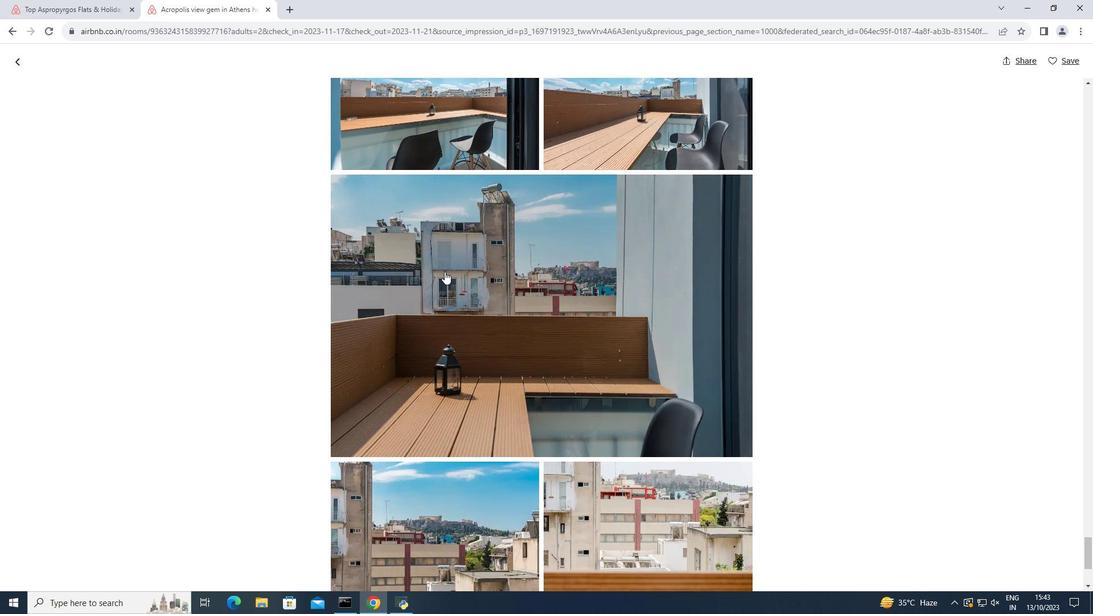 
Action: Mouse scrolled (444, 271) with delta (0, 0)
Screenshot: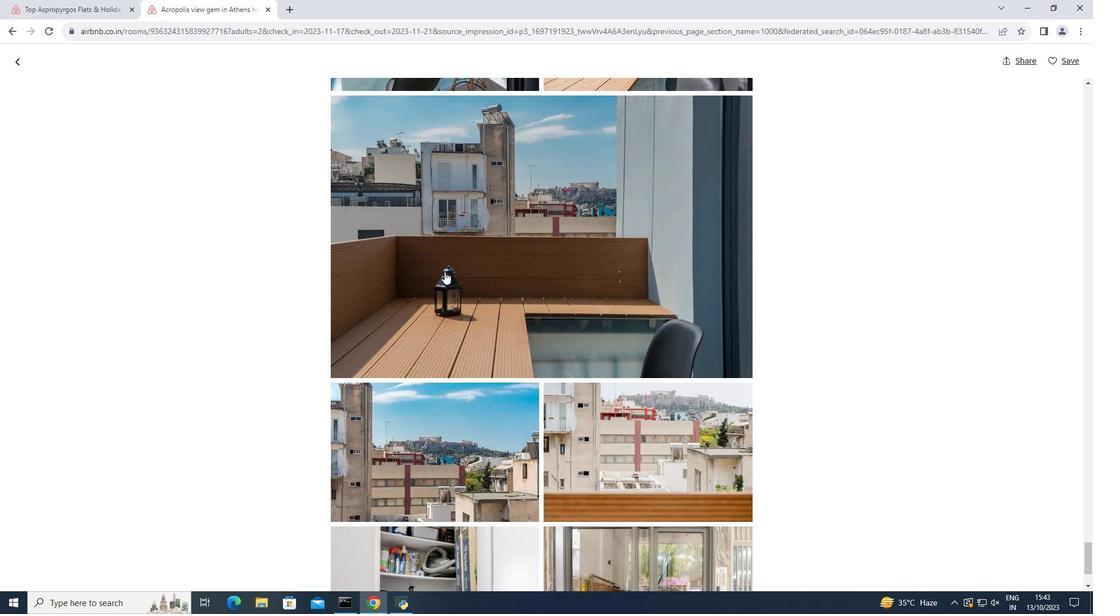 
Action: Mouse scrolled (444, 271) with delta (0, 0)
Screenshot: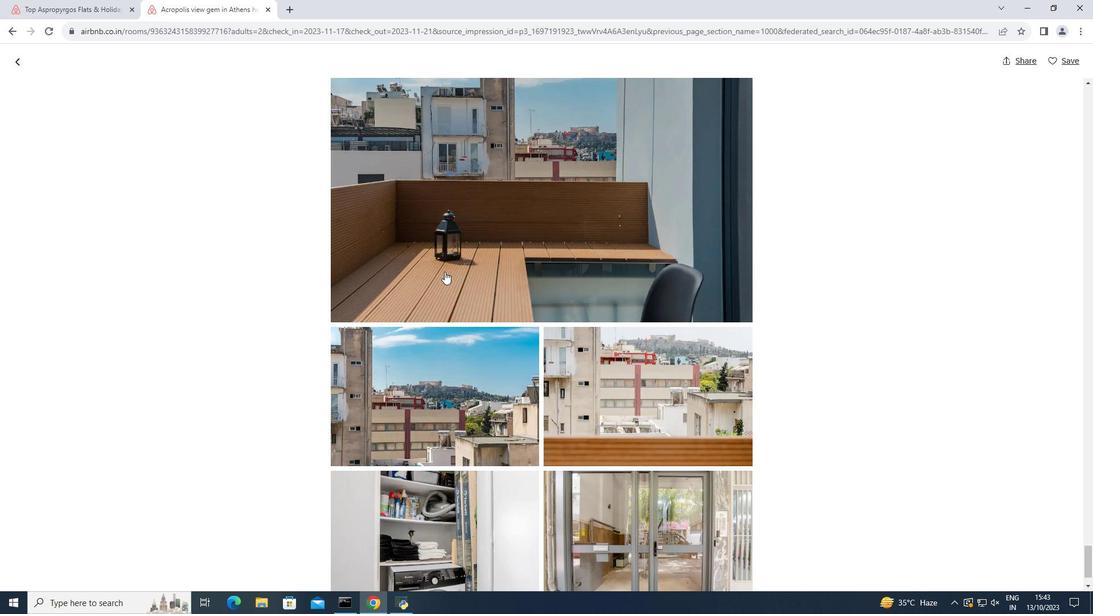 
Action: Mouse scrolled (444, 271) with delta (0, 0)
Screenshot: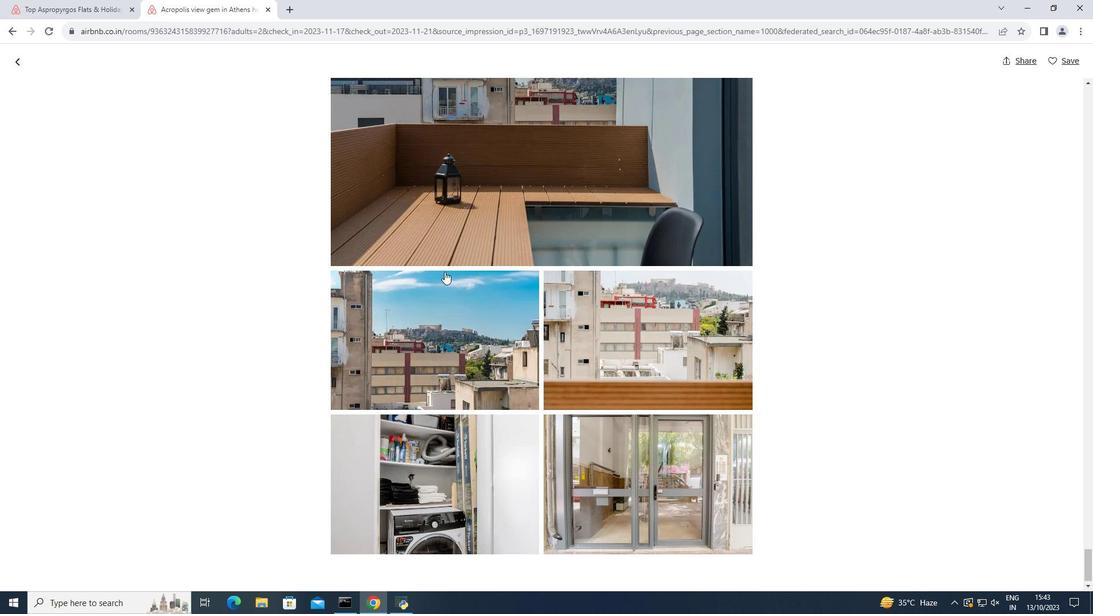 
Action: Mouse scrolled (444, 271) with delta (0, 0)
Screenshot: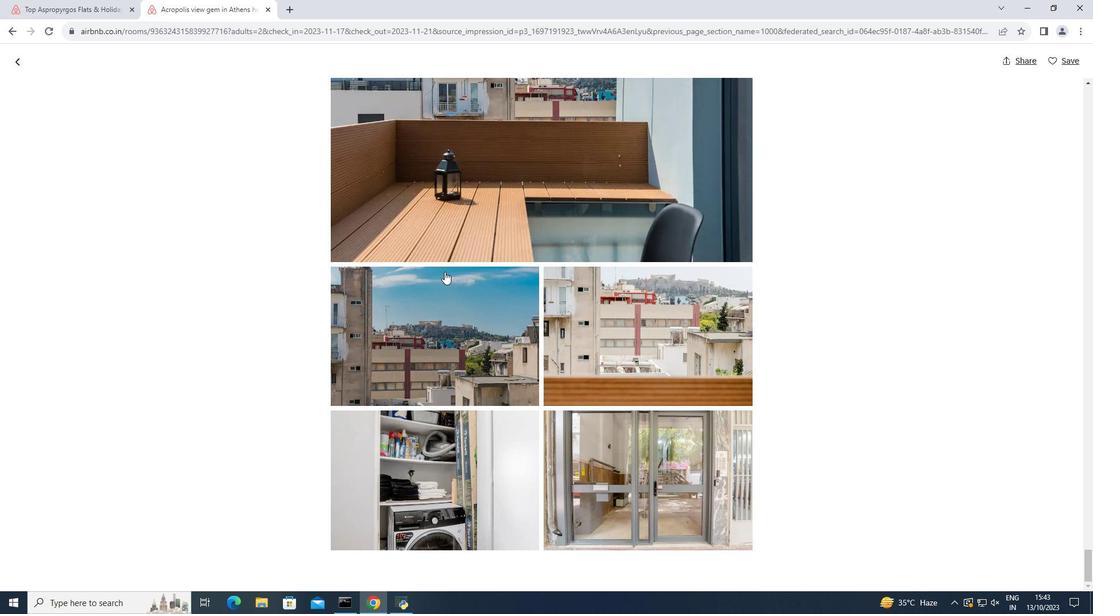 
Action: Mouse scrolled (444, 271) with delta (0, 0)
Screenshot: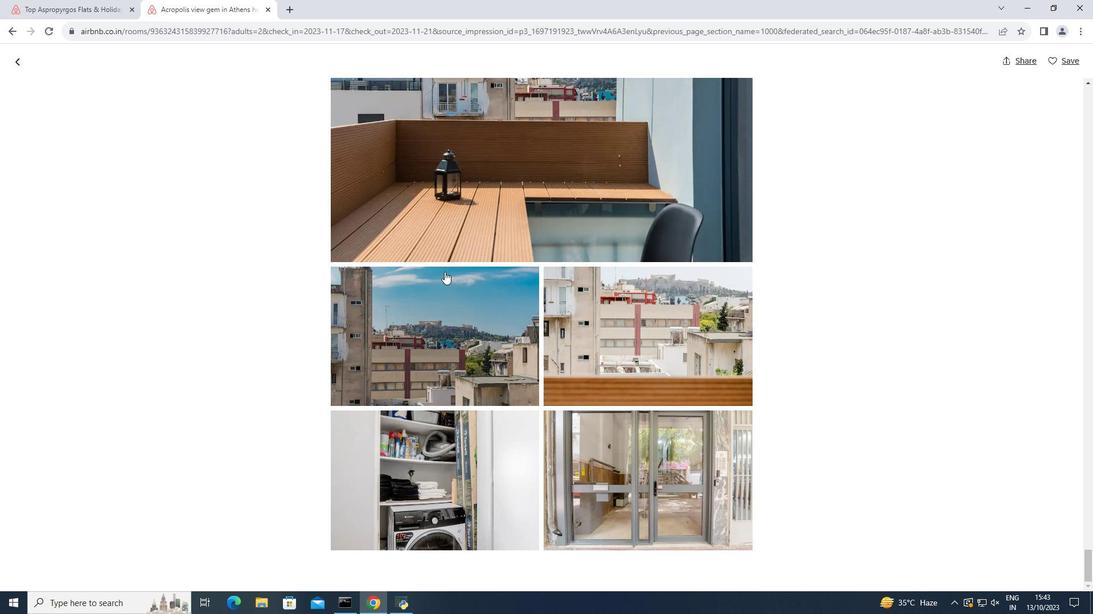 
Action: Mouse scrolled (444, 271) with delta (0, 0)
Screenshot: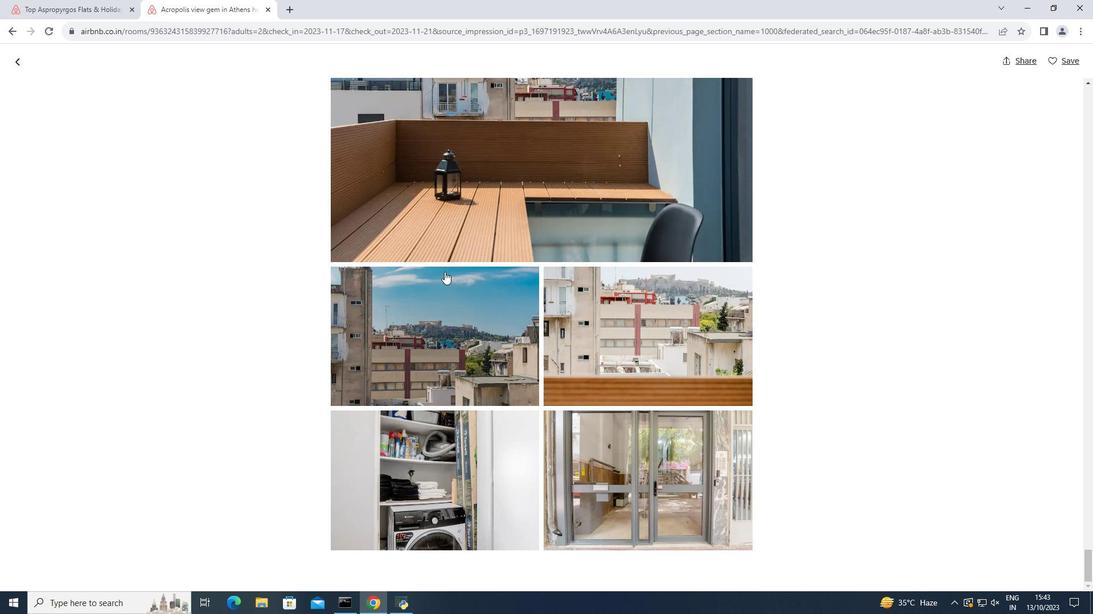 
Action: Mouse moved to (18, 60)
Screenshot: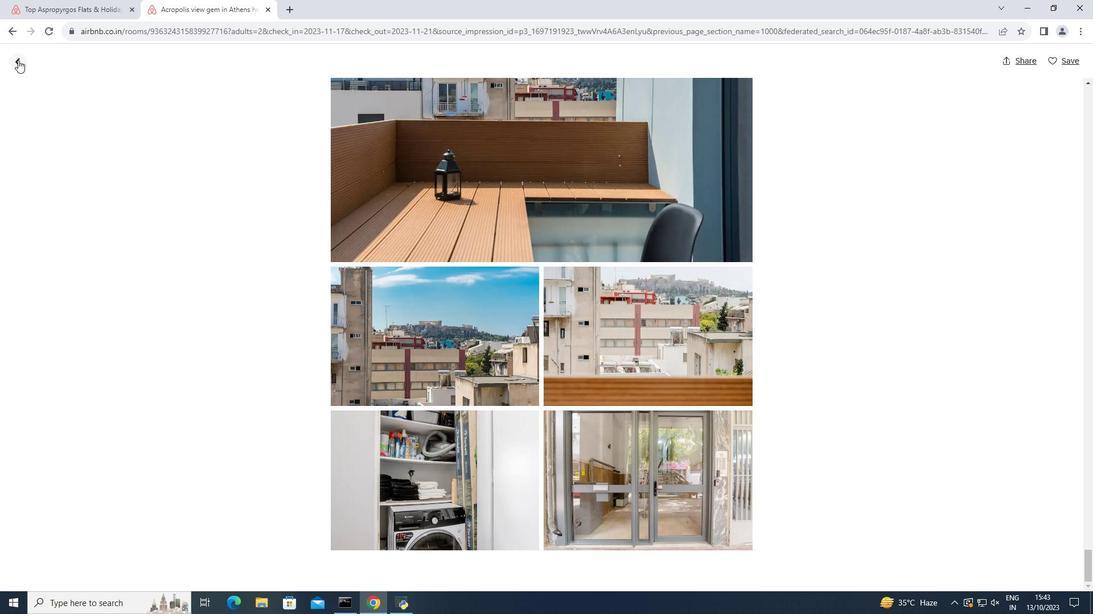 
Action: Mouse pressed left at (18, 60)
Screenshot: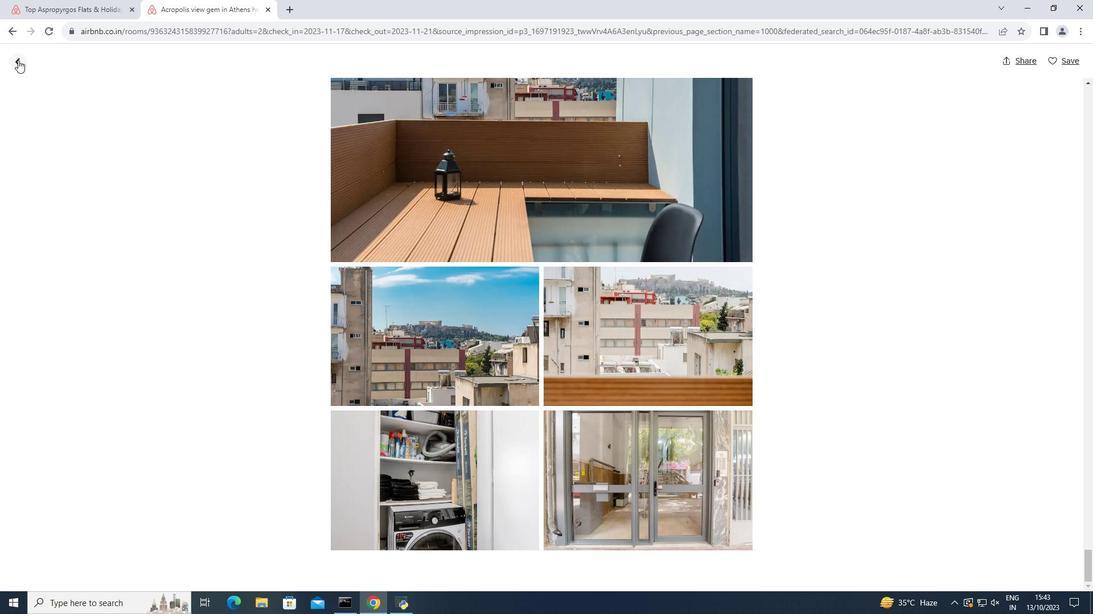 
Action: Mouse moved to (108, 127)
Screenshot: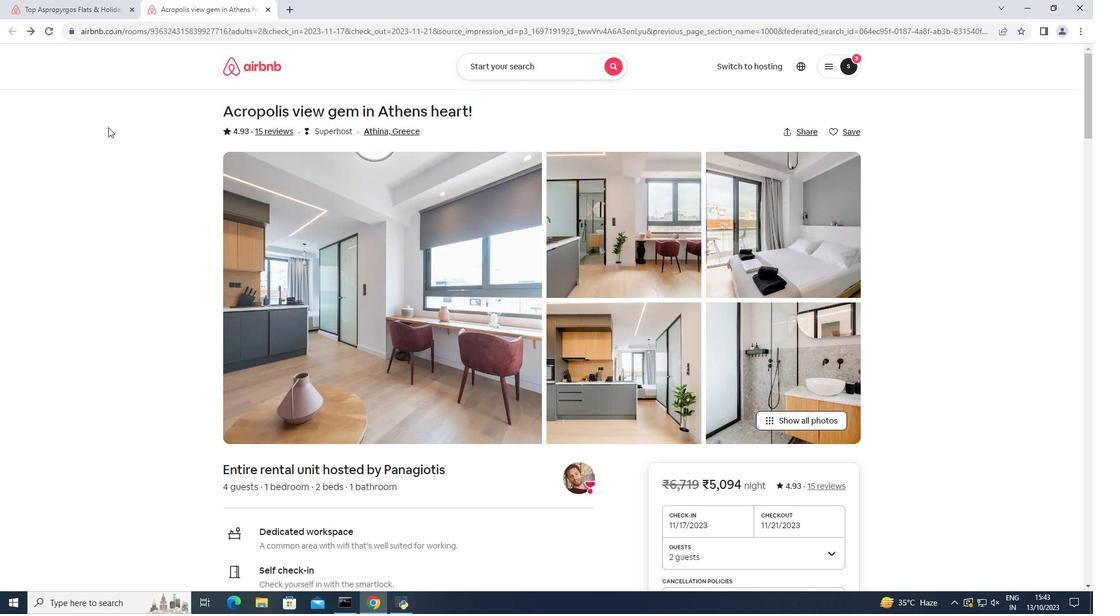 
Action: Mouse scrolled (108, 126) with delta (0, 0)
Screenshot: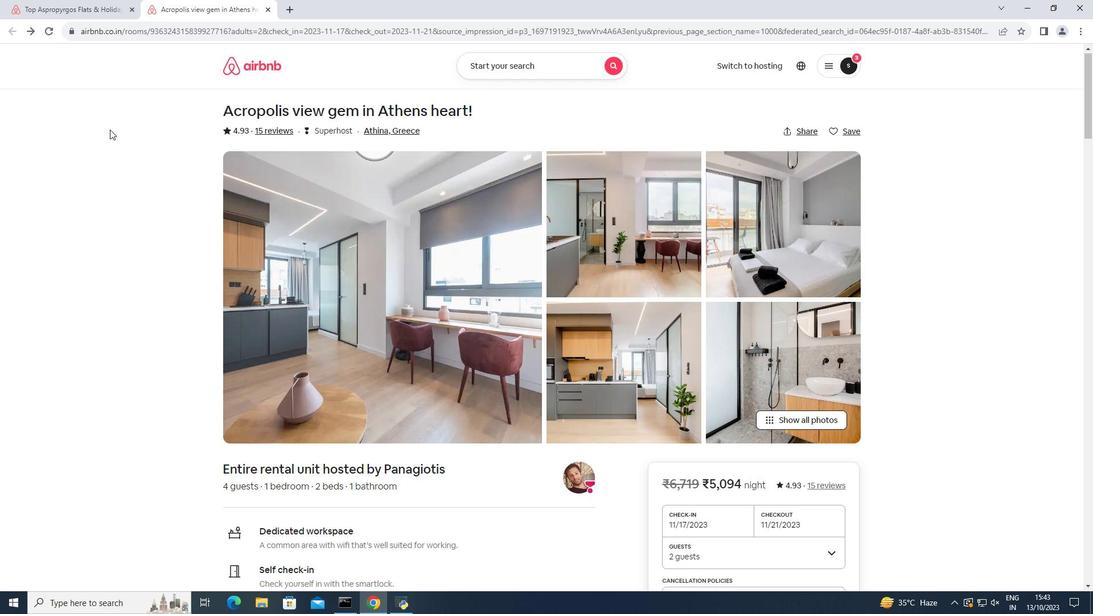 
Action: Mouse moved to (109, 130)
Screenshot: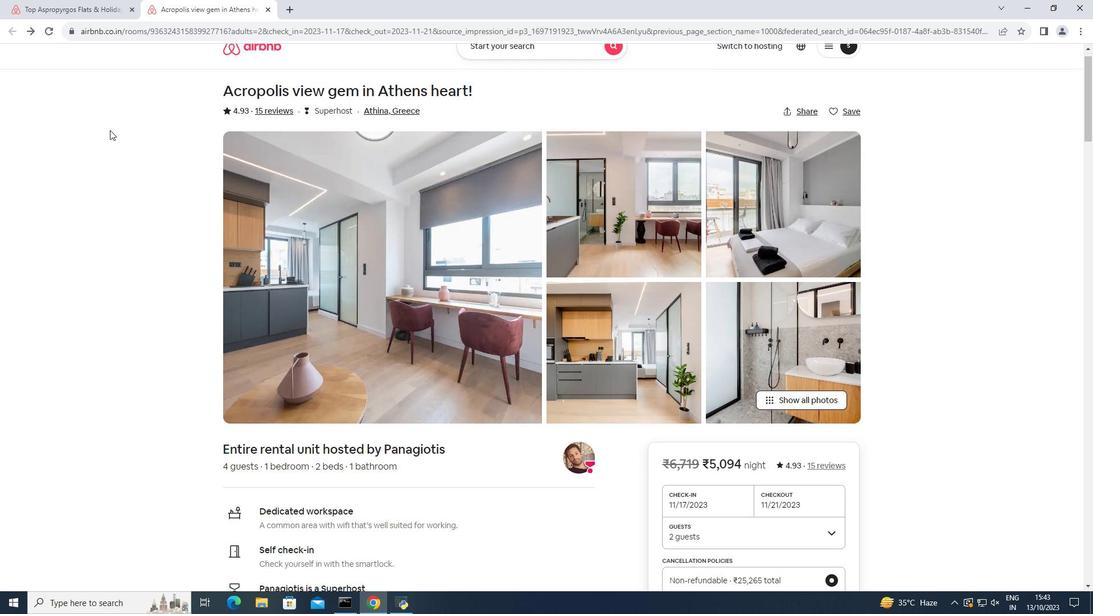 
Action: Mouse scrolled (109, 129) with delta (0, 0)
Screenshot: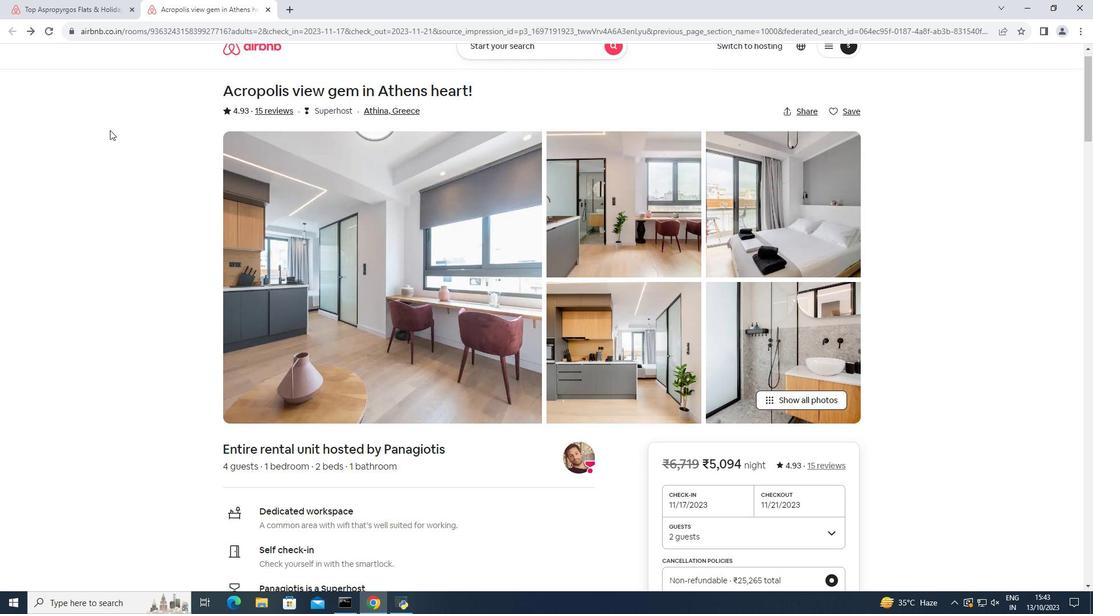 
Action: Mouse scrolled (109, 129) with delta (0, 0)
Screenshot: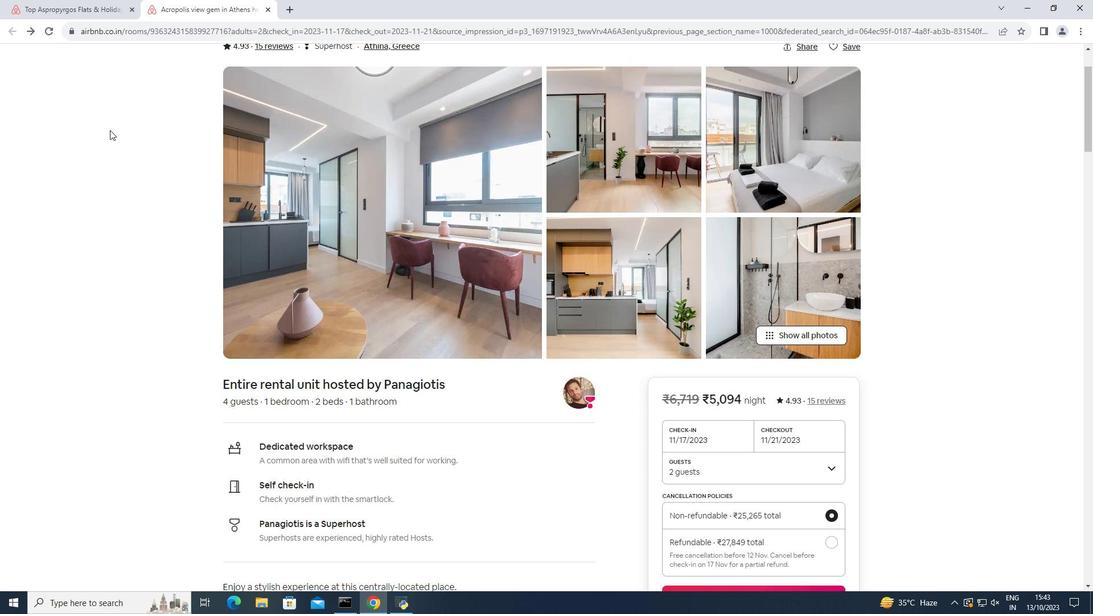 
Action: Mouse moved to (111, 134)
Screenshot: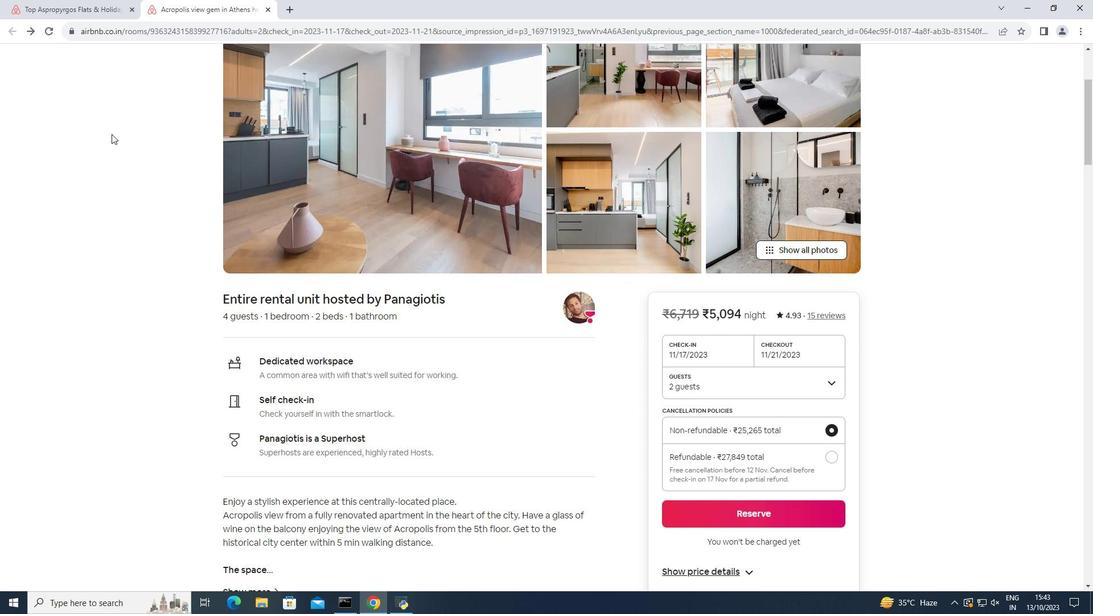 
Action: Mouse scrolled (111, 133) with delta (0, 0)
Screenshot: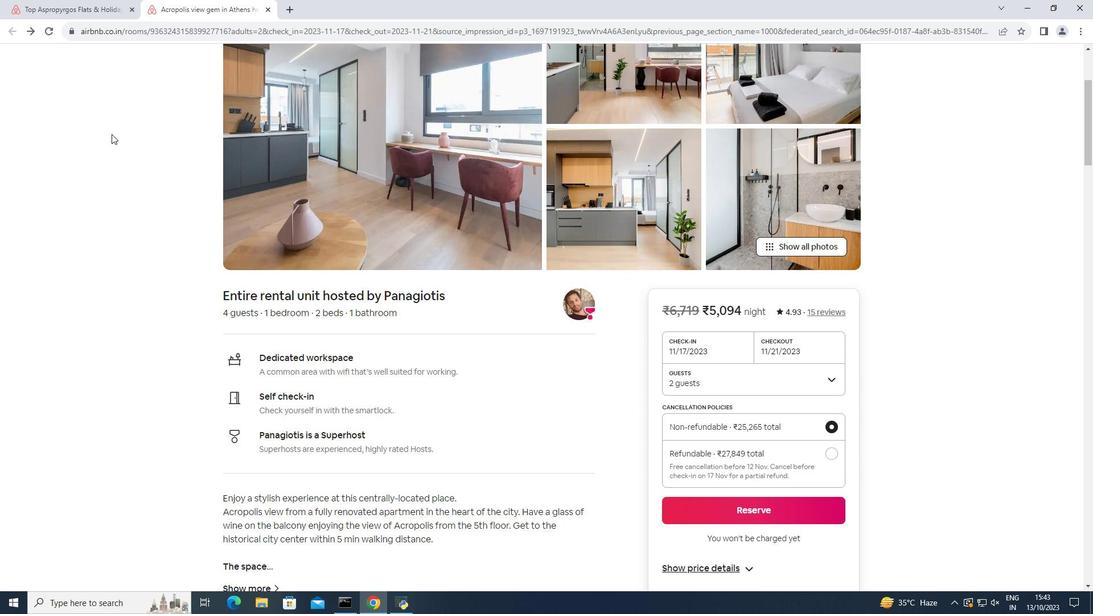 
Action: Mouse scrolled (111, 133) with delta (0, 0)
Screenshot: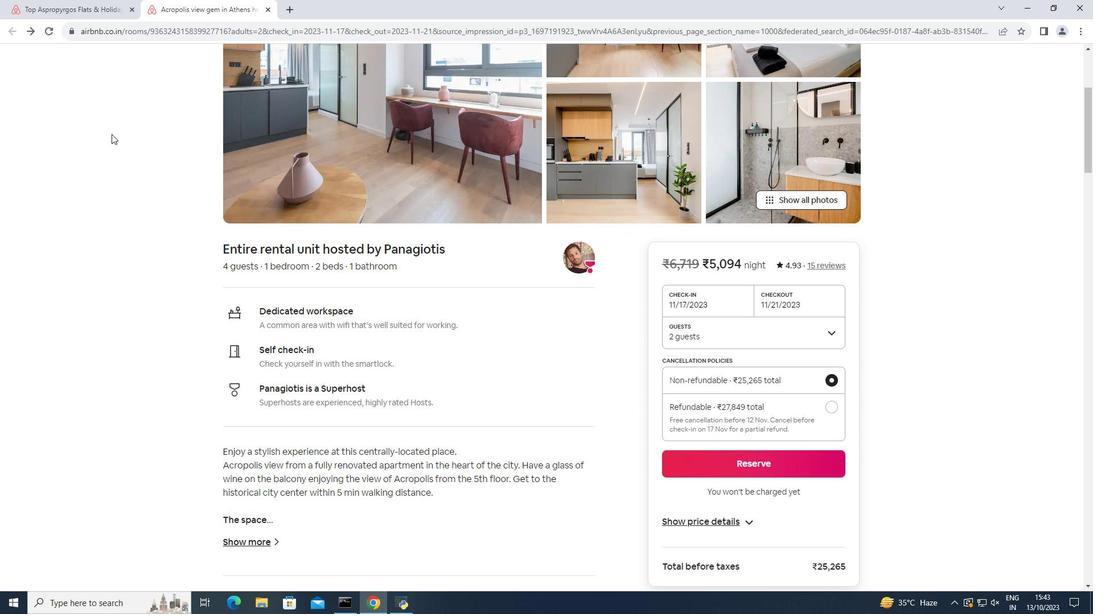 
Action: Mouse moved to (113, 135)
Screenshot: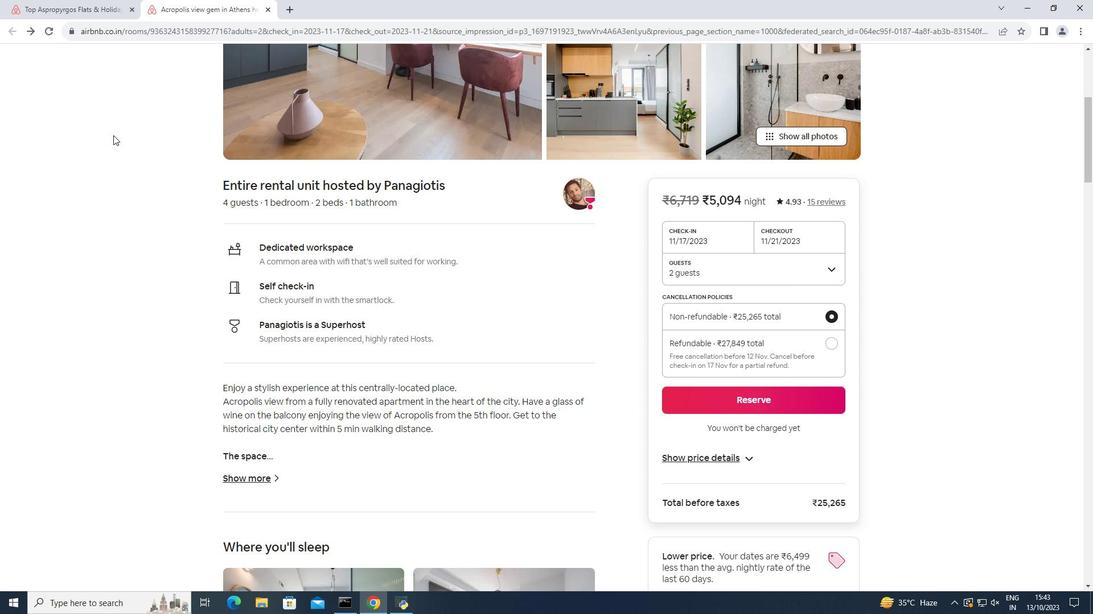 
Action: Mouse scrolled (113, 134) with delta (0, 0)
Screenshot: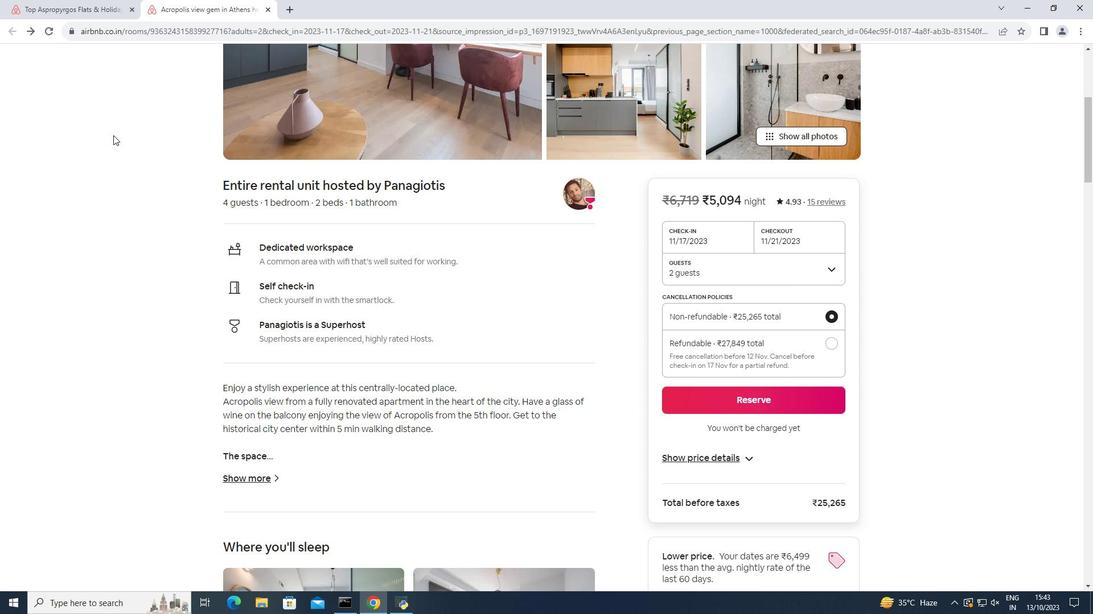 
Action: Mouse scrolled (113, 134) with delta (0, 0)
Screenshot: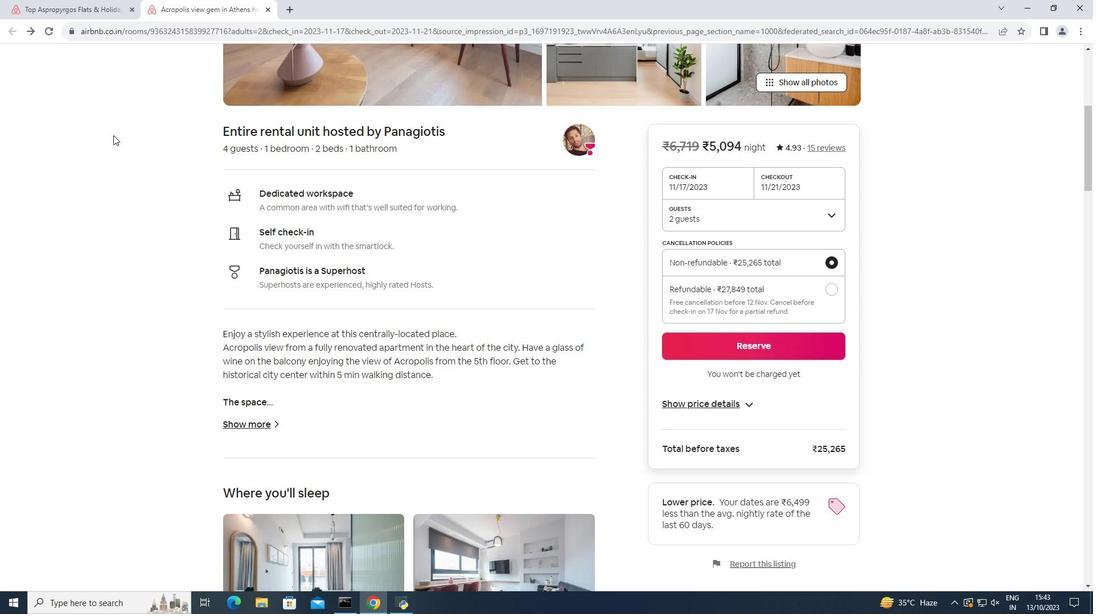 
Action: Mouse scrolled (113, 134) with delta (0, 0)
Screenshot: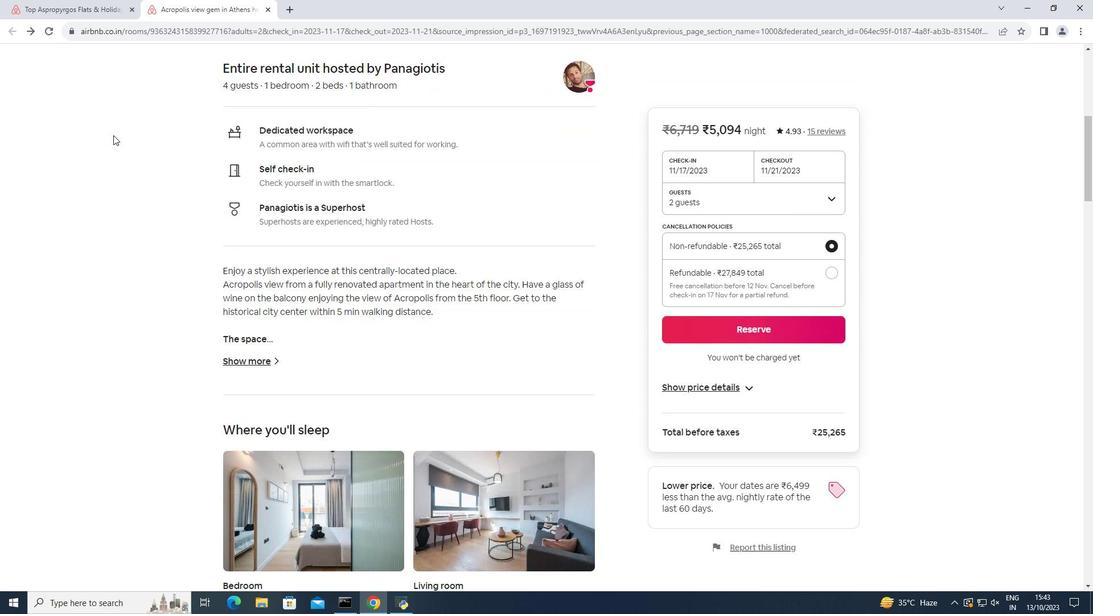 
Action: Mouse moved to (114, 137)
Screenshot: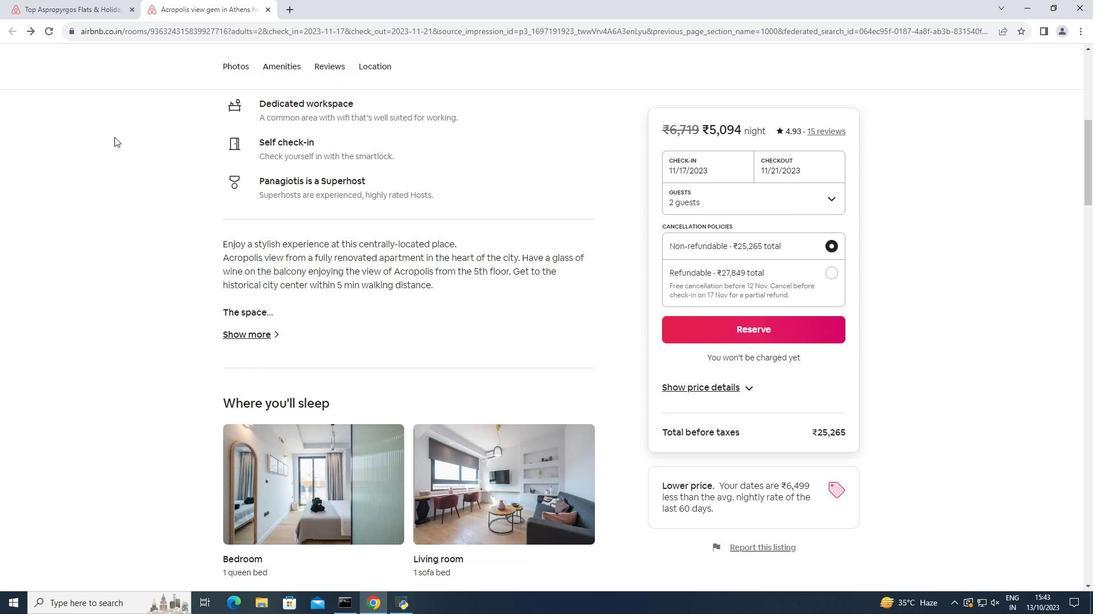 
Action: Mouse scrolled (114, 136) with delta (0, 0)
Screenshot: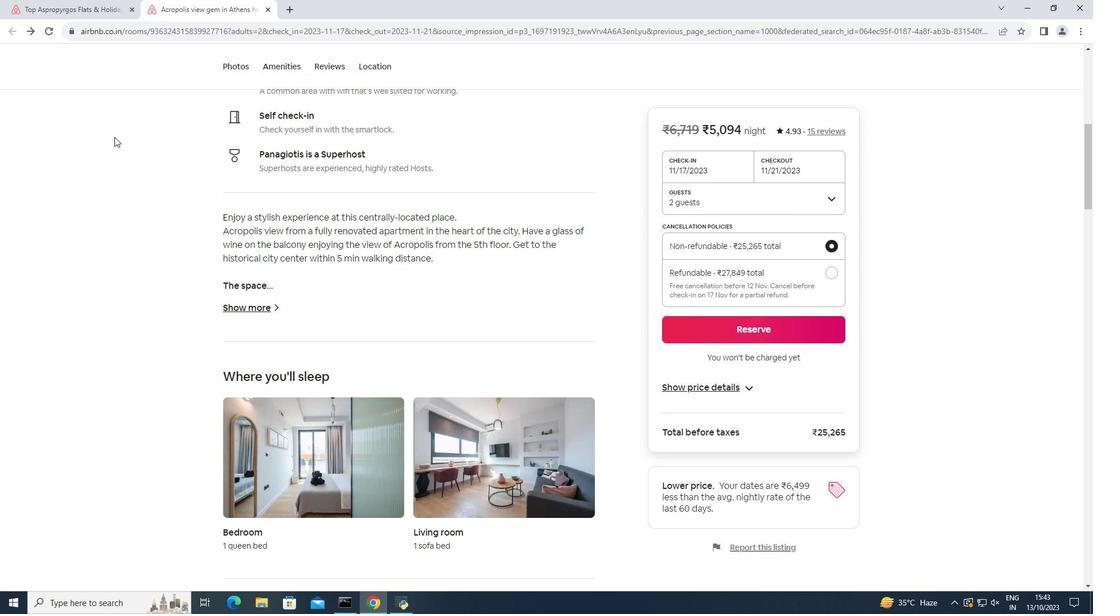 
Action: Mouse moved to (256, 251)
Screenshot: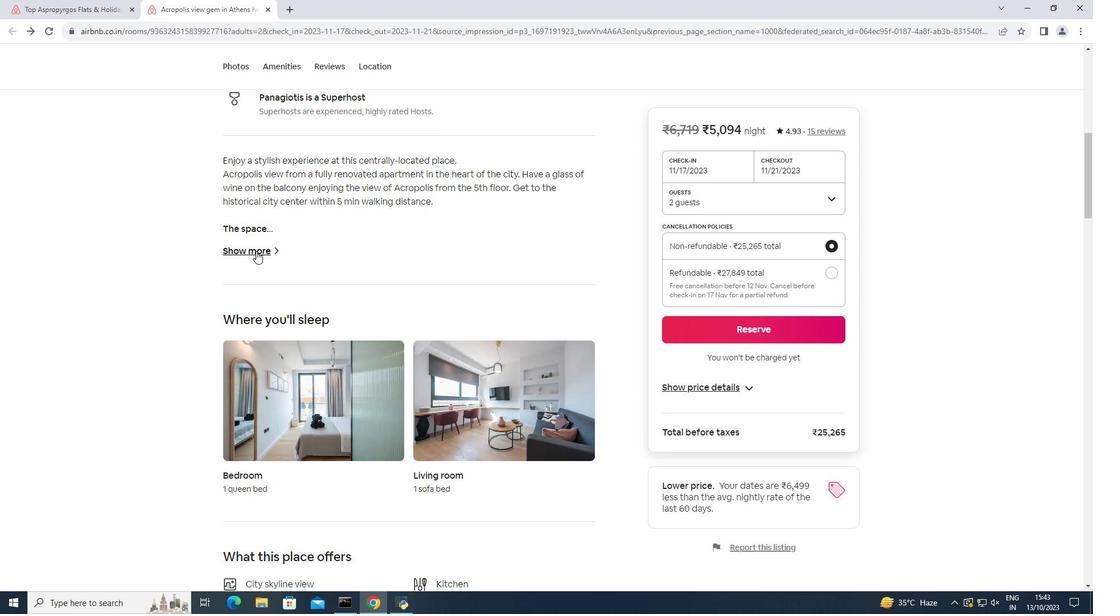 
Action: Mouse pressed left at (256, 251)
Screenshot: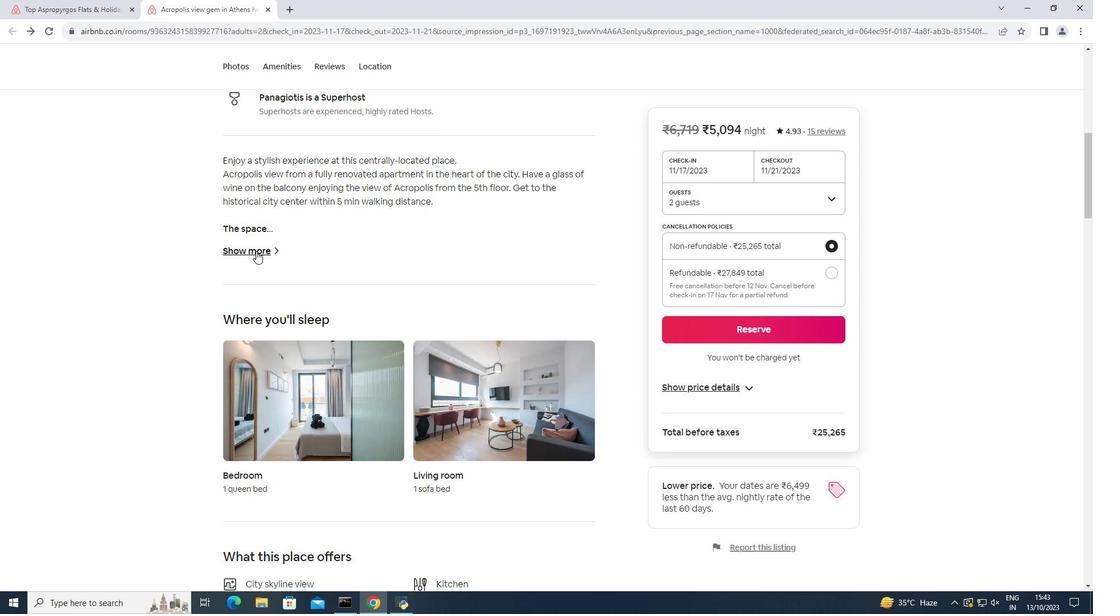 
Action: Mouse moved to (338, 141)
Screenshot: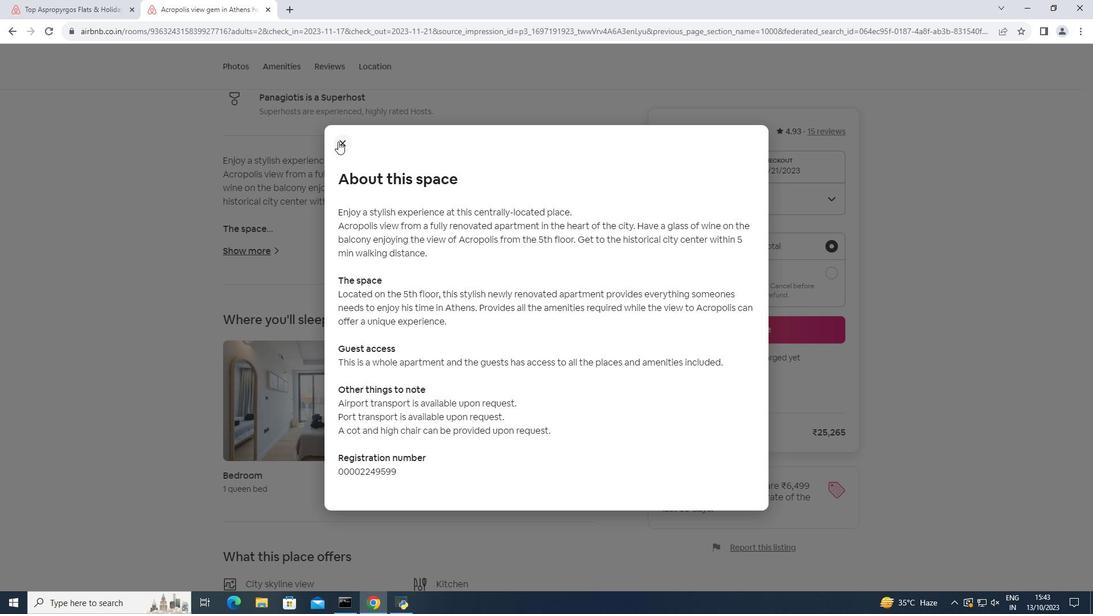 
Action: Mouse pressed left at (338, 141)
Screenshot: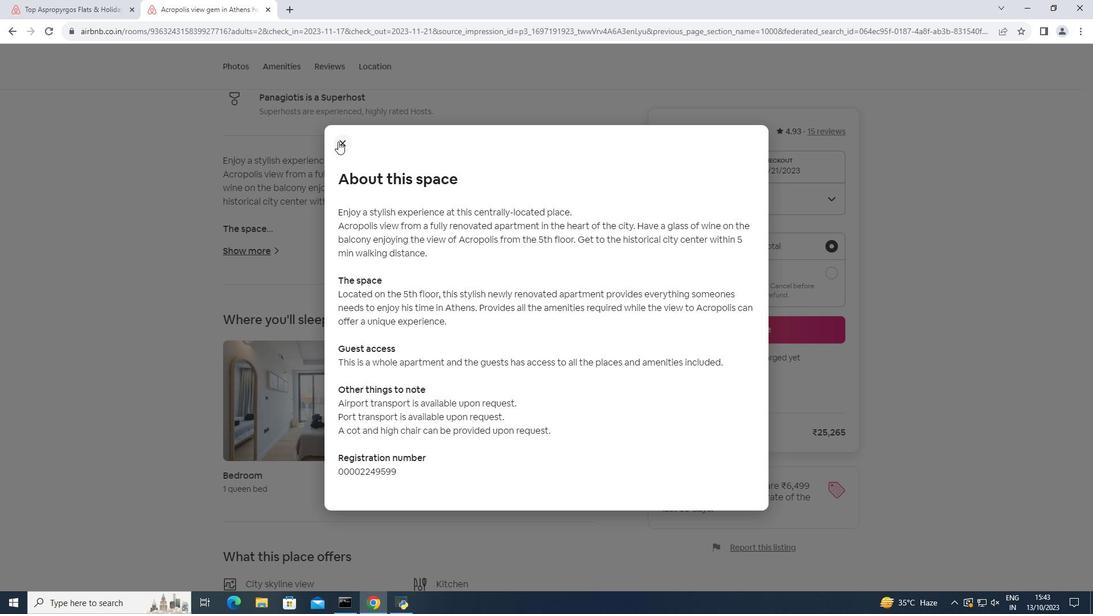 
Action: Mouse moved to (330, 167)
Screenshot: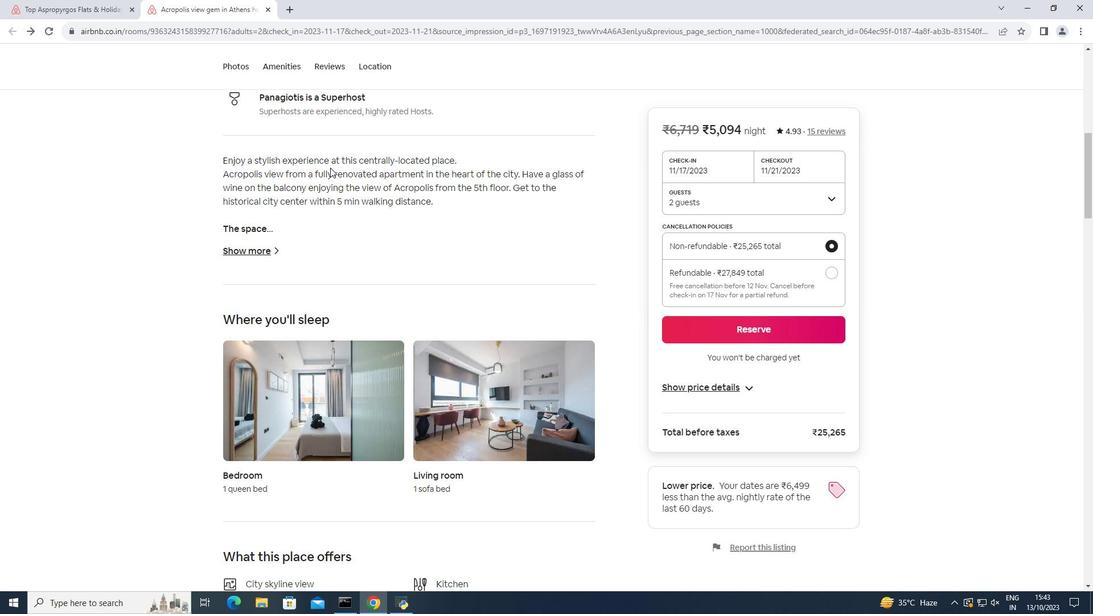 
Action: Mouse scrolled (330, 167) with delta (0, 0)
Screenshot: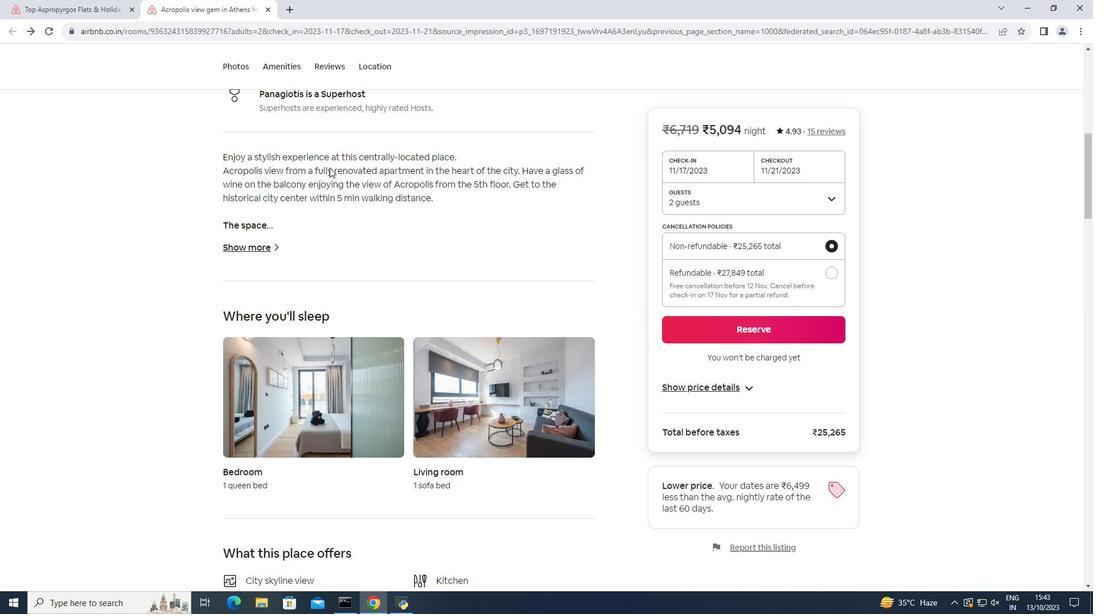 
Action: Mouse moved to (329, 167)
Screenshot: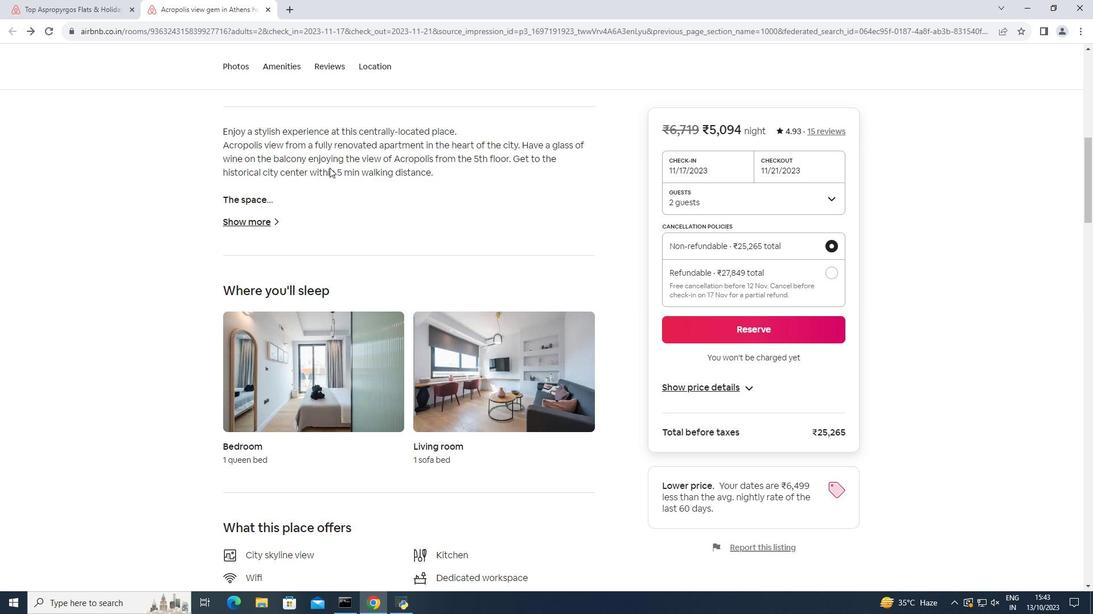 
Action: Mouse scrolled (329, 167) with delta (0, 0)
Screenshot: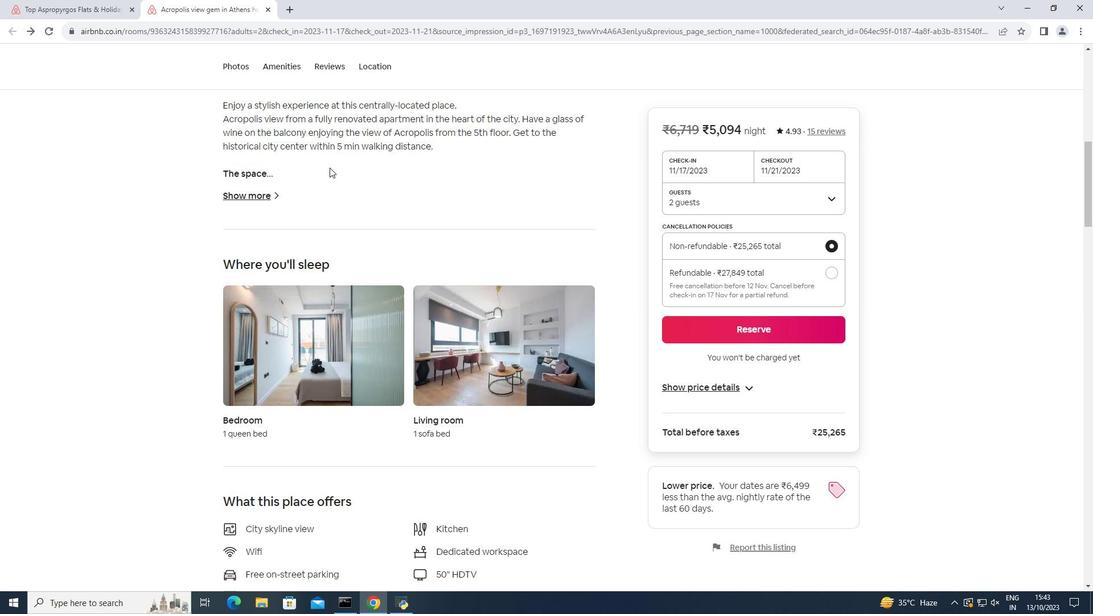
Action: Mouse scrolled (329, 167) with delta (0, 0)
Screenshot: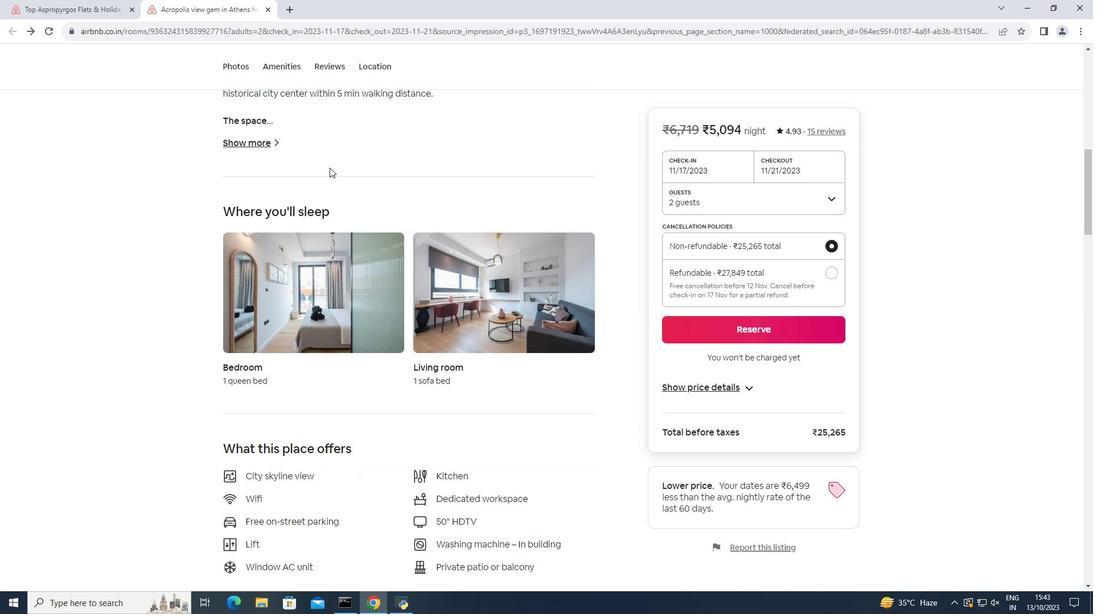 
Action: Mouse scrolled (329, 167) with delta (0, 0)
Screenshot: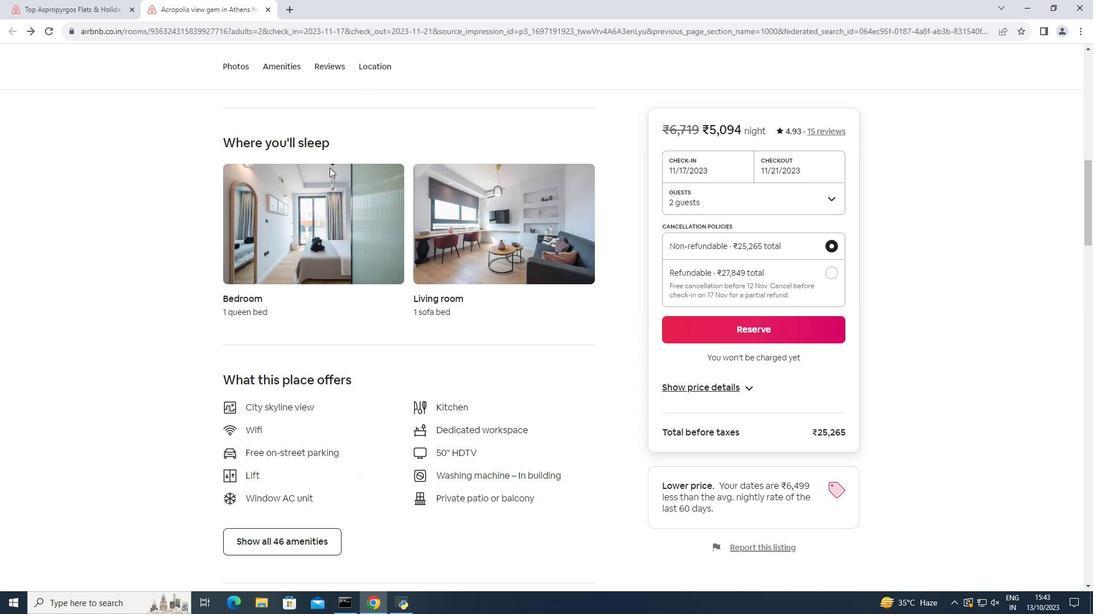 
Action: Mouse scrolled (329, 167) with delta (0, 0)
Screenshot: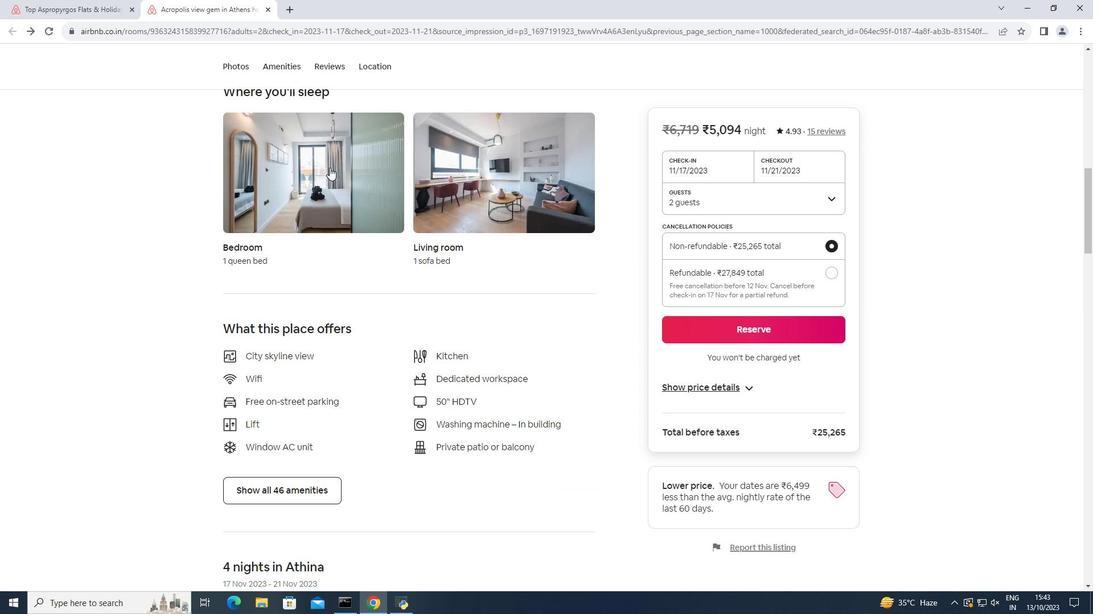 
Action: Mouse moved to (328, 169)
Screenshot: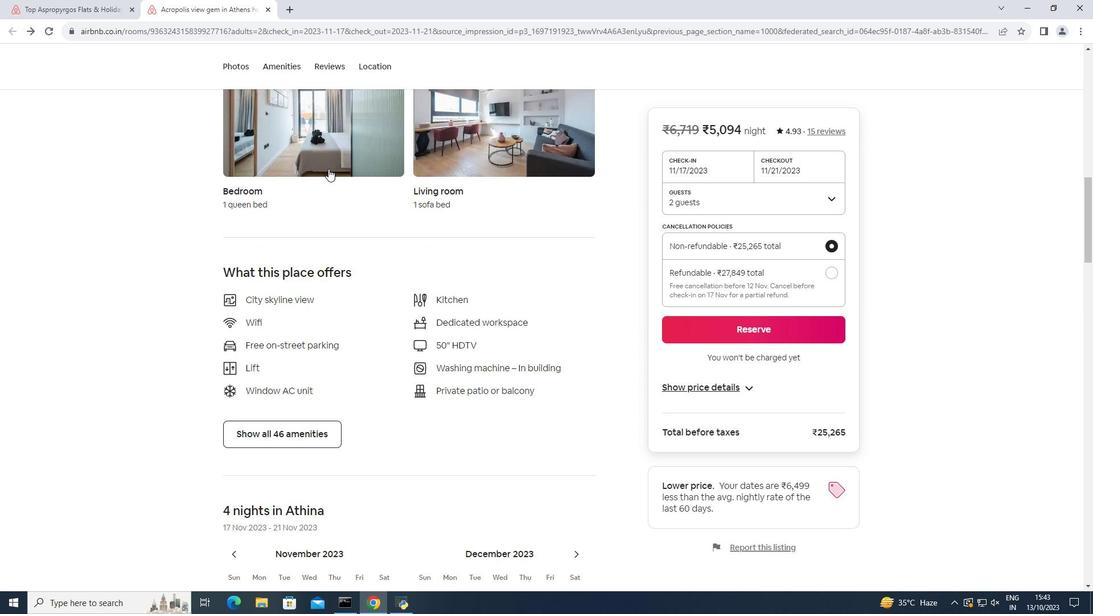 
Action: Mouse scrolled (328, 168) with delta (0, 0)
Screenshot: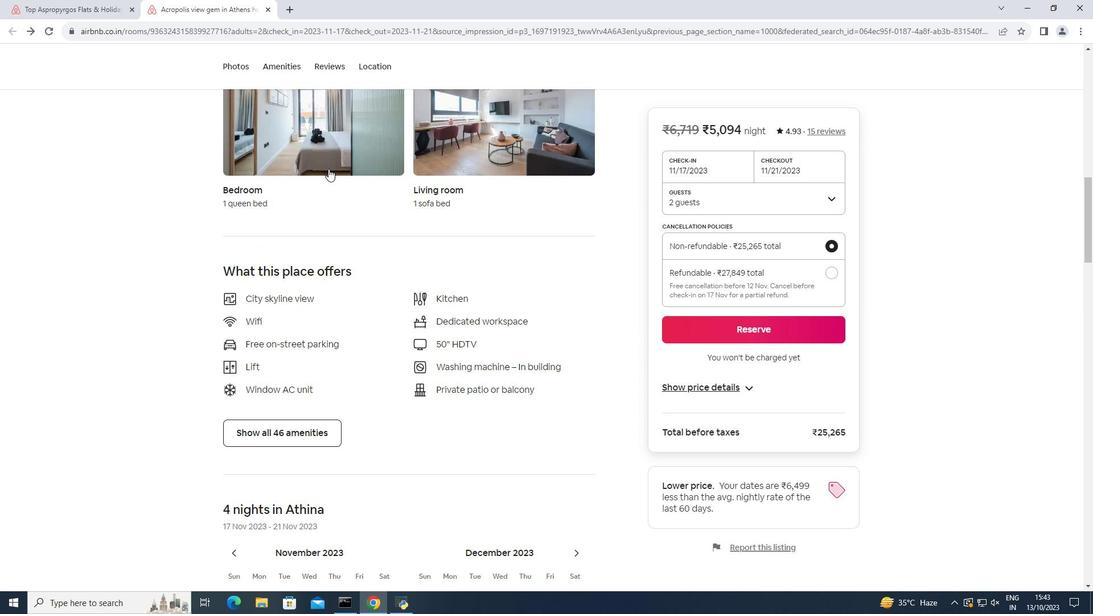 
Action: Mouse scrolled (328, 168) with delta (0, 0)
Screenshot: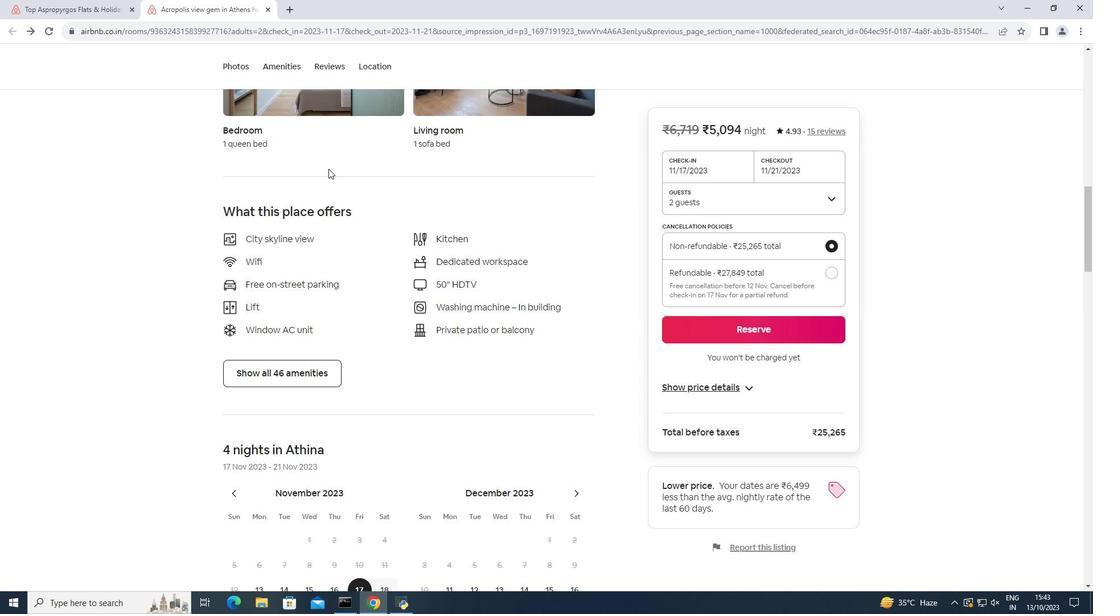 
Action: Mouse moved to (288, 323)
Screenshot: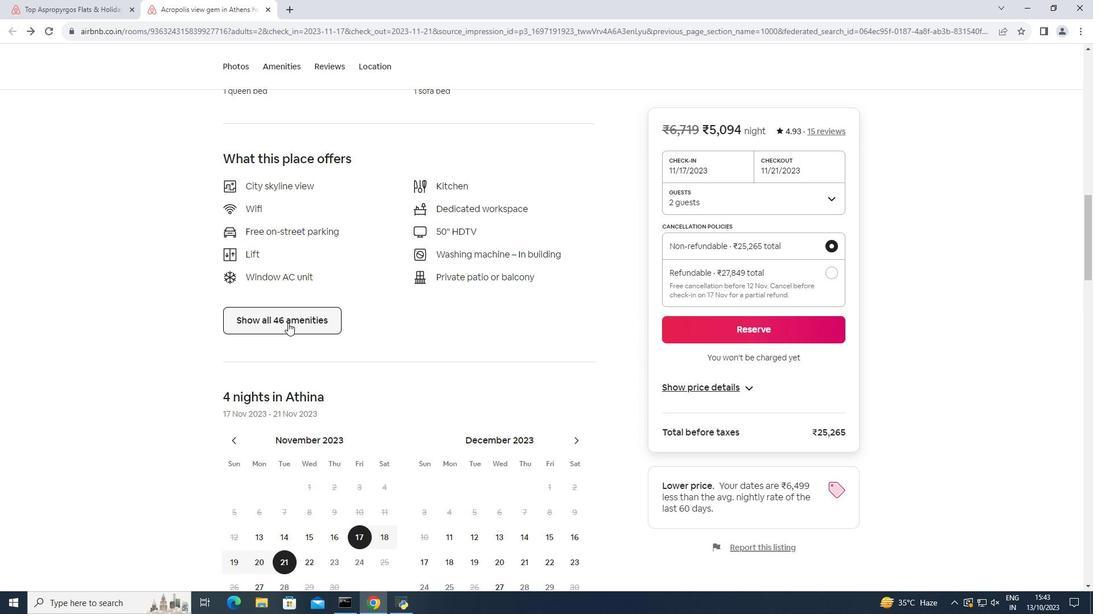 
Action: Mouse pressed left at (288, 323)
